 Task: Add a timeline in the project CenterTech for the epic 'IT service catalog enhancement' from 2023/01/17 to 2025/08/05. Add a timeline in the project CenterTech for the epic 'Web application firewall (WAF) implementation' from 2024/01/27 to 2025/10/24. Add a timeline in the project CenterTech for the epic 'IT governance framework implementation' from 2023/04/09 to 2025/12/18
Action: Mouse moved to (250, 65)
Screenshot: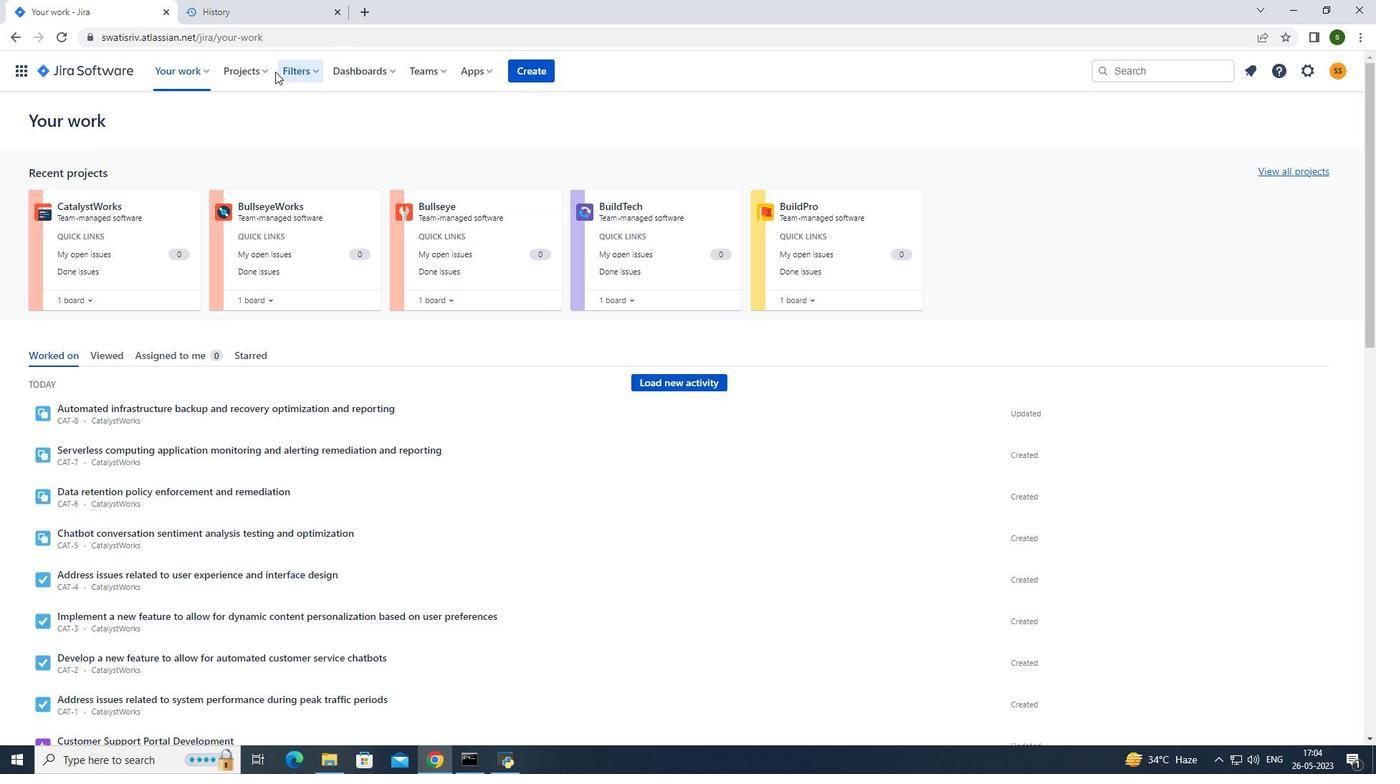 
Action: Mouse pressed left at (250, 65)
Screenshot: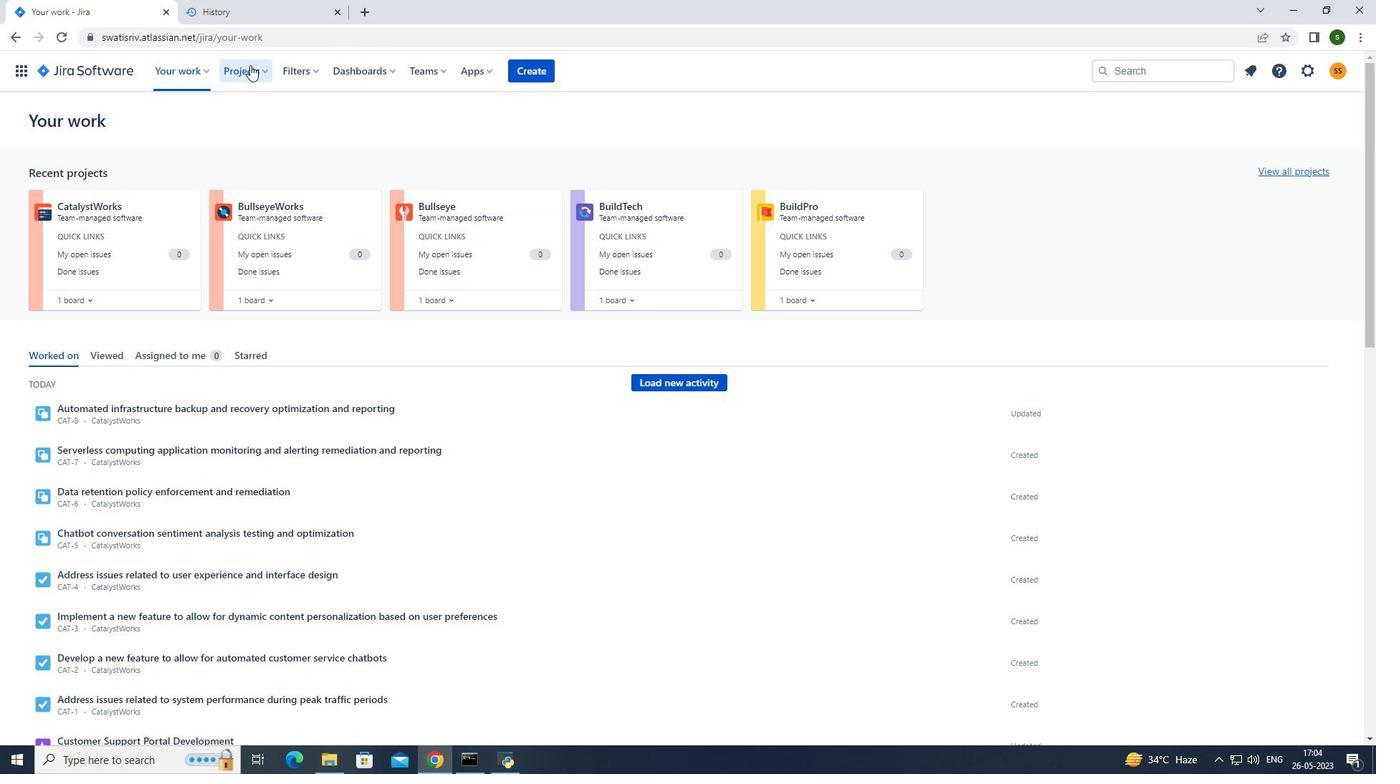 
Action: Mouse moved to (278, 130)
Screenshot: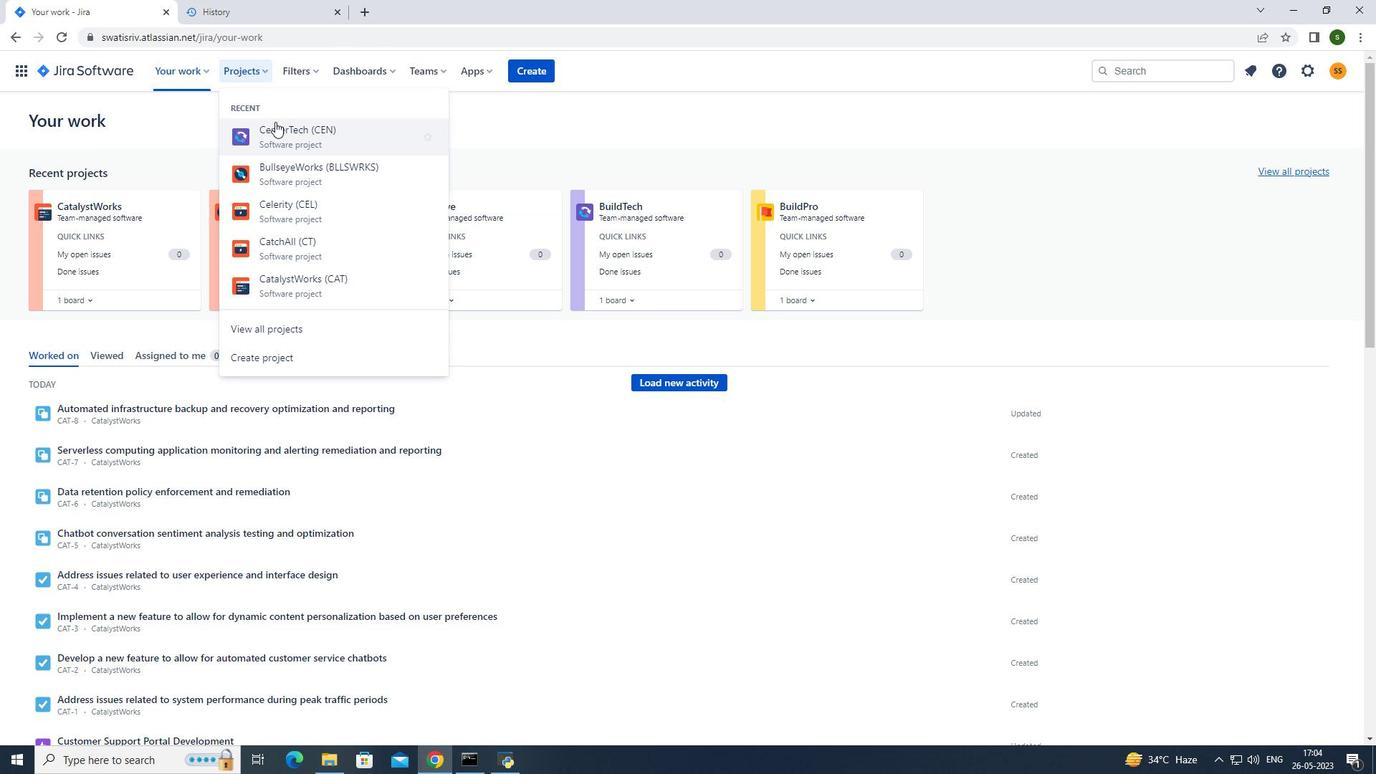 
Action: Mouse pressed left at (278, 130)
Screenshot: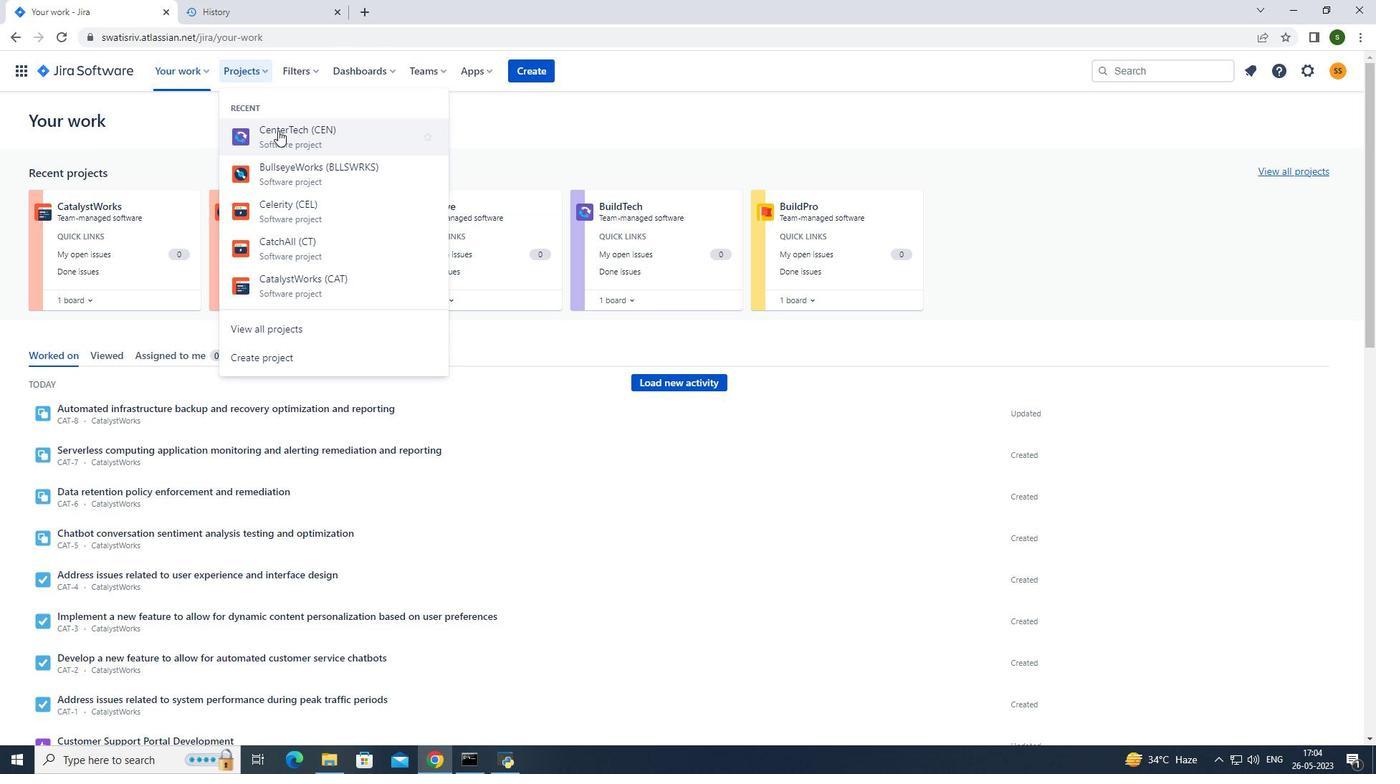 
Action: Mouse moved to (88, 215)
Screenshot: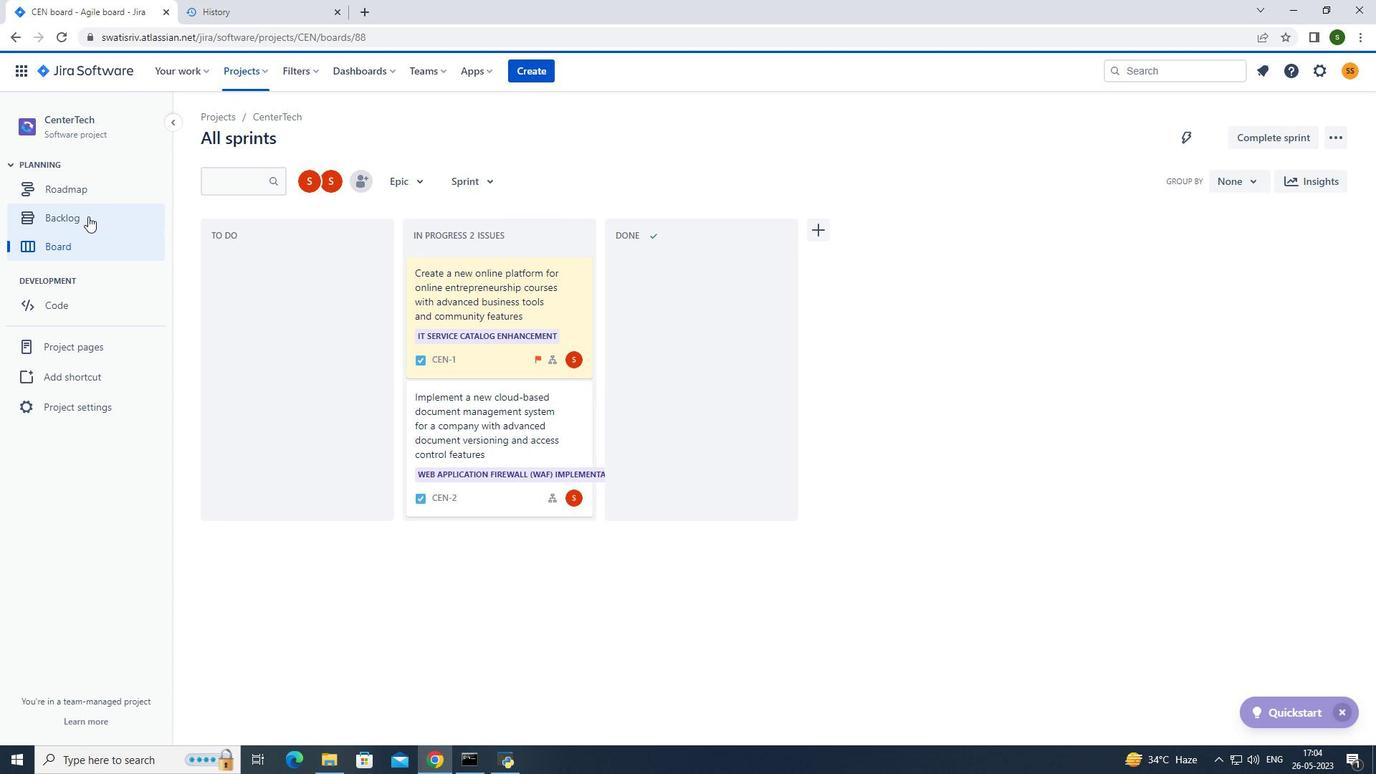 
Action: Mouse pressed left at (88, 215)
Screenshot: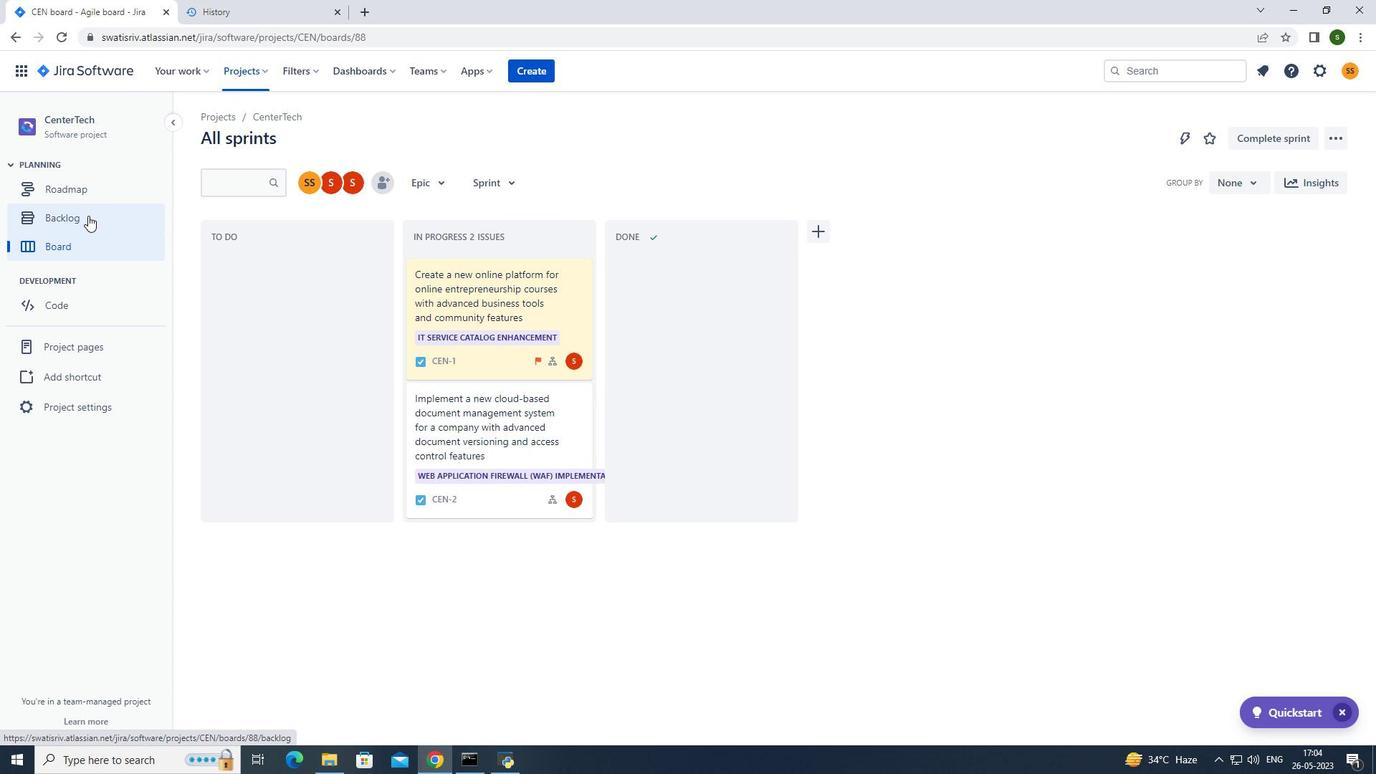 
Action: Mouse moved to (220, 288)
Screenshot: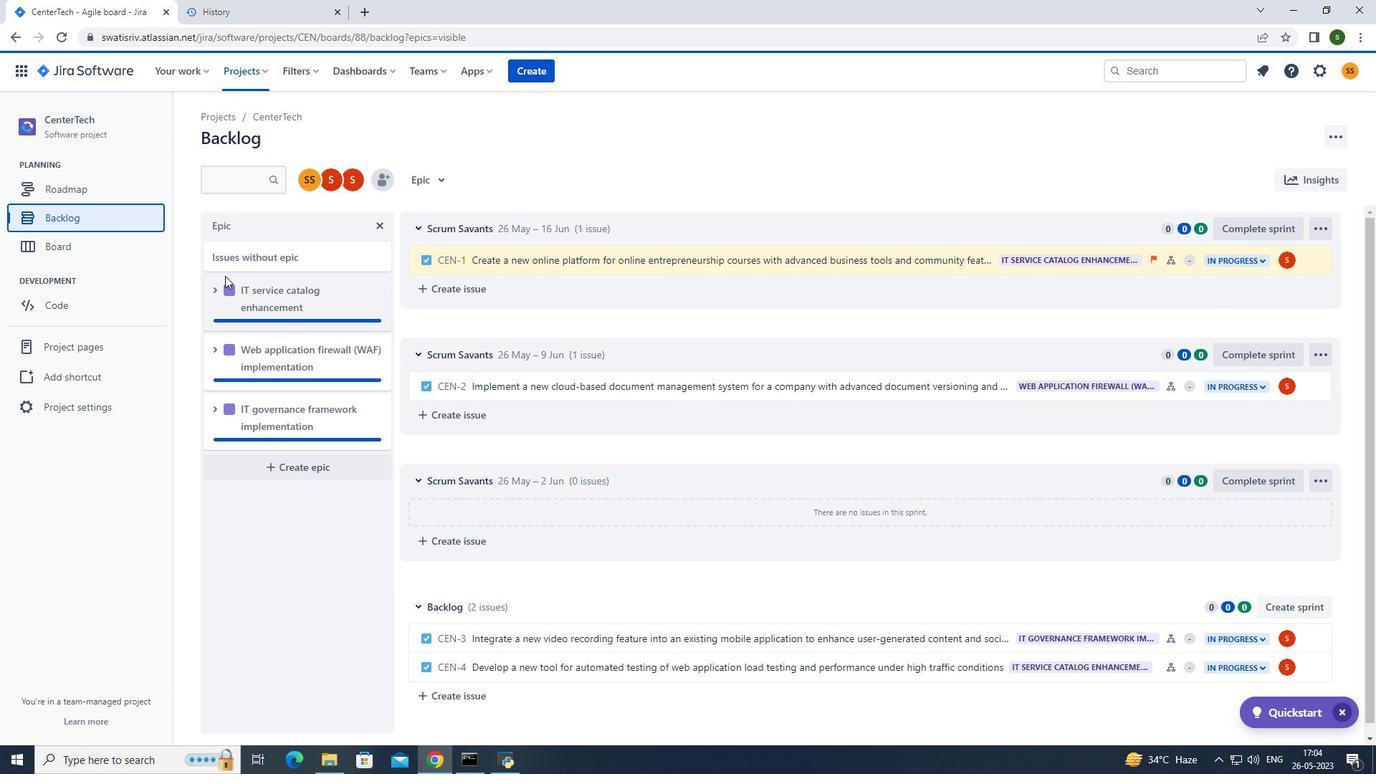 
Action: Mouse pressed left at (220, 288)
Screenshot: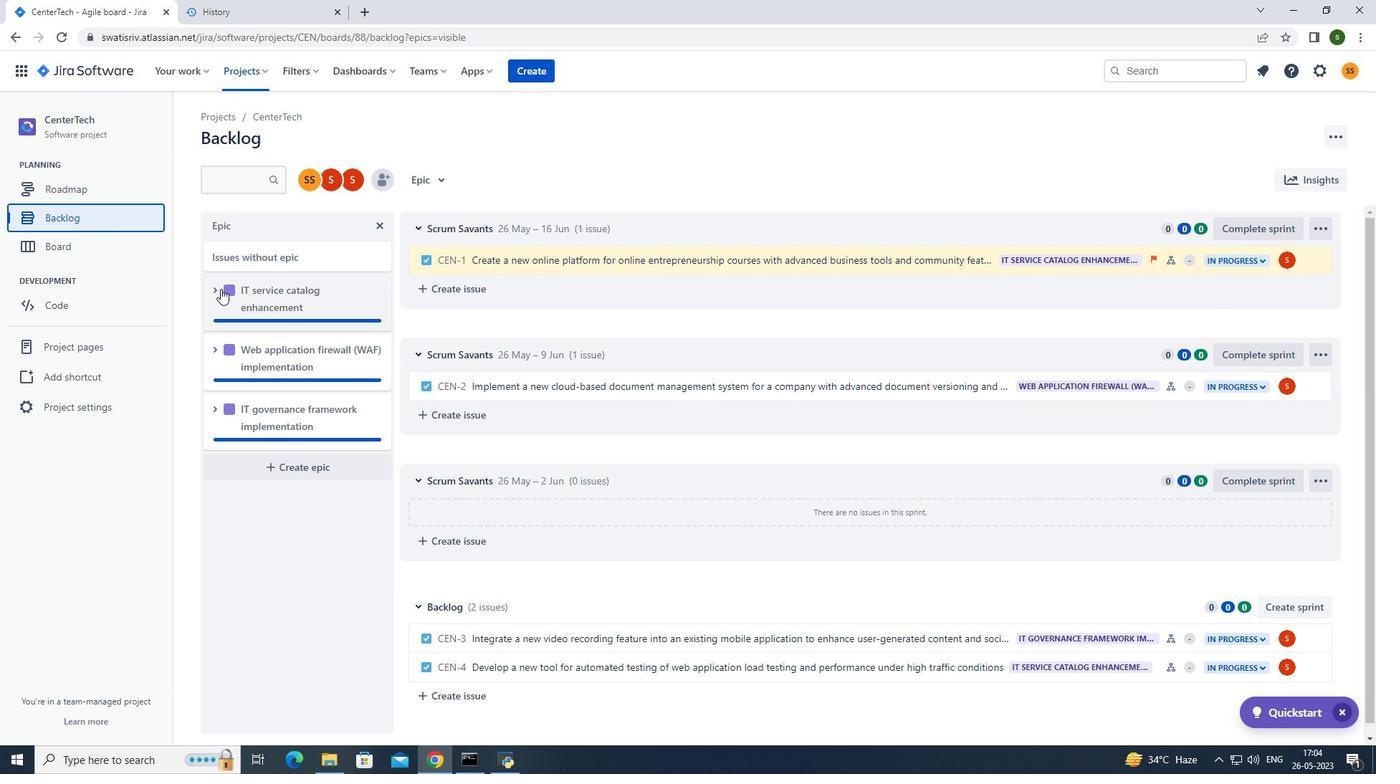 
Action: Mouse moved to (288, 407)
Screenshot: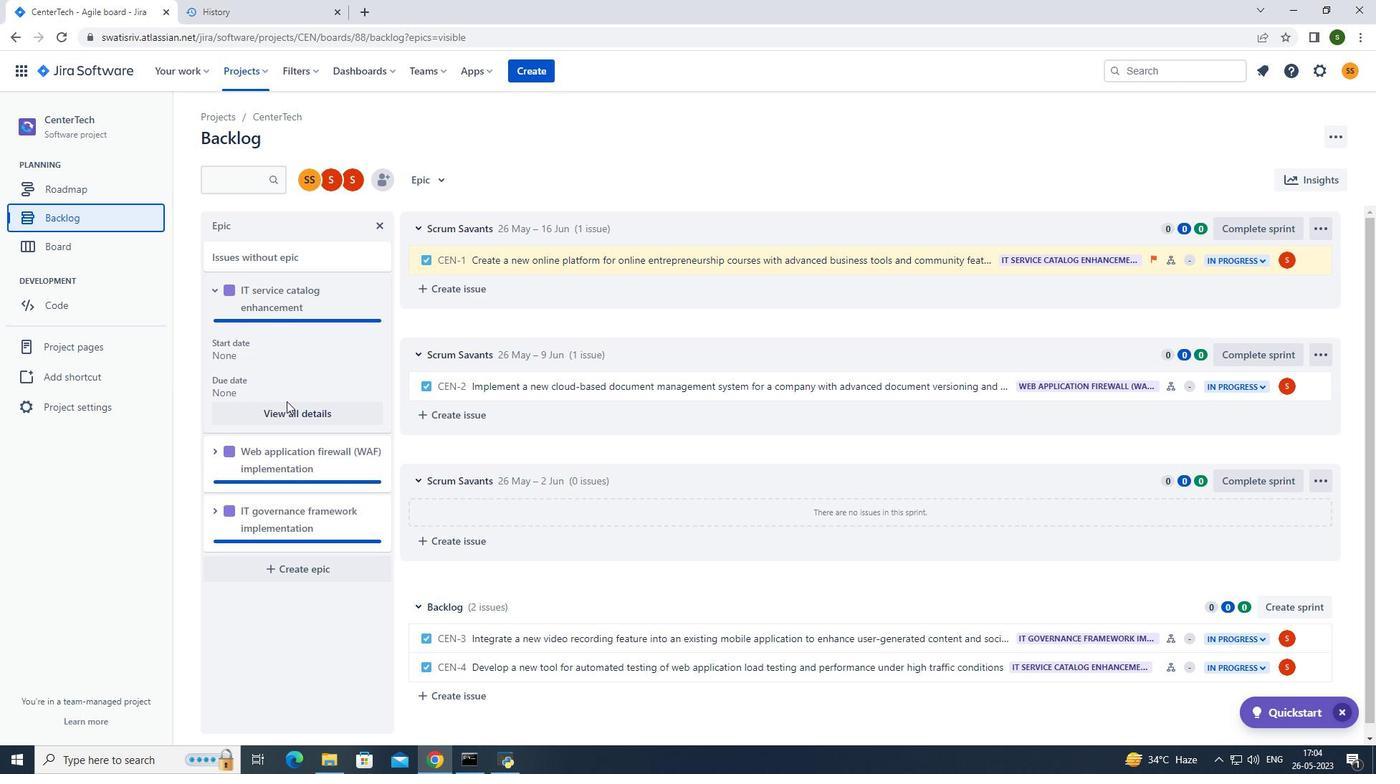 
Action: Mouse pressed left at (288, 407)
Screenshot: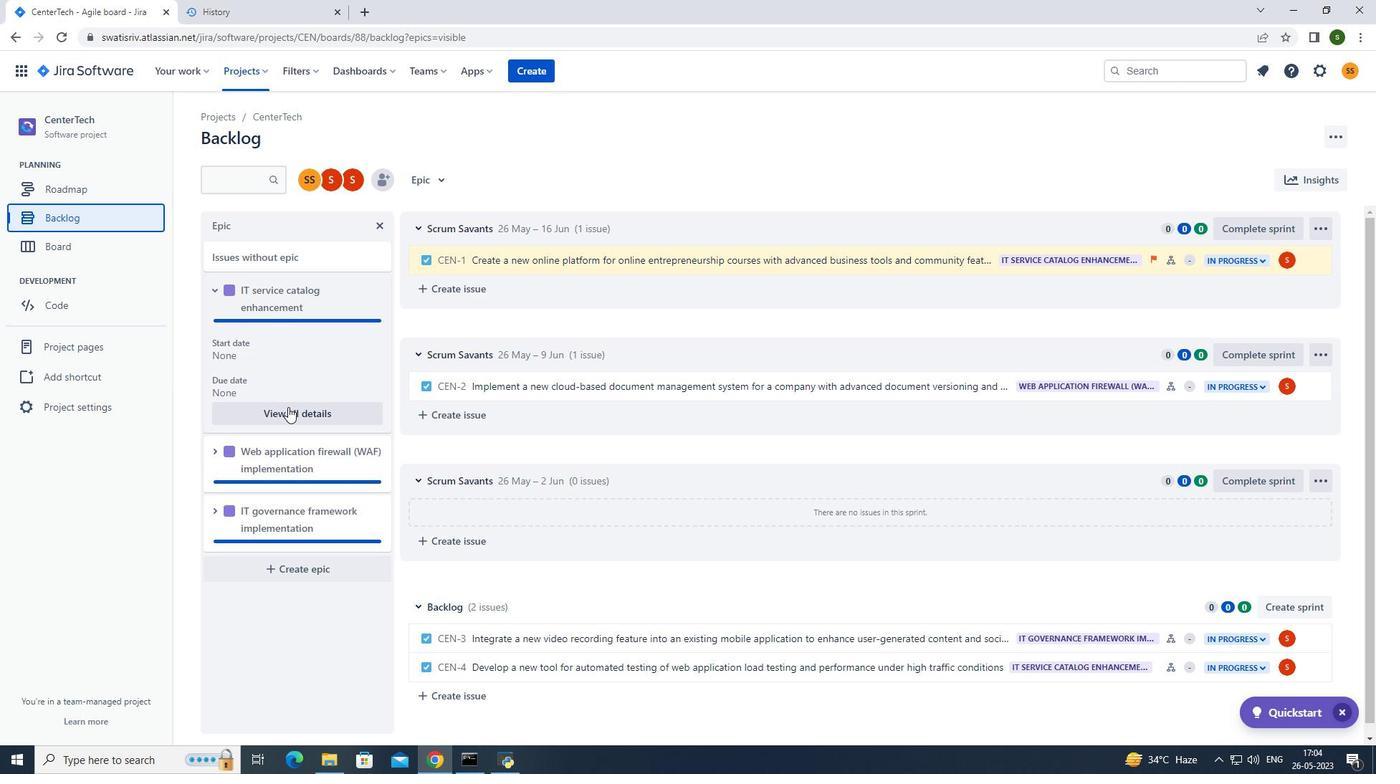 
Action: Mouse moved to (1212, 606)
Screenshot: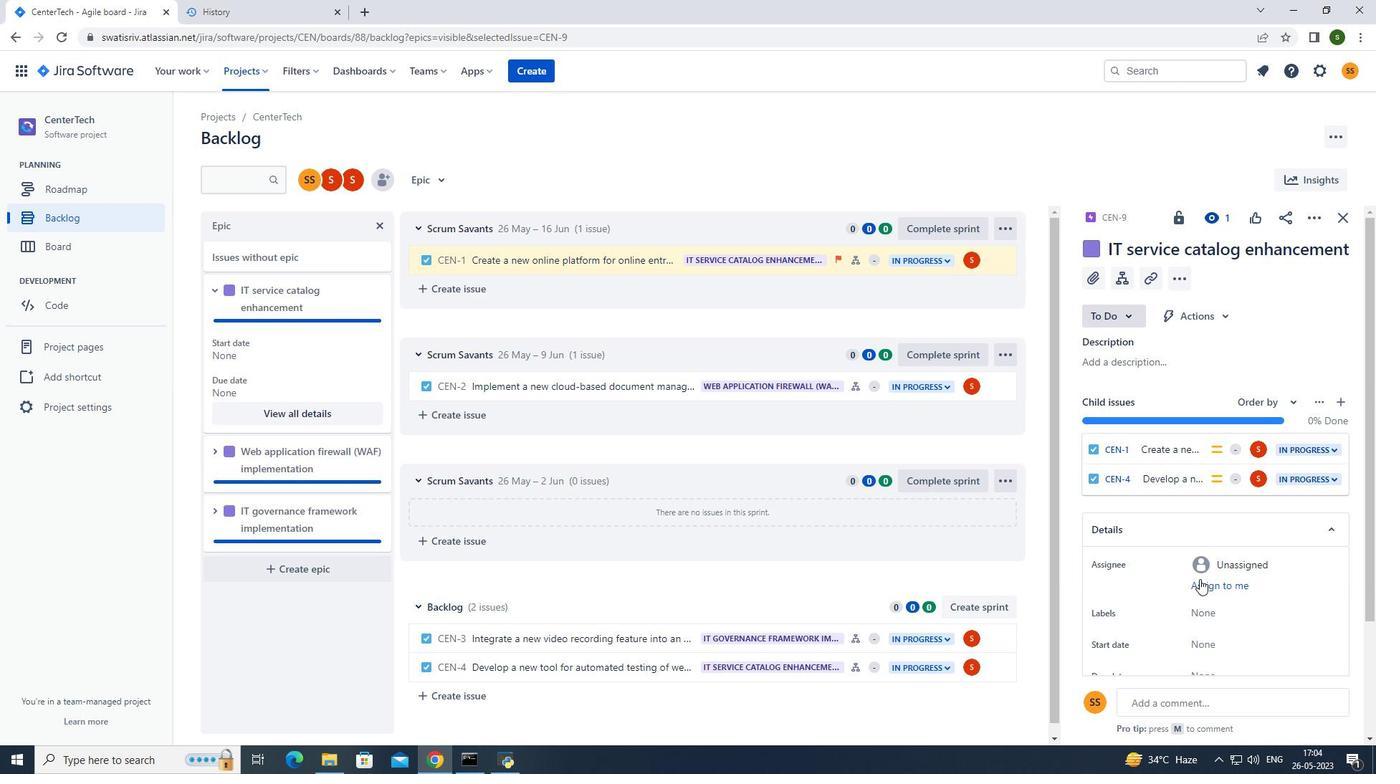 
Action: Mouse scrolled (1212, 605) with delta (0, 0)
Screenshot: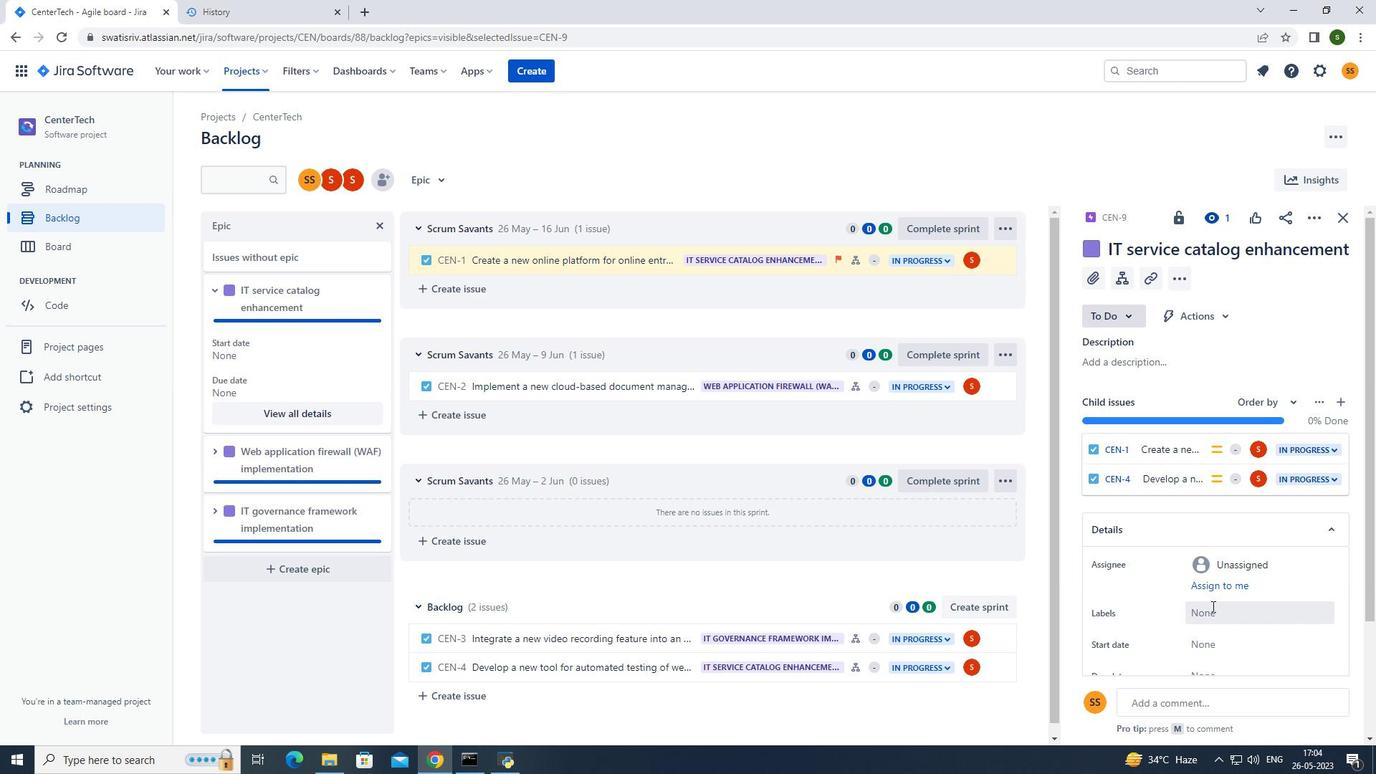 
Action: Mouse scrolled (1212, 605) with delta (0, 0)
Screenshot: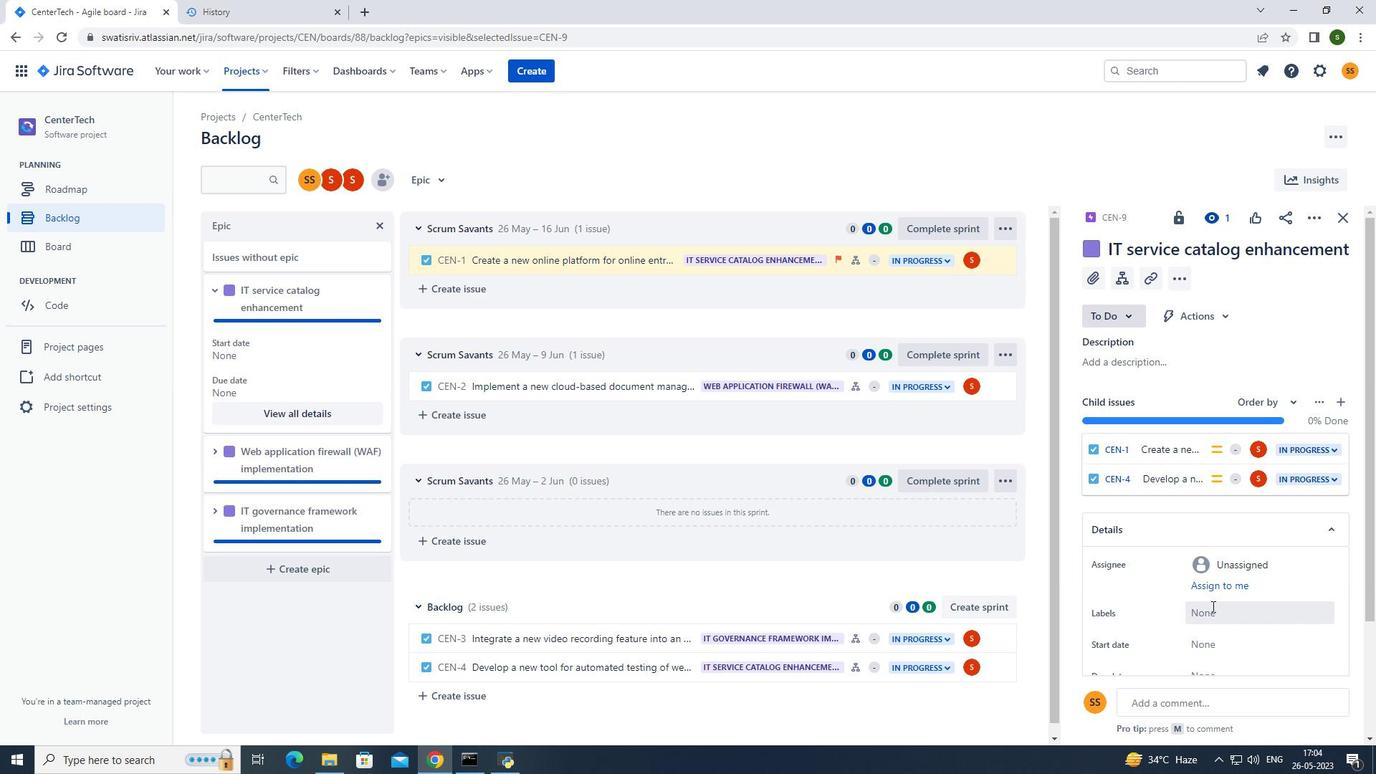 
Action: Mouse moved to (1228, 491)
Screenshot: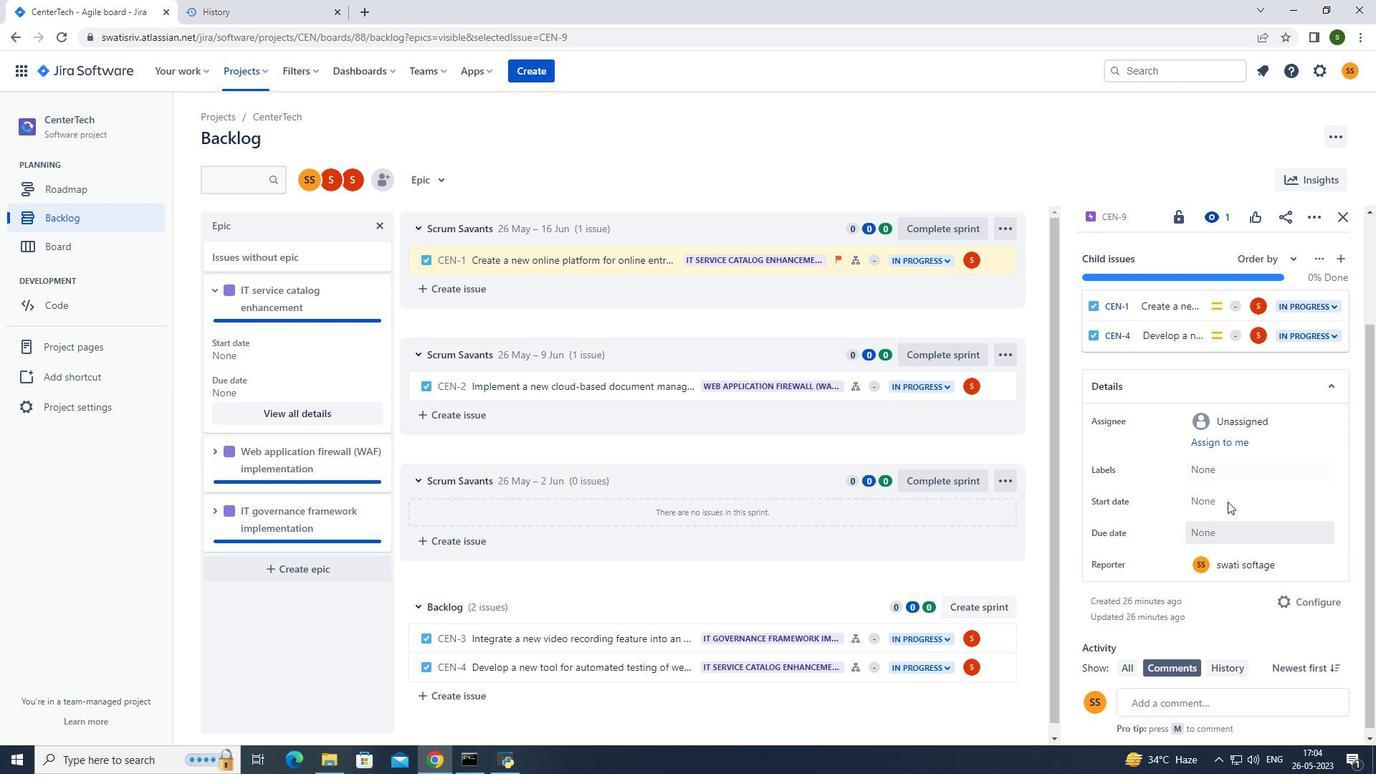 
Action: Mouse pressed left at (1228, 491)
Screenshot: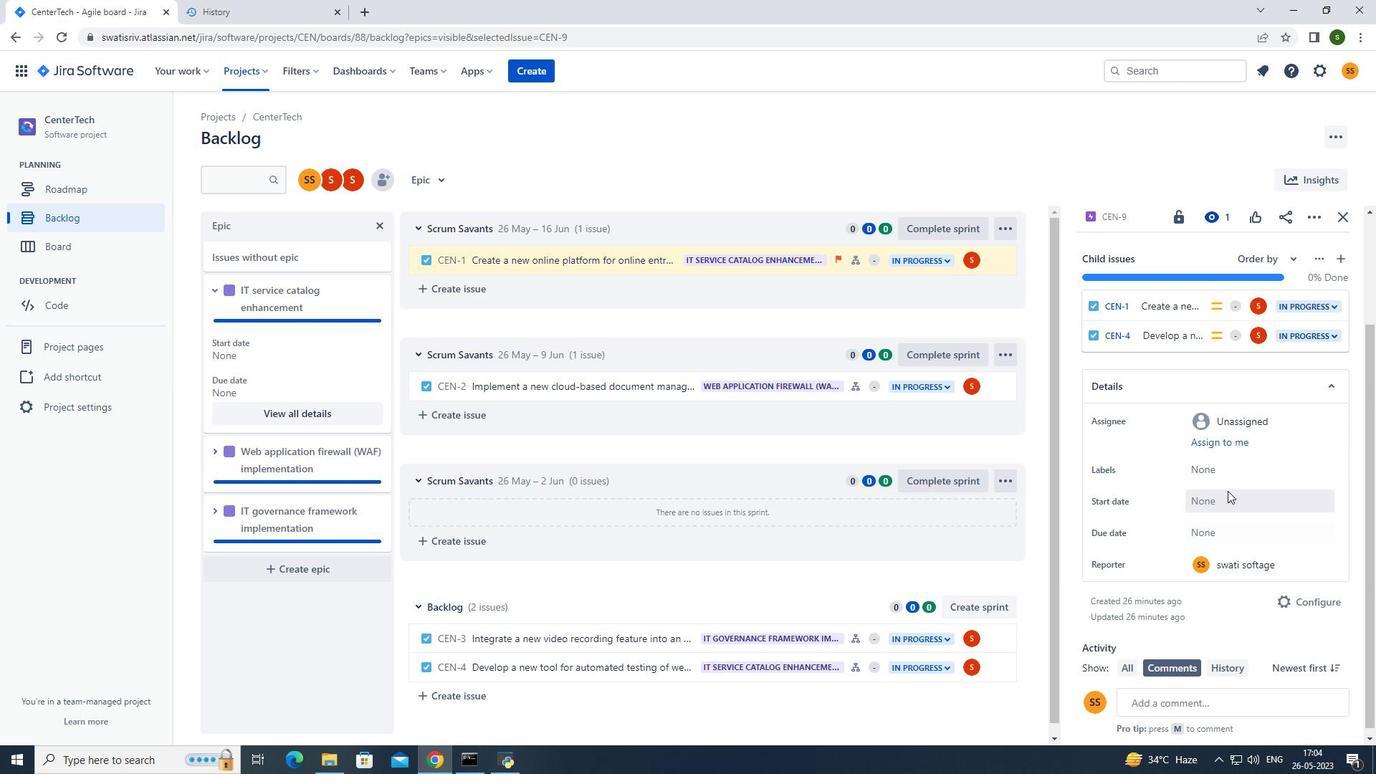 
Action: Mouse moved to (1156, 548)
Screenshot: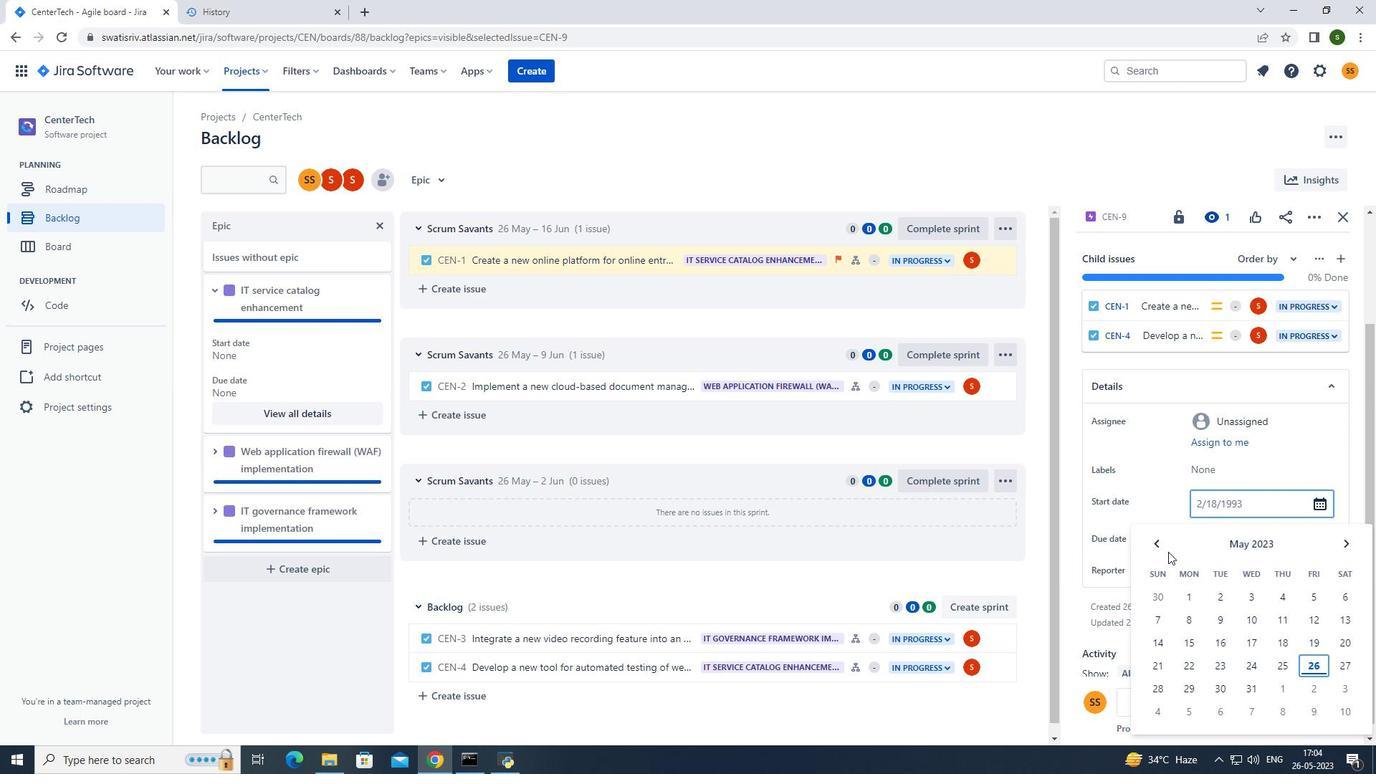 
Action: Mouse pressed left at (1156, 548)
Screenshot: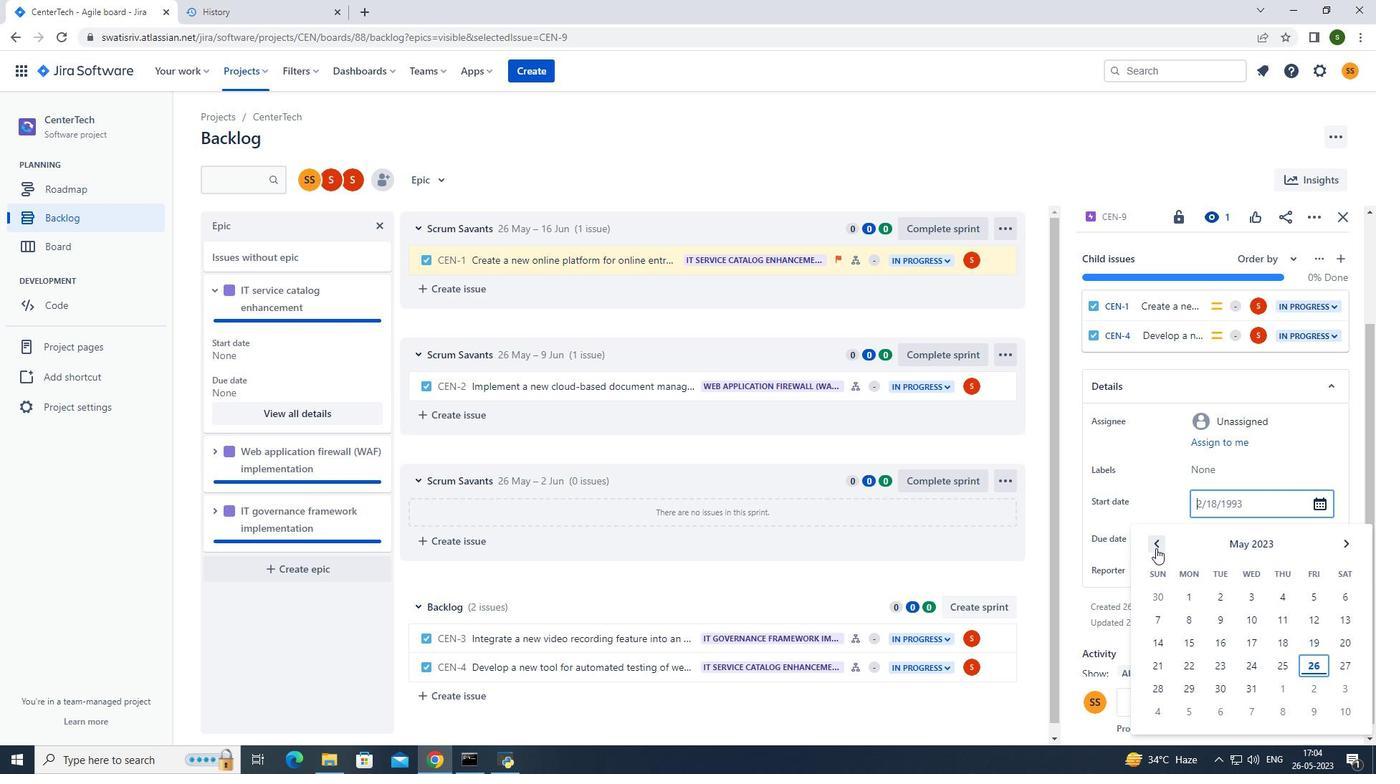 
Action: Mouse pressed left at (1156, 548)
Screenshot: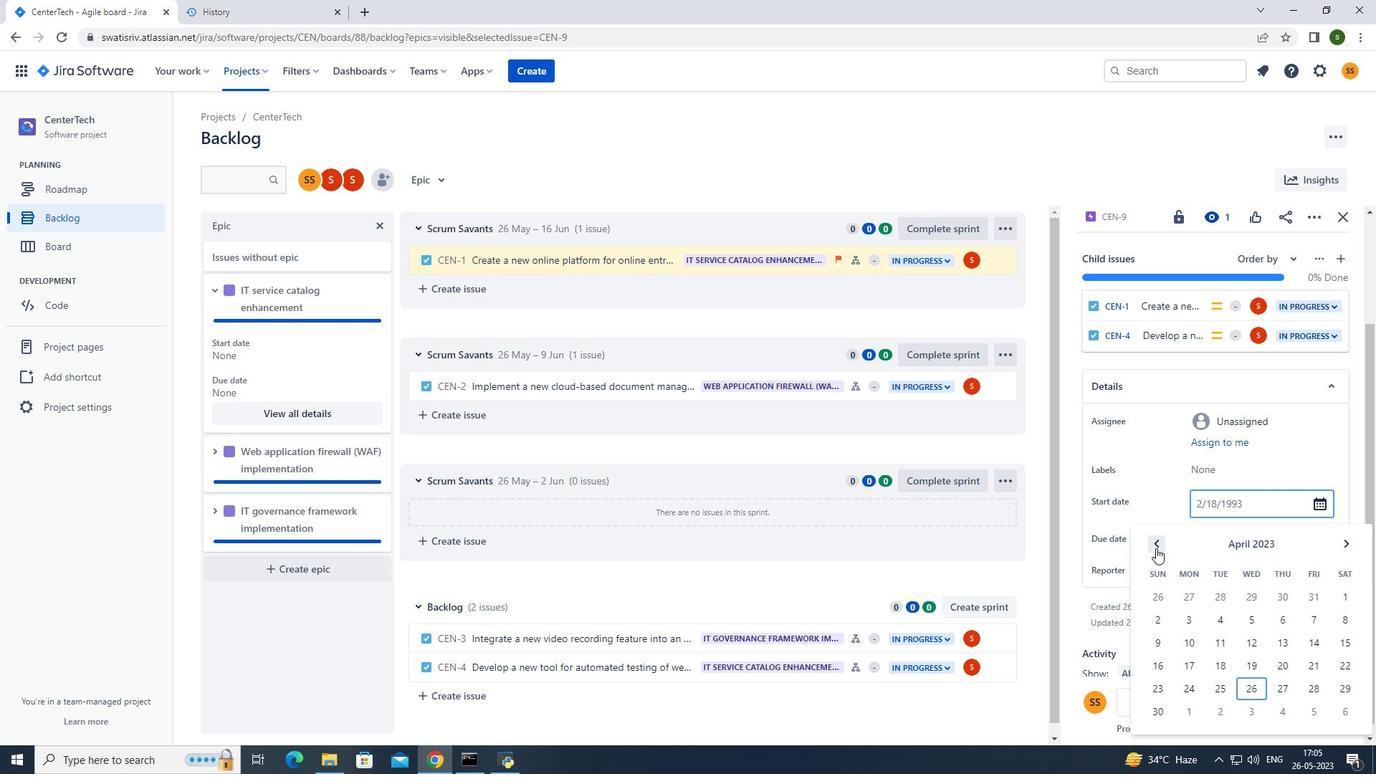 
Action: Mouse pressed left at (1156, 548)
Screenshot: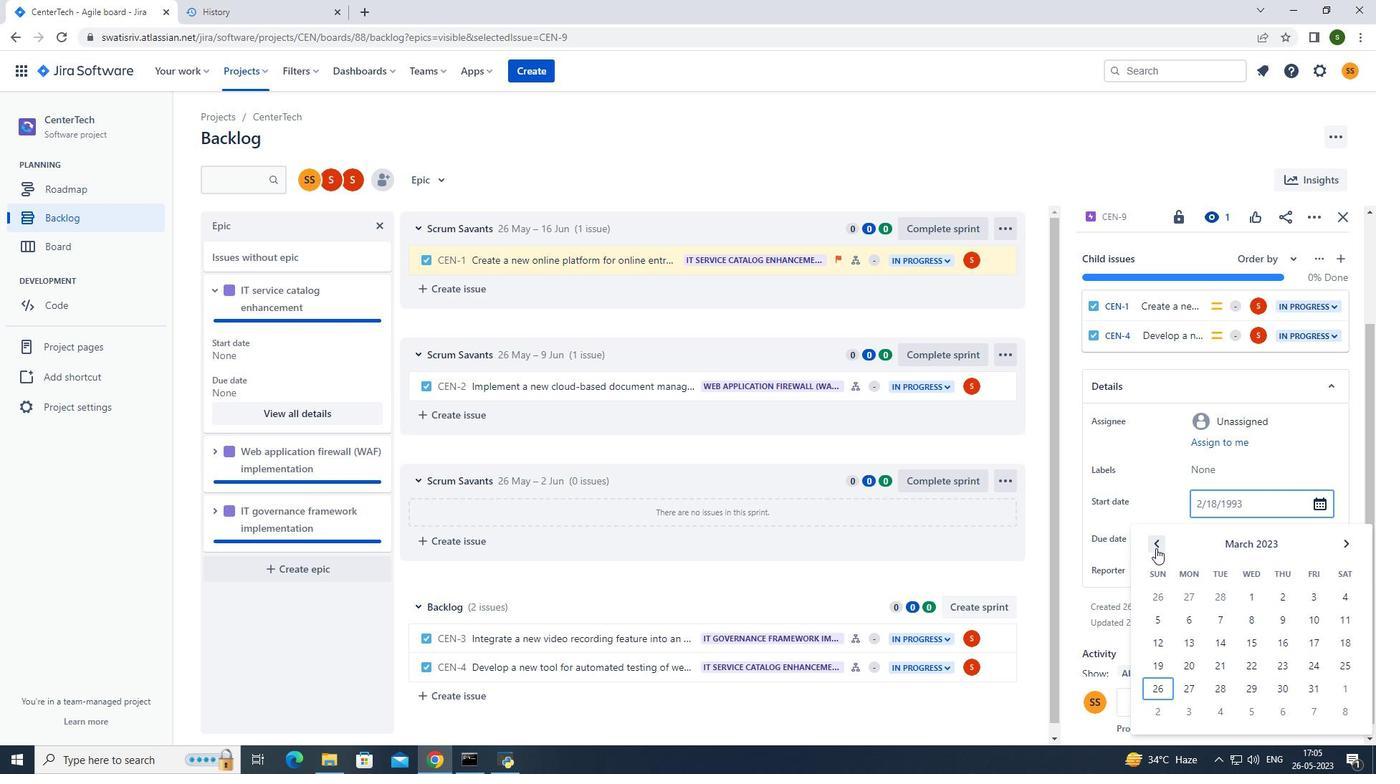 
Action: Mouse pressed left at (1156, 548)
Screenshot: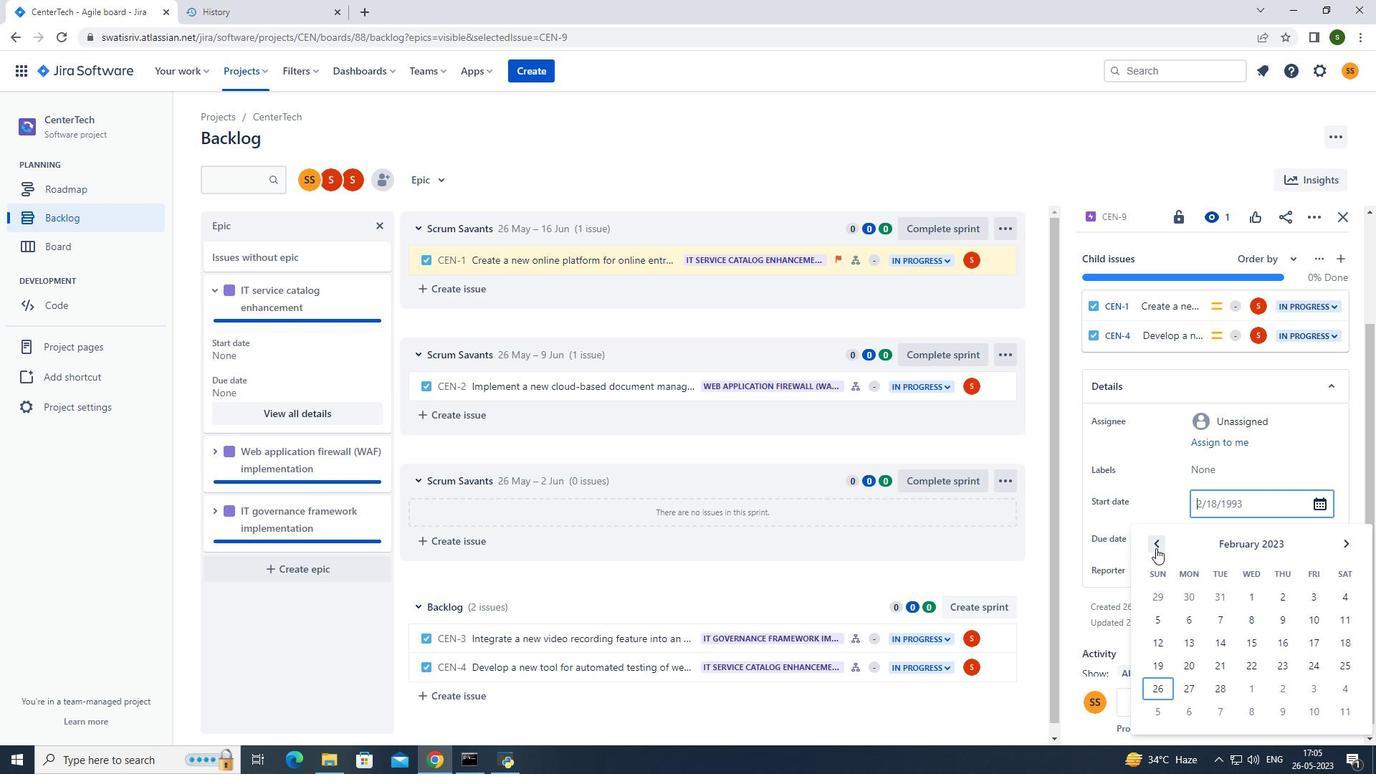 
Action: Mouse moved to (1228, 638)
Screenshot: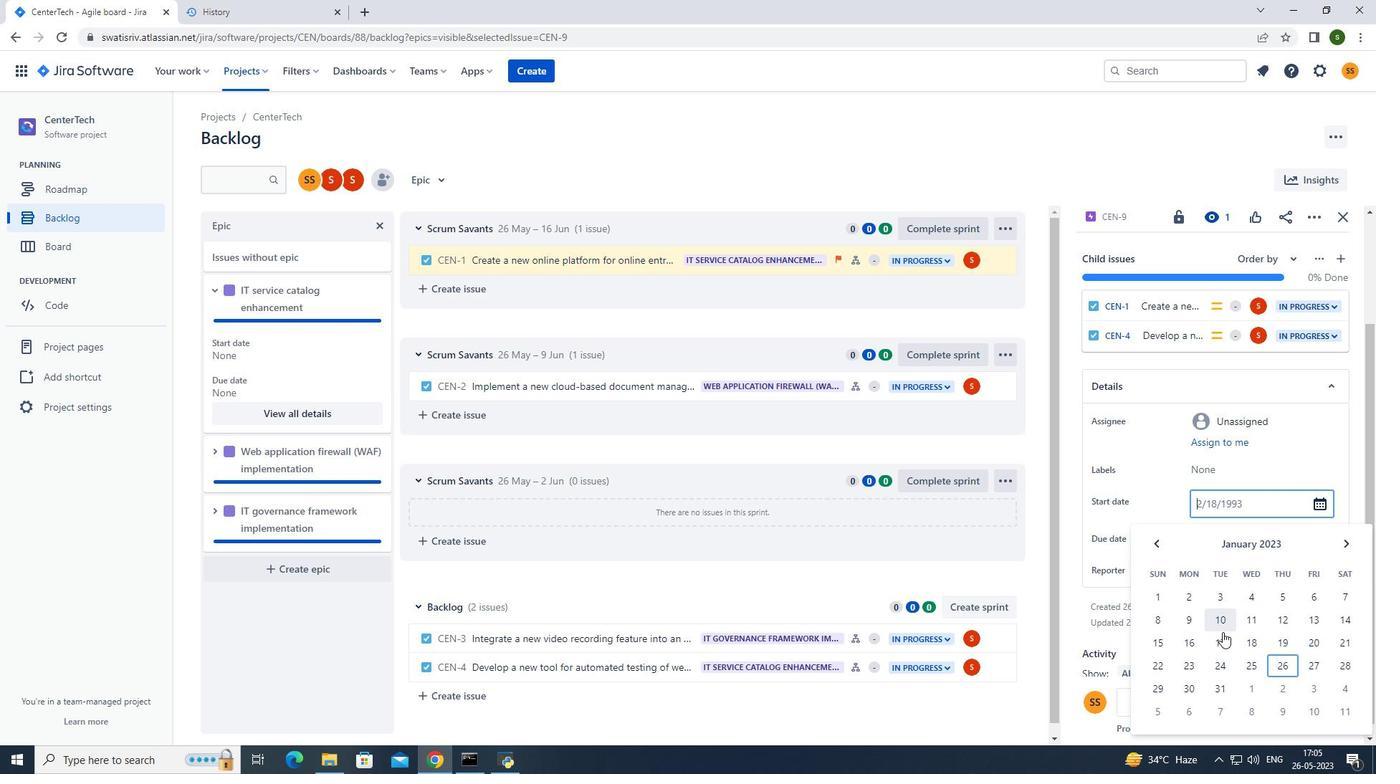 
Action: Mouse pressed left at (1228, 638)
Screenshot: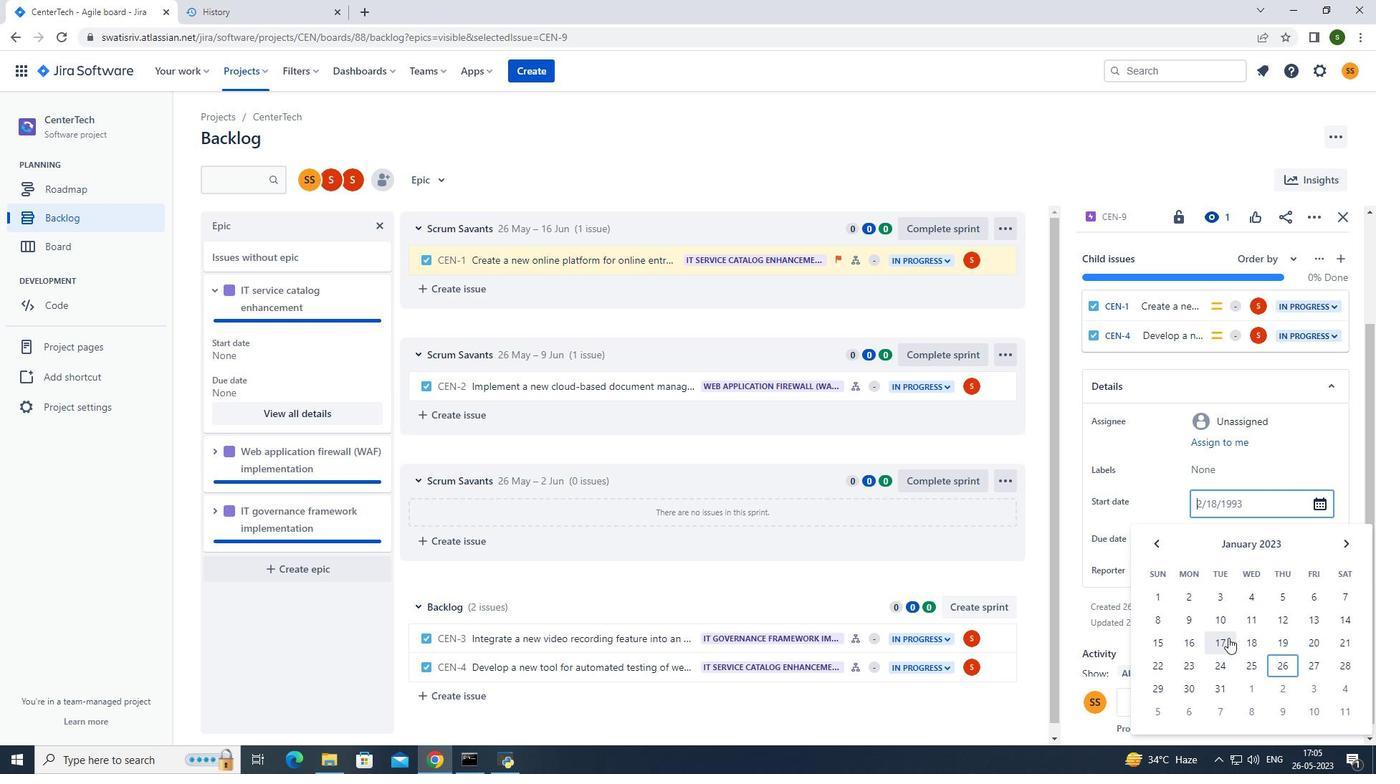 
Action: Mouse moved to (1232, 534)
Screenshot: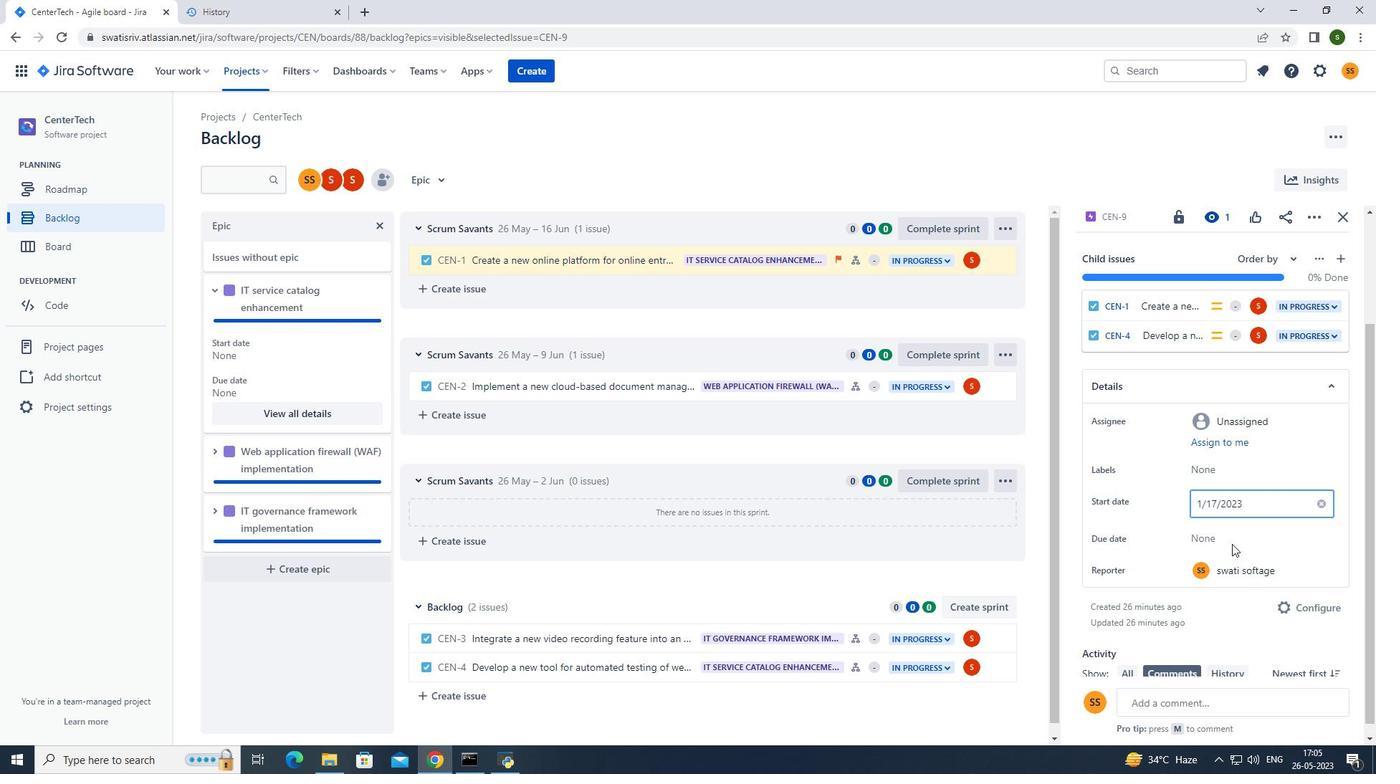 
Action: Mouse pressed left at (1232, 534)
Screenshot: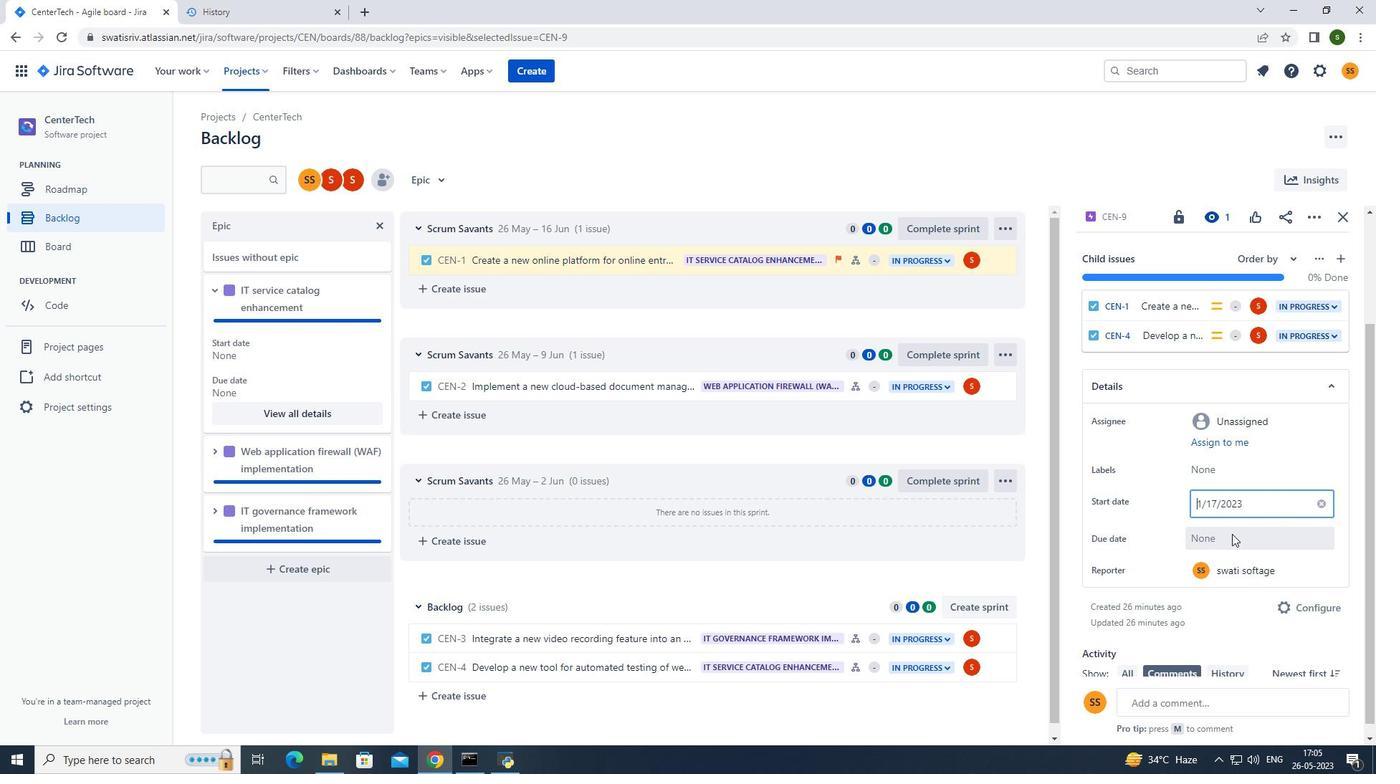 
Action: Mouse moved to (1340, 330)
Screenshot: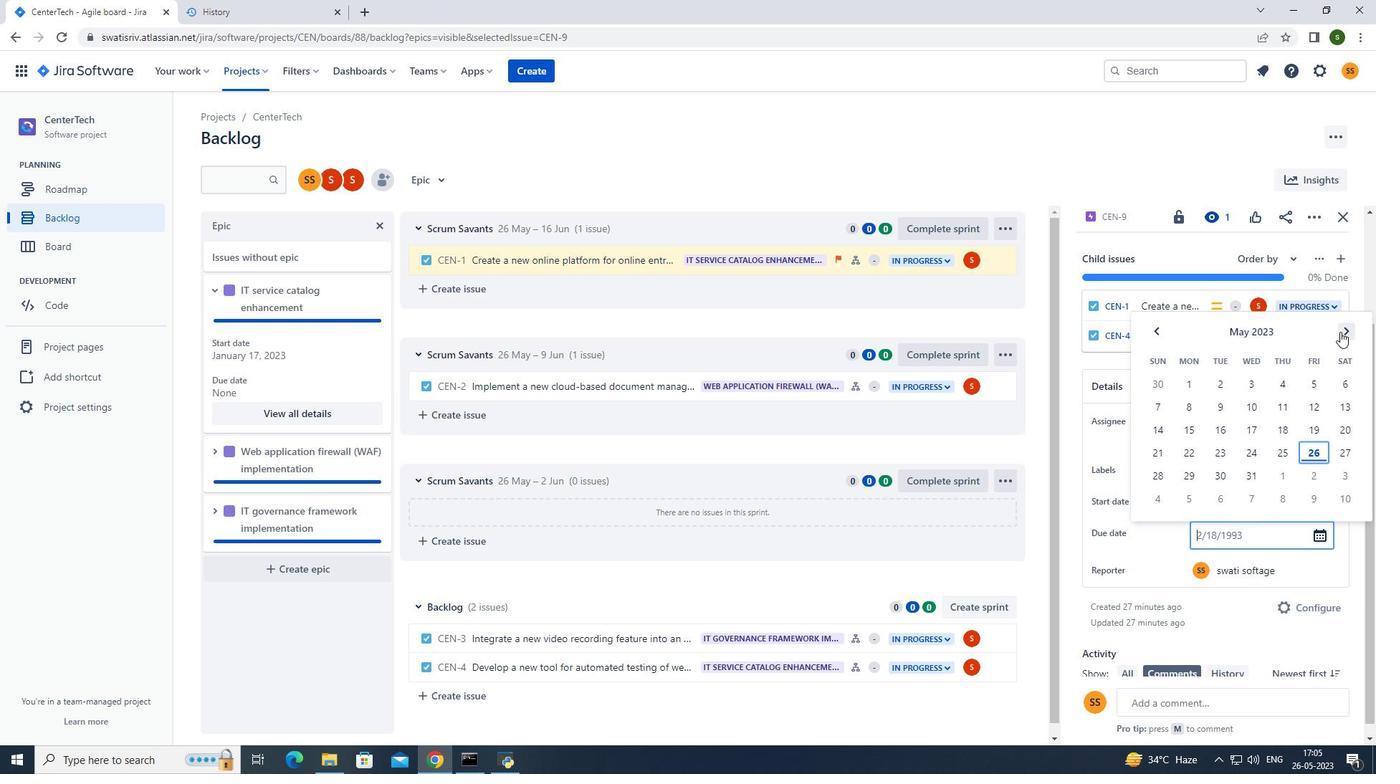 
Action: Mouse pressed left at (1340, 330)
Screenshot: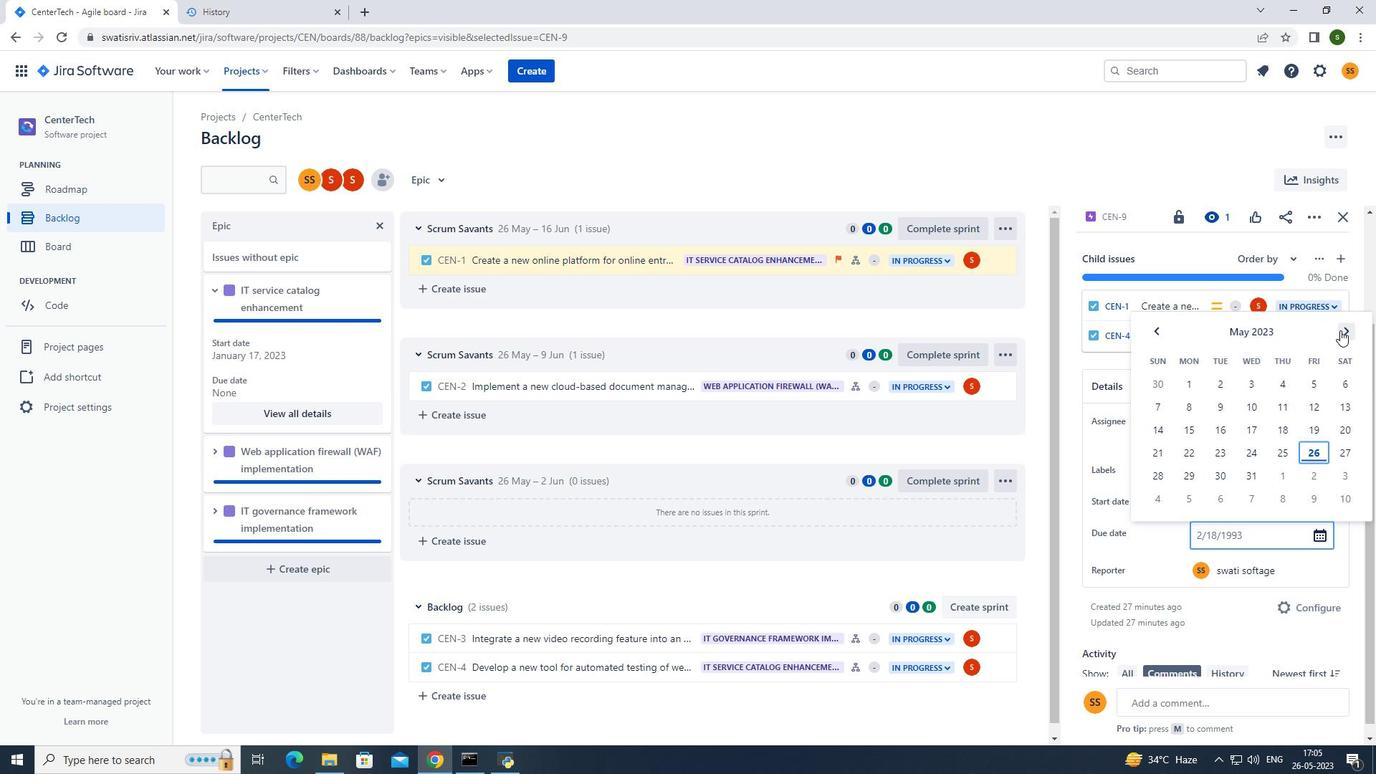 
Action: Mouse pressed left at (1340, 330)
Screenshot: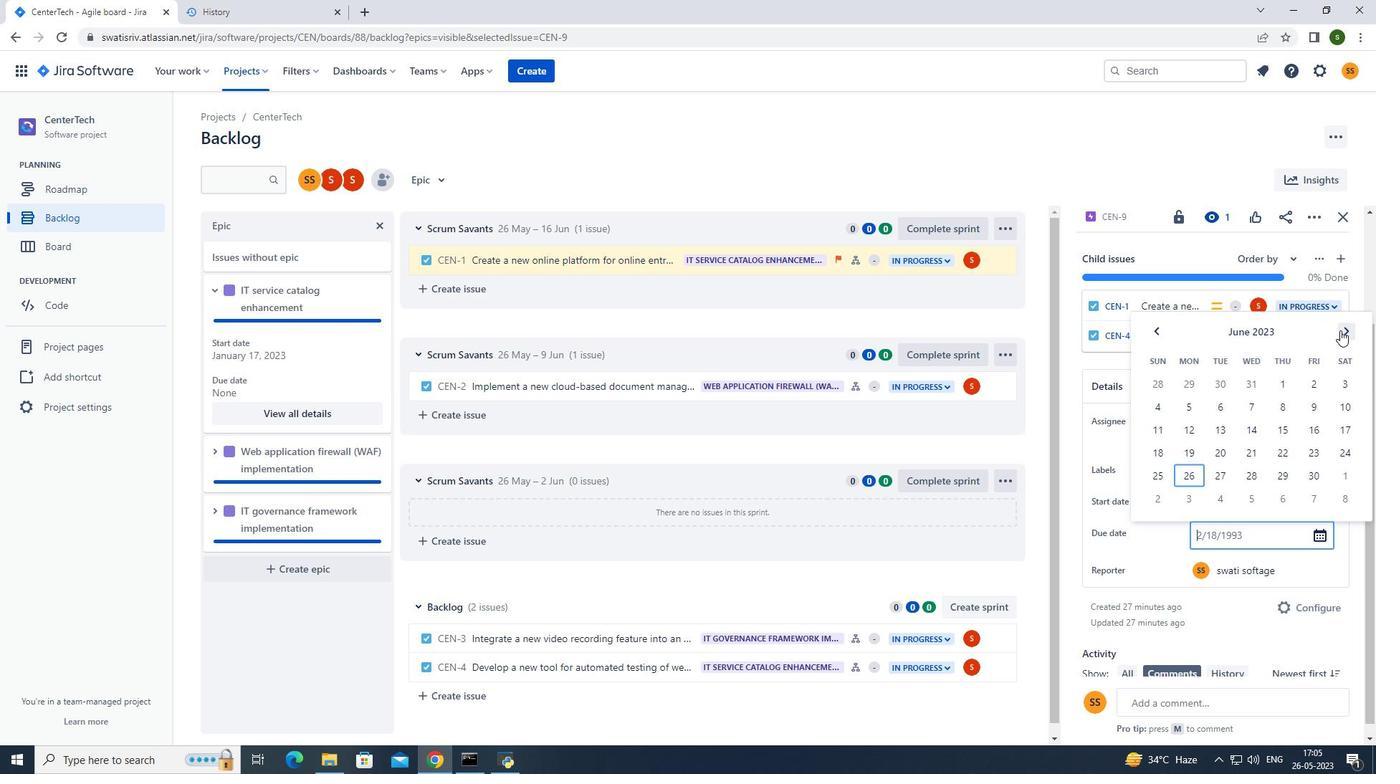 
Action: Mouse pressed left at (1340, 330)
Screenshot: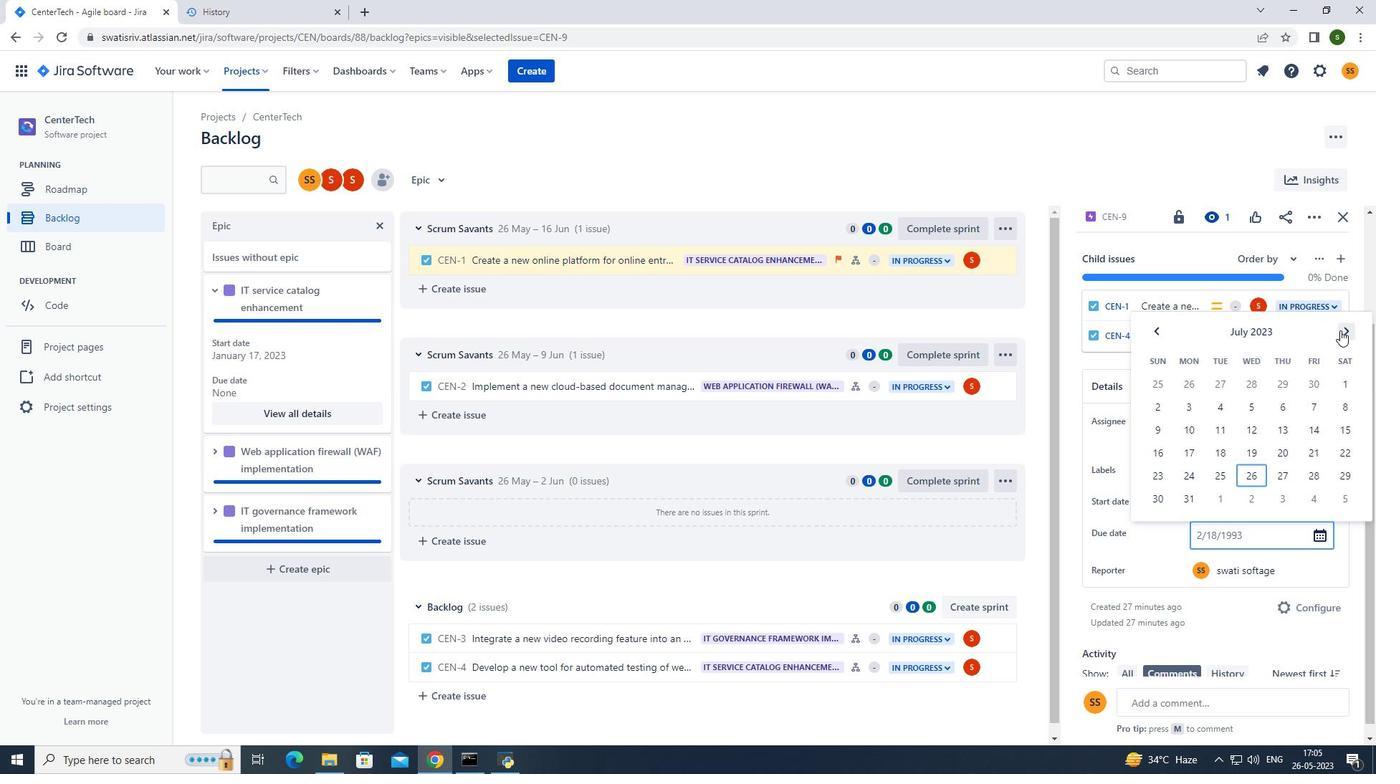 
Action: Mouse pressed left at (1340, 330)
Screenshot: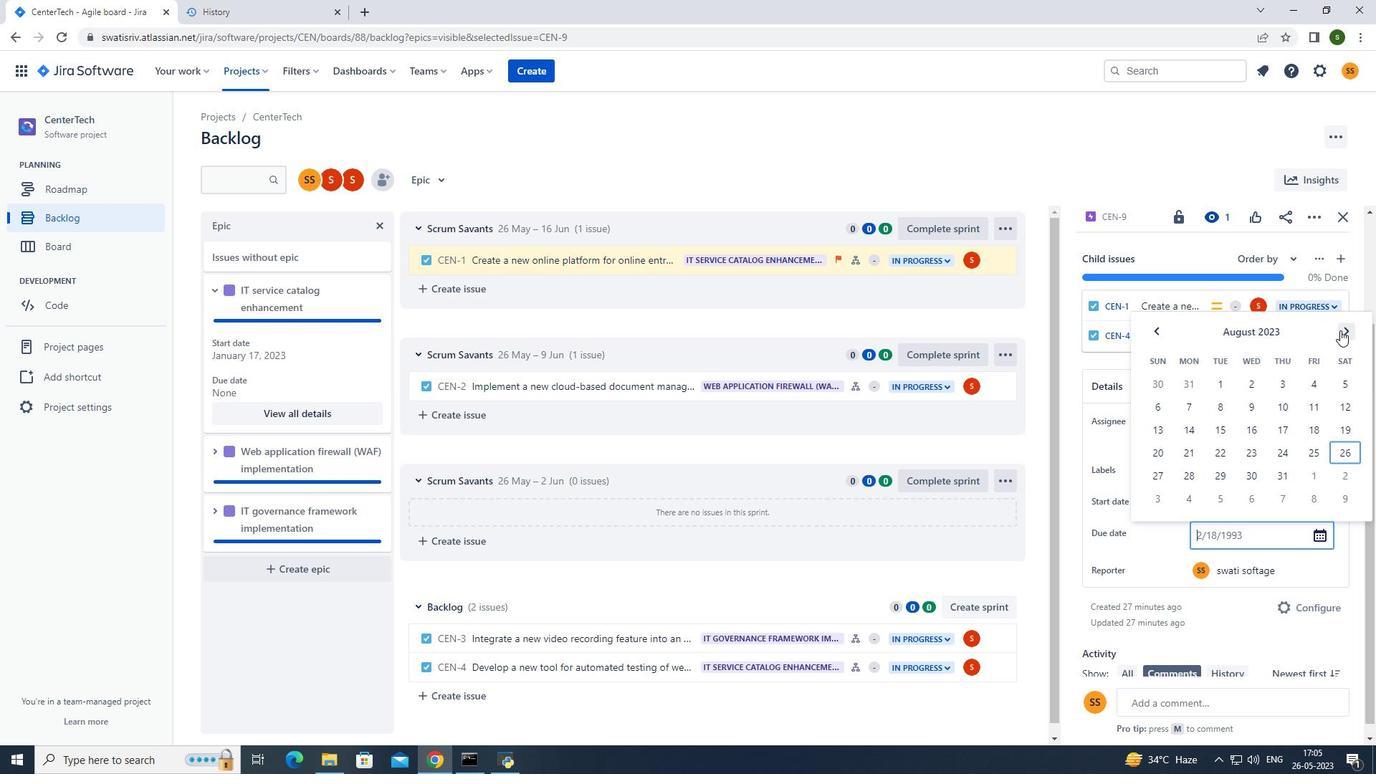 
Action: Mouse pressed left at (1340, 330)
Screenshot: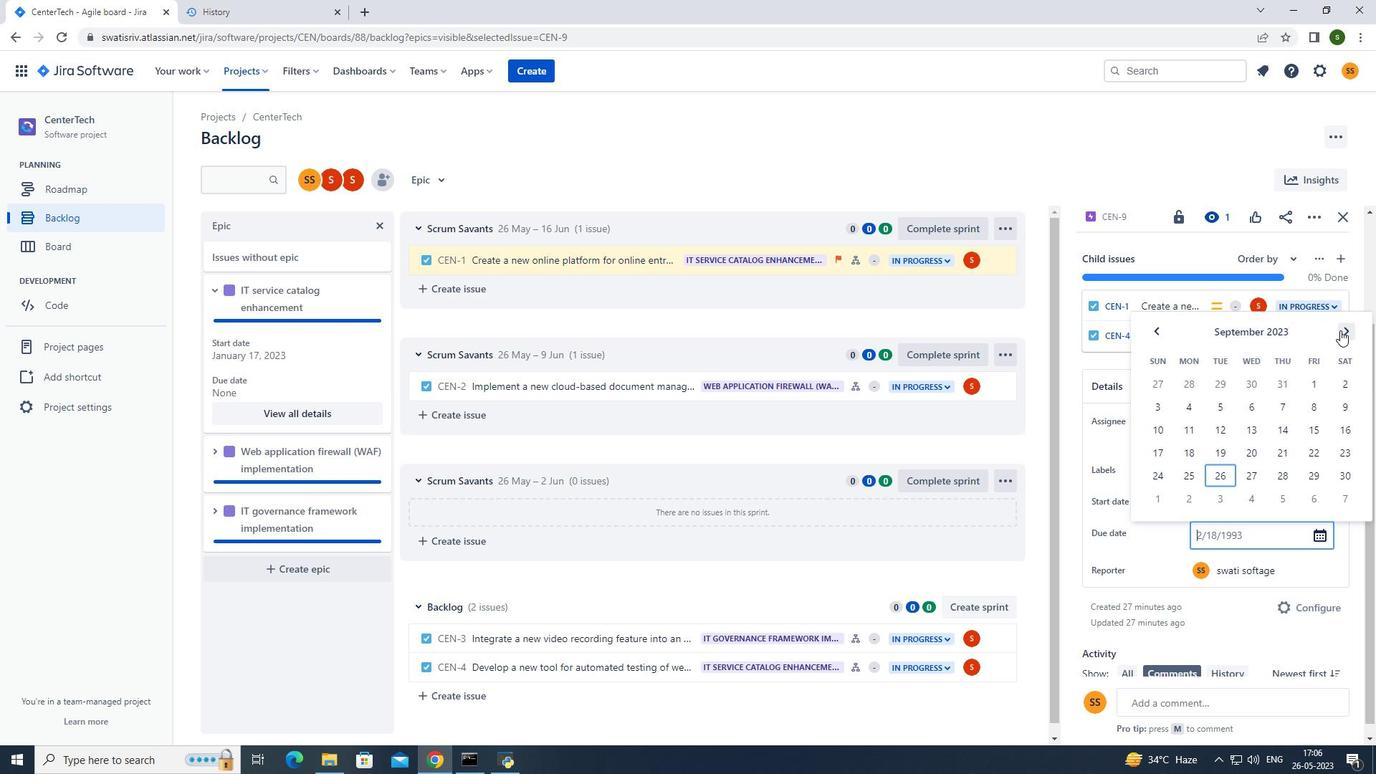 
Action: Mouse pressed left at (1340, 330)
Screenshot: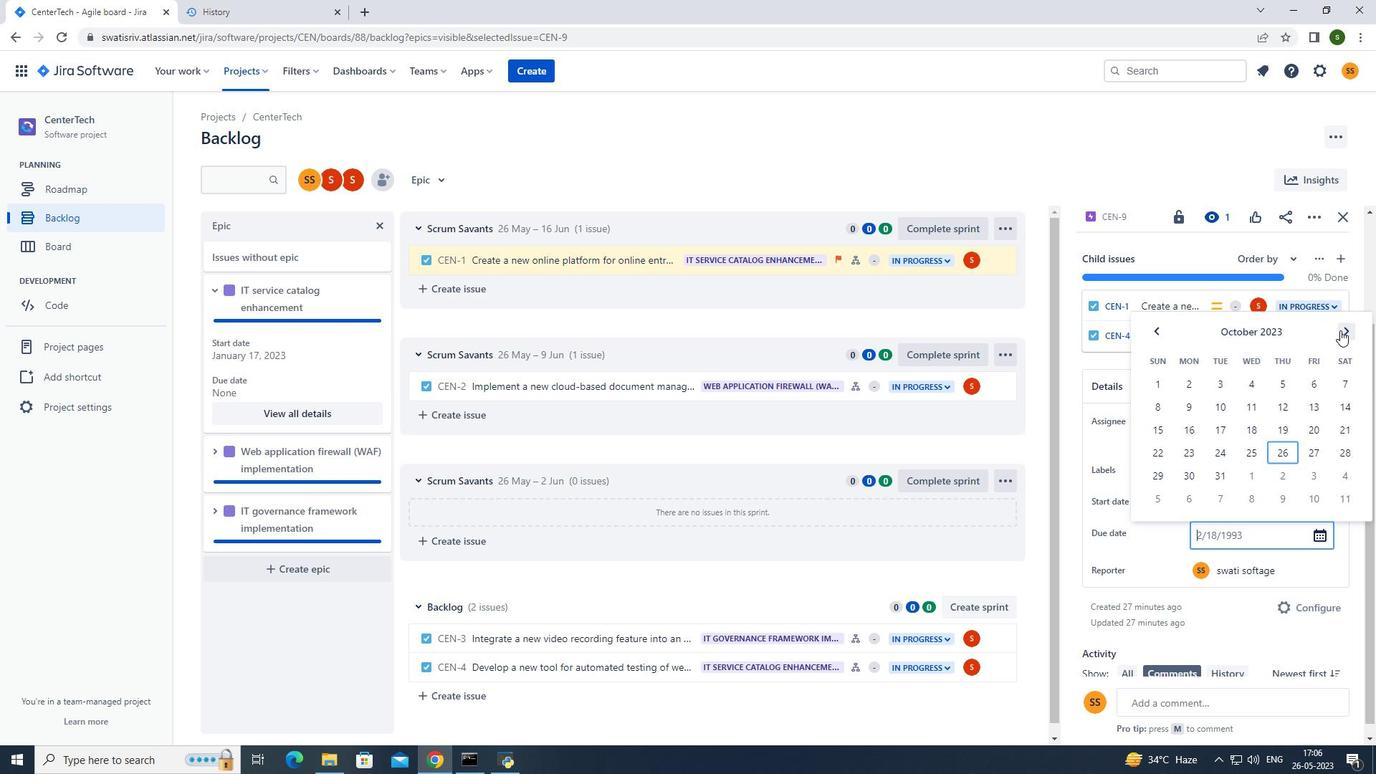 
Action: Mouse pressed left at (1340, 330)
Screenshot: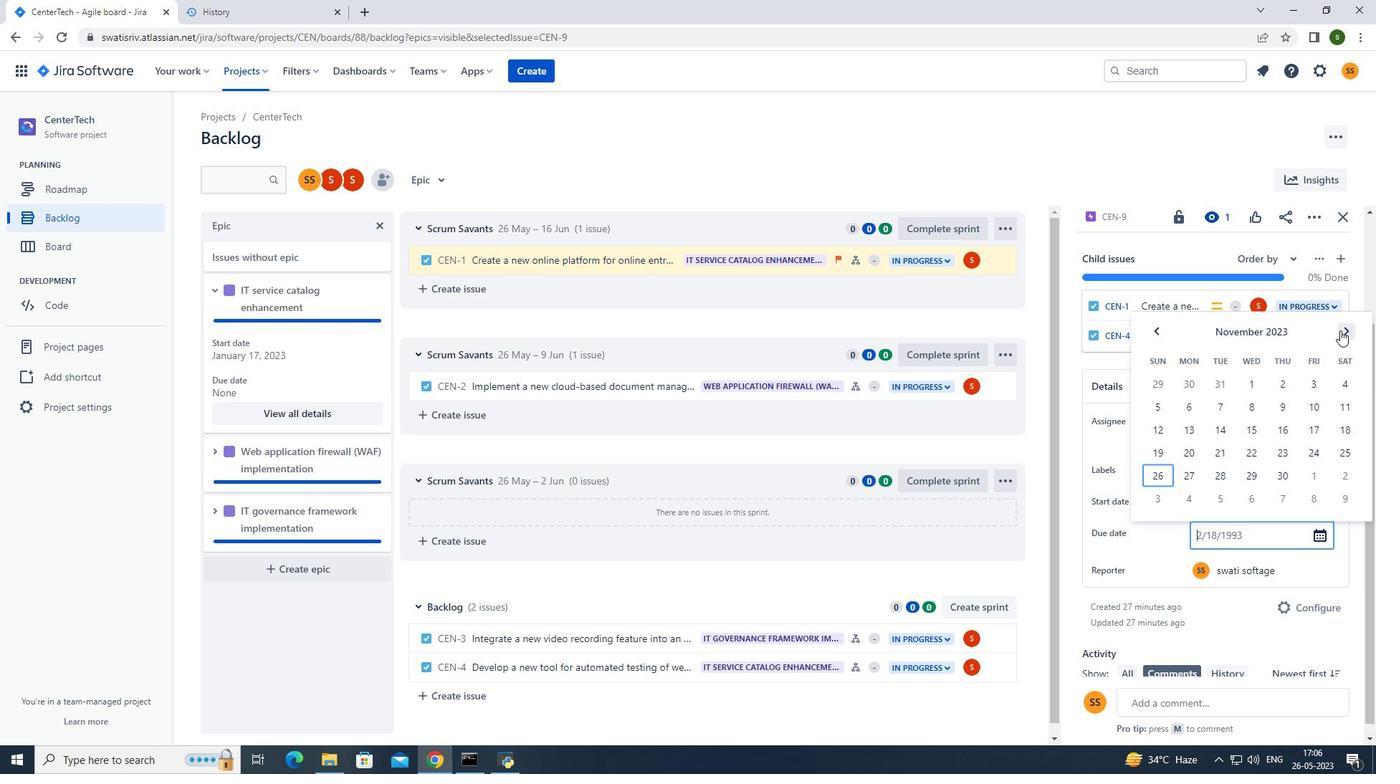 
Action: Mouse pressed left at (1340, 330)
Screenshot: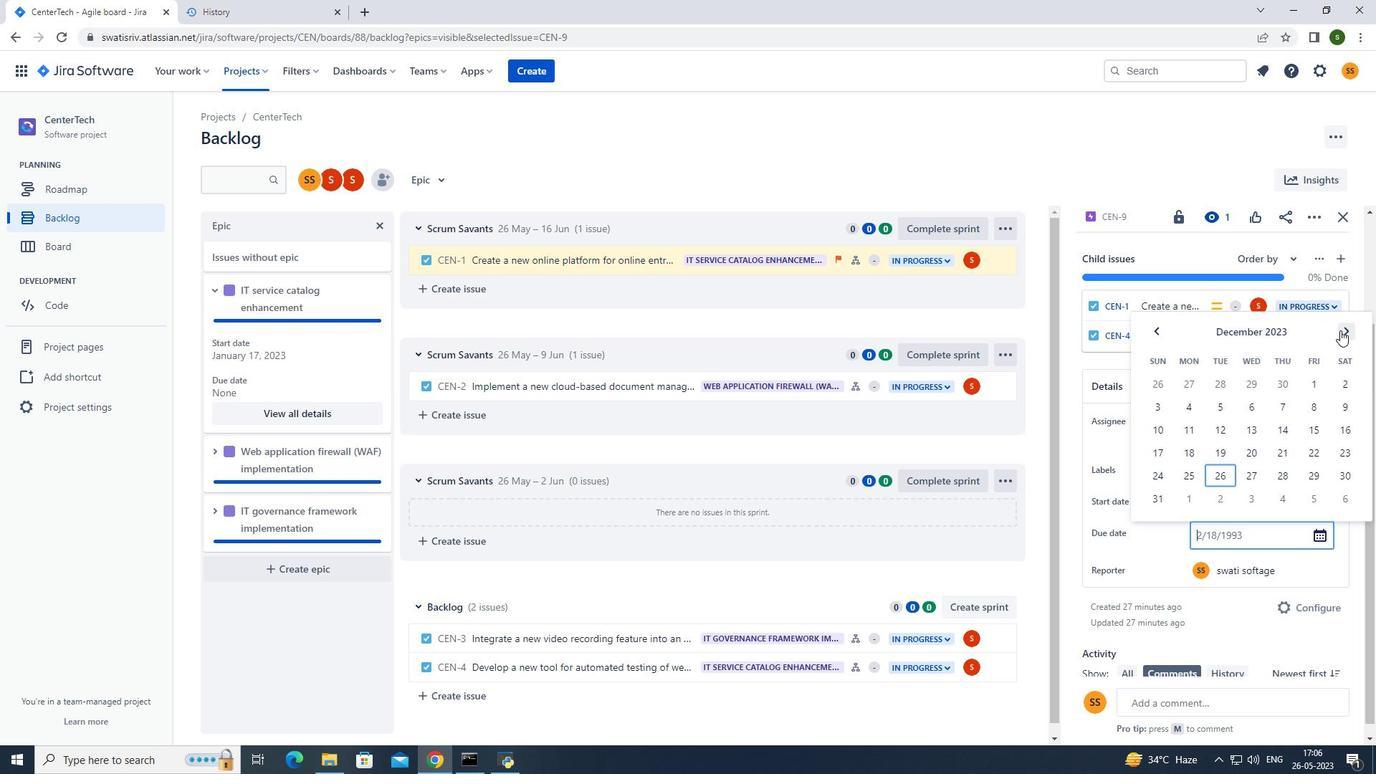 
Action: Mouse pressed left at (1340, 330)
Screenshot: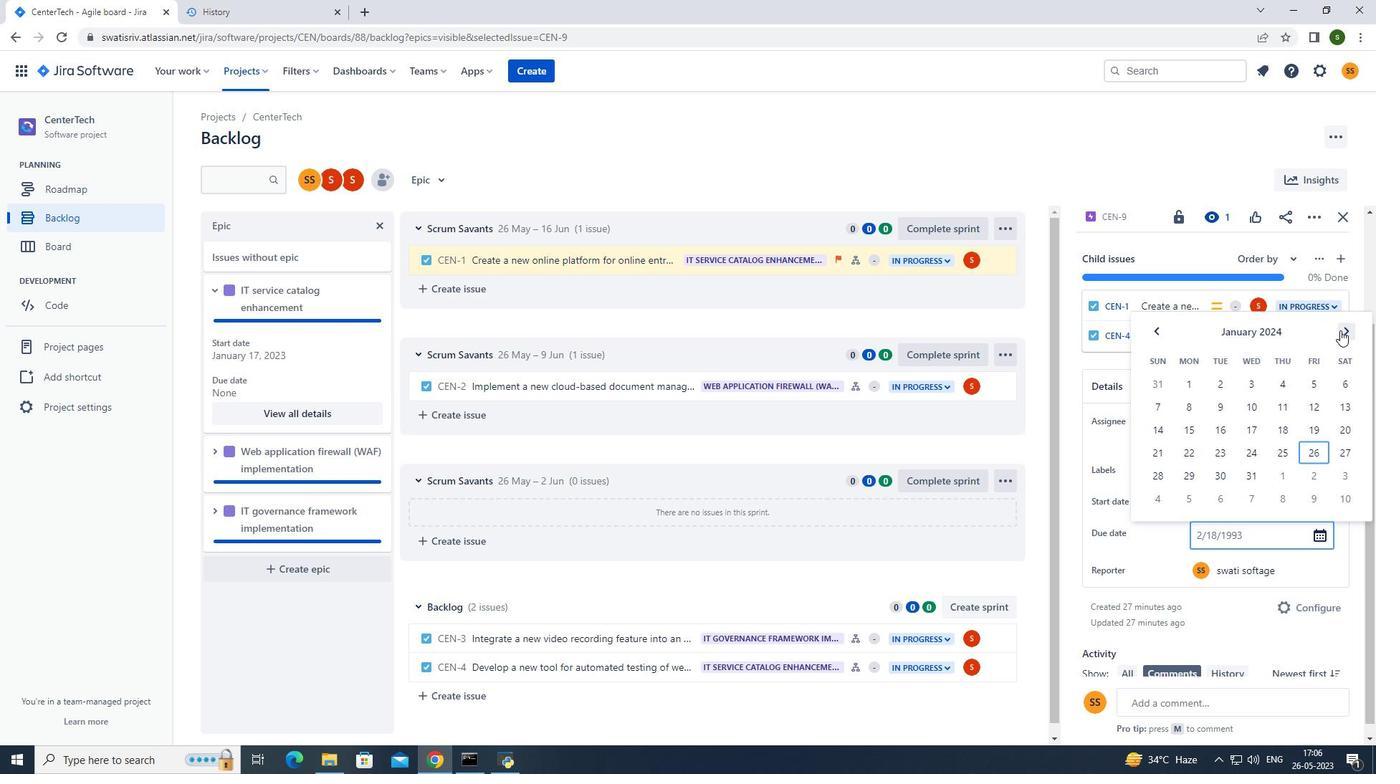 
Action: Mouse pressed left at (1340, 330)
Screenshot: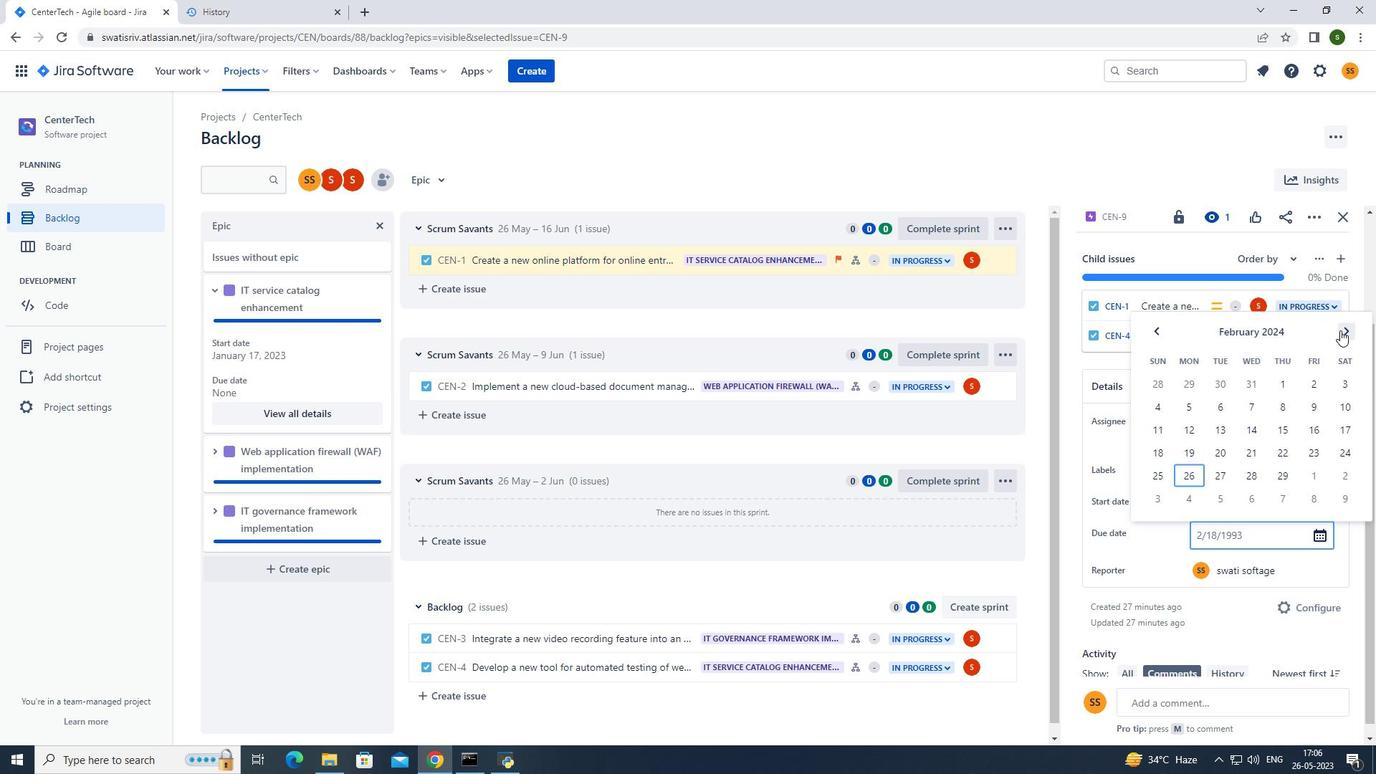 
Action: Mouse pressed left at (1340, 330)
Screenshot: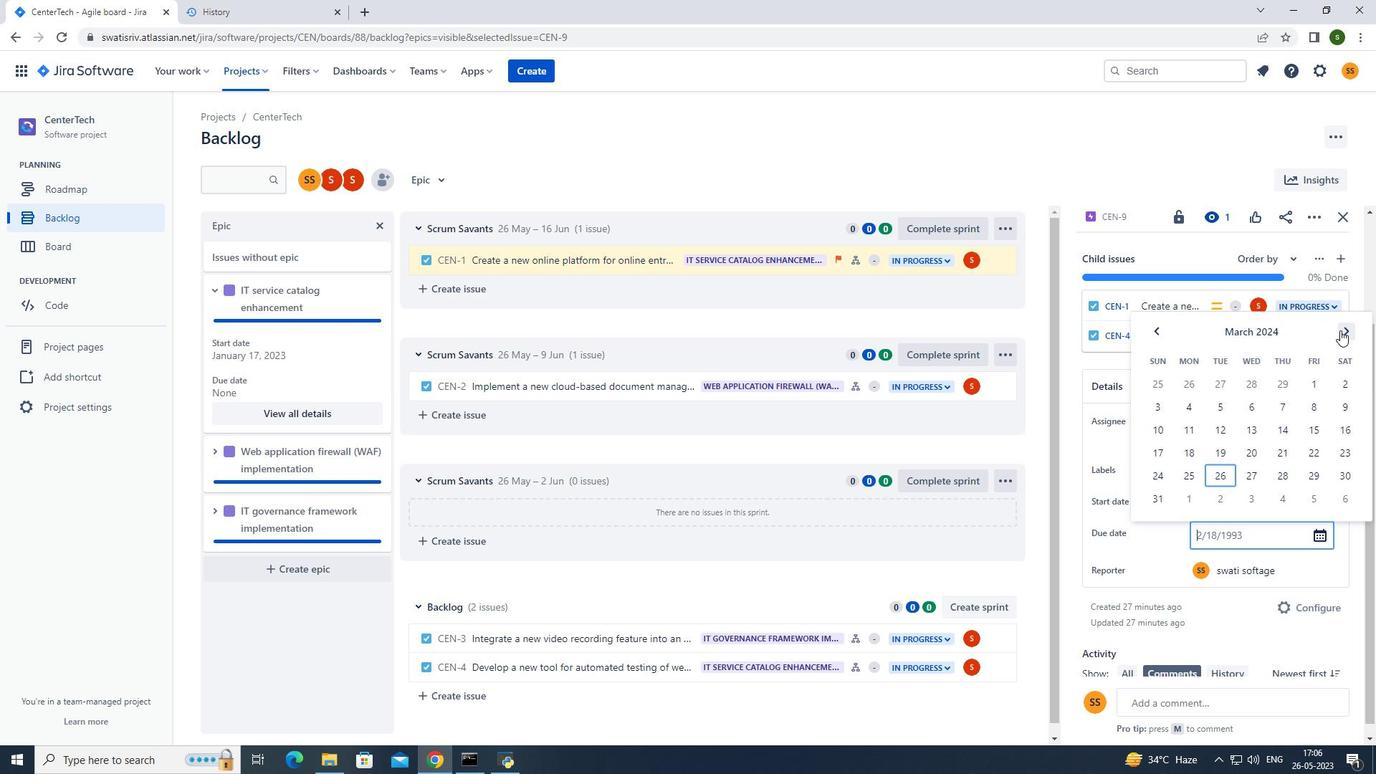 
Action: Mouse pressed left at (1340, 330)
Screenshot: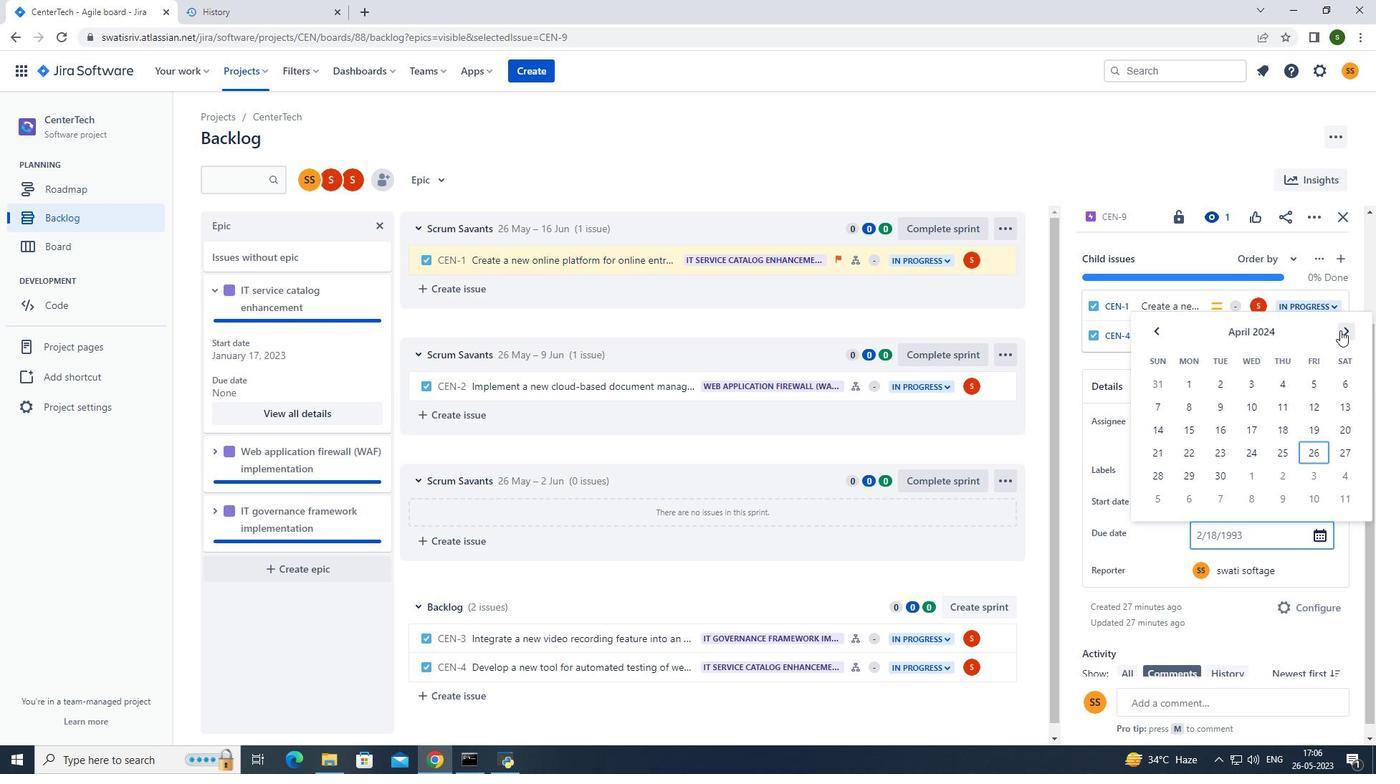 
Action: Mouse pressed left at (1340, 330)
Screenshot: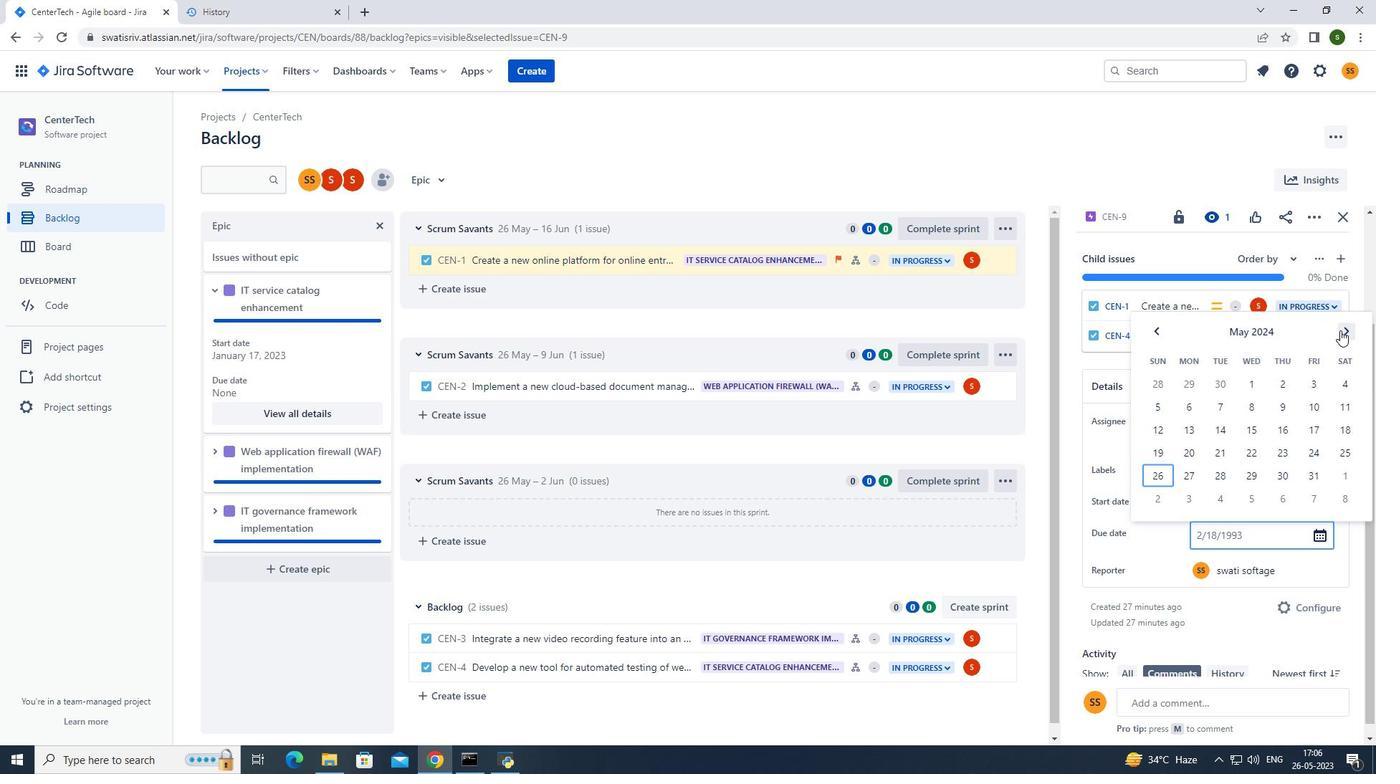 
Action: Mouse pressed left at (1340, 330)
Screenshot: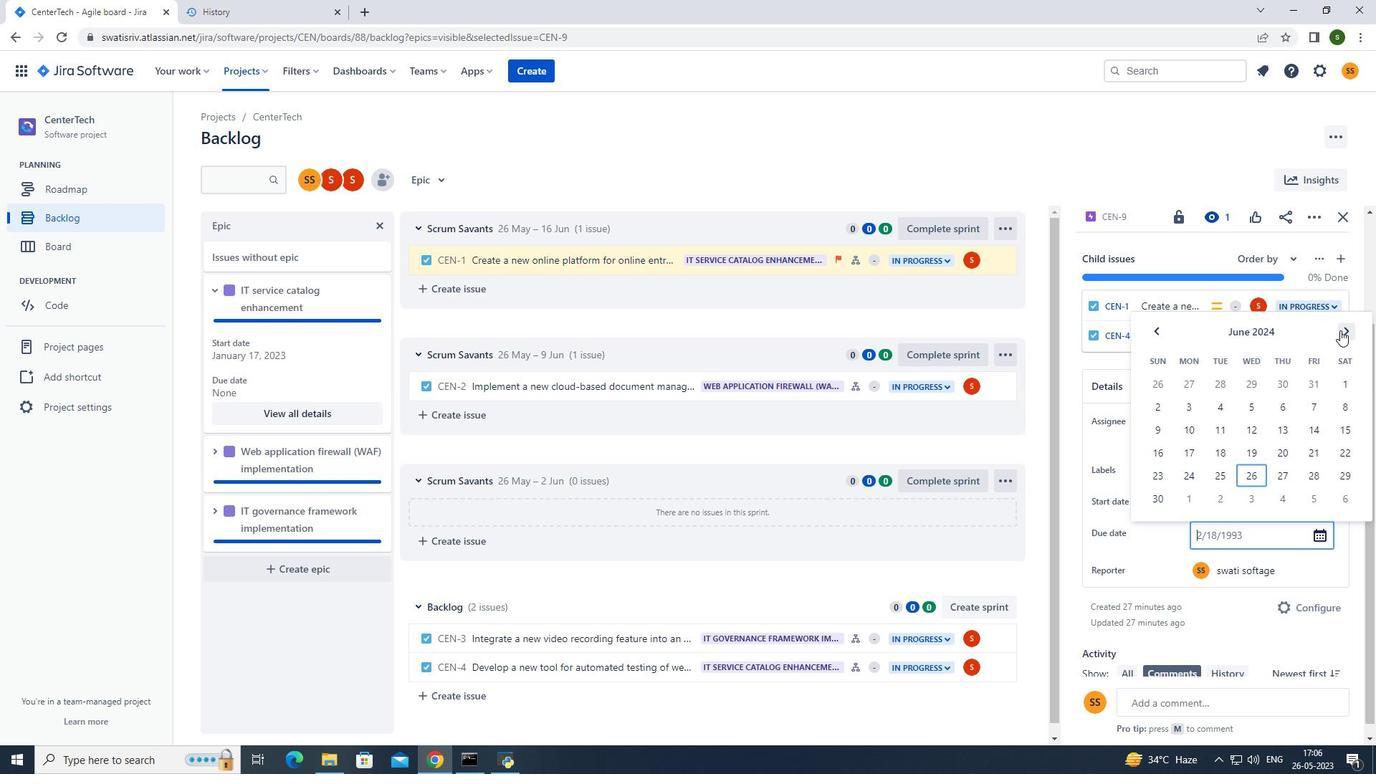 
Action: Mouse pressed left at (1340, 330)
Screenshot: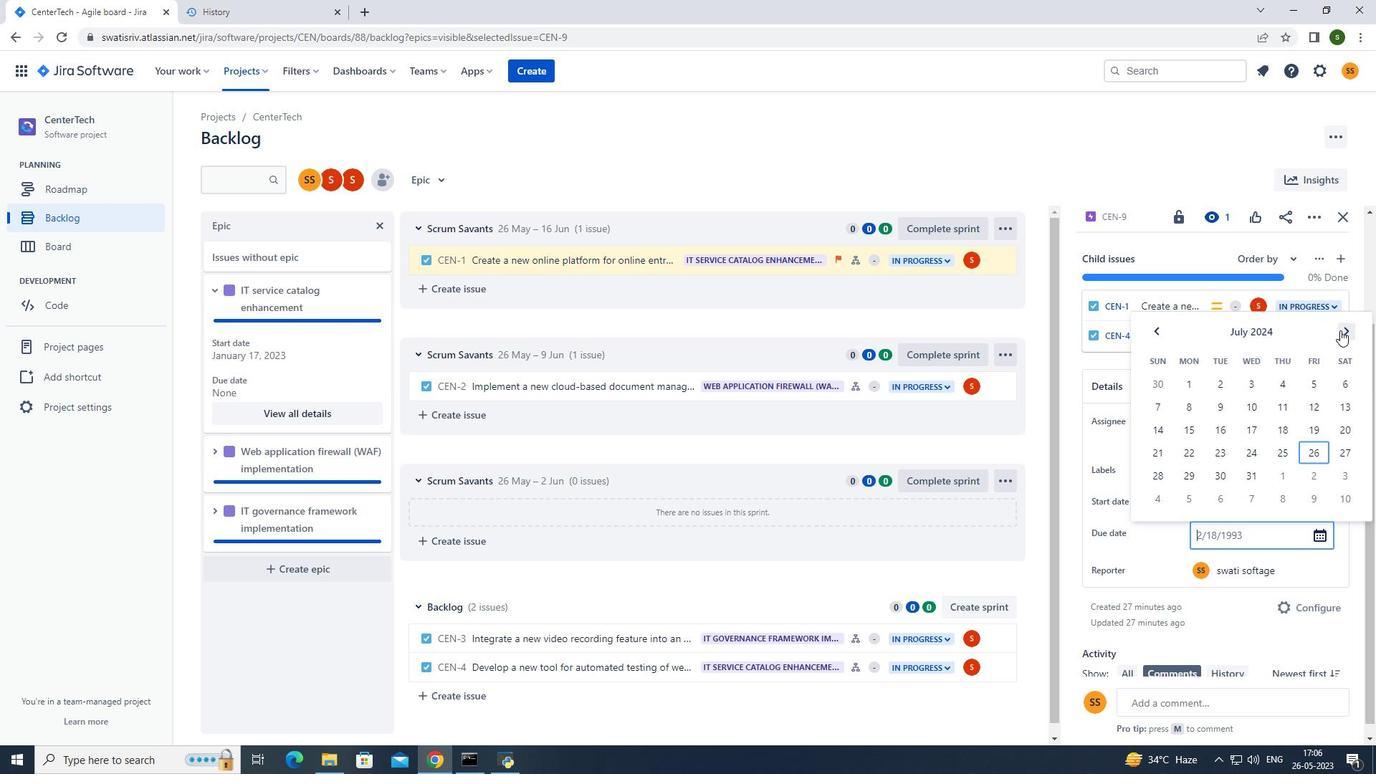
Action: Mouse pressed left at (1340, 330)
Screenshot: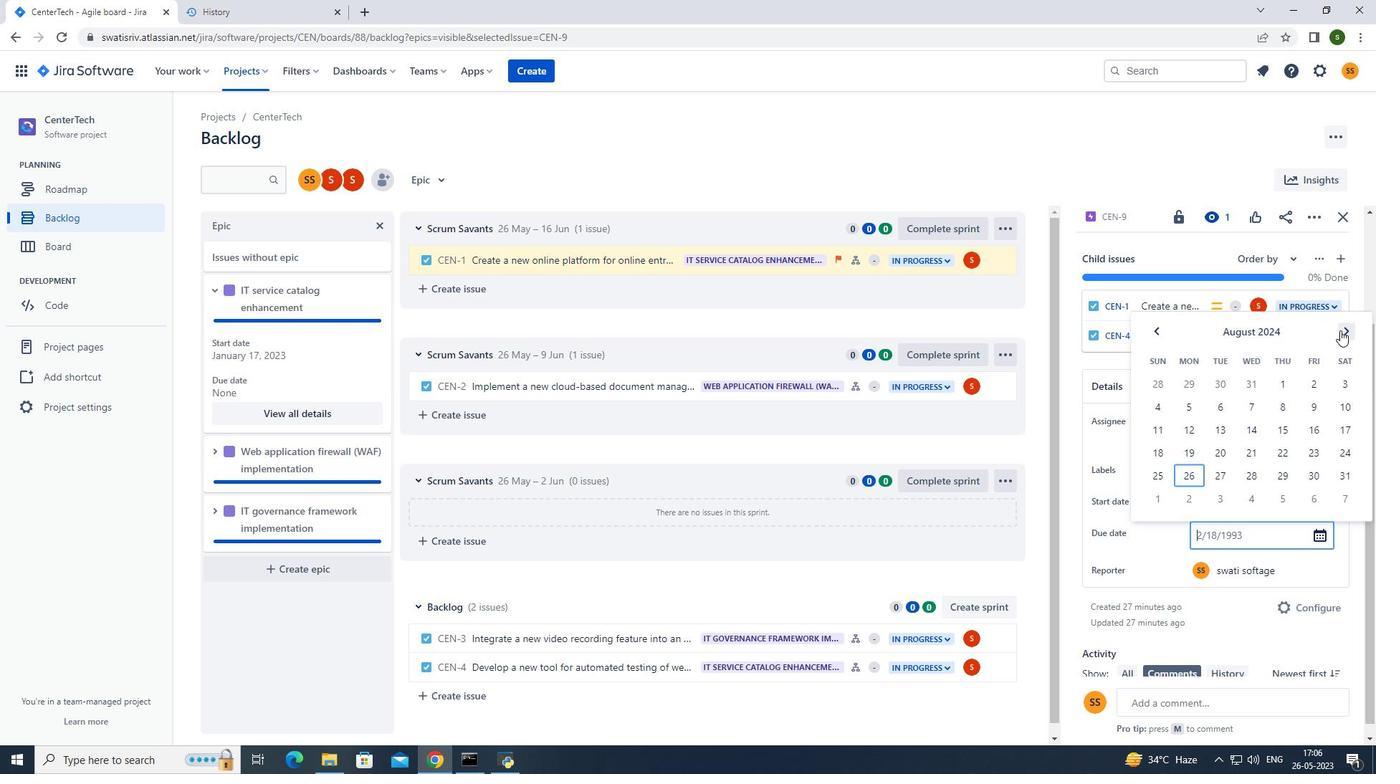 
Action: Mouse pressed left at (1340, 330)
Screenshot: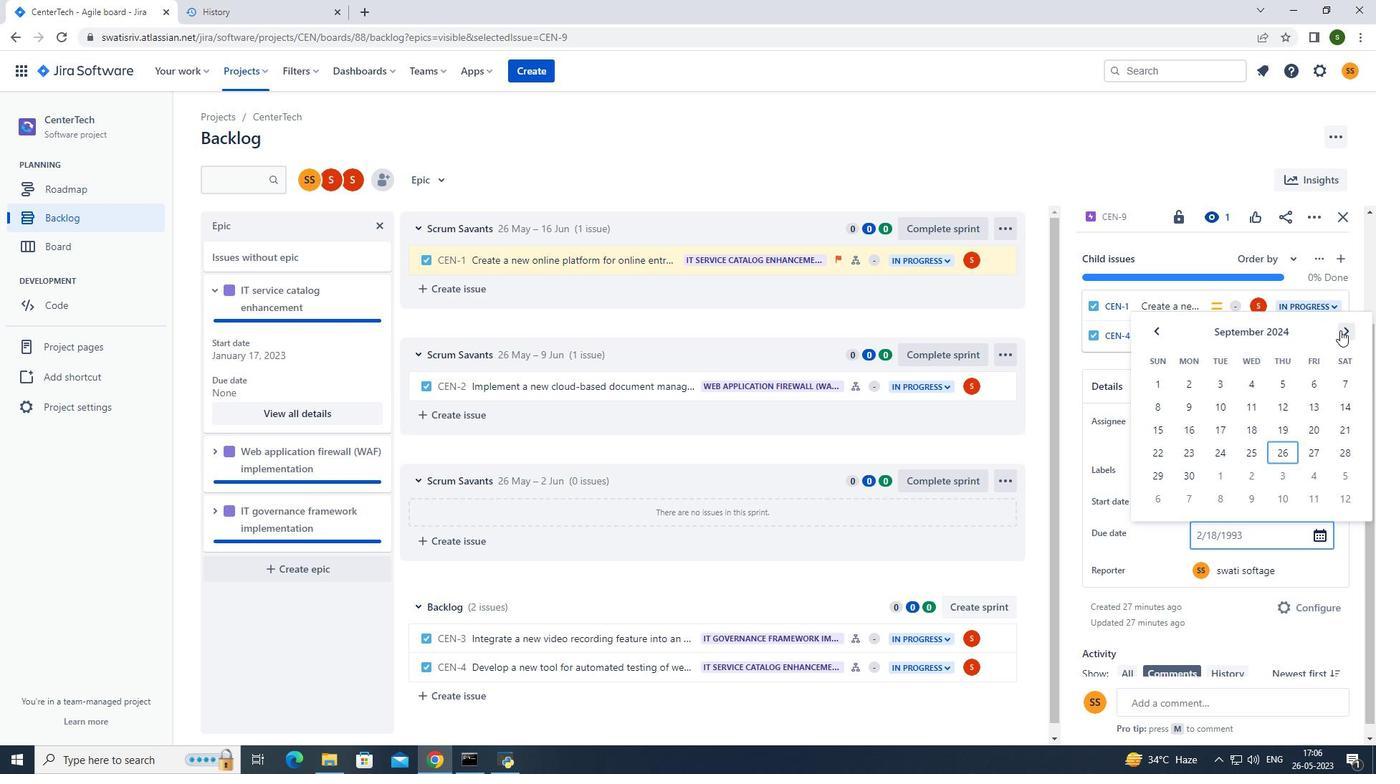 
Action: Mouse pressed left at (1340, 330)
Screenshot: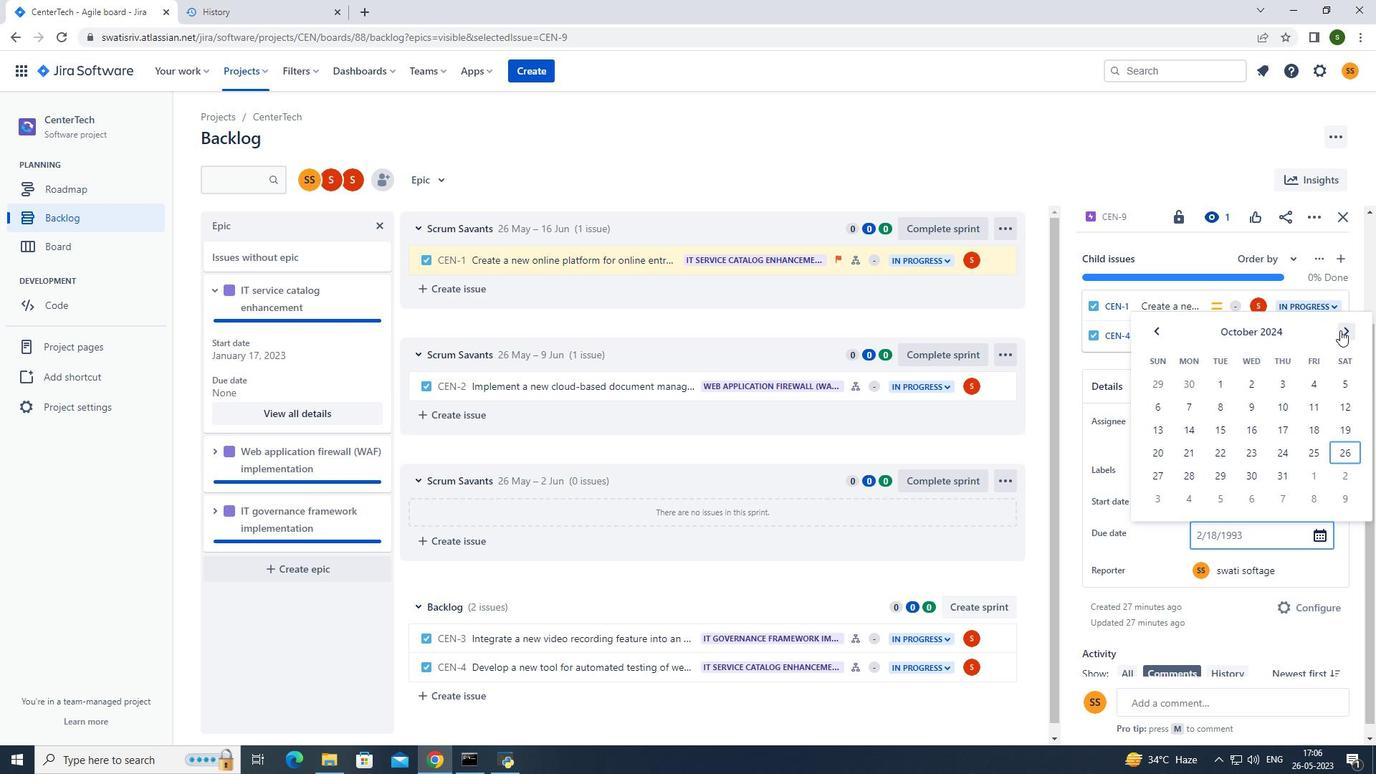 
Action: Mouse pressed left at (1340, 330)
Screenshot: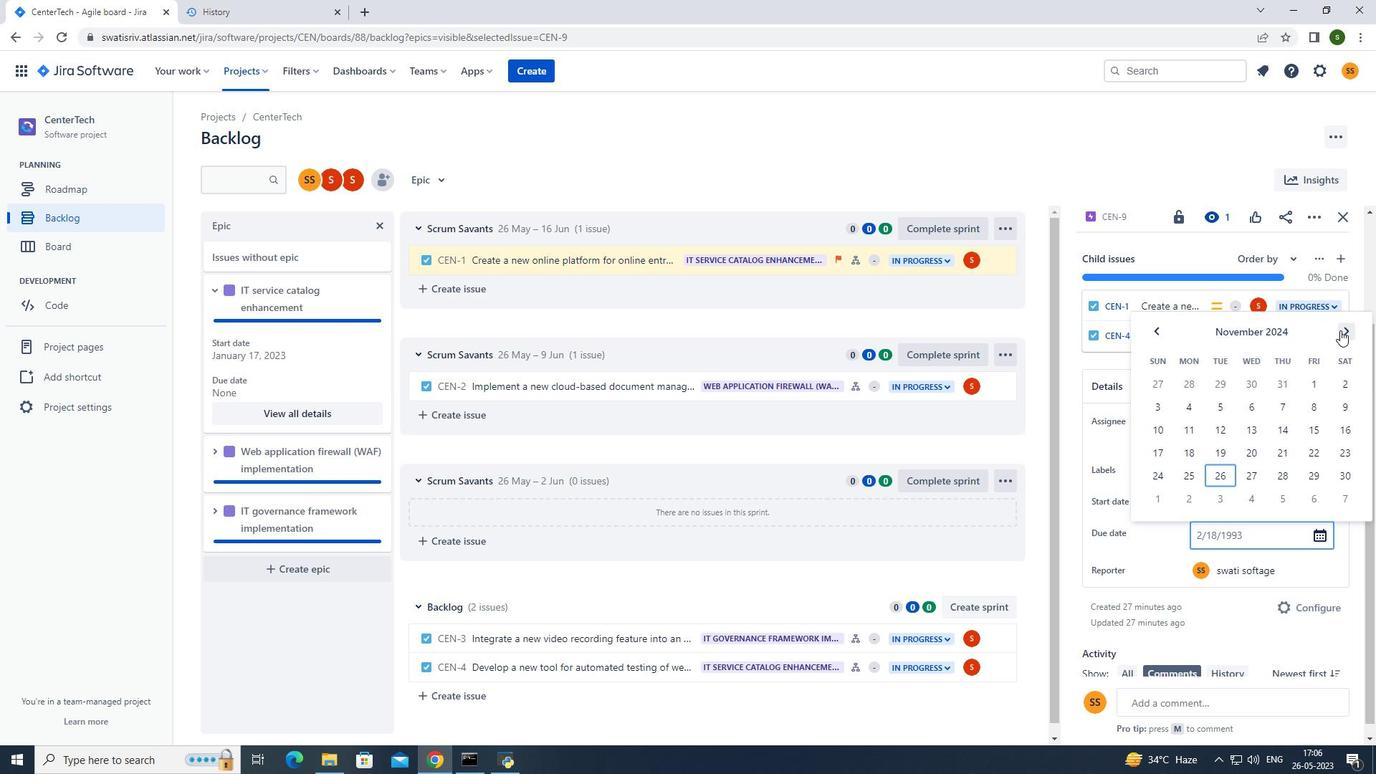 
Action: Mouse pressed left at (1340, 330)
Screenshot: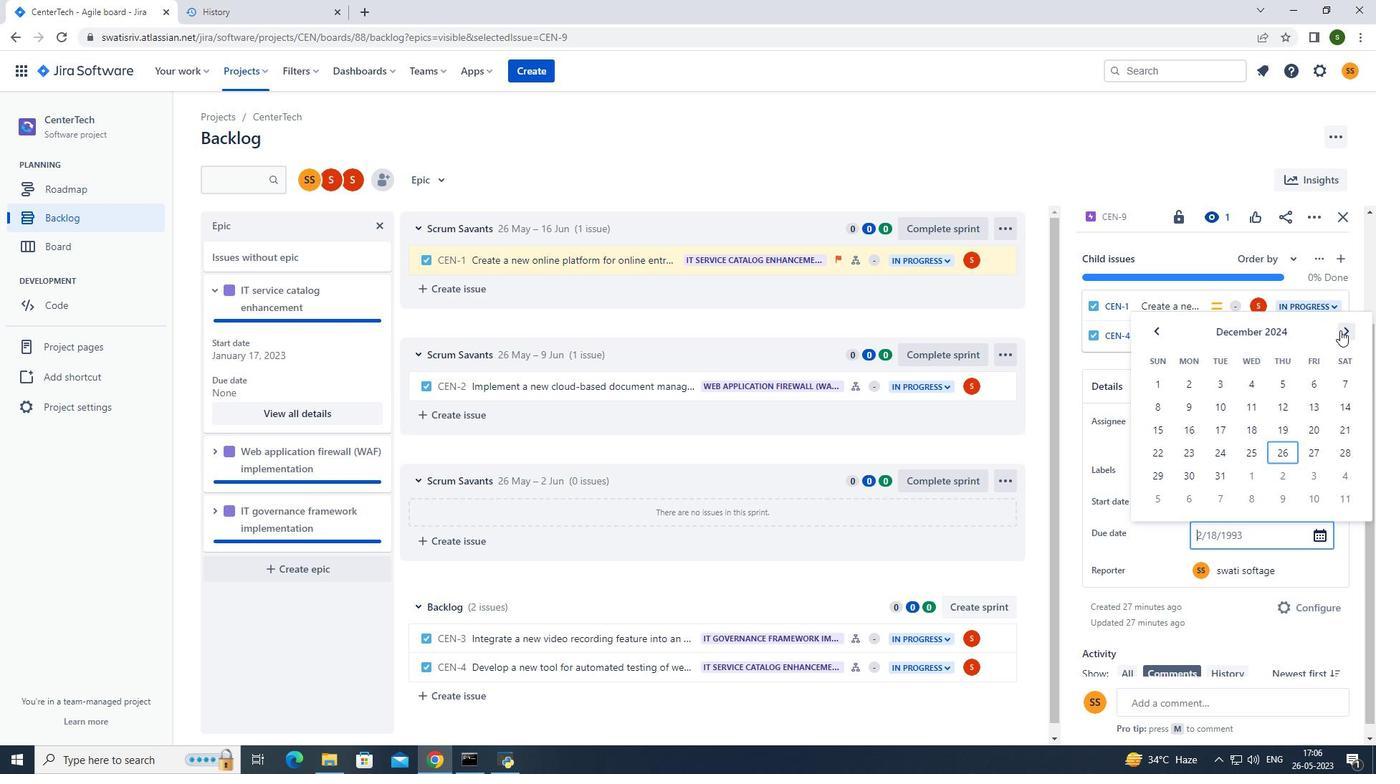 
Action: Mouse pressed left at (1340, 330)
Screenshot: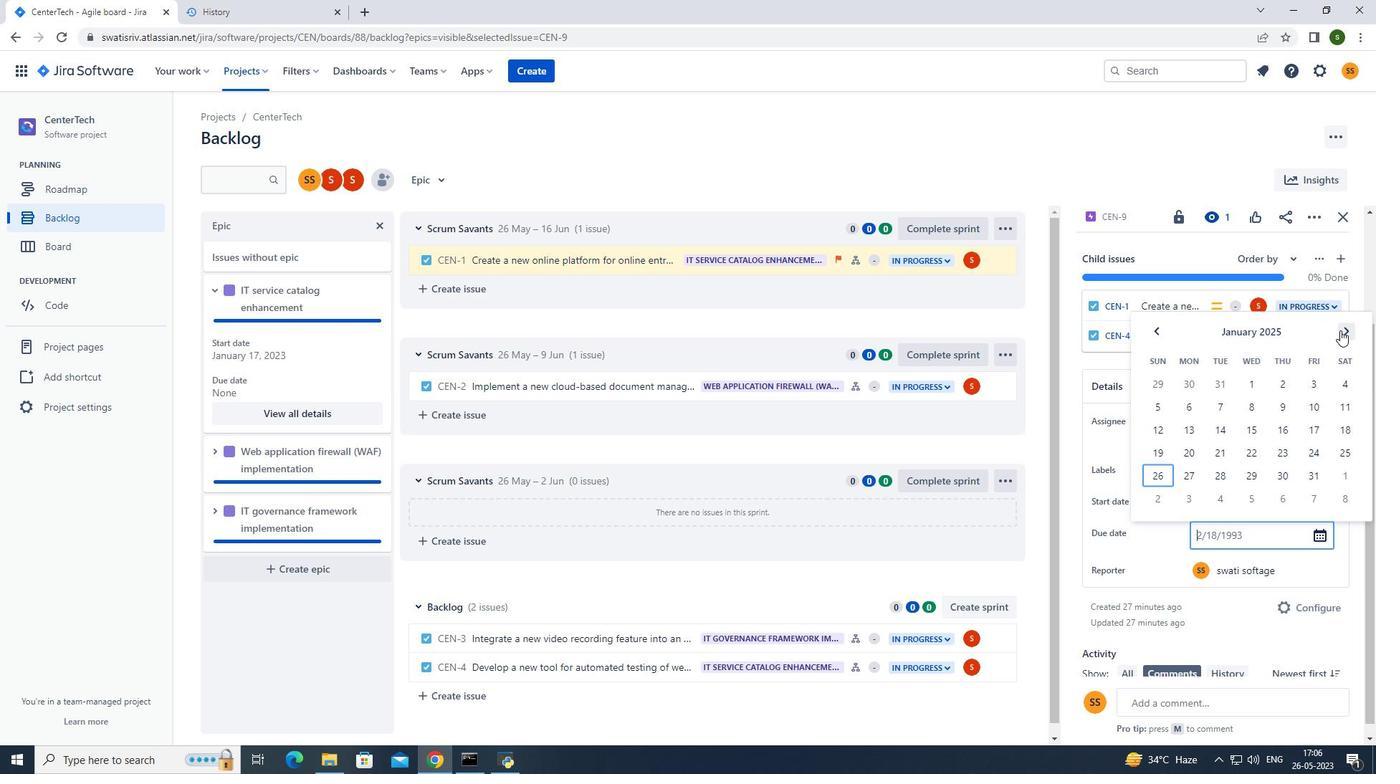 
Action: Mouse pressed left at (1340, 330)
Screenshot: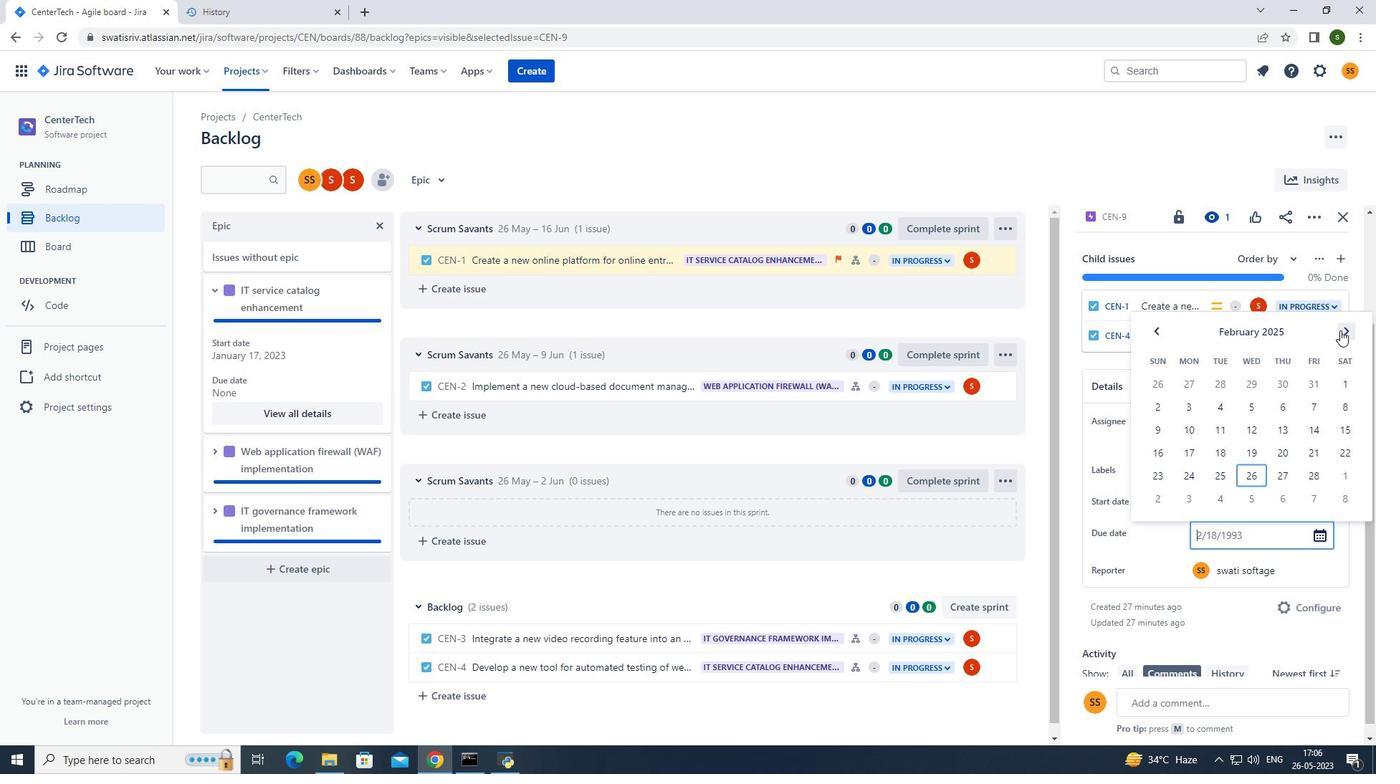 
Action: Mouse pressed left at (1340, 330)
Screenshot: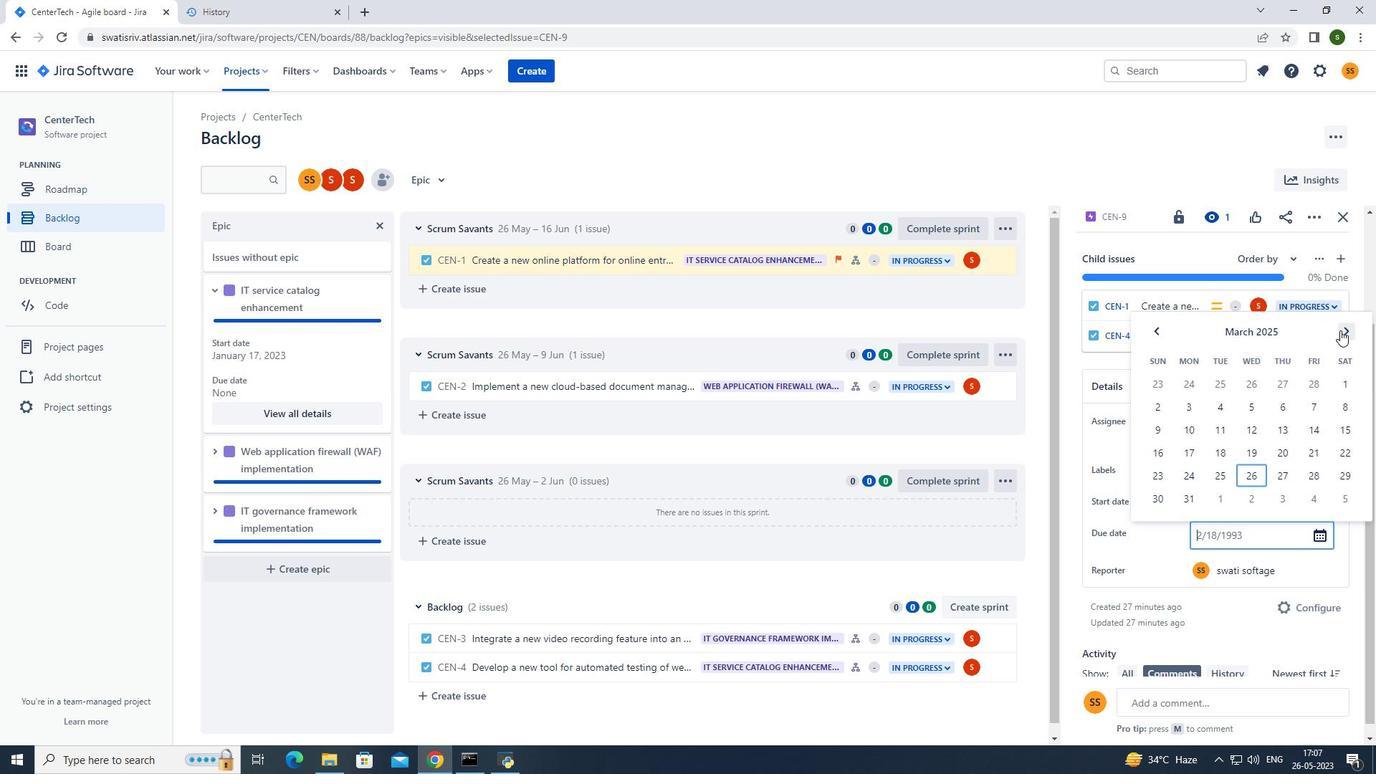 
Action: Mouse pressed left at (1340, 330)
Screenshot: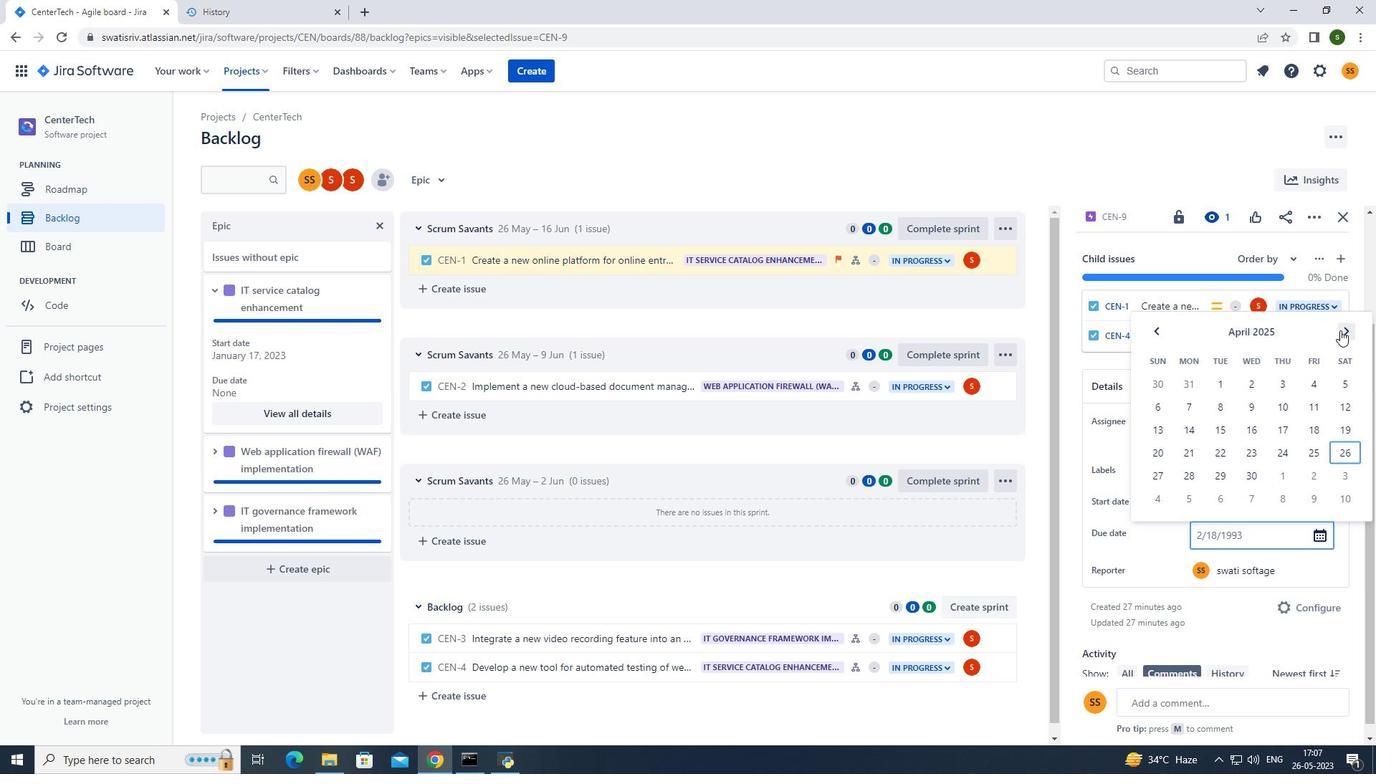 
Action: Mouse pressed left at (1340, 330)
Screenshot: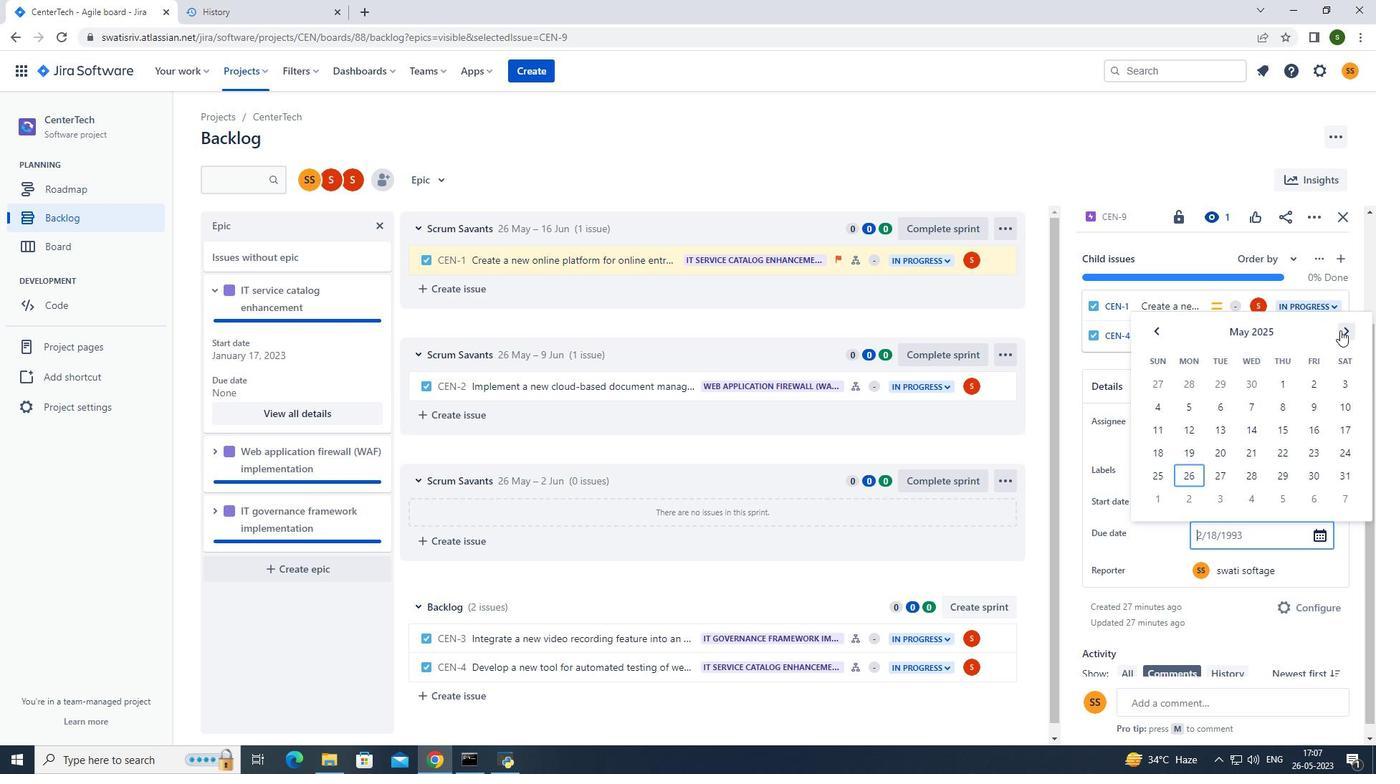 
Action: Mouse pressed left at (1340, 330)
Screenshot: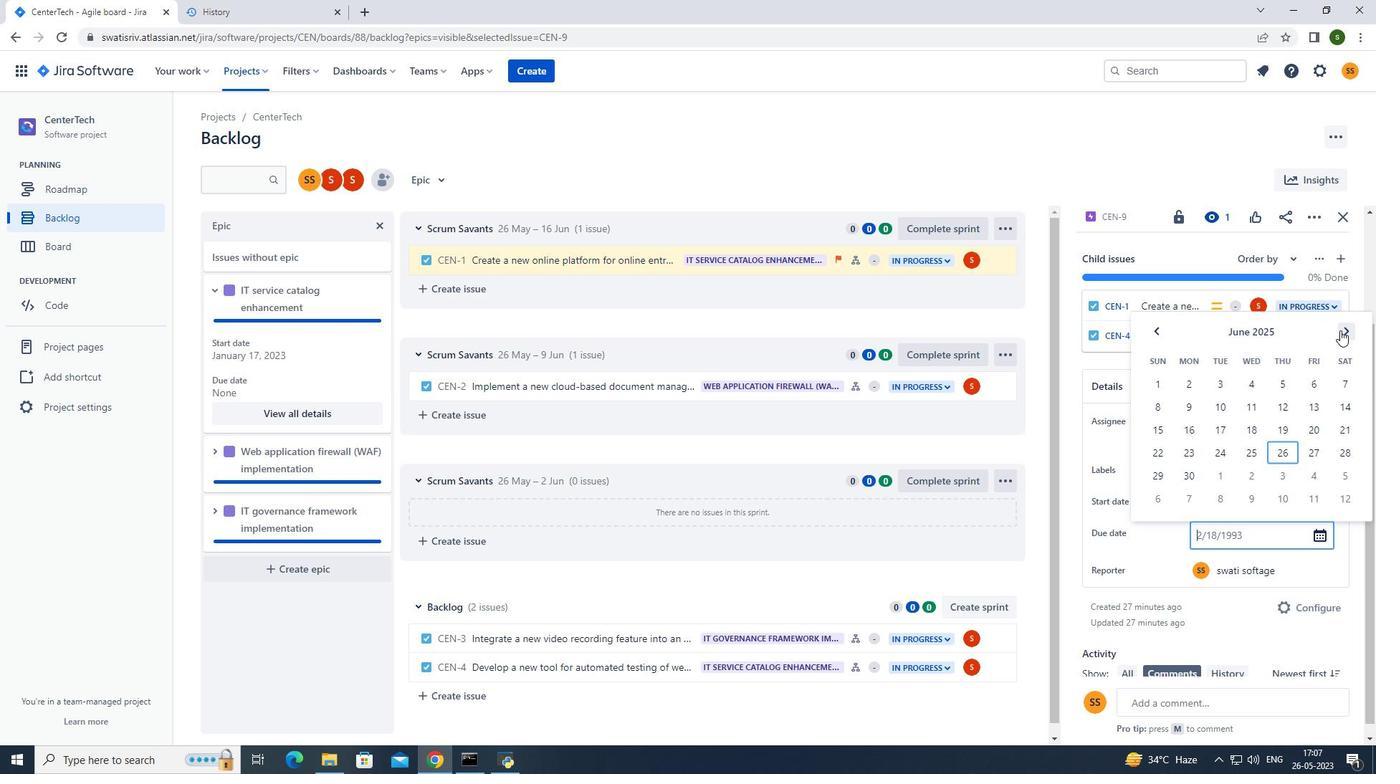 
Action: Mouse pressed left at (1340, 330)
Screenshot: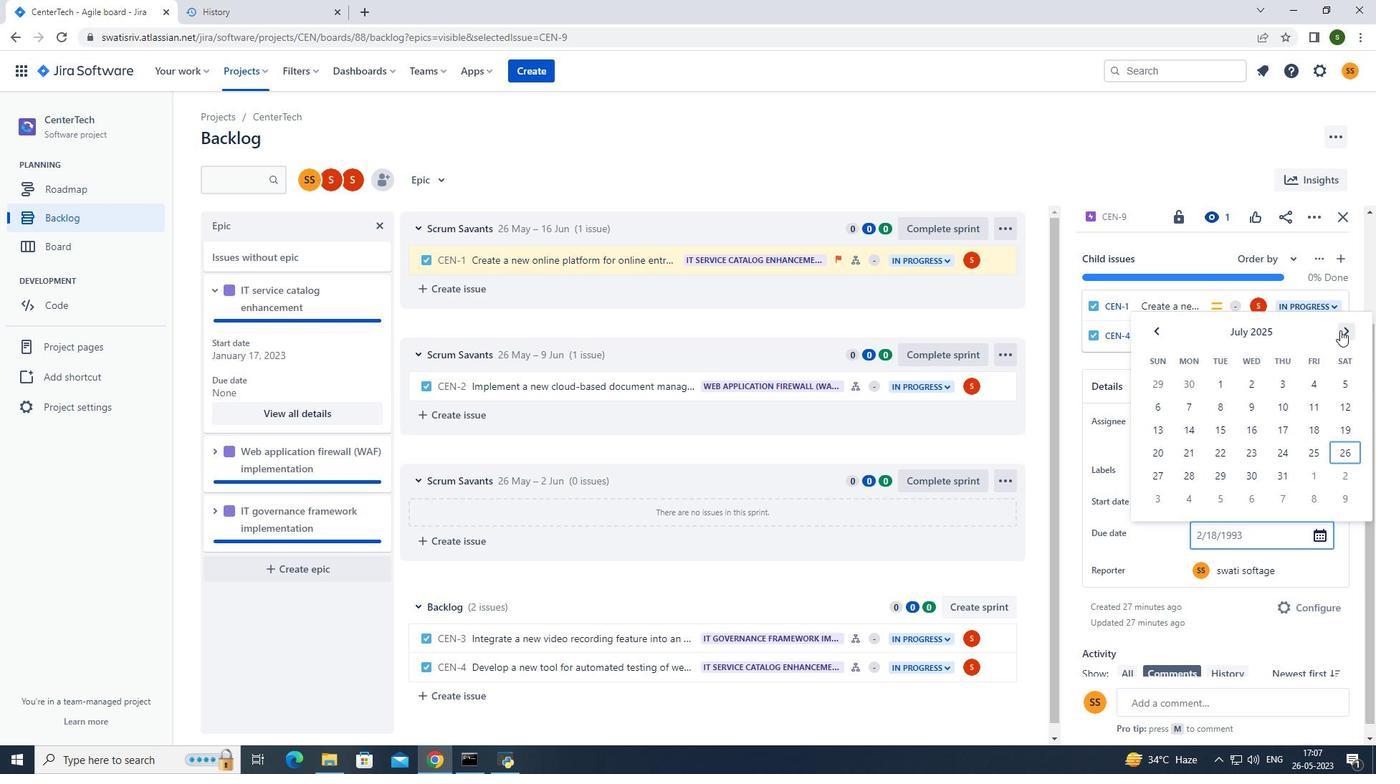
Action: Mouse moved to (1223, 405)
Screenshot: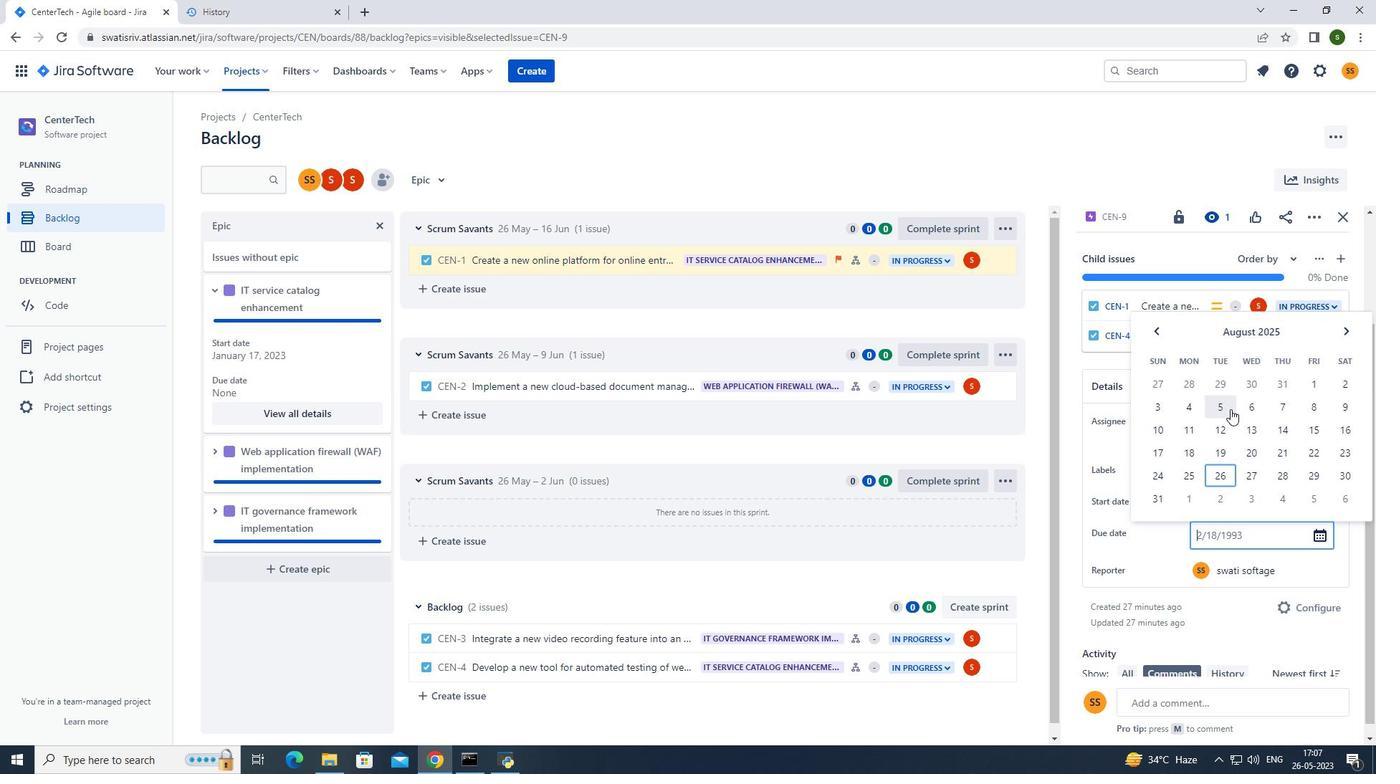 
Action: Mouse pressed left at (1223, 405)
Screenshot: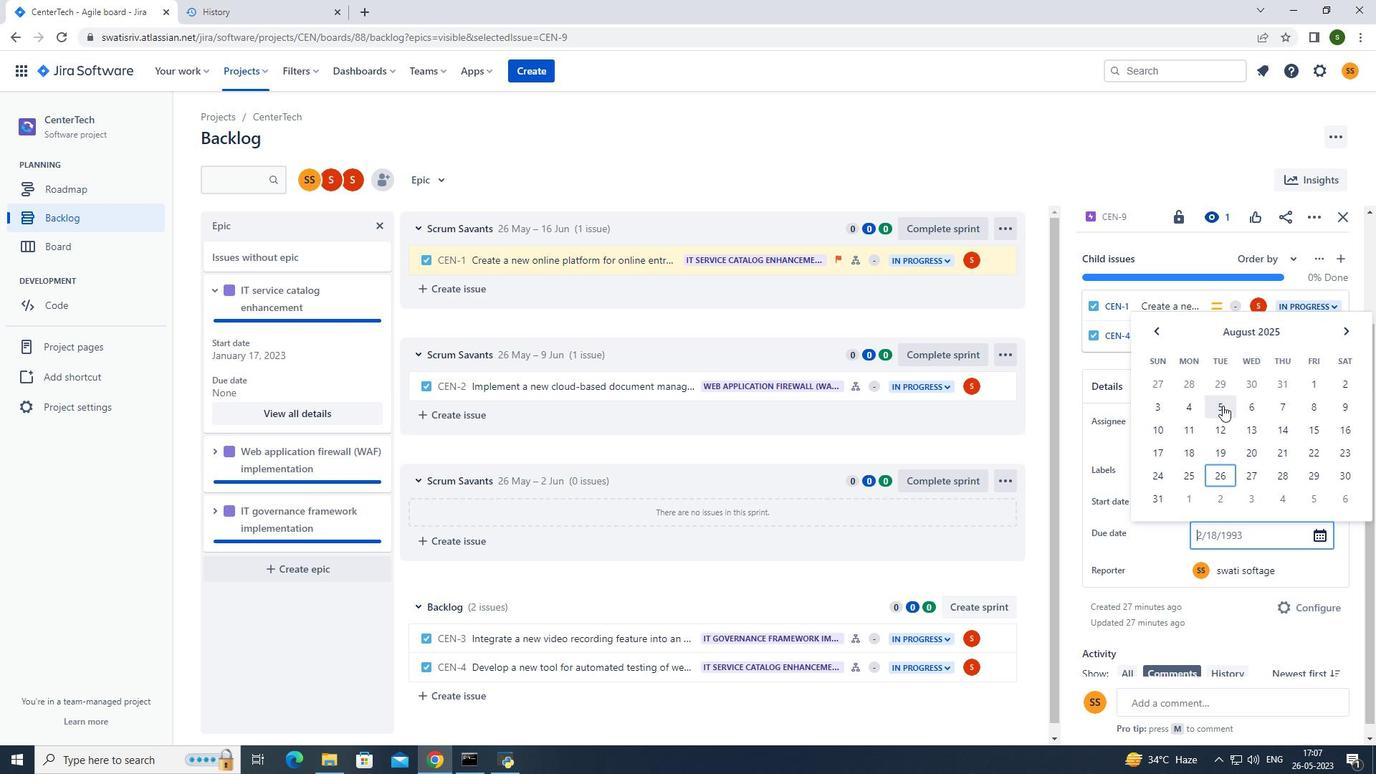 
Action: Mouse moved to (700, 127)
Screenshot: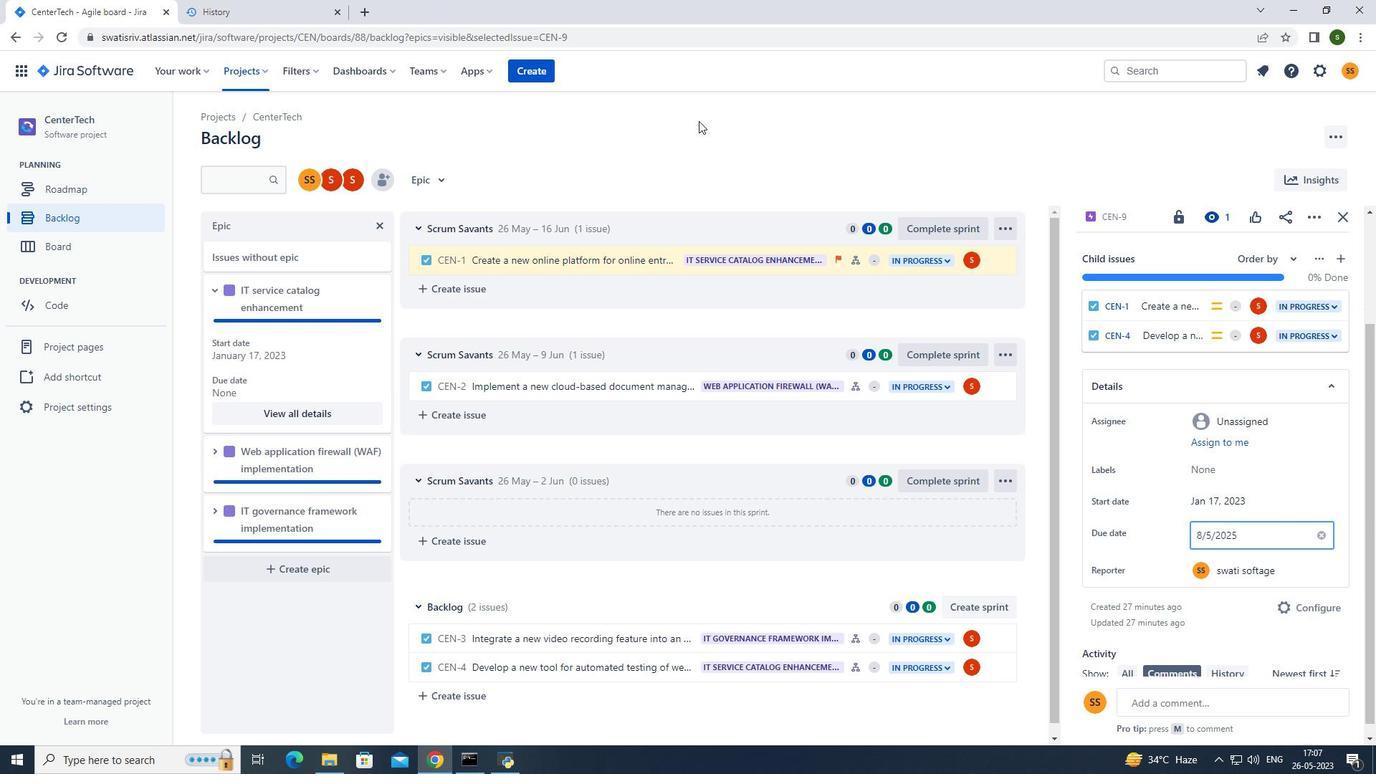 
Action: Mouse pressed left at (700, 127)
Screenshot: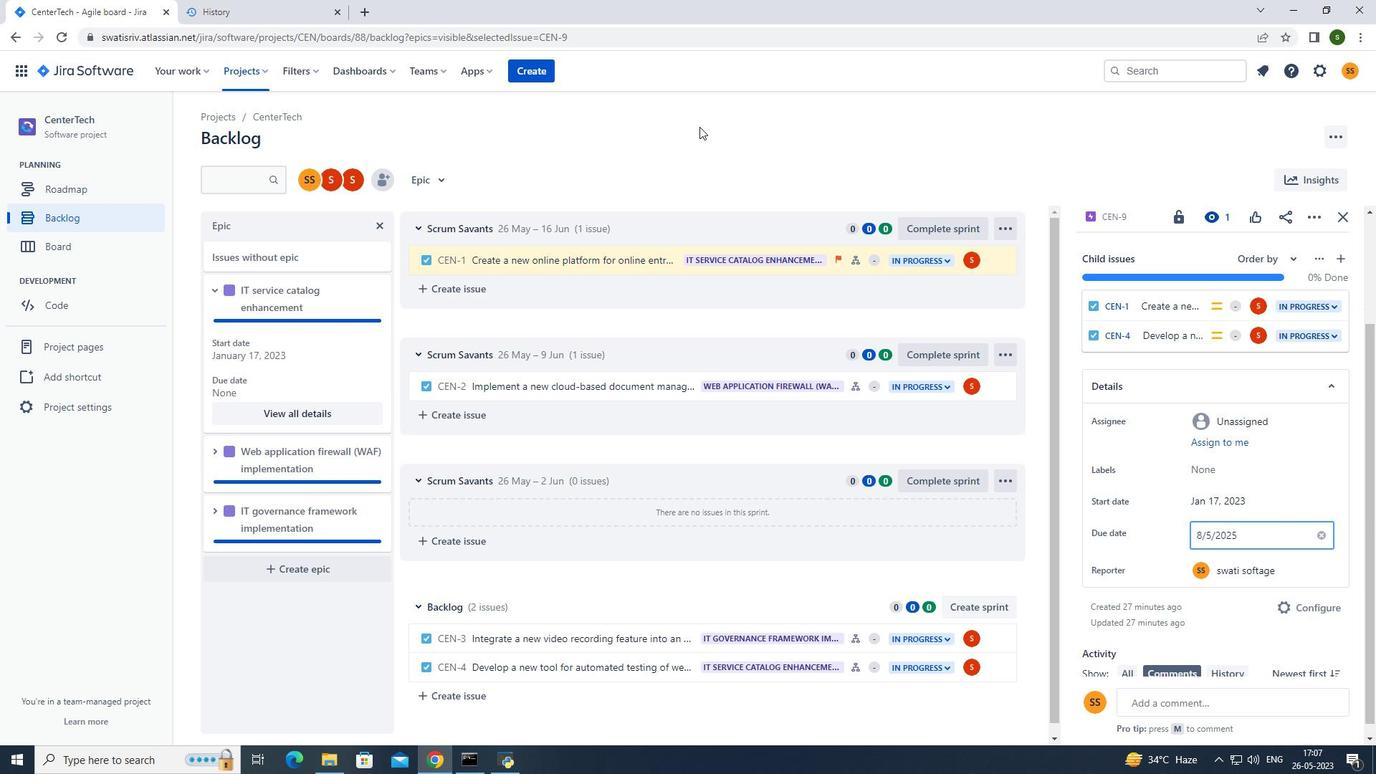 
Action: Mouse moved to (250, 73)
Screenshot: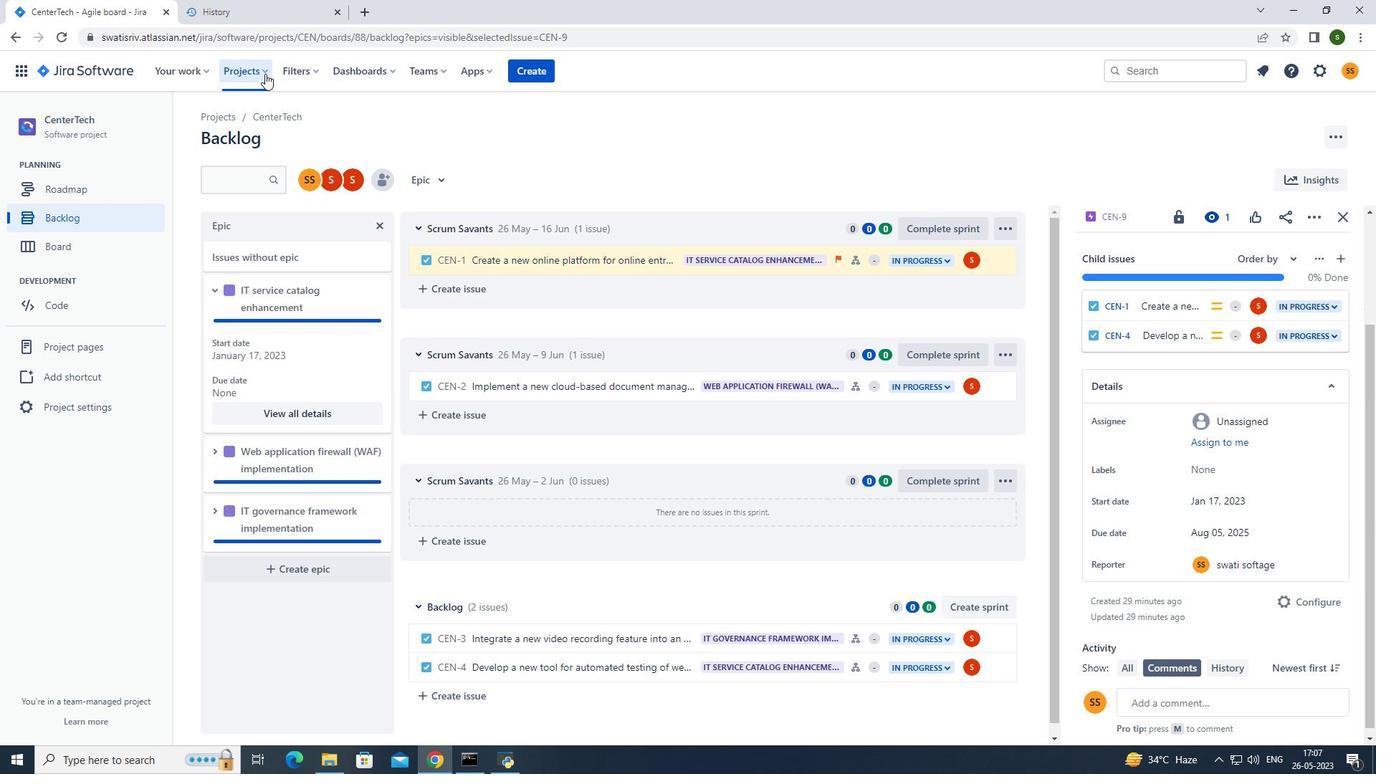 
Action: Mouse pressed left at (250, 73)
Screenshot: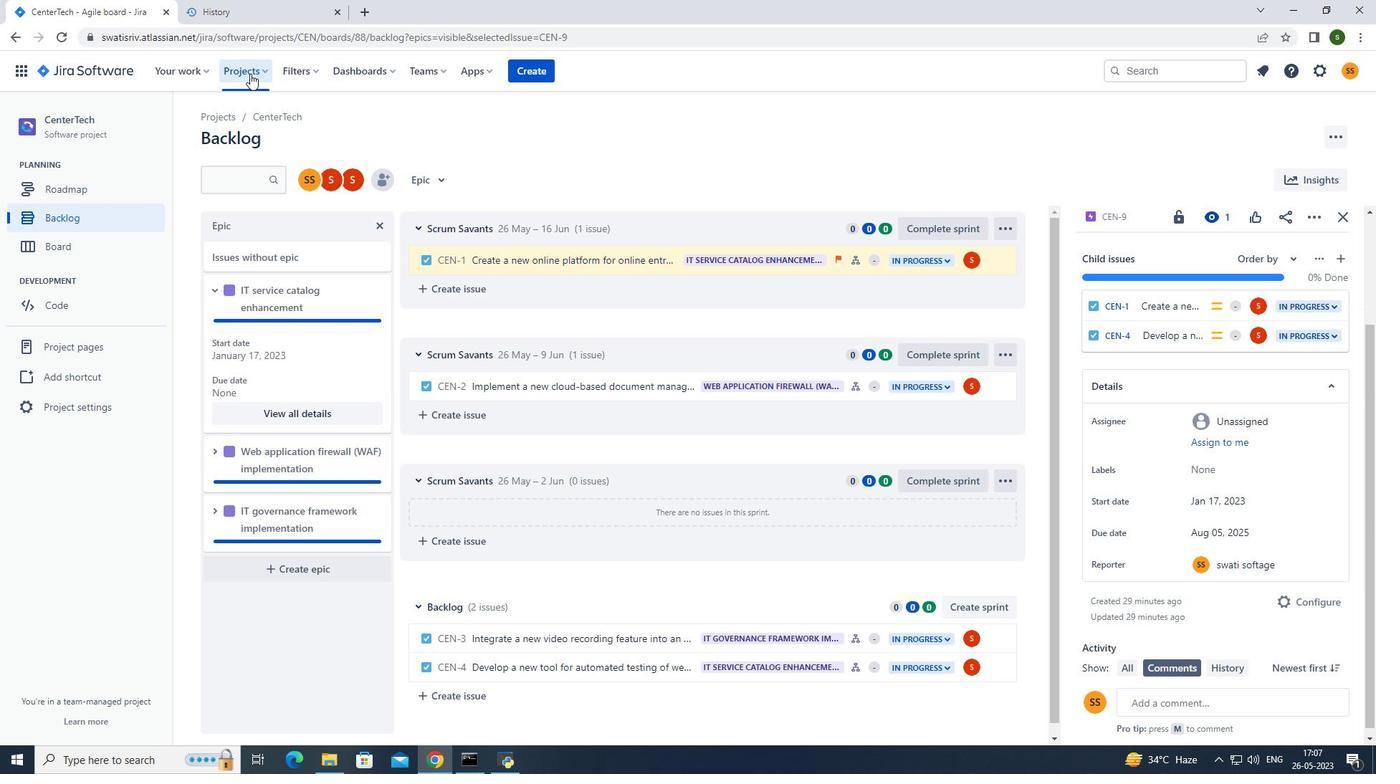 
Action: Mouse moved to (317, 135)
Screenshot: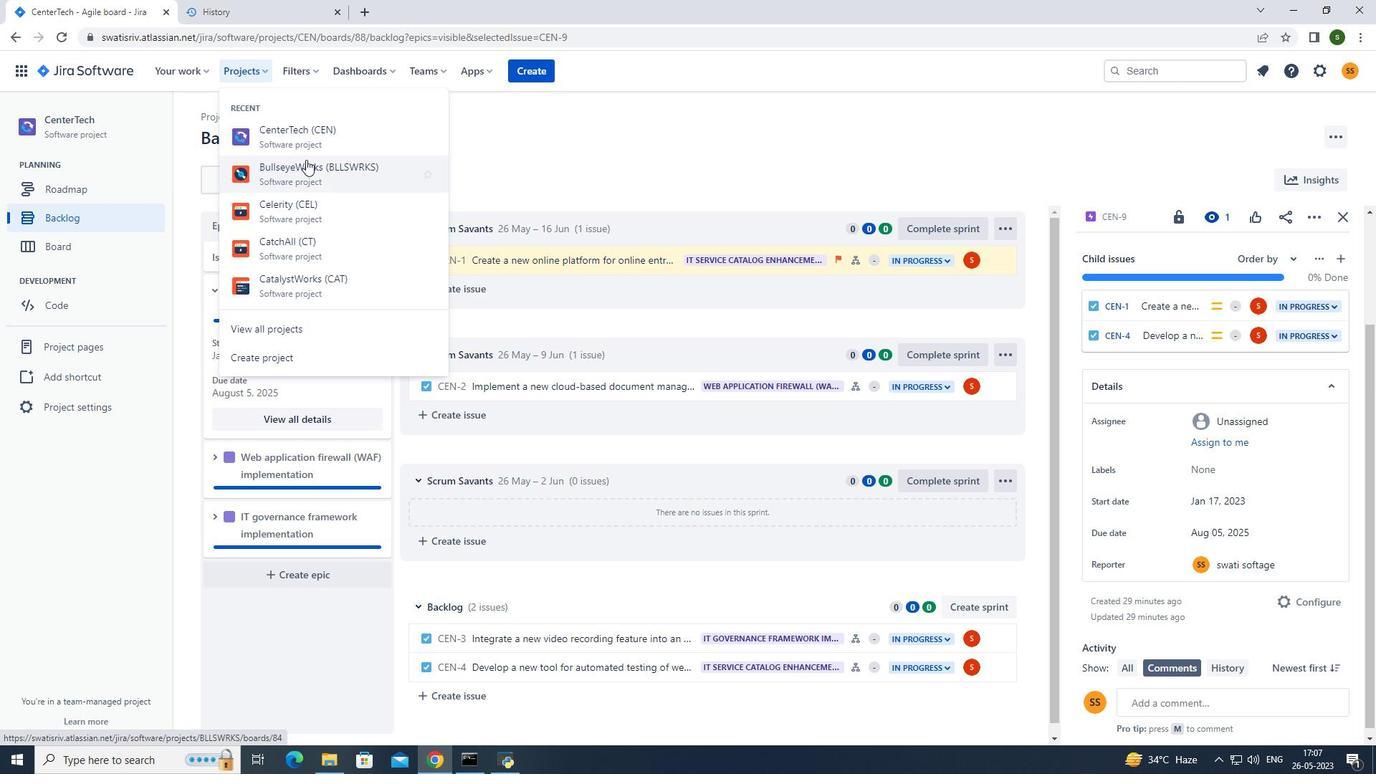 
Action: Mouse pressed left at (317, 135)
Screenshot: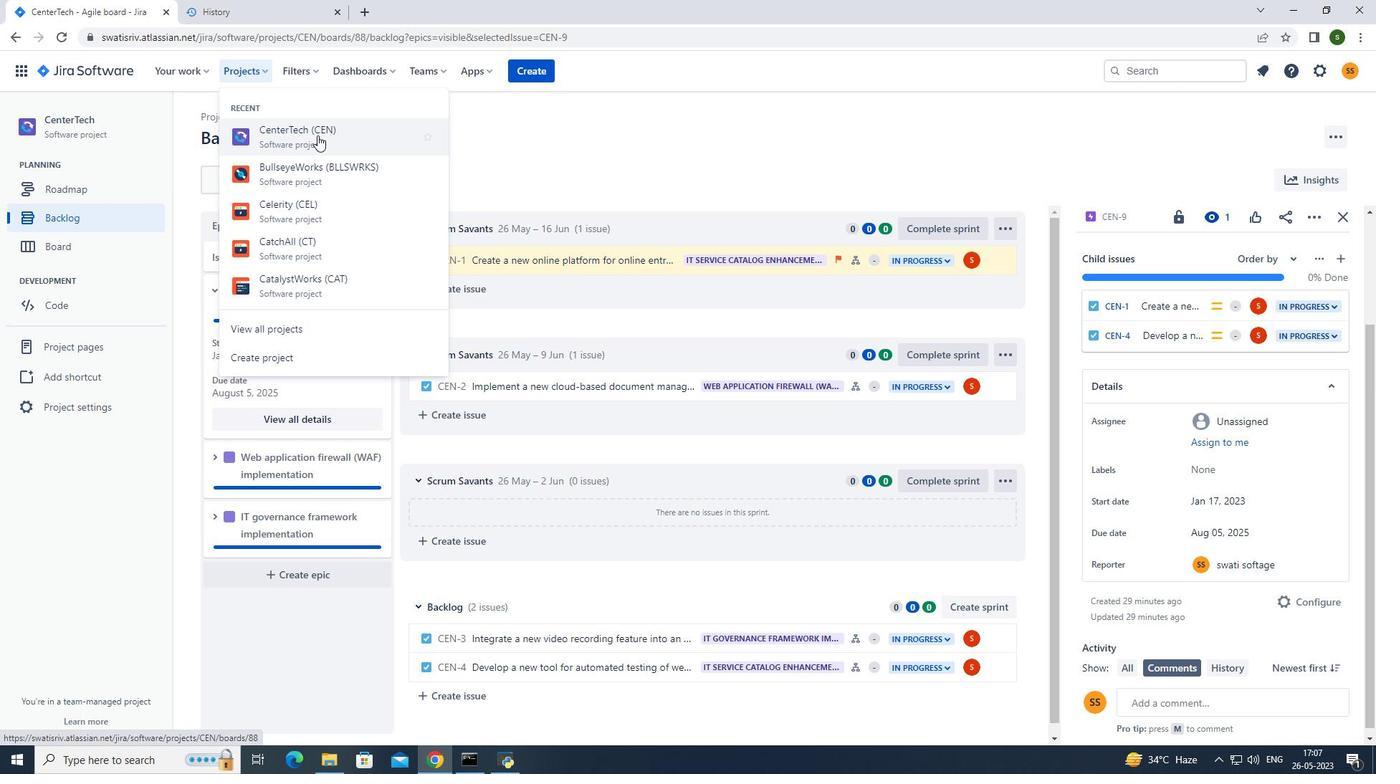 
Action: Mouse moved to (103, 213)
Screenshot: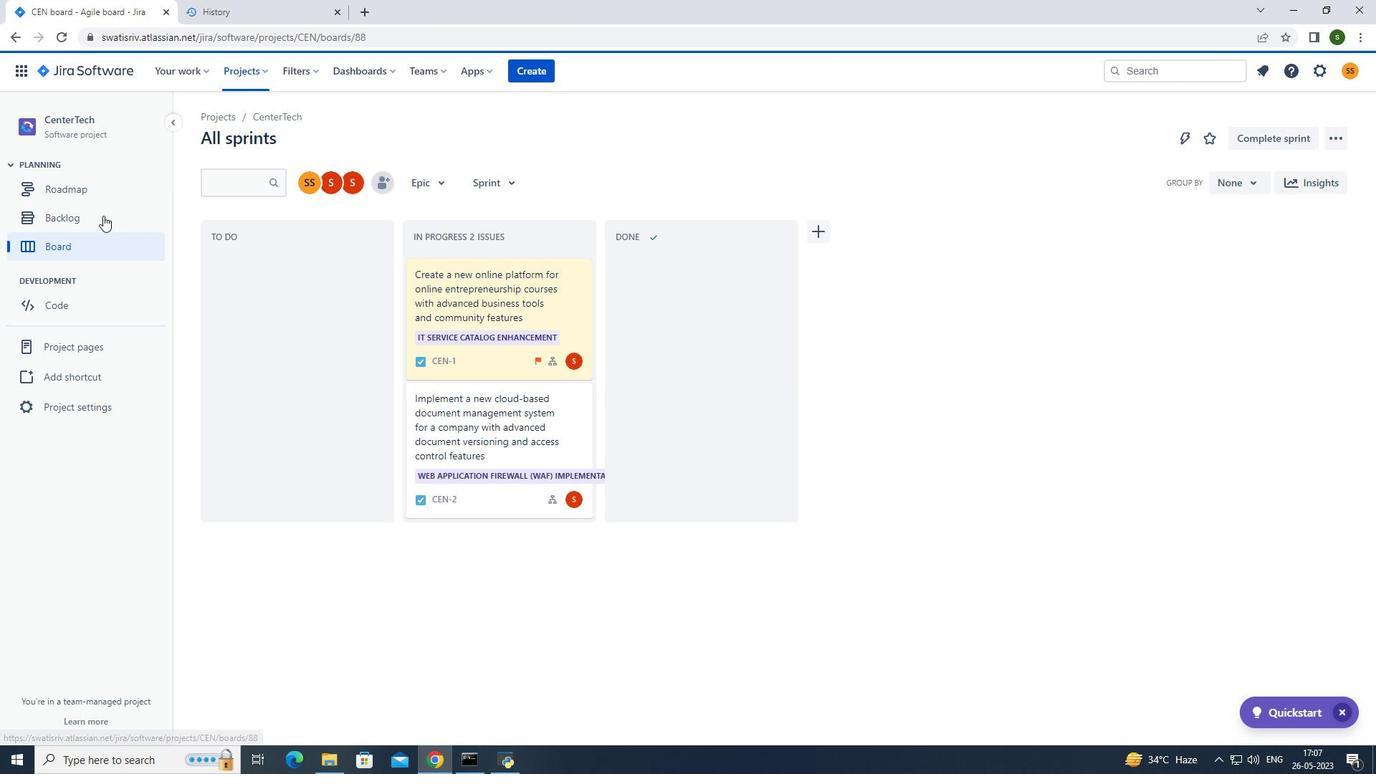 
Action: Mouse pressed left at (103, 213)
Screenshot: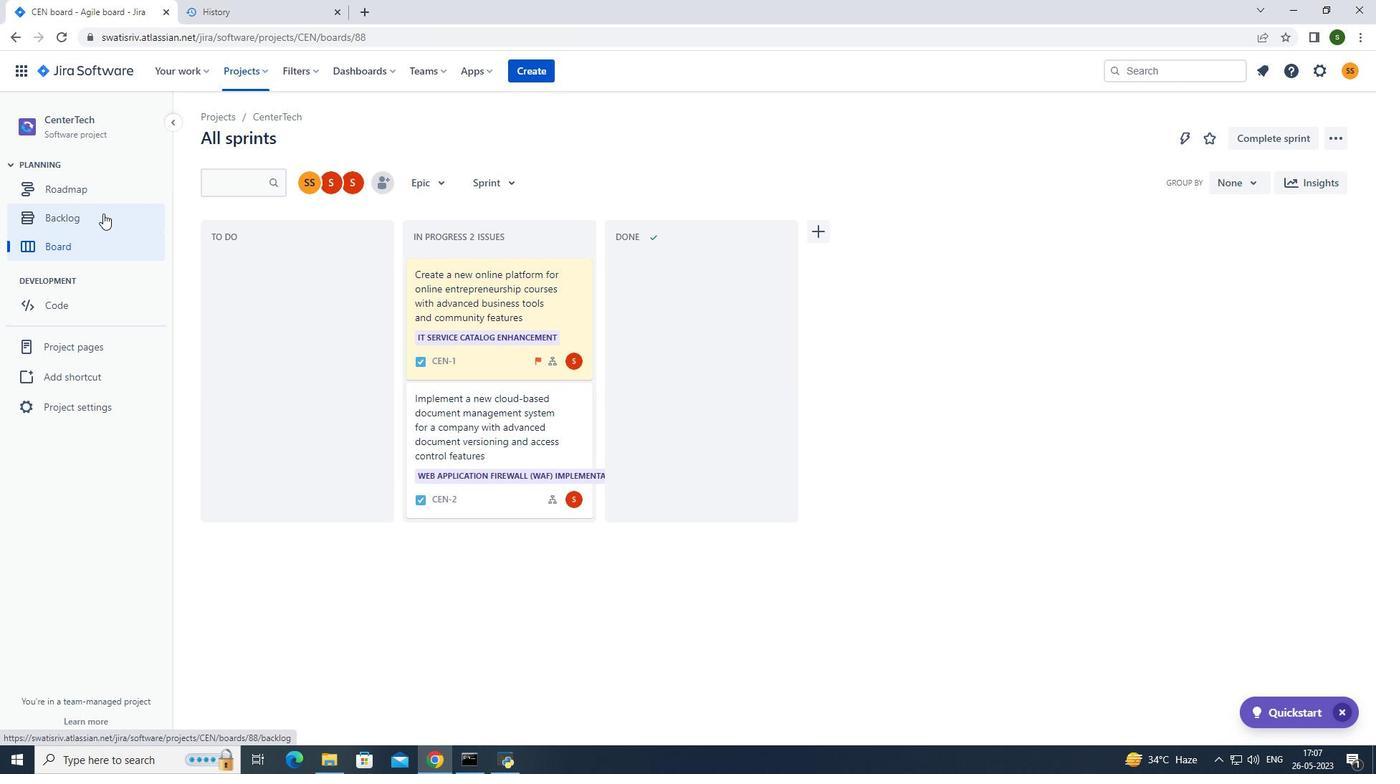 
Action: Mouse moved to (211, 348)
Screenshot: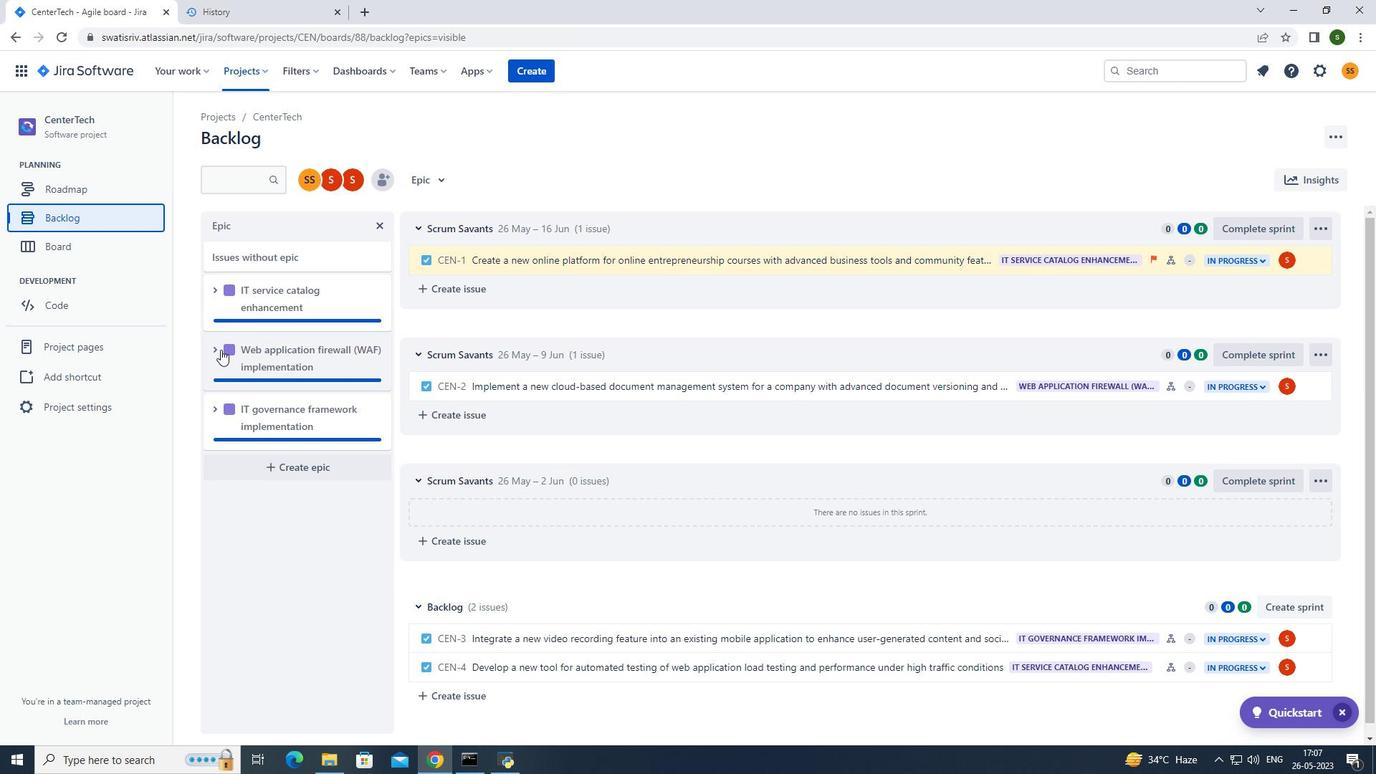 
Action: Mouse pressed left at (211, 348)
Screenshot: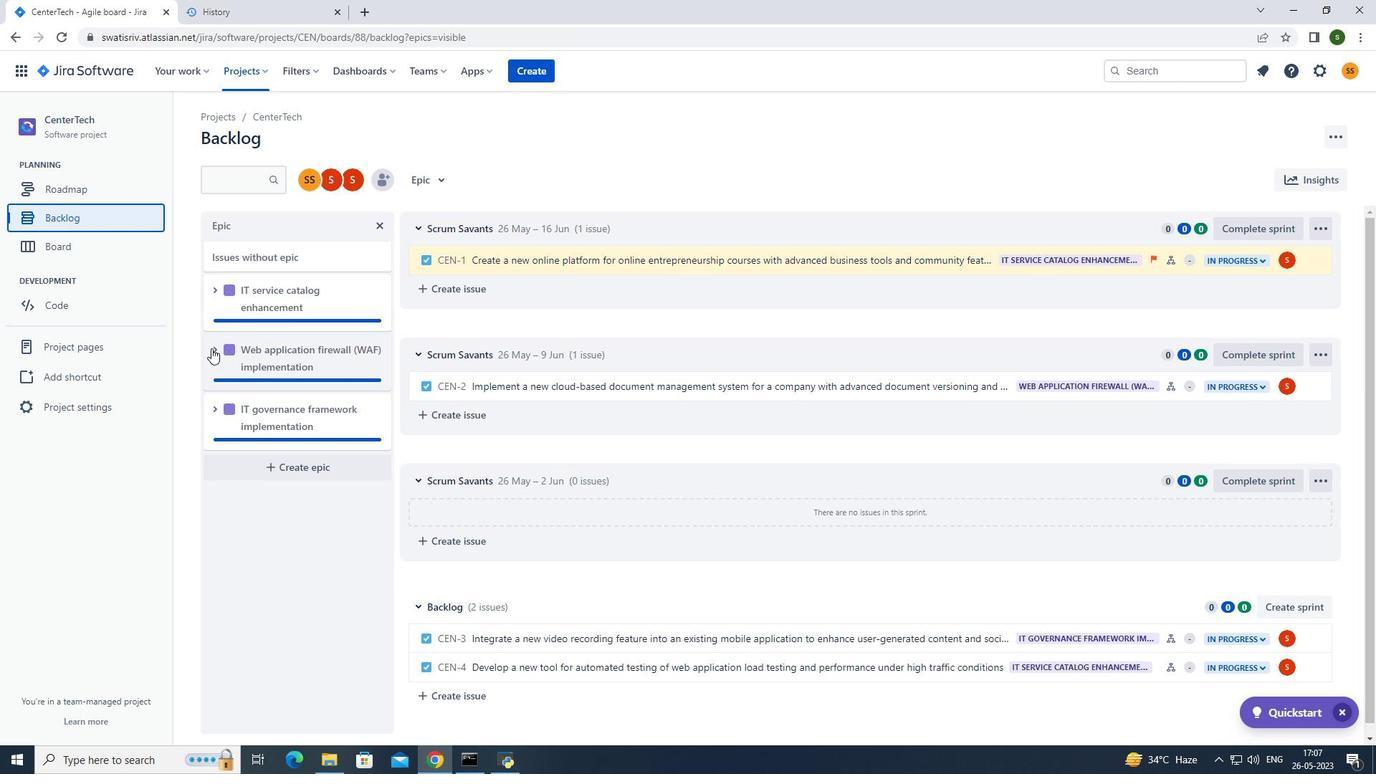
Action: Mouse moved to (313, 474)
Screenshot: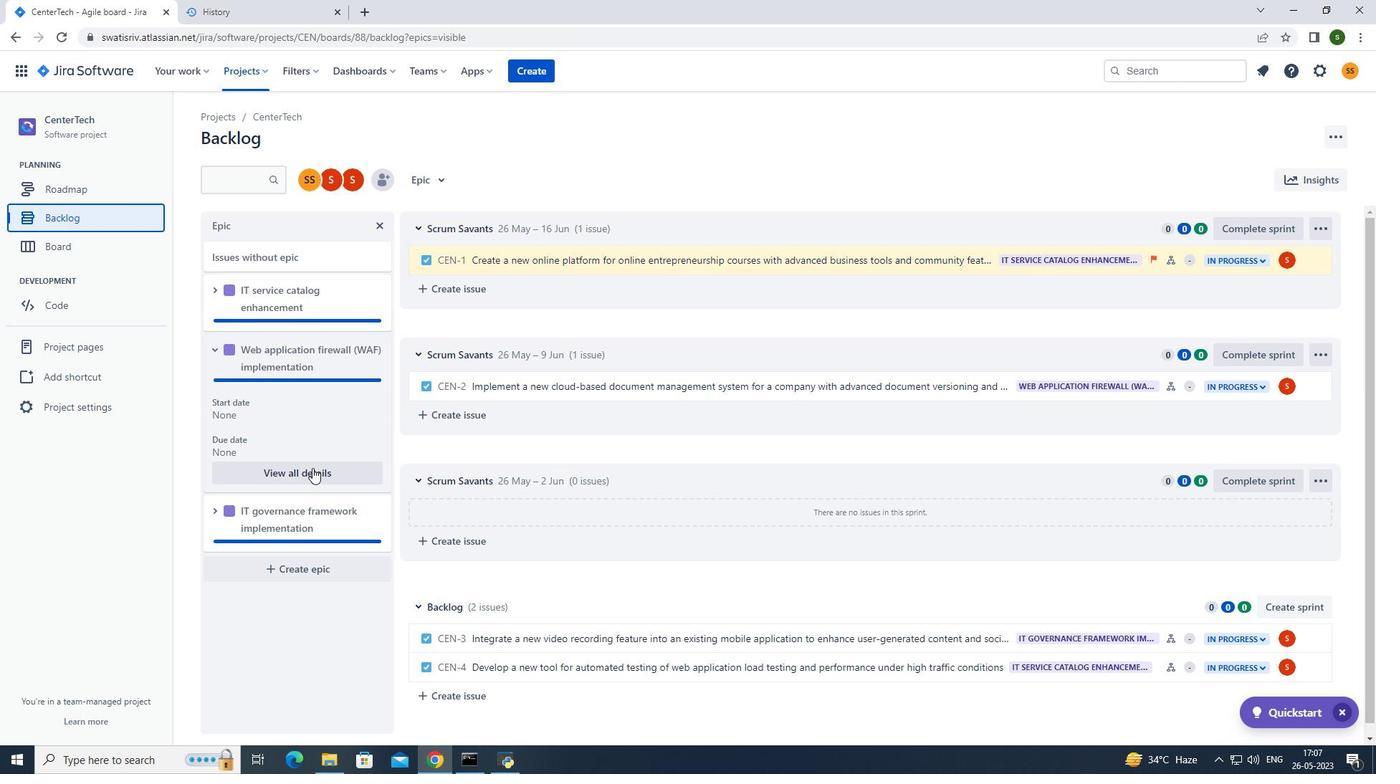 
Action: Mouse pressed left at (313, 474)
Screenshot: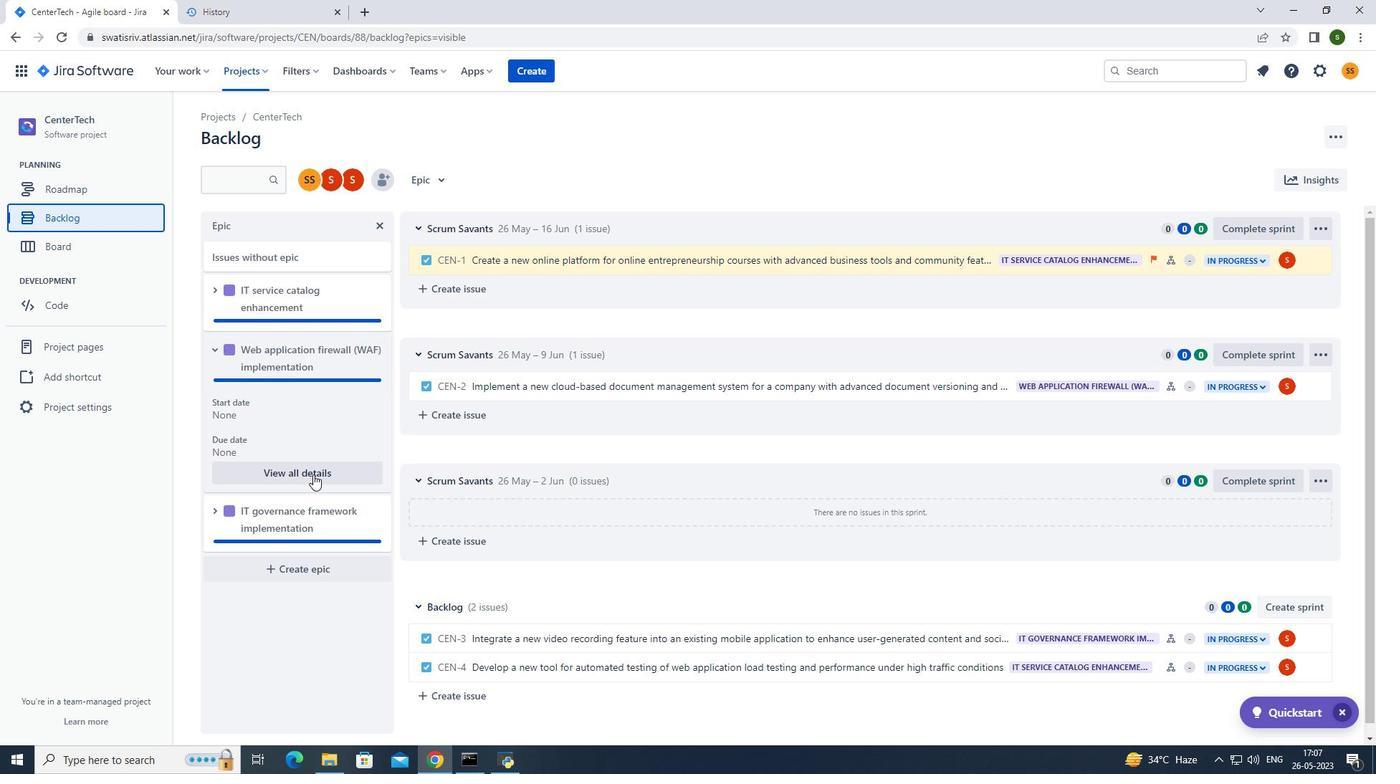 
Action: Mouse moved to (1205, 610)
Screenshot: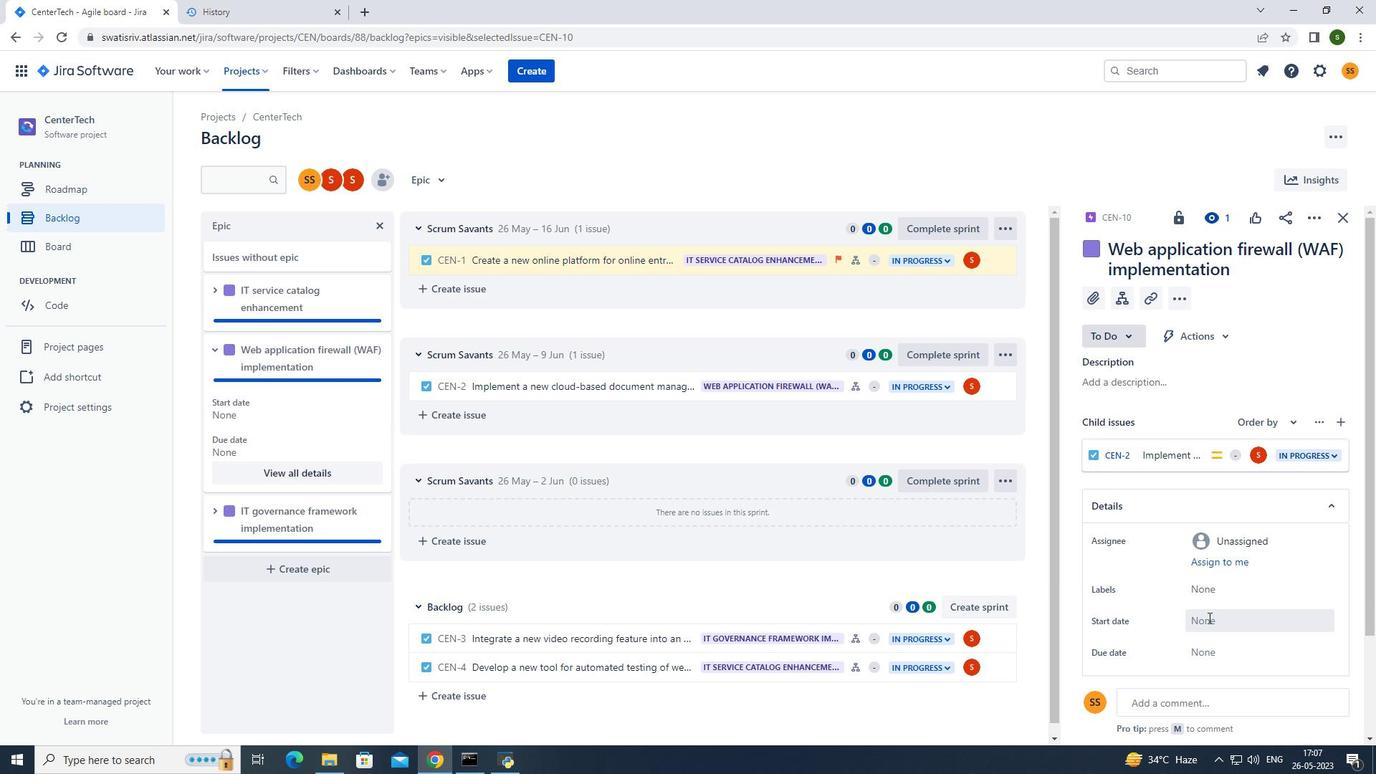 
Action: Mouse scrolled (1205, 609) with delta (0, 0)
Screenshot: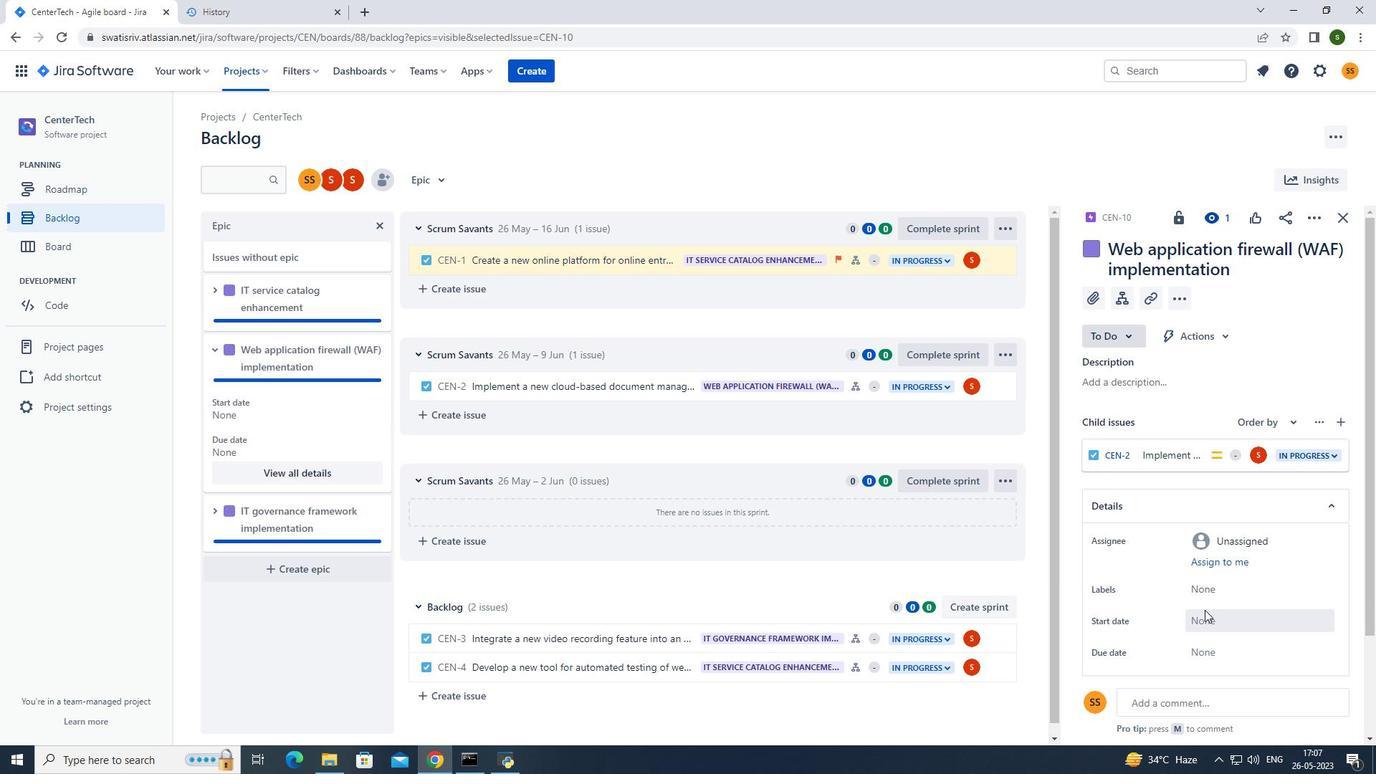 
Action: Mouse scrolled (1205, 609) with delta (0, 0)
Screenshot: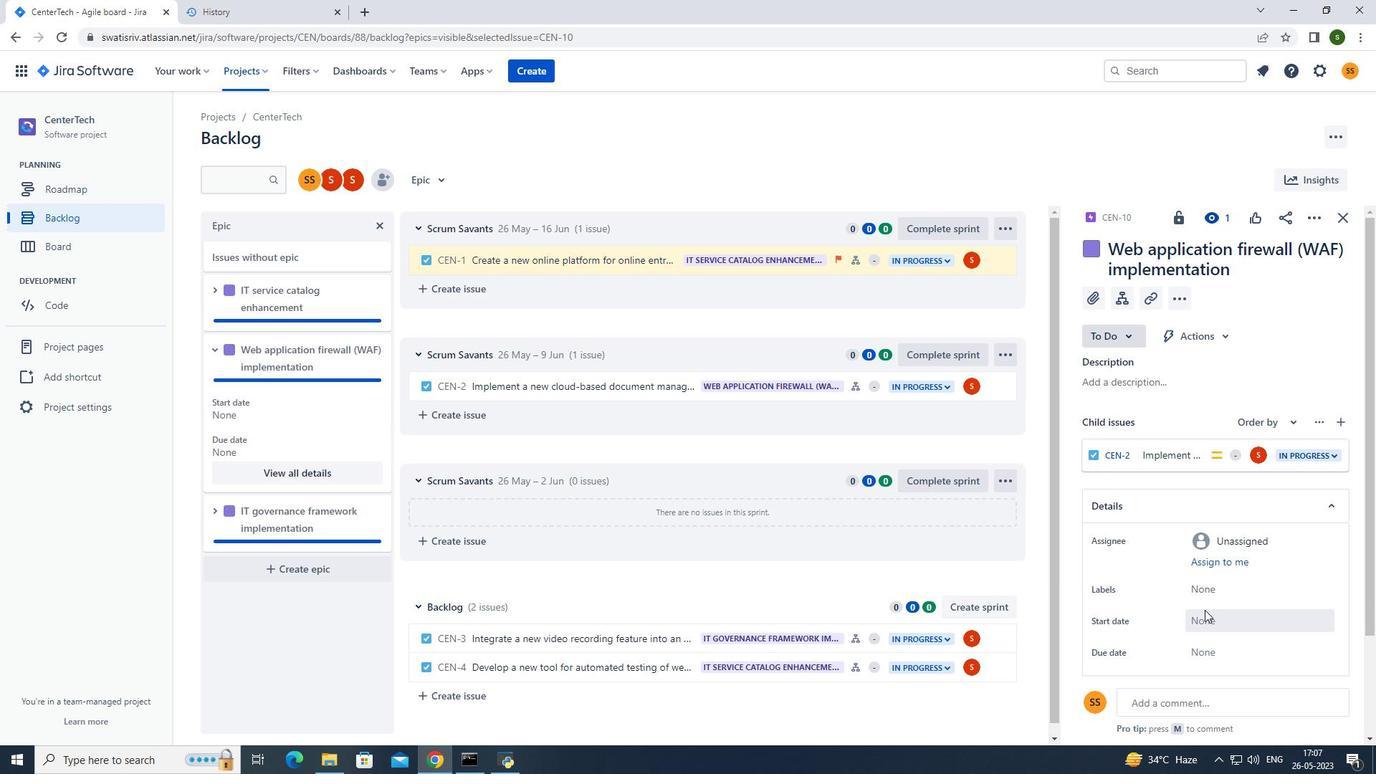 
Action: Mouse moved to (1215, 494)
Screenshot: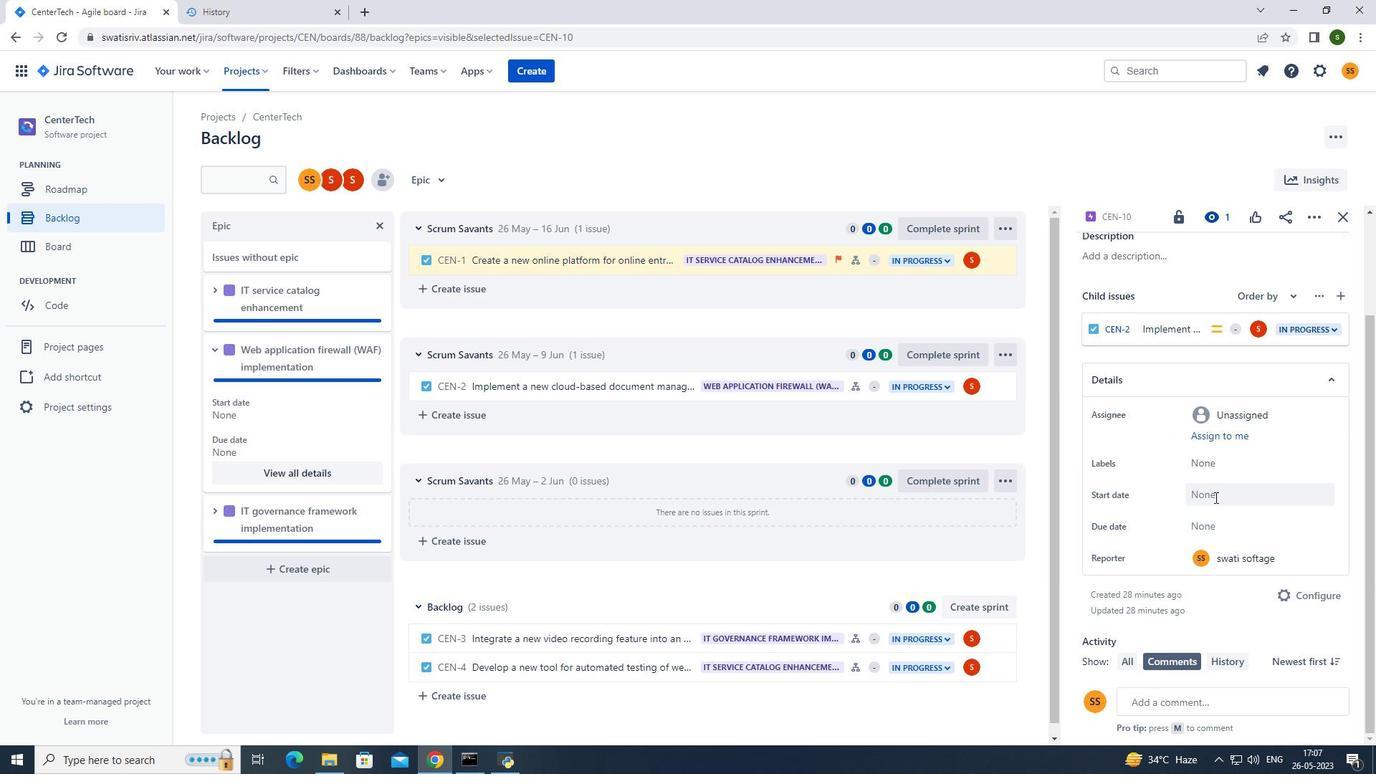 
Action: Mouse pressed left at (1215, 494)
Screenshot: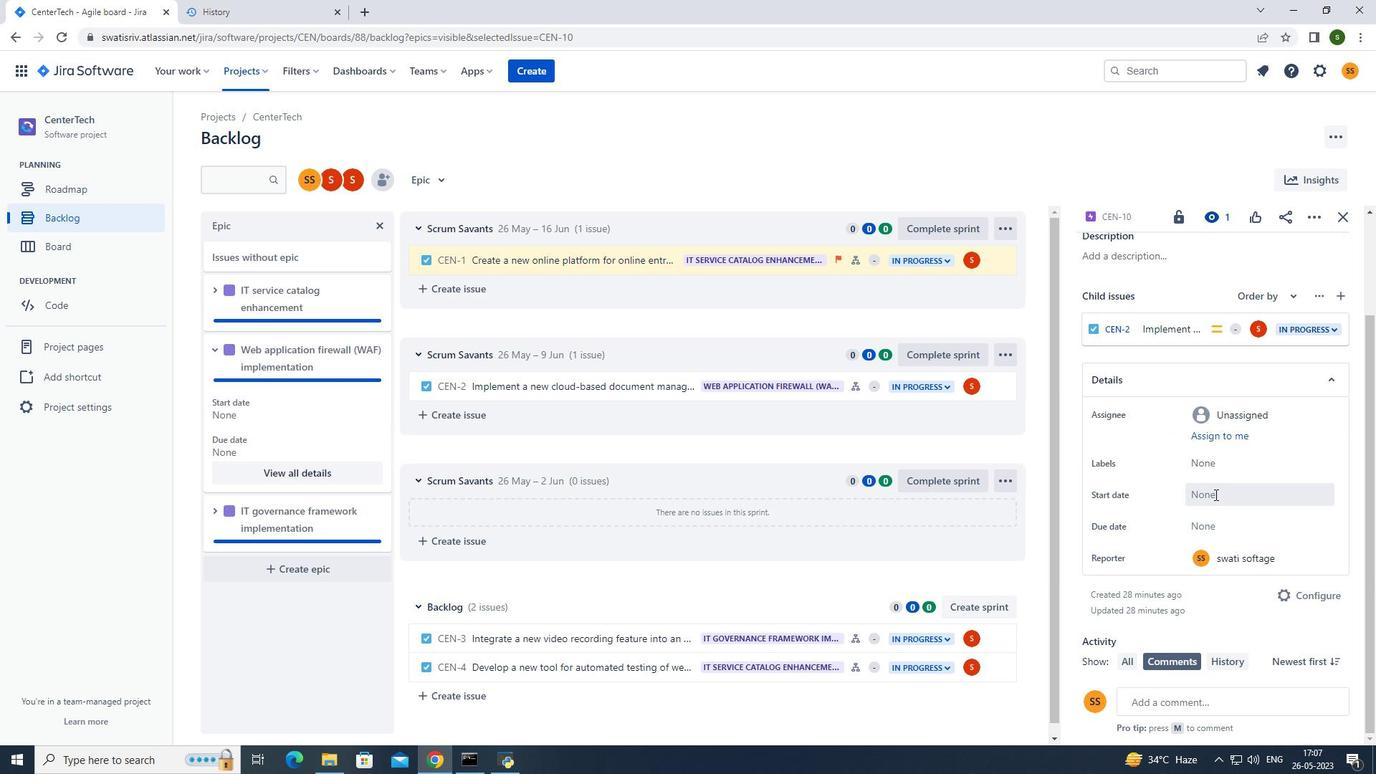 
Action: Mouse moved to (1347, 537)
Screenshot: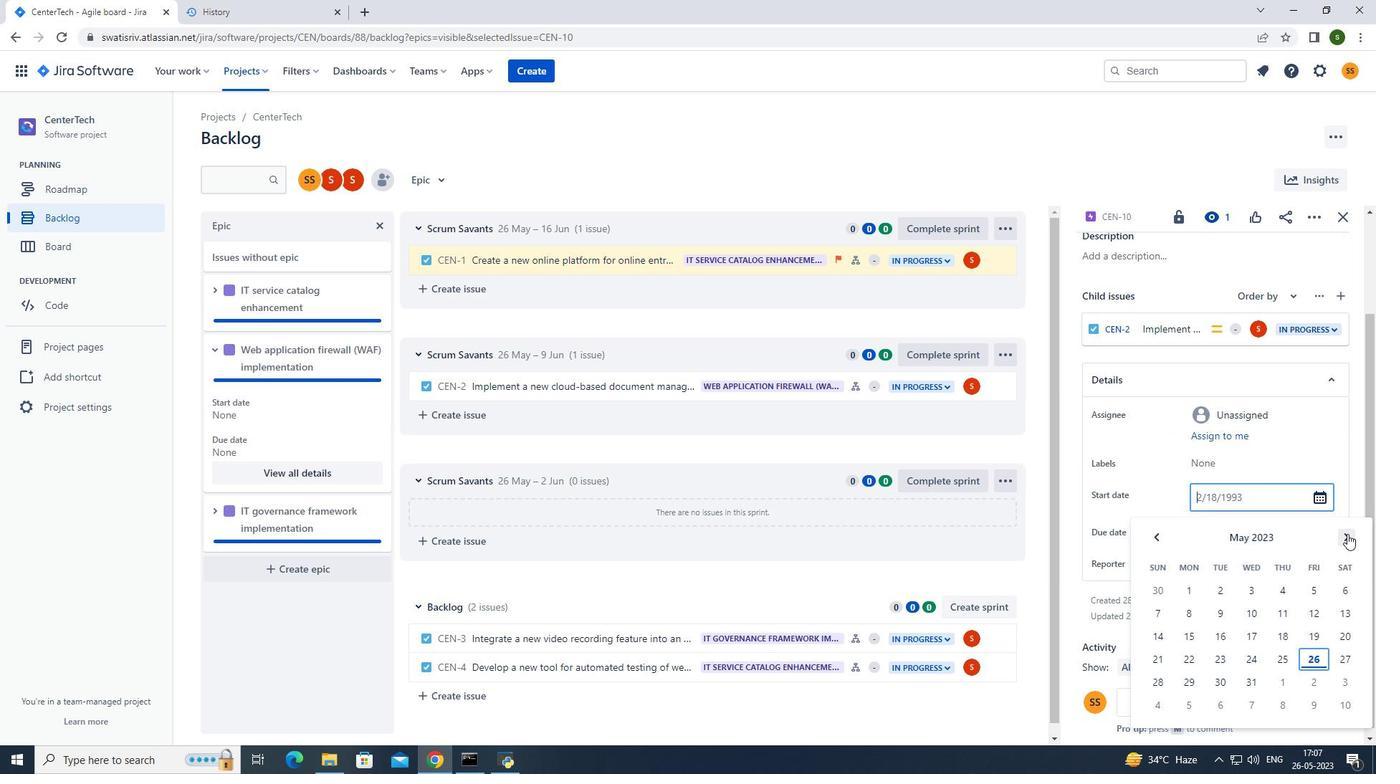 
Action: Mouse pressed left at (1347, 537)
Screenshot: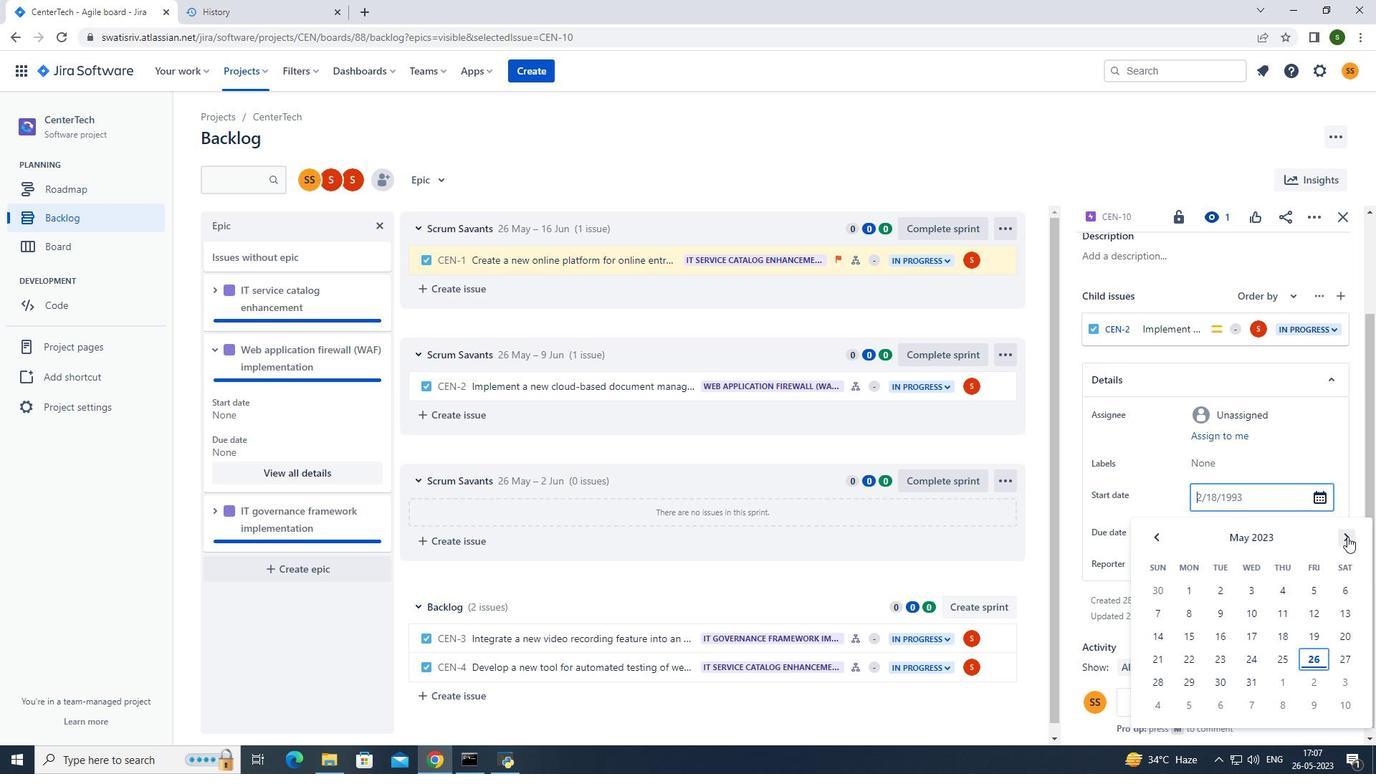 
Action: Mouse pressed left at (1347, 537)
Screenshot: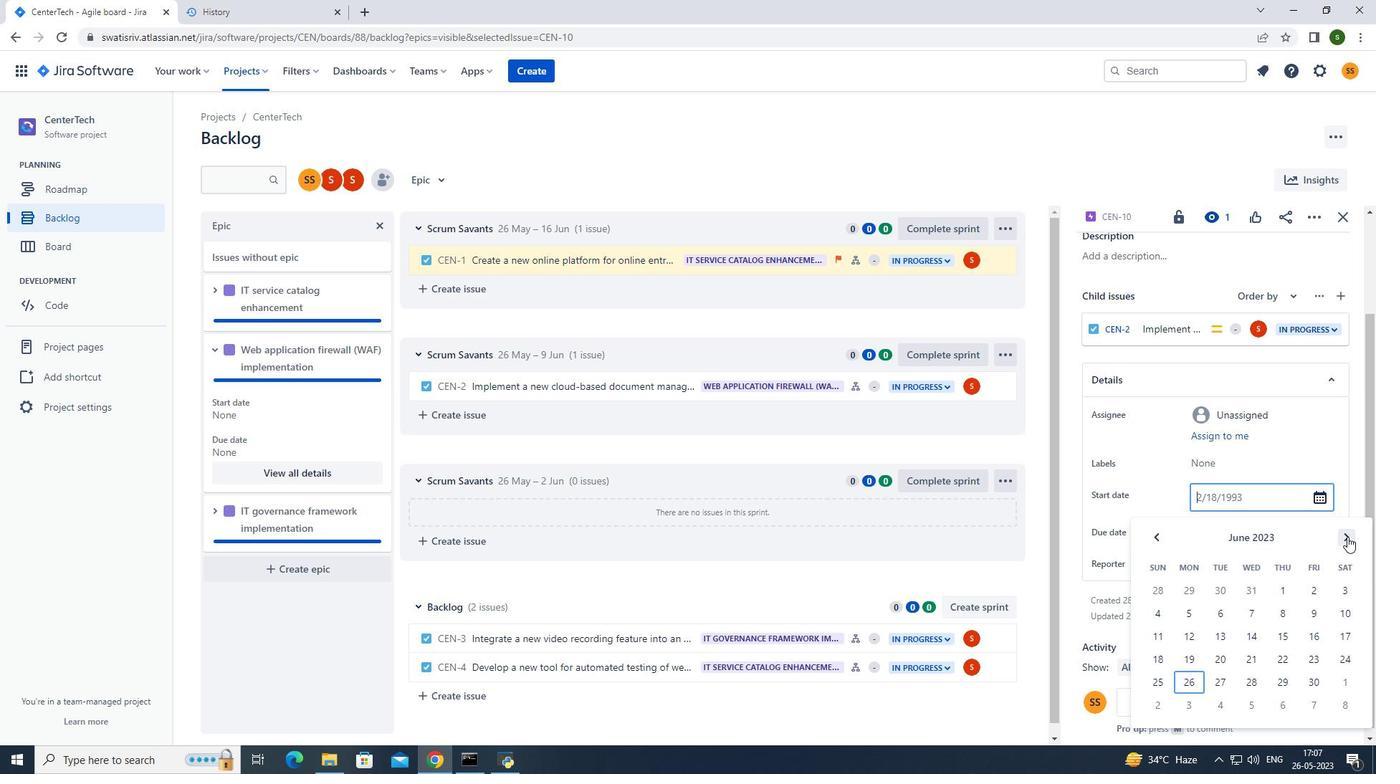 
Action: Mouse pressed left at (1347, 537)
Screenshot: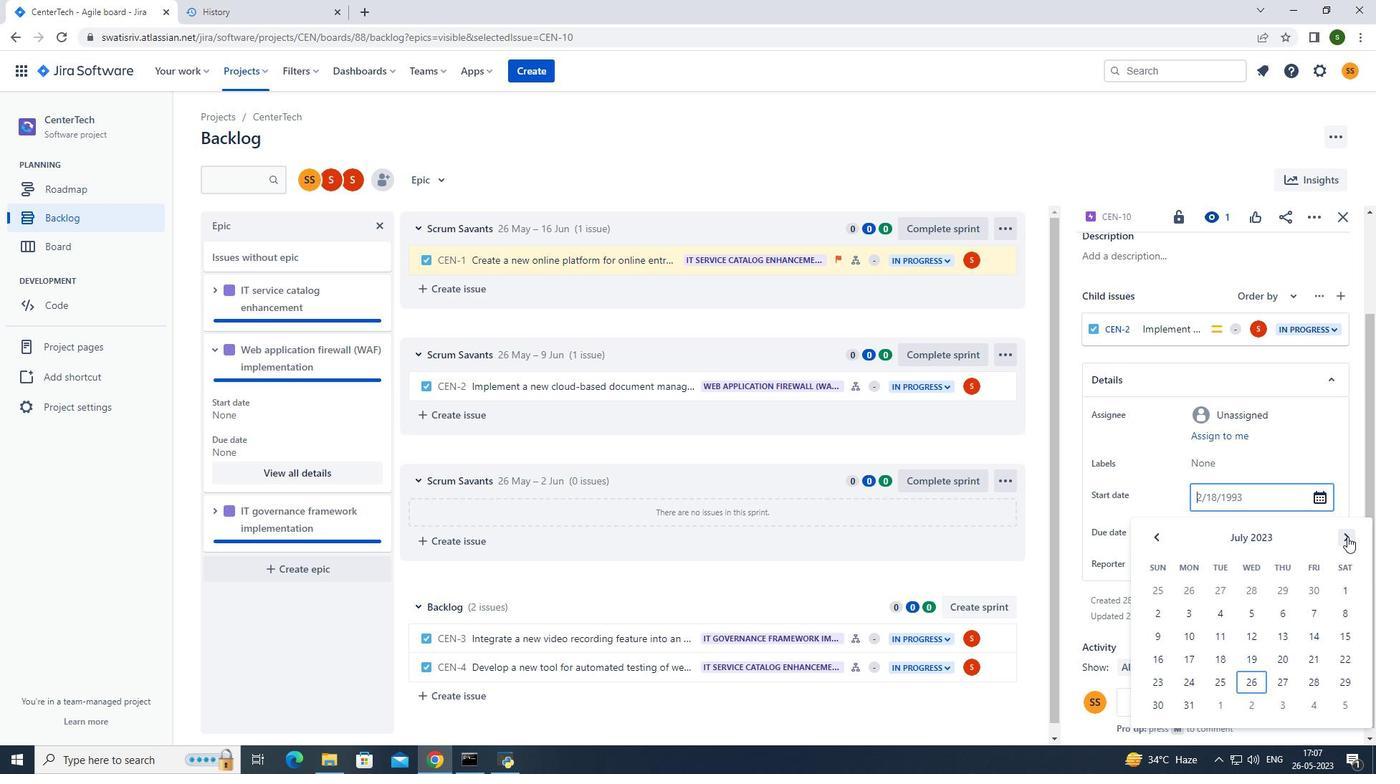
Action: Mouse pressed left at (1347, 537)
Screenshot: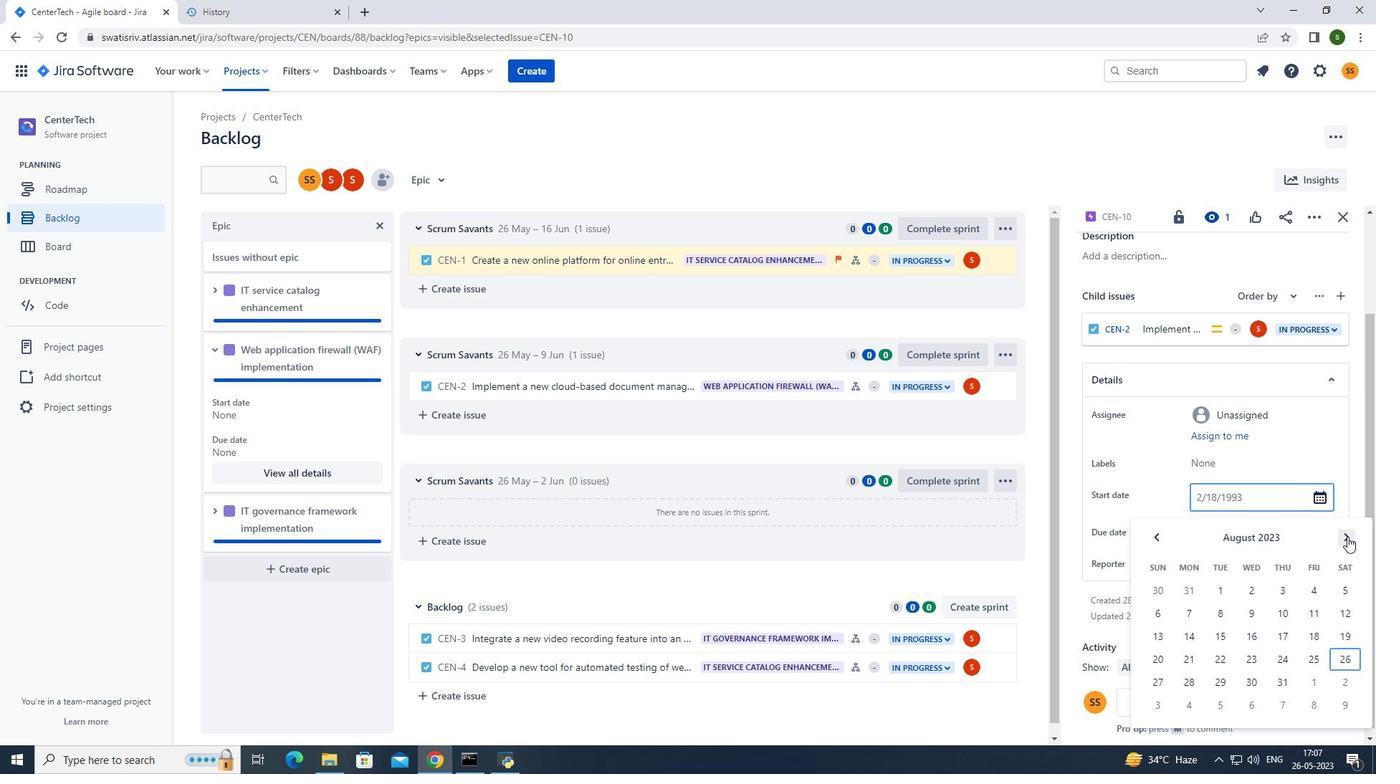 
Action: Mouse pressed left at (1347, 537)
Screenshot: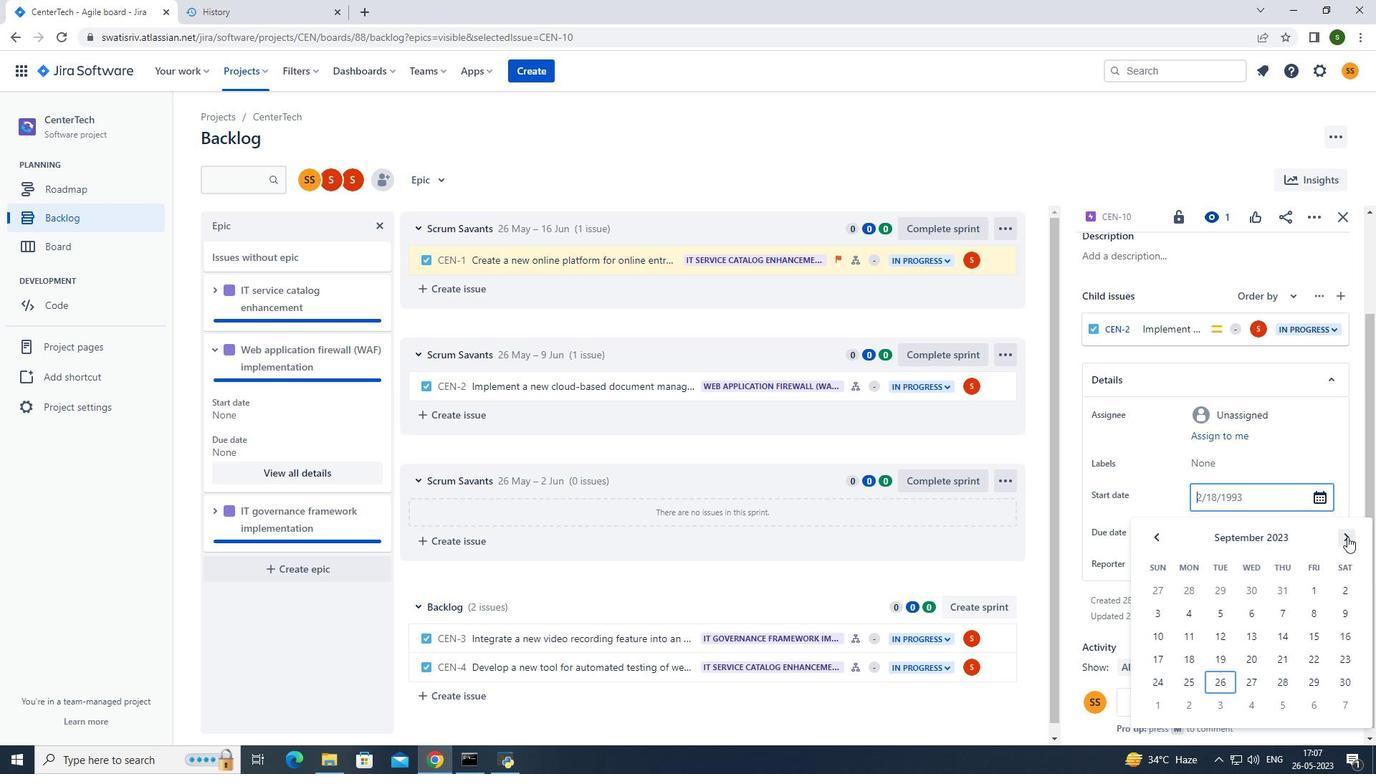 
Action: Mouse pressed left at (1347, 537)
Screenshot: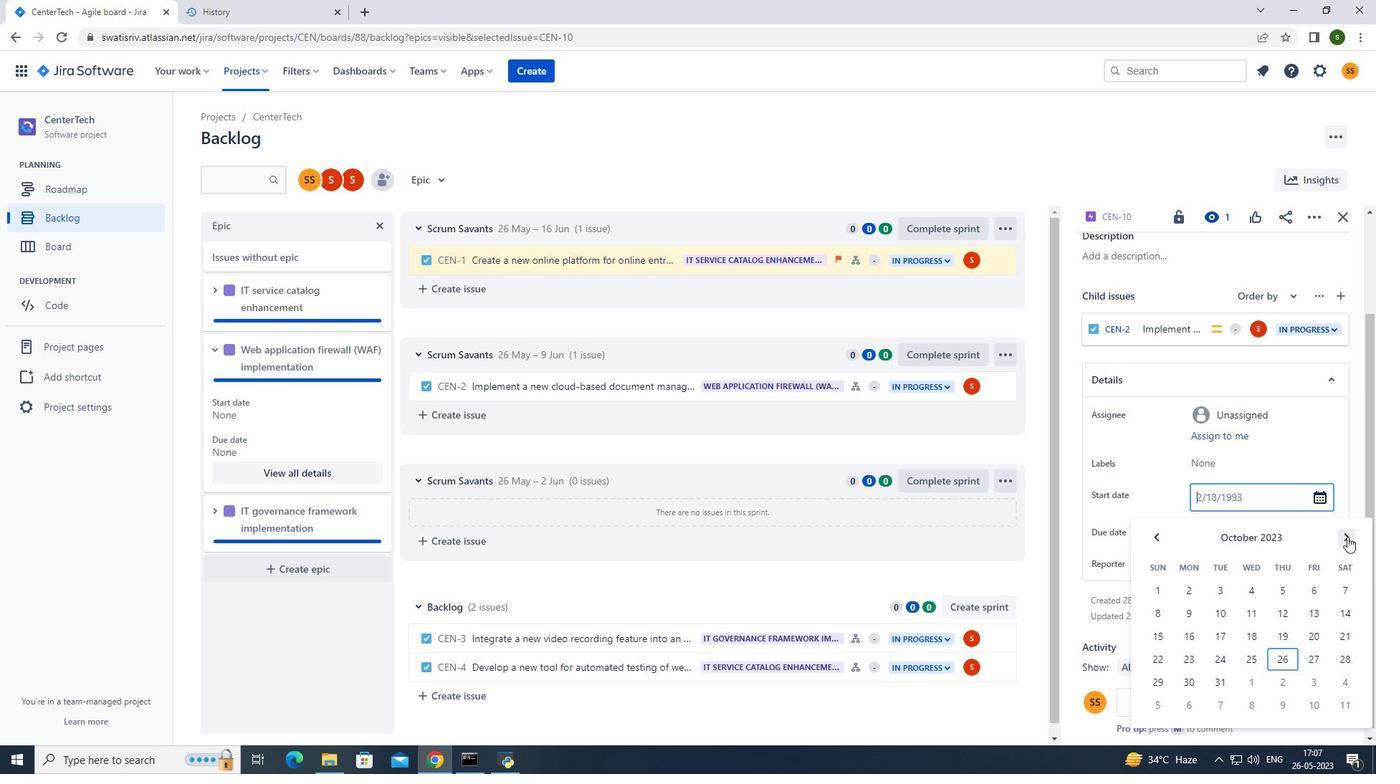
Action: Mouse pressed left at (1347, 537)
Screenshot: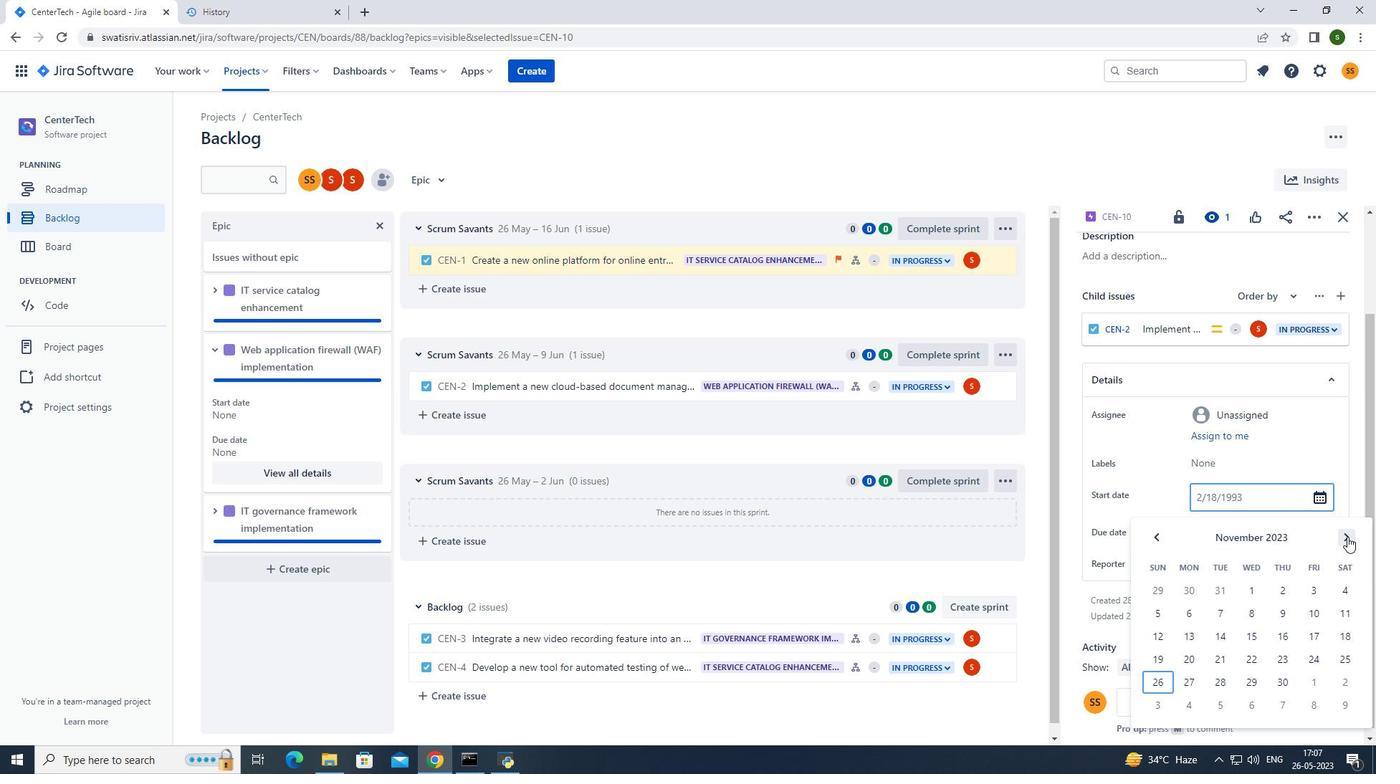 
Action: Mouse pressed left at (1347, 537)
Screenshot: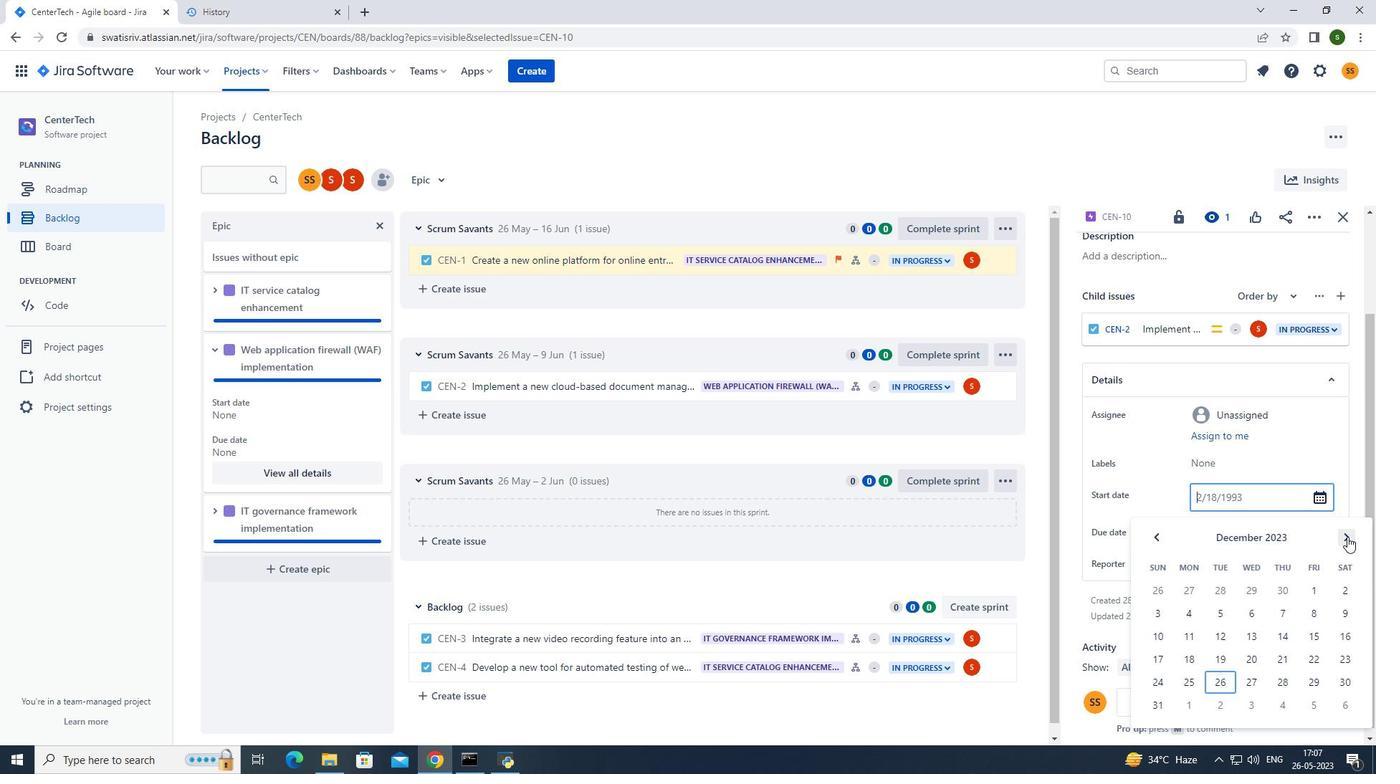 
Action: Mouse moved to (1341, 651)
Screenshot: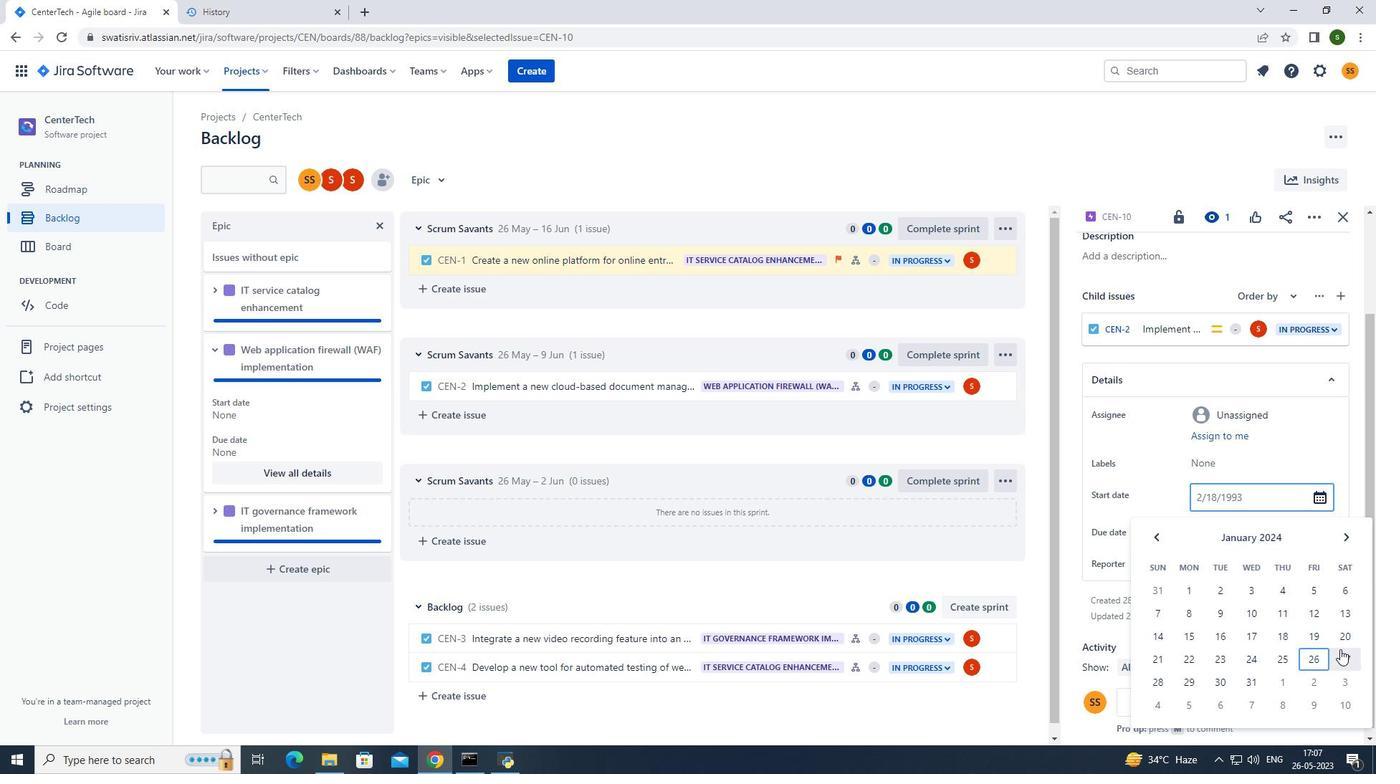 
Action: Mouse pressed left at (1341, 651)
Screenshot: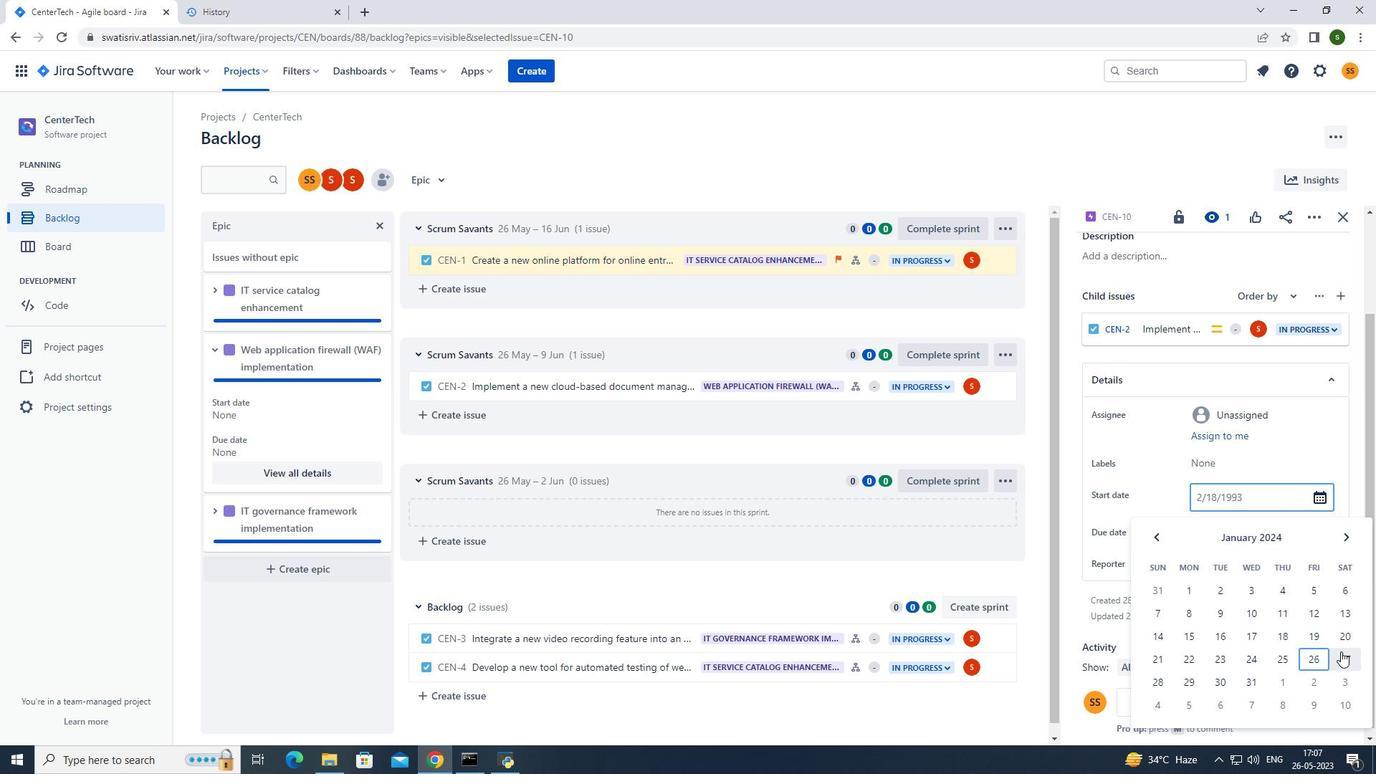 
Action: Mouse moved to (1241, 537)
Screenshot: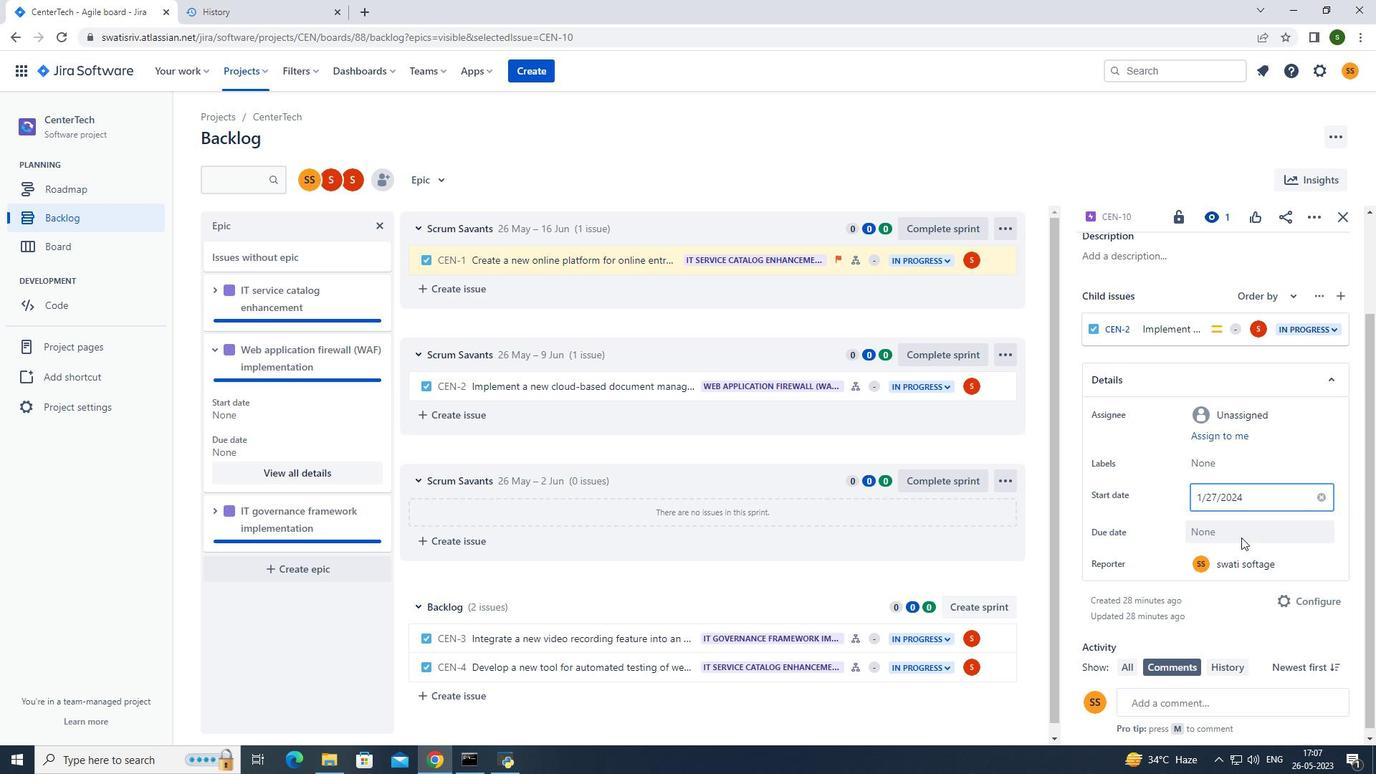 
Action: Mouse pressed left at (1241, 537)
Screenshot: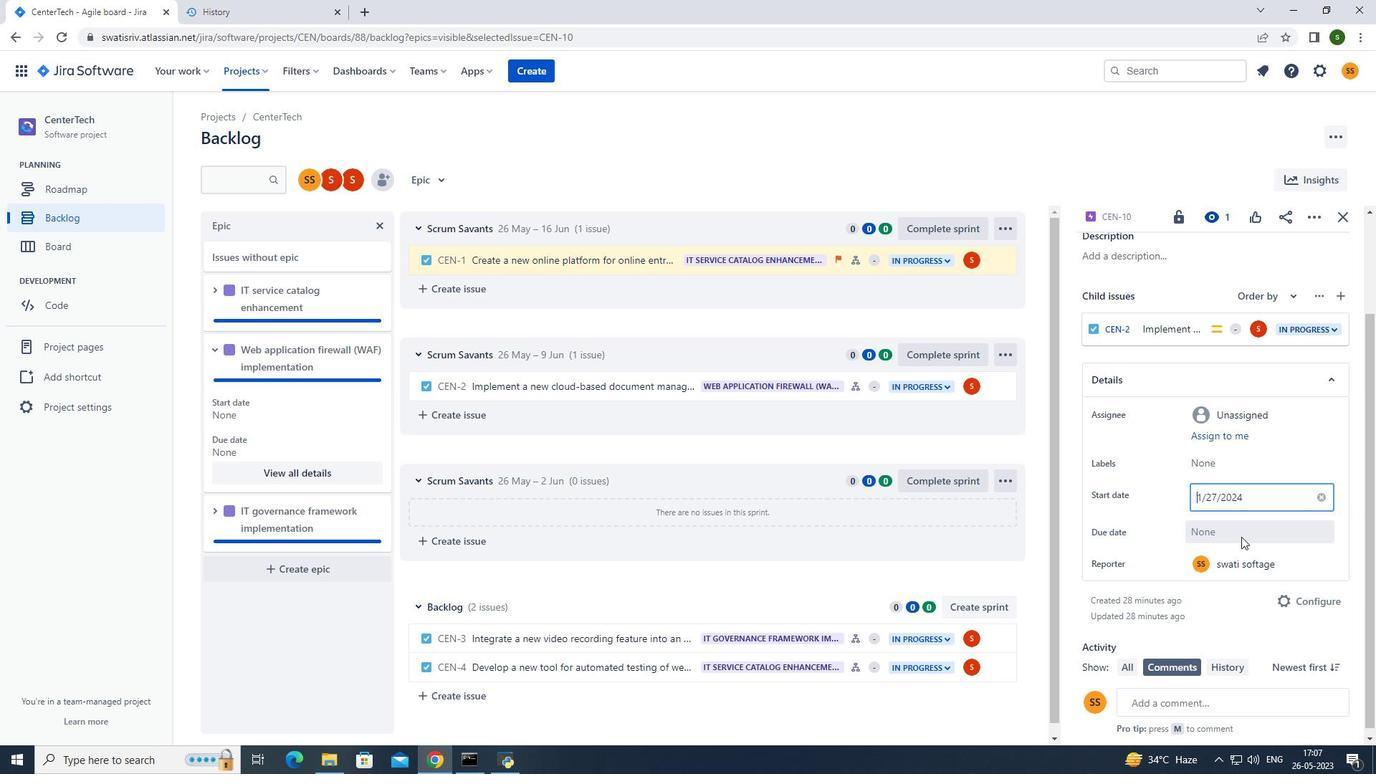 
Action: Mouse moved to (1347, 327)
Screenshot: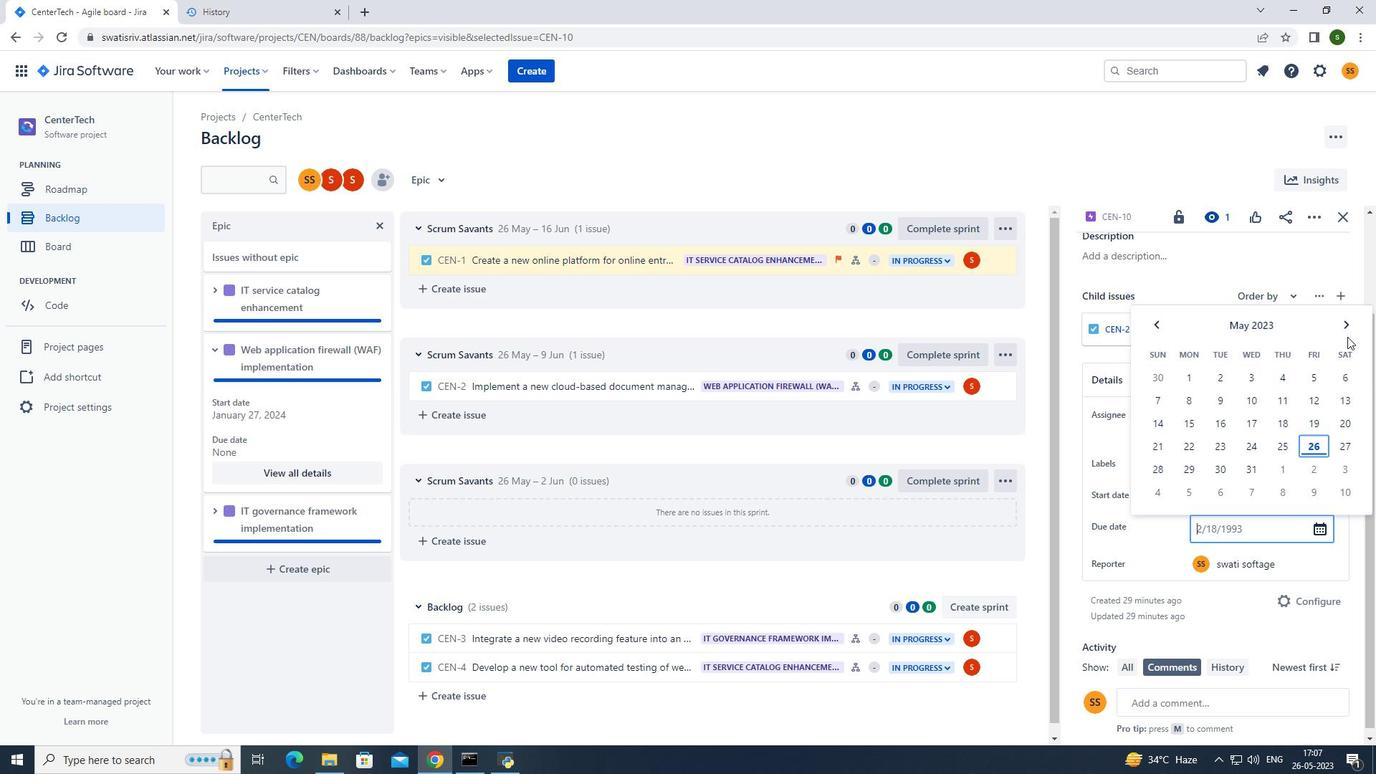 
Action: Mouse pressed left at (1347, 327)
Screenshot: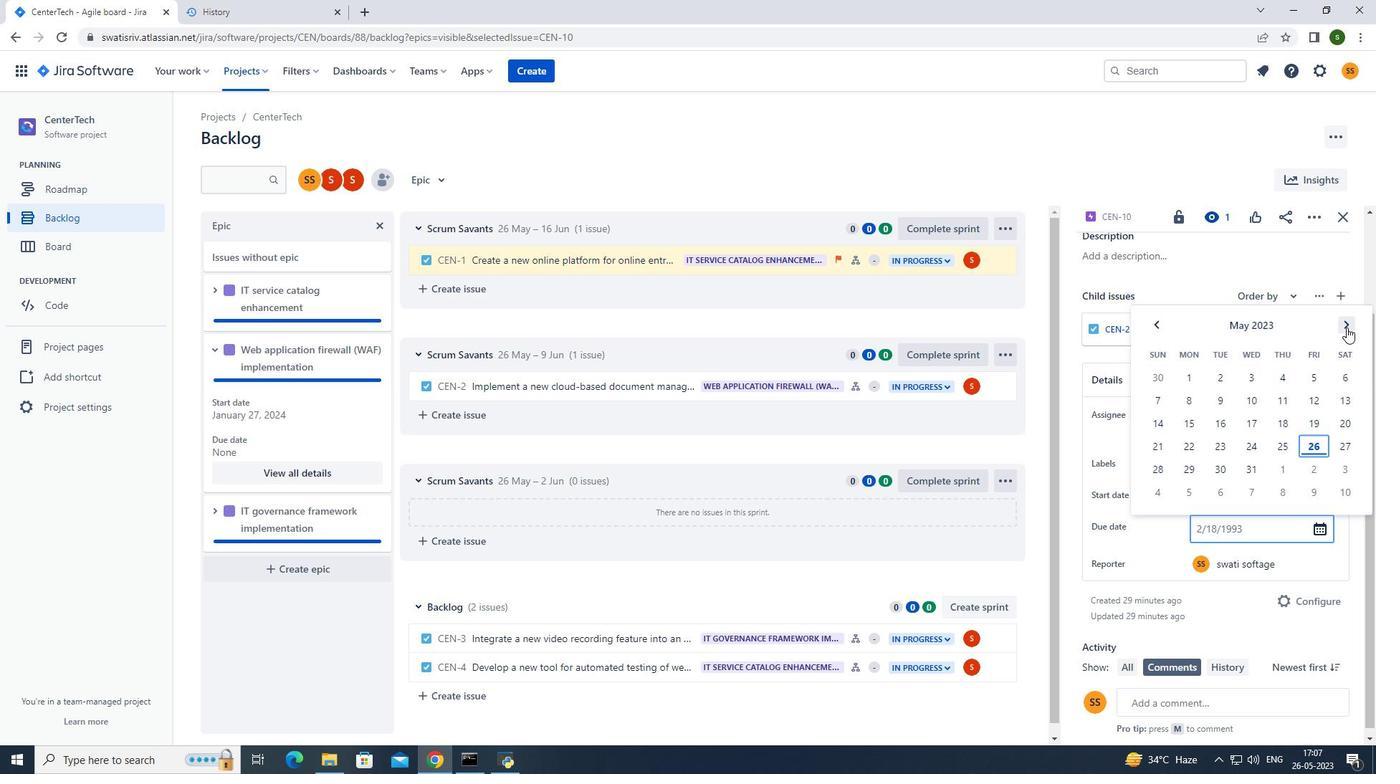 
Action: Mouse pressed left at (1347, 327)
Screenshot: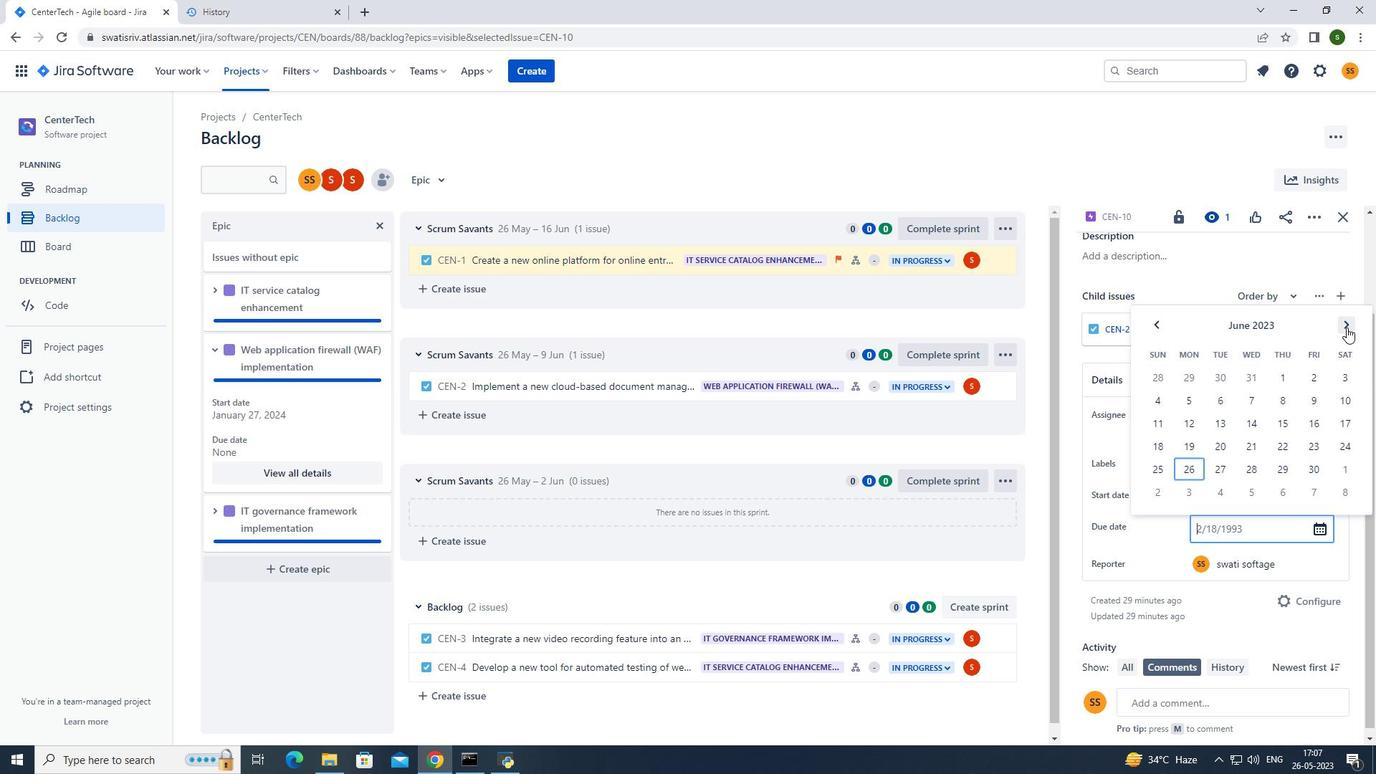 
Action: Mouse pressed left at (1347, 327)
Screenshot: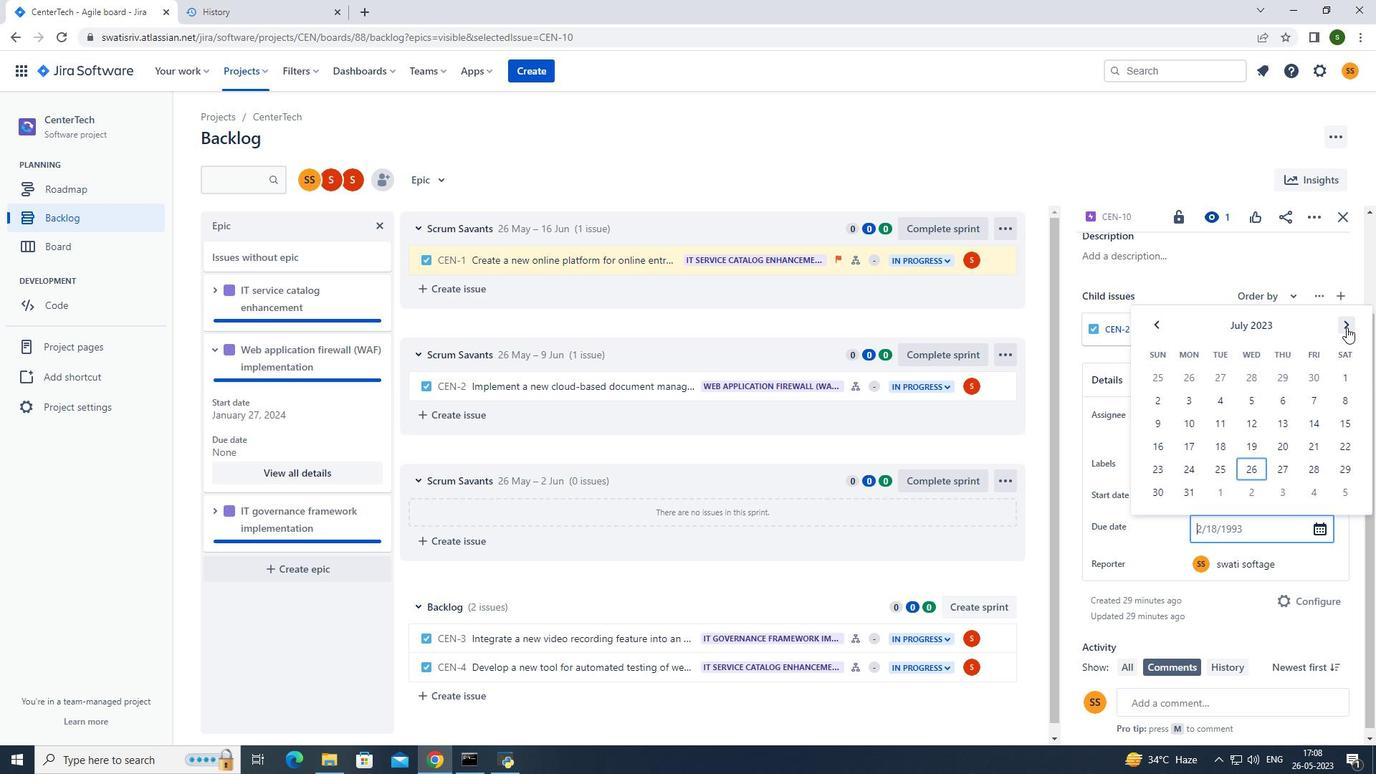 
Action: Mouse pressed left at (1347, 327)
Screenshot: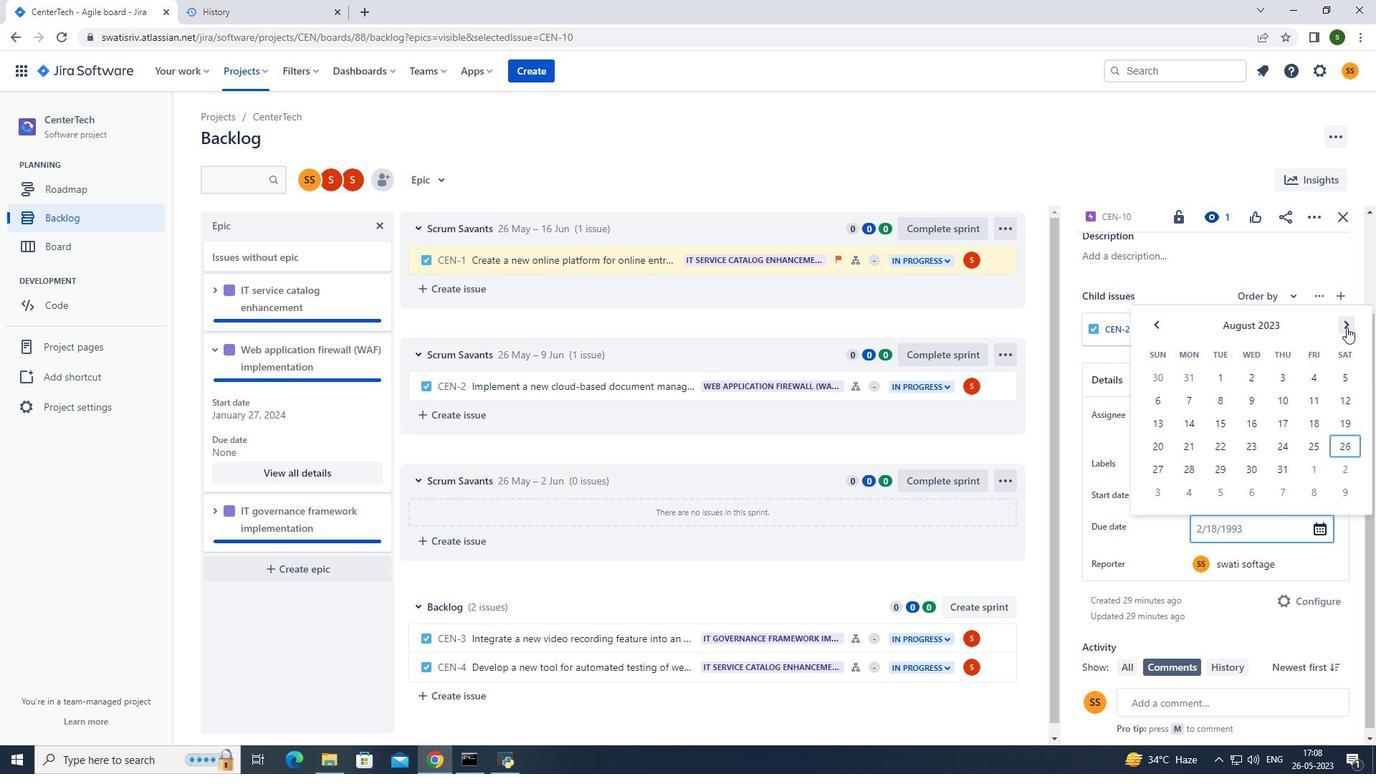 
Action: Mouse pressed left at (1347, 327)
Screenshot: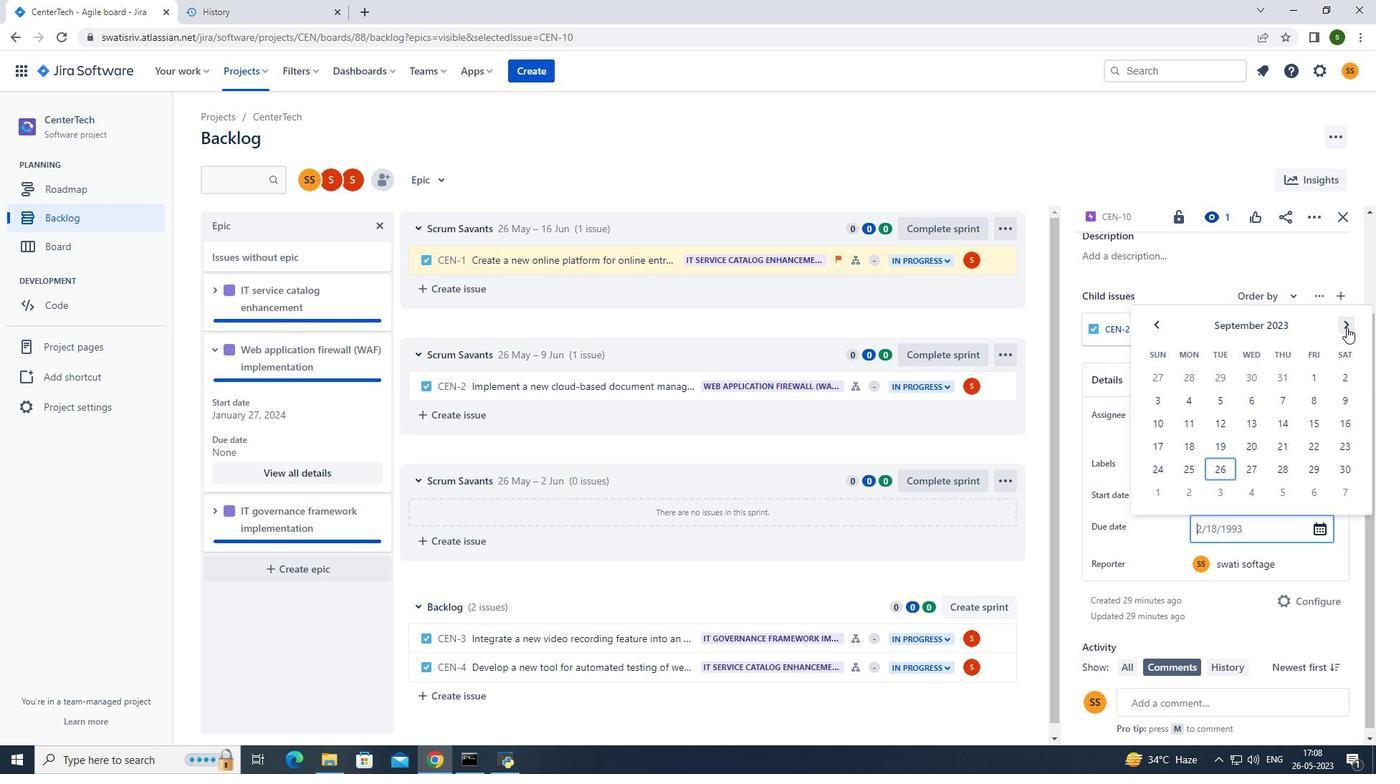 
Action: Mouse moved to (1347, 327)
Screenshot: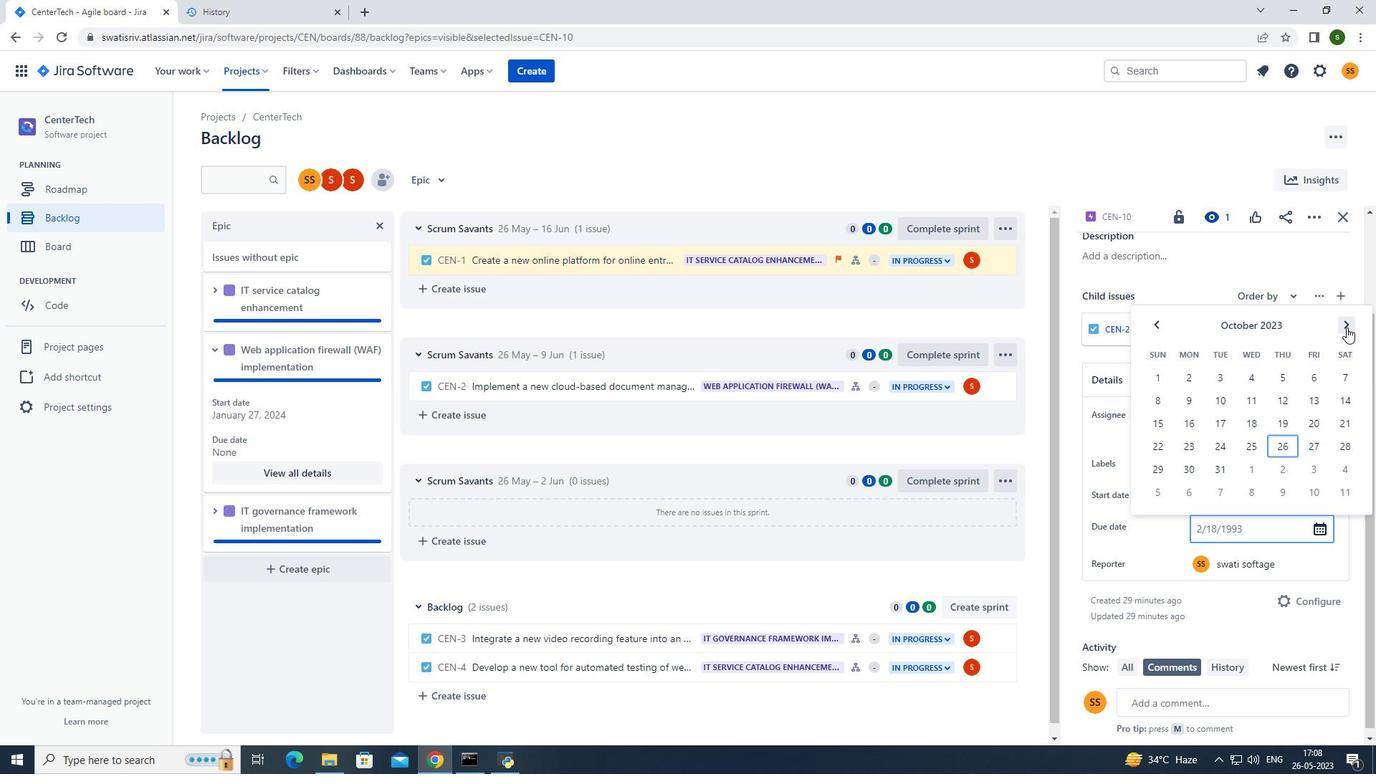 
Action: Mouse pressed left at (1347, 327)
Screenshot: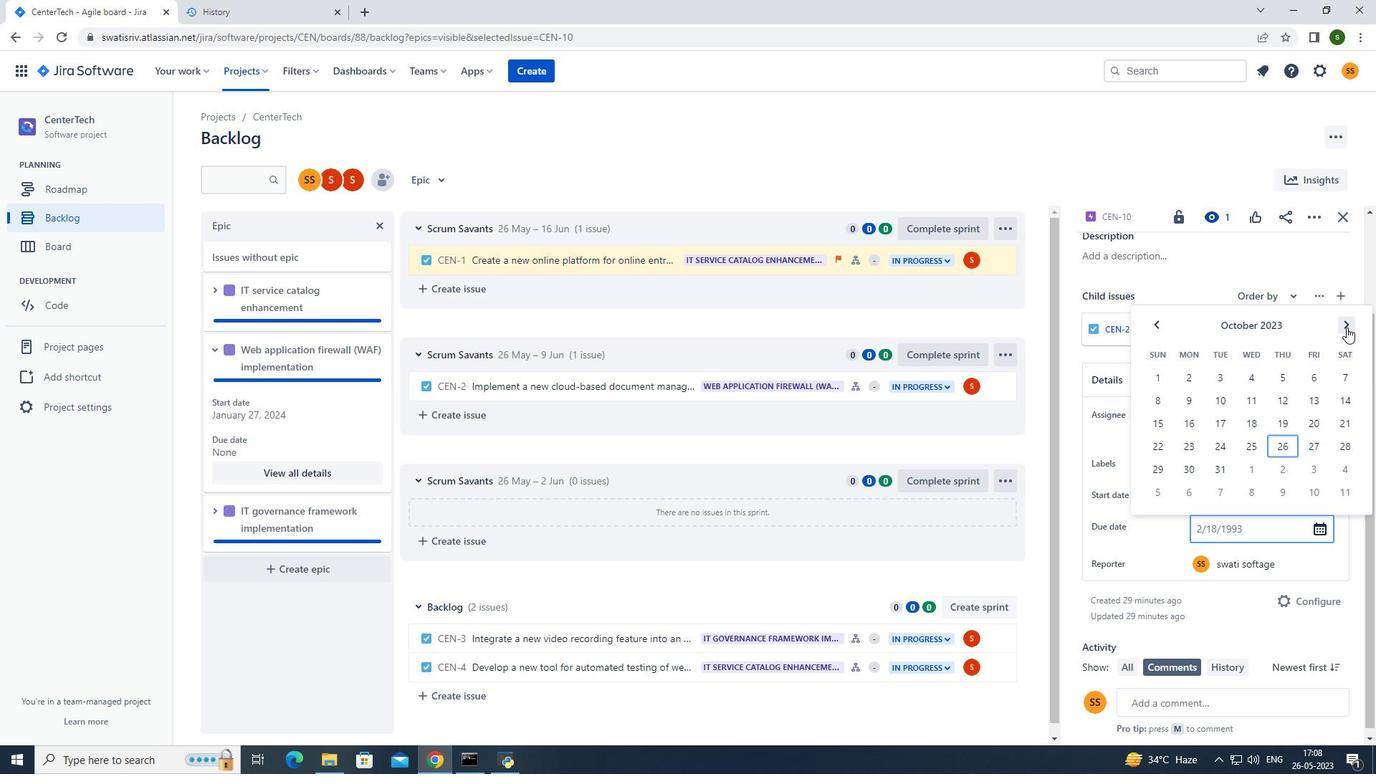 
Action: Mouse moved to (1348, 326)
Screenshot: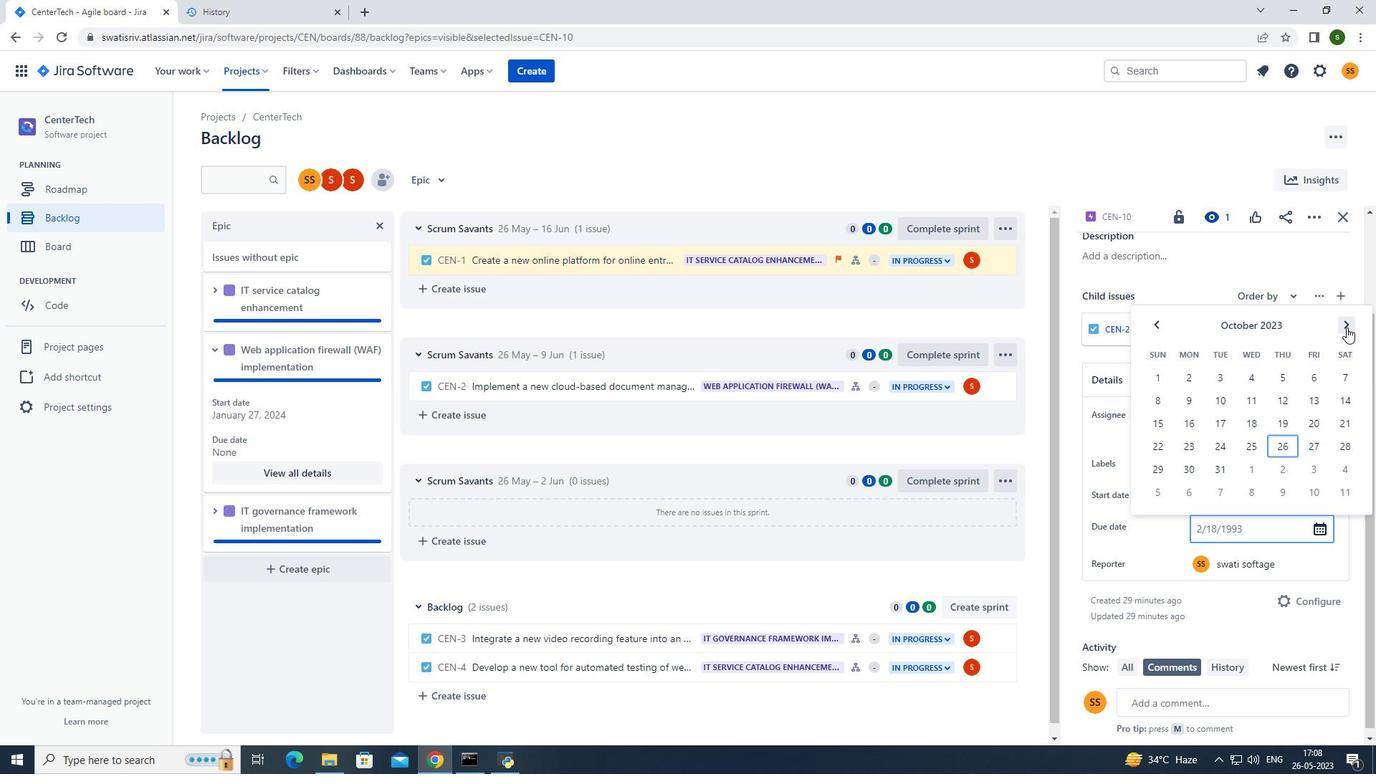 
Action: Mouse pressed left at (1348, 326)
Screenshot: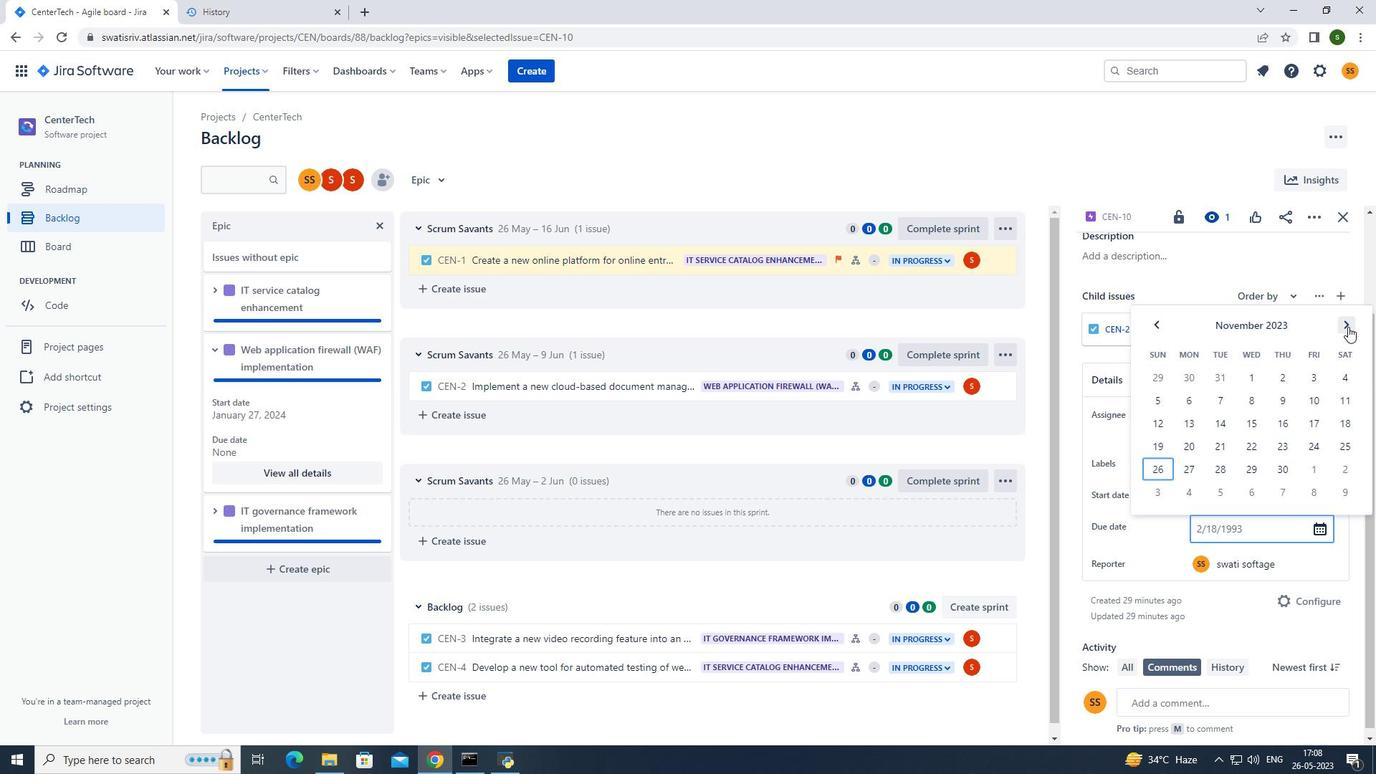 
Action: Mouse pressed left at (1348, 326)
Screenshot: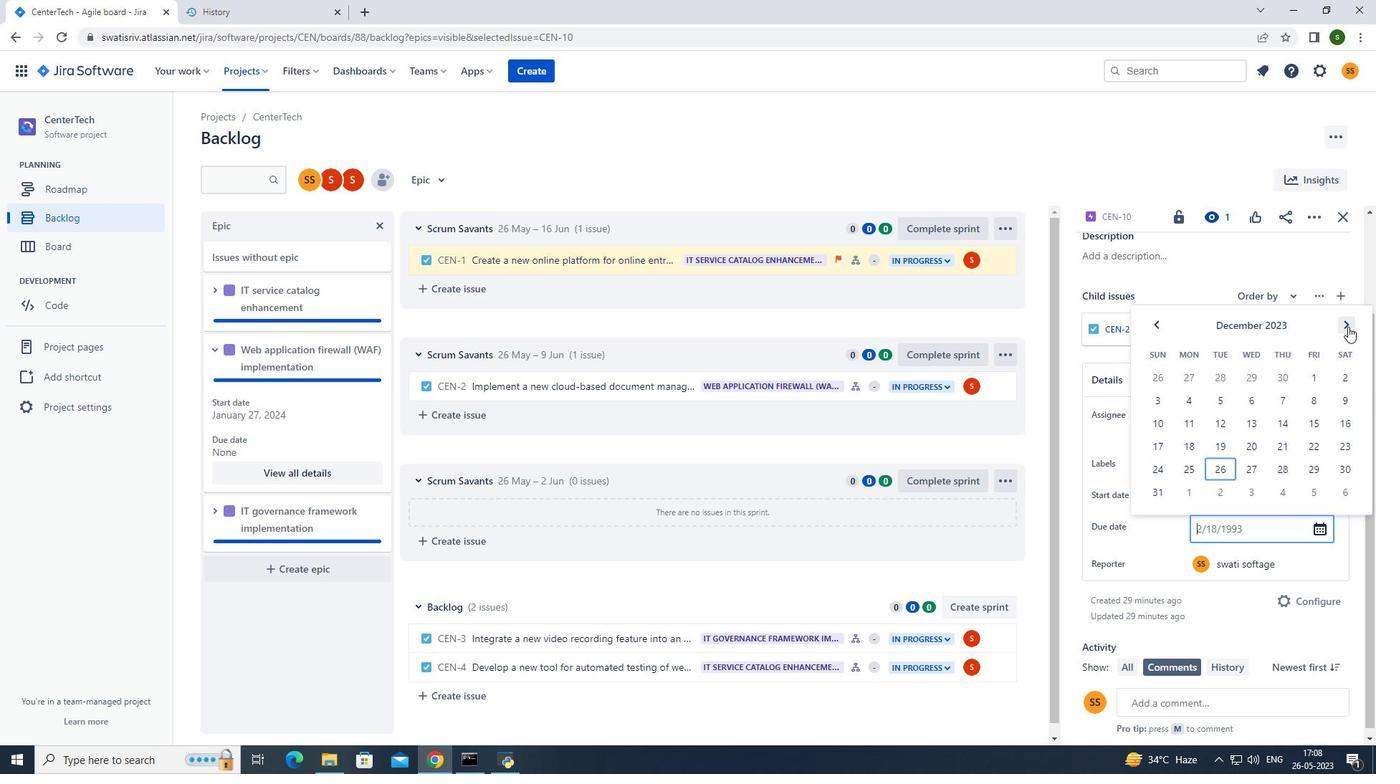 
Action: Mouse pressed left at (1348, 326)
Screenshot: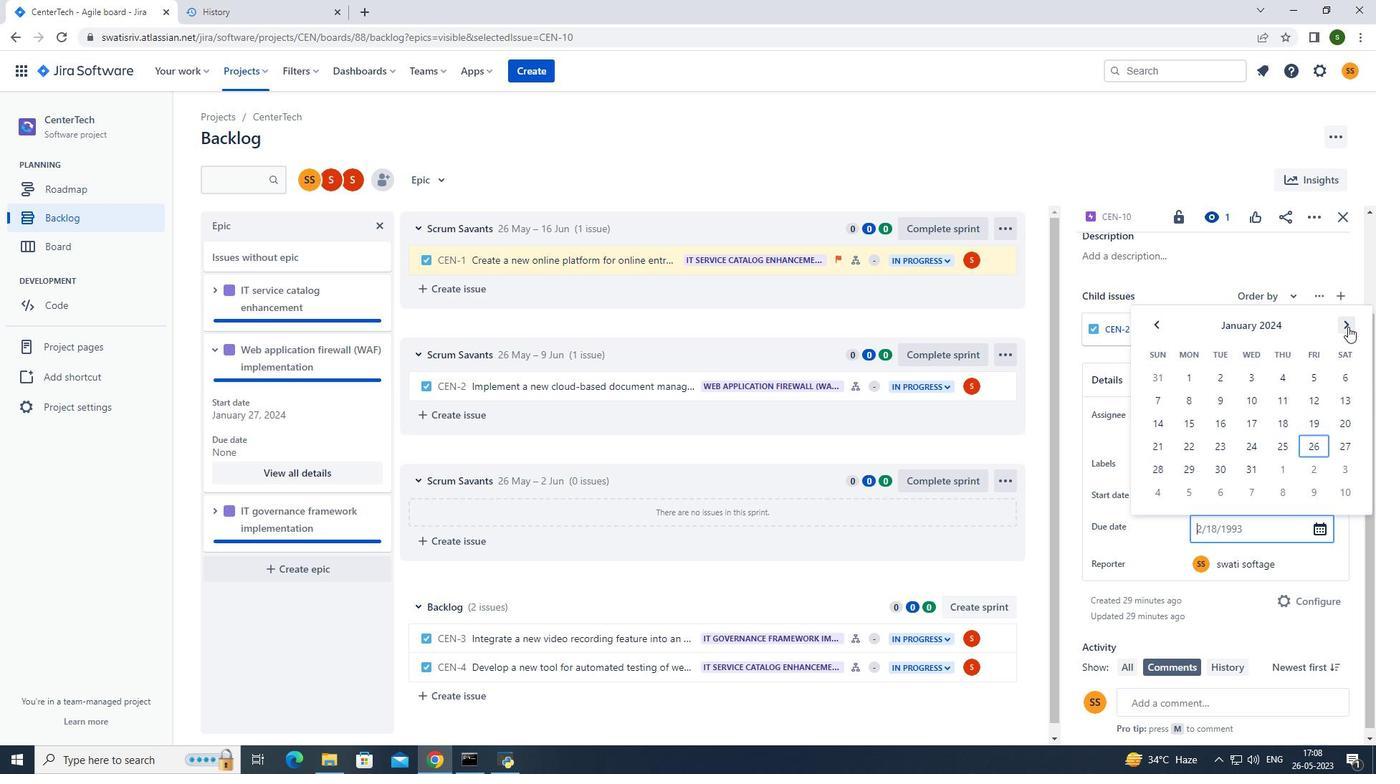 
Action: Mouse pressed left at (1348, 326)
Screenshot: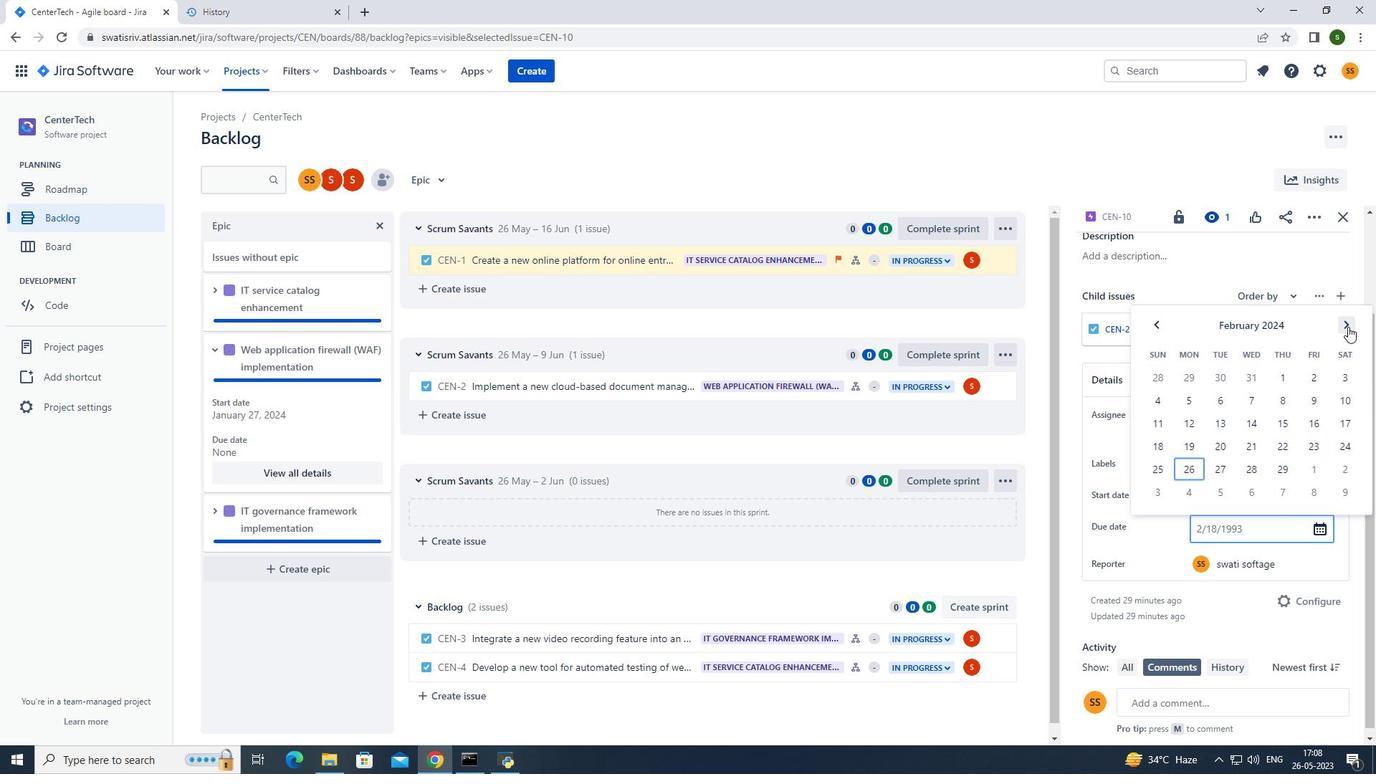 
Action: Mouse pressed left at (1348, 326)
Screenshot: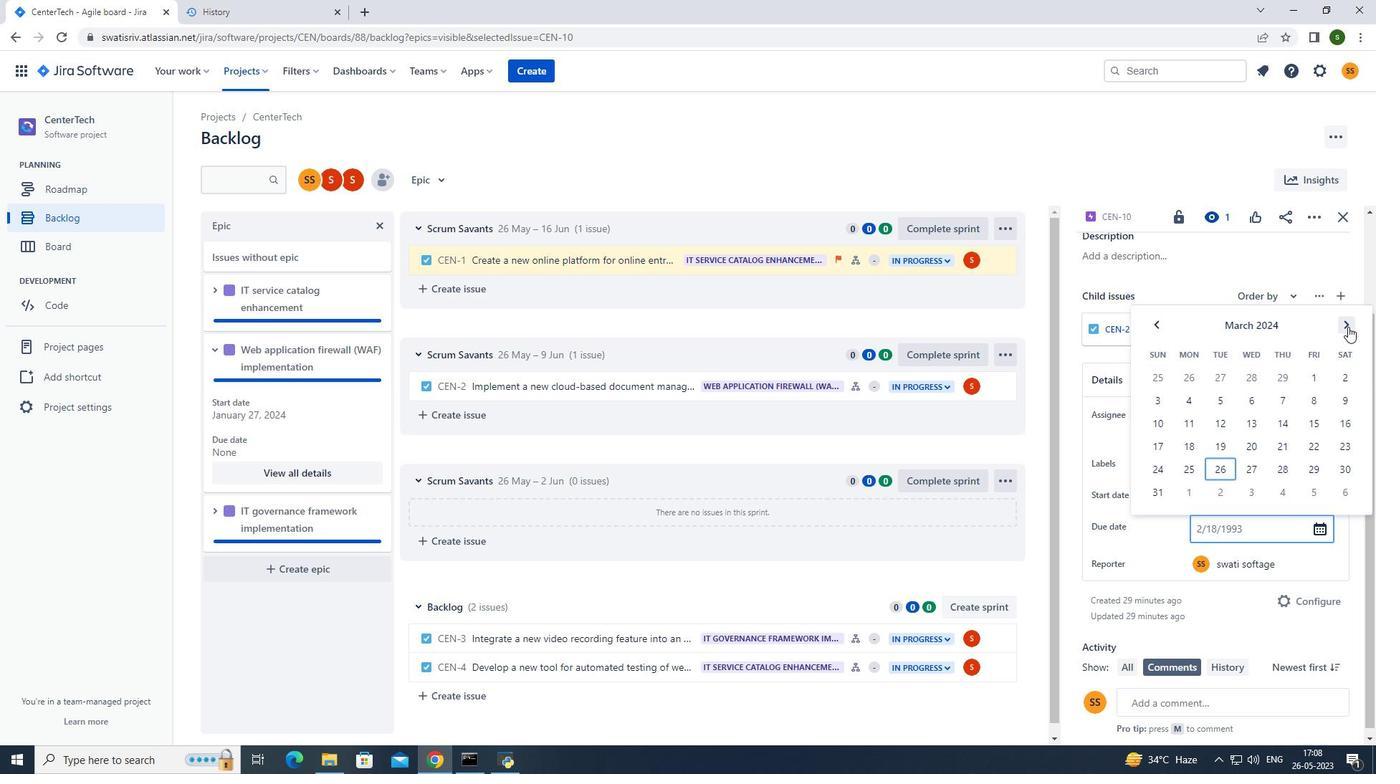 
Action: Mouse pressed left at (1348, 326)
Screenshot: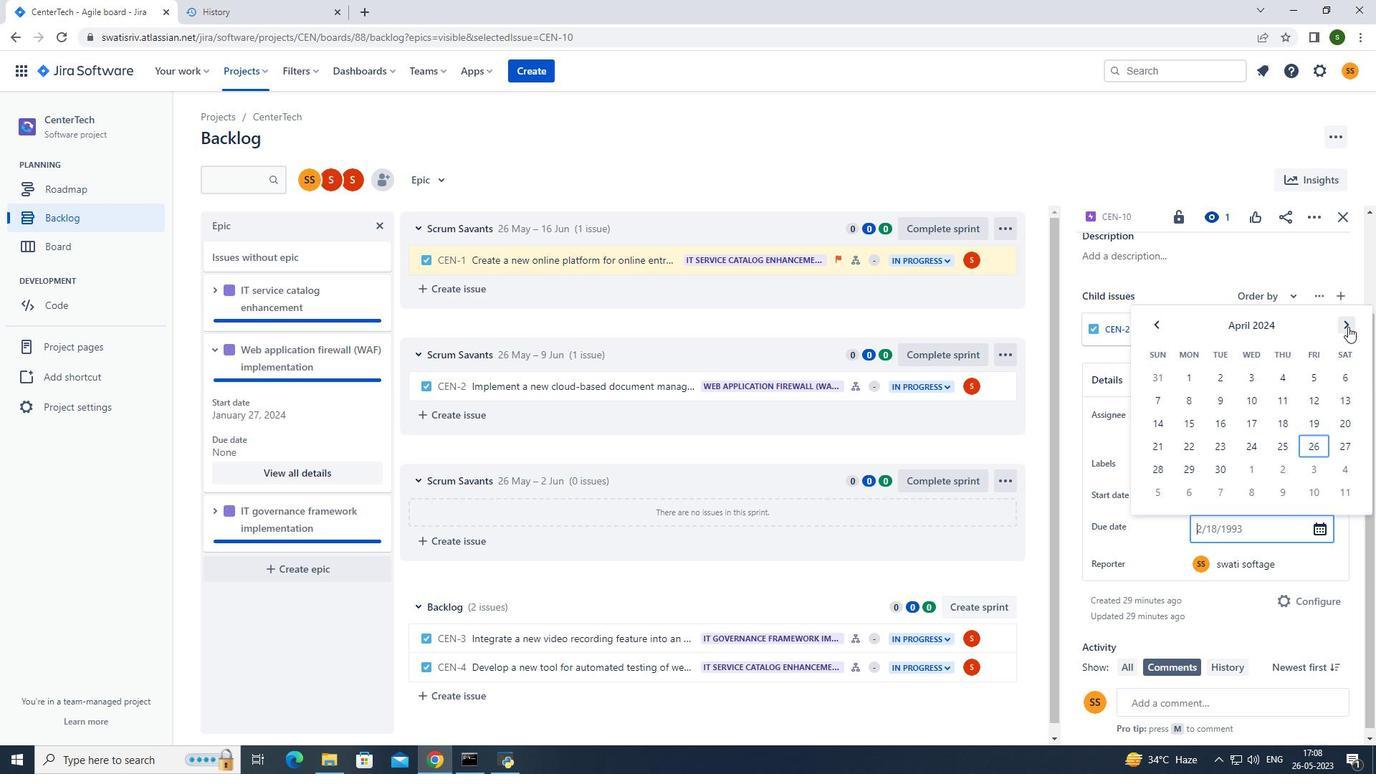 
Action: Mouse pressed left at (1348, 326)
Screenshot: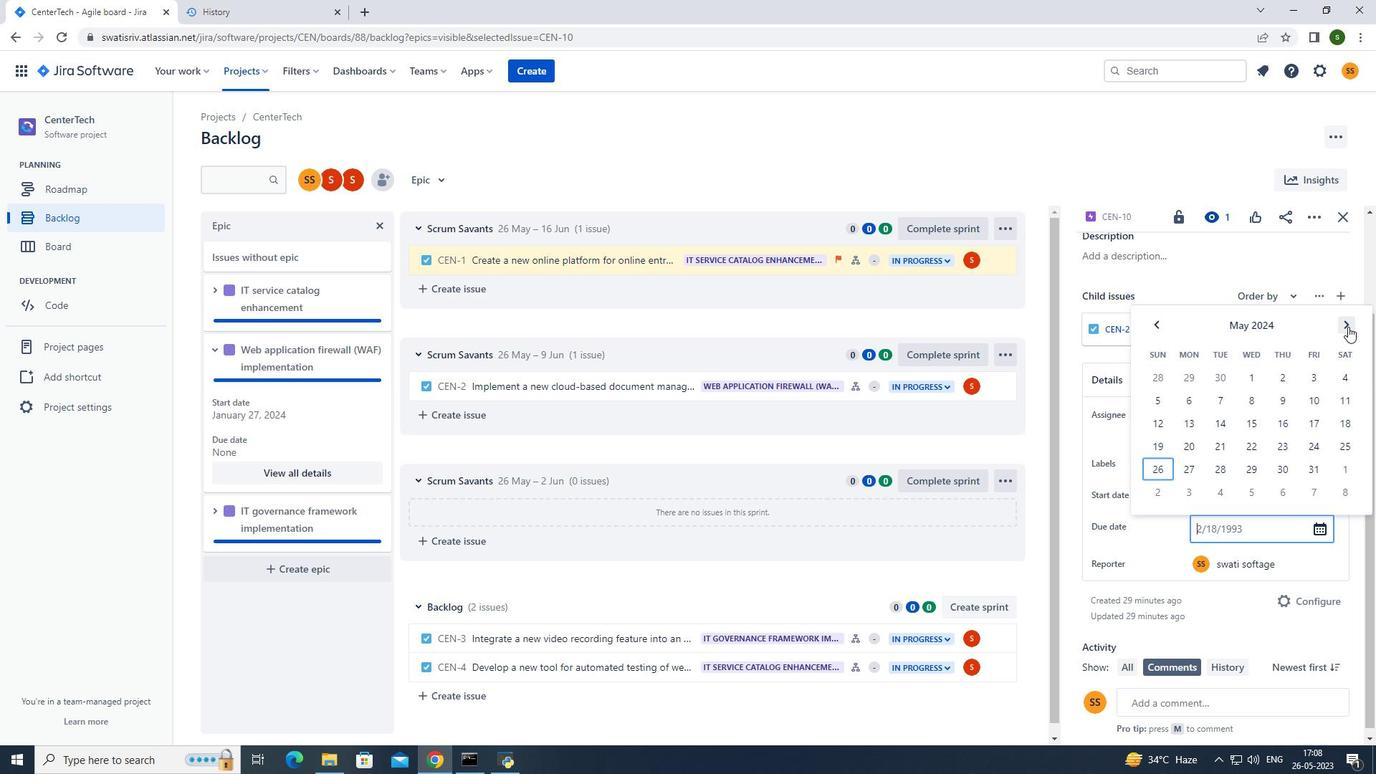 
Action: Mouse pressed left at (1348, 326)
Screenshot: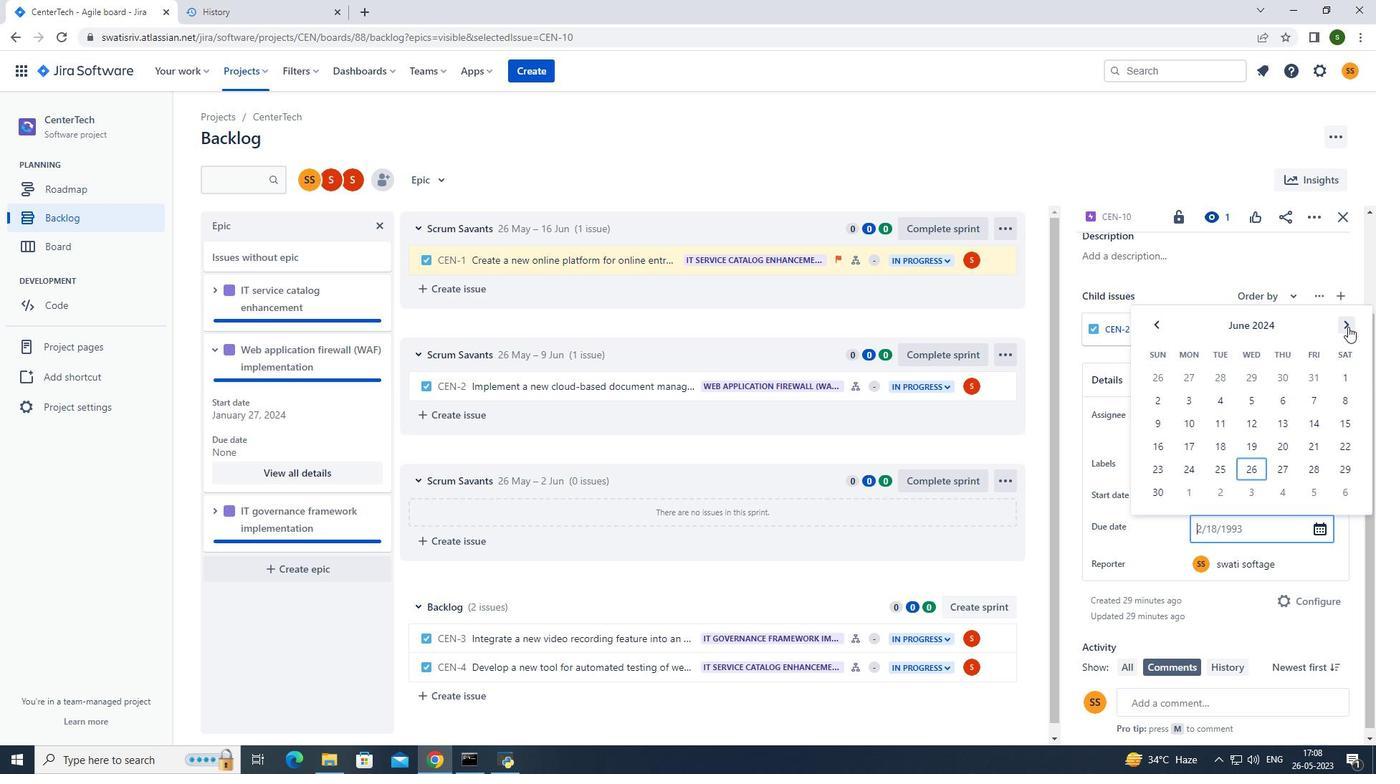 
Action: Mouse pressed left at (1348, 326)
Screenshot: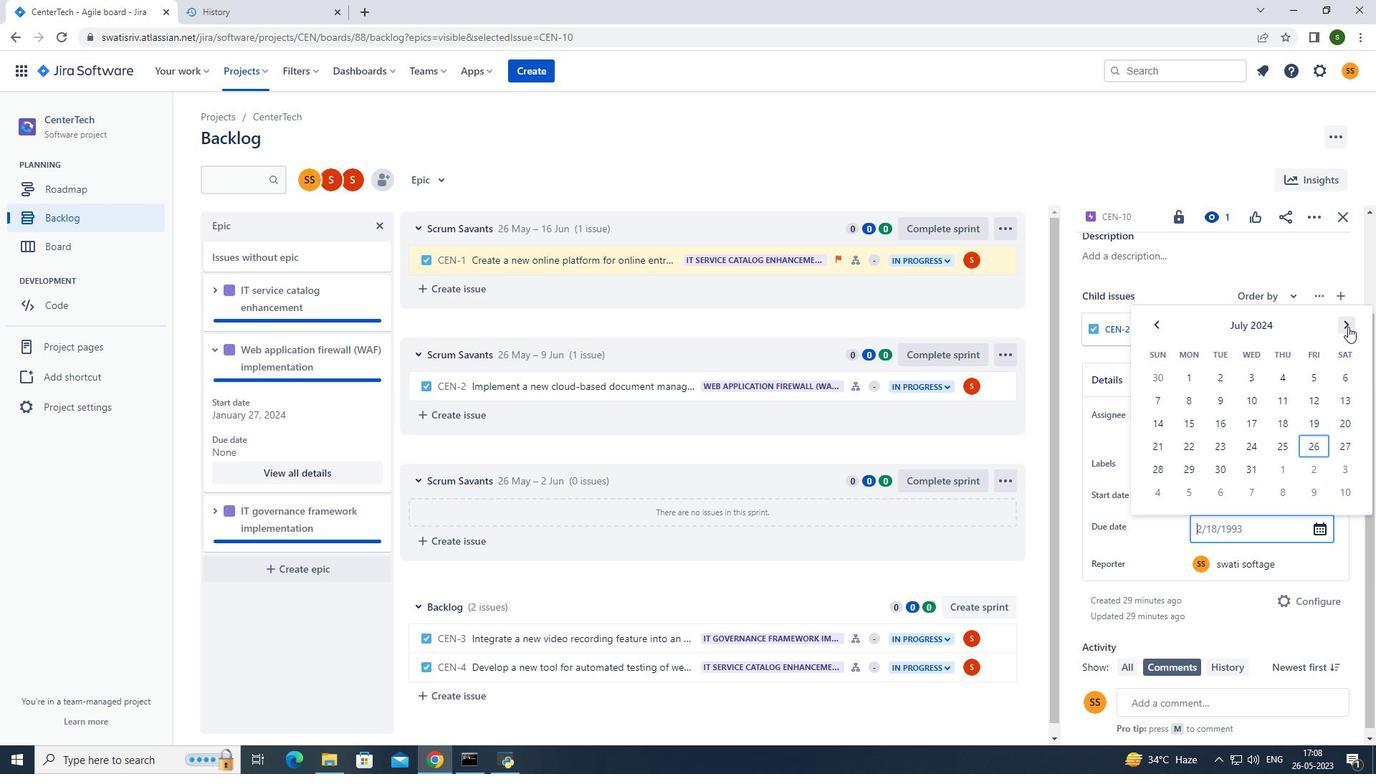 
Action: Mouse pressed left at (1348, 326)
Screenshot: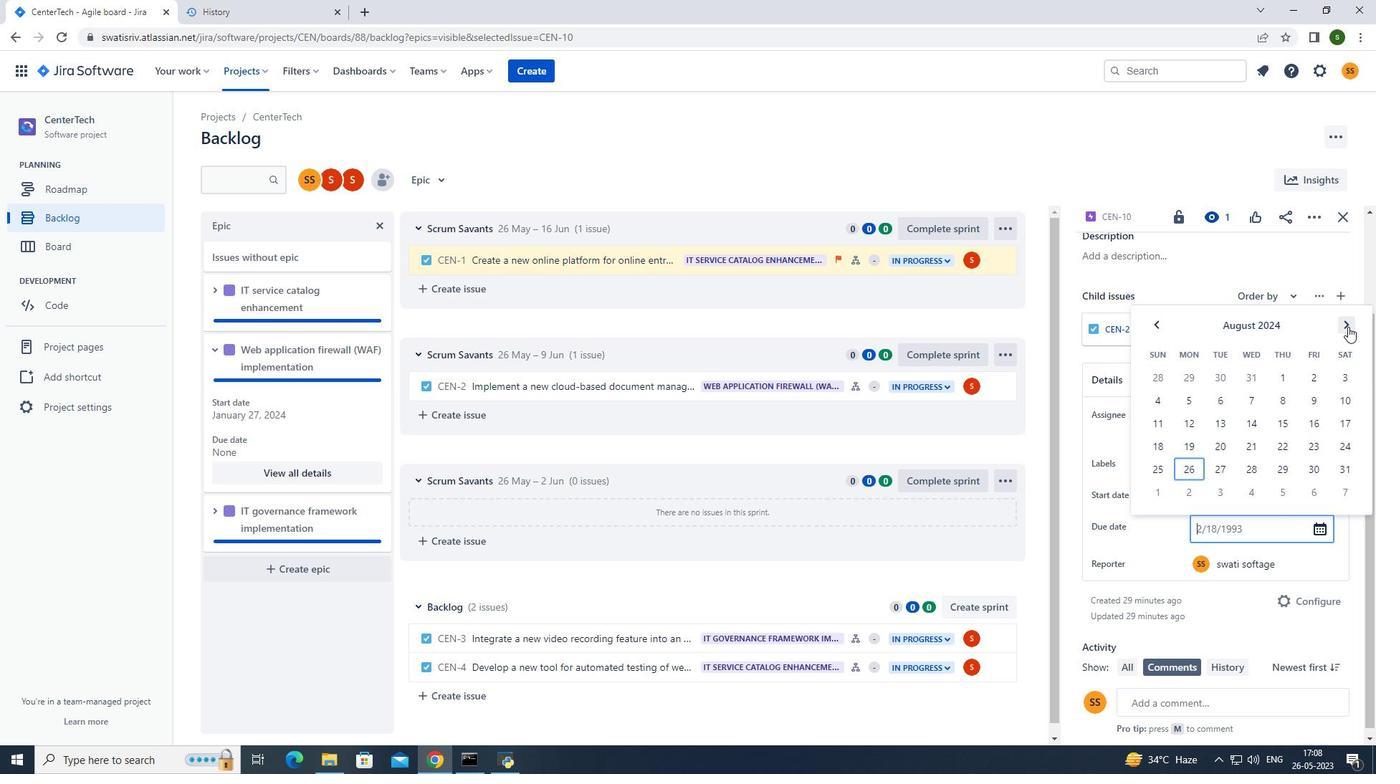 
Action: Mouse pressed left at (1348, 326)
Screenshot: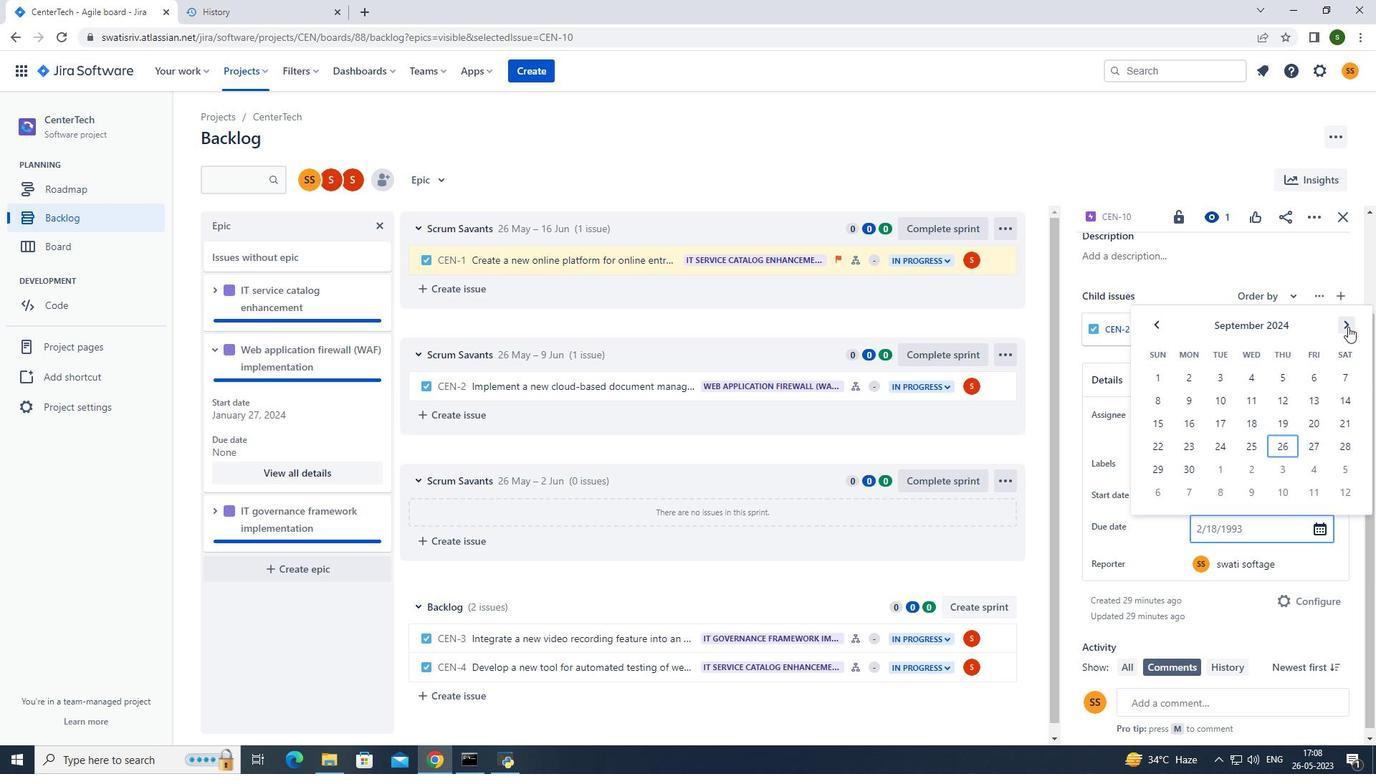 
Action: Mouse pressed left at (1348, 326)
Screenshot: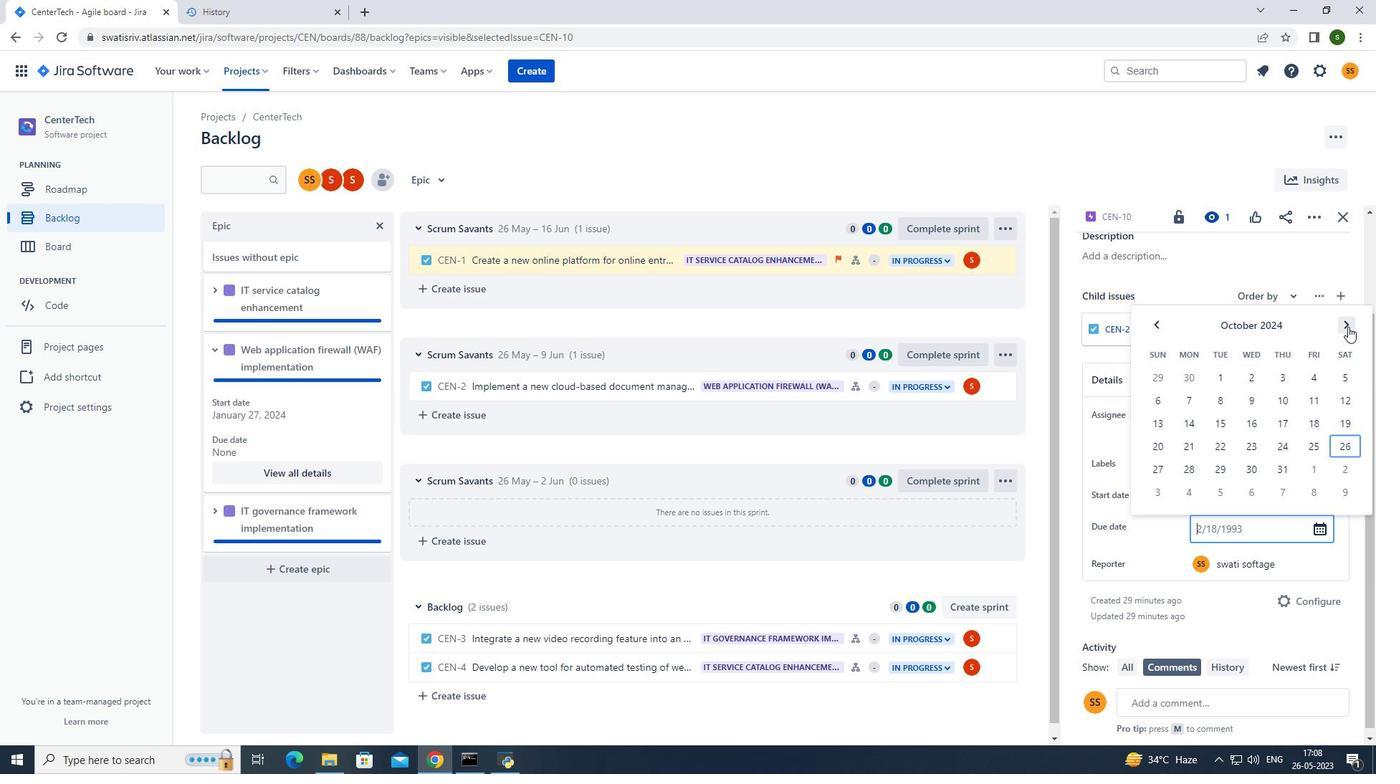 
Action: Mouse pressed left at (1348, 326)
Screenshot: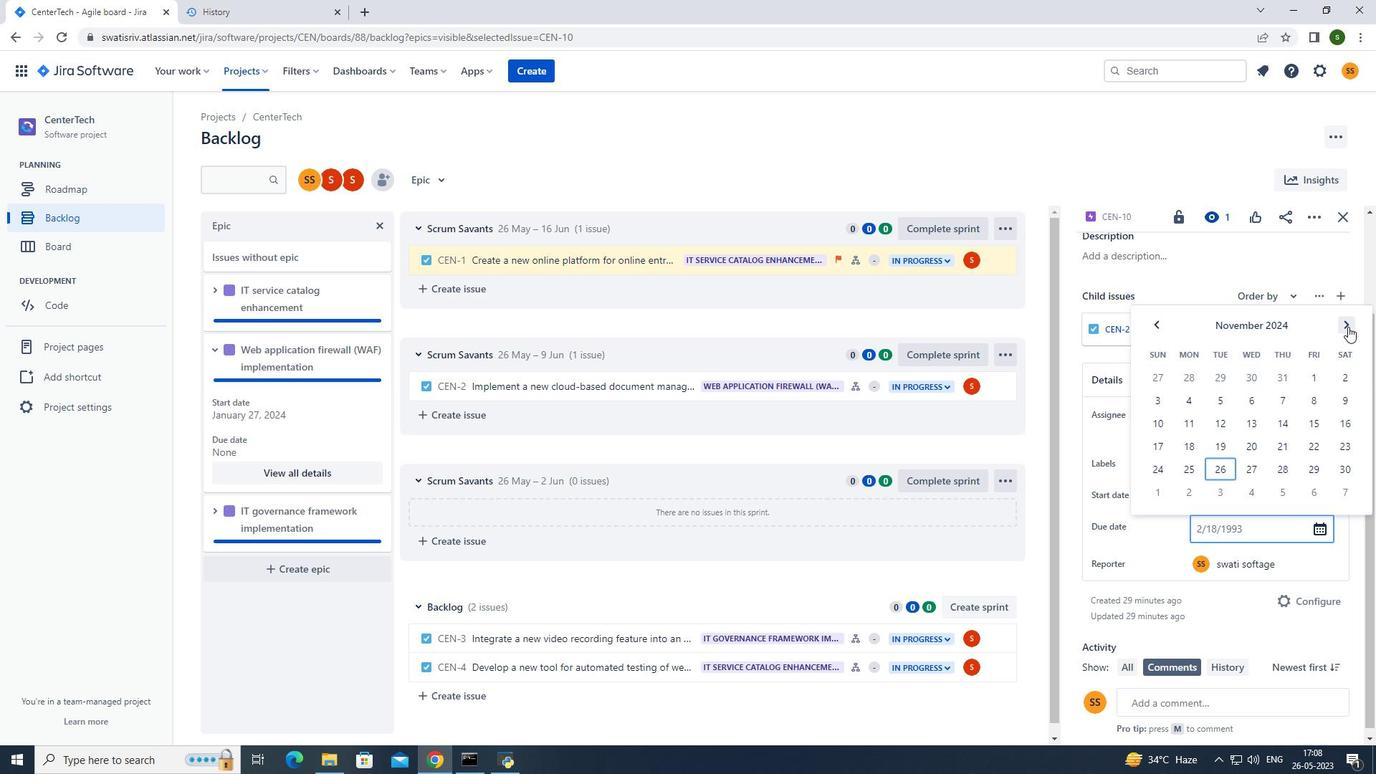
Action: Mouse pressed left at (1348, 326)
Screenshot: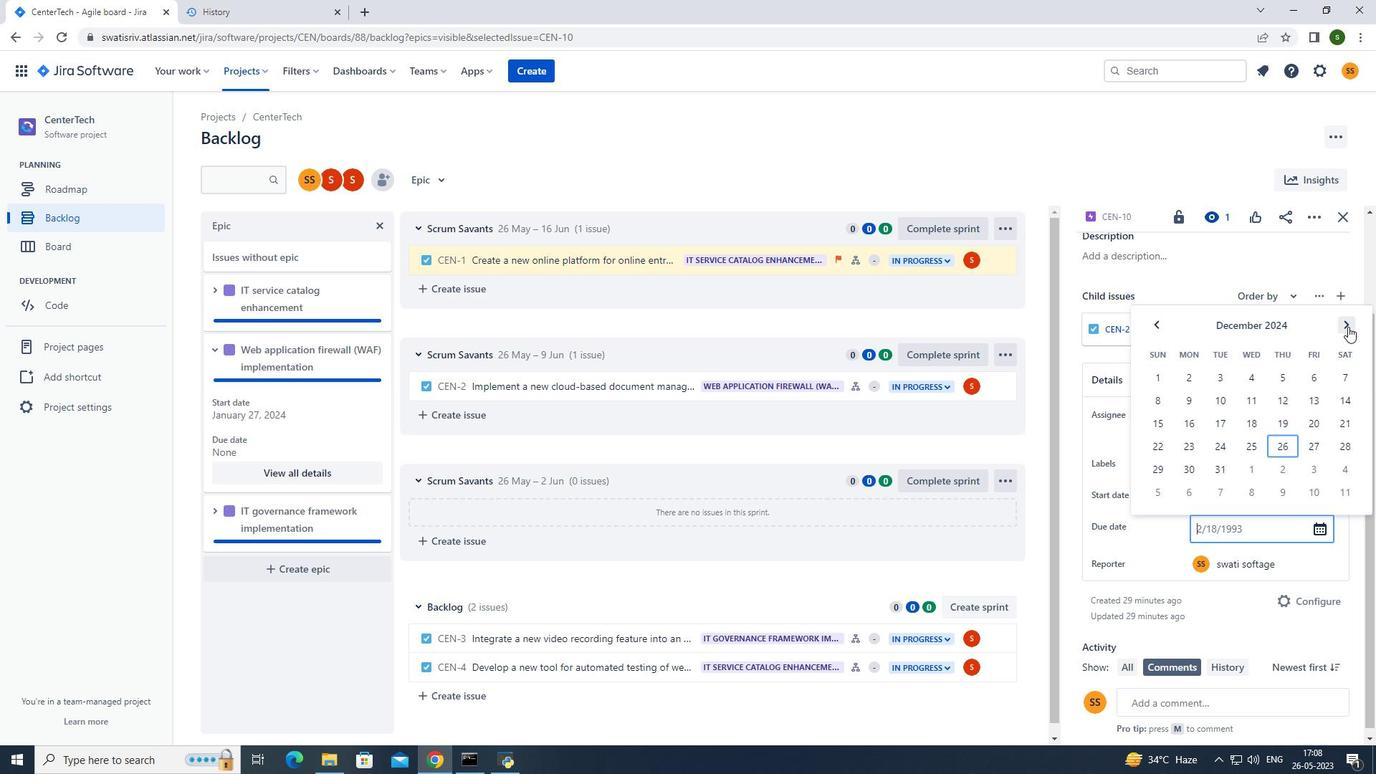 
Action: Mouse pressed left at (1348, 326)
Screenshot: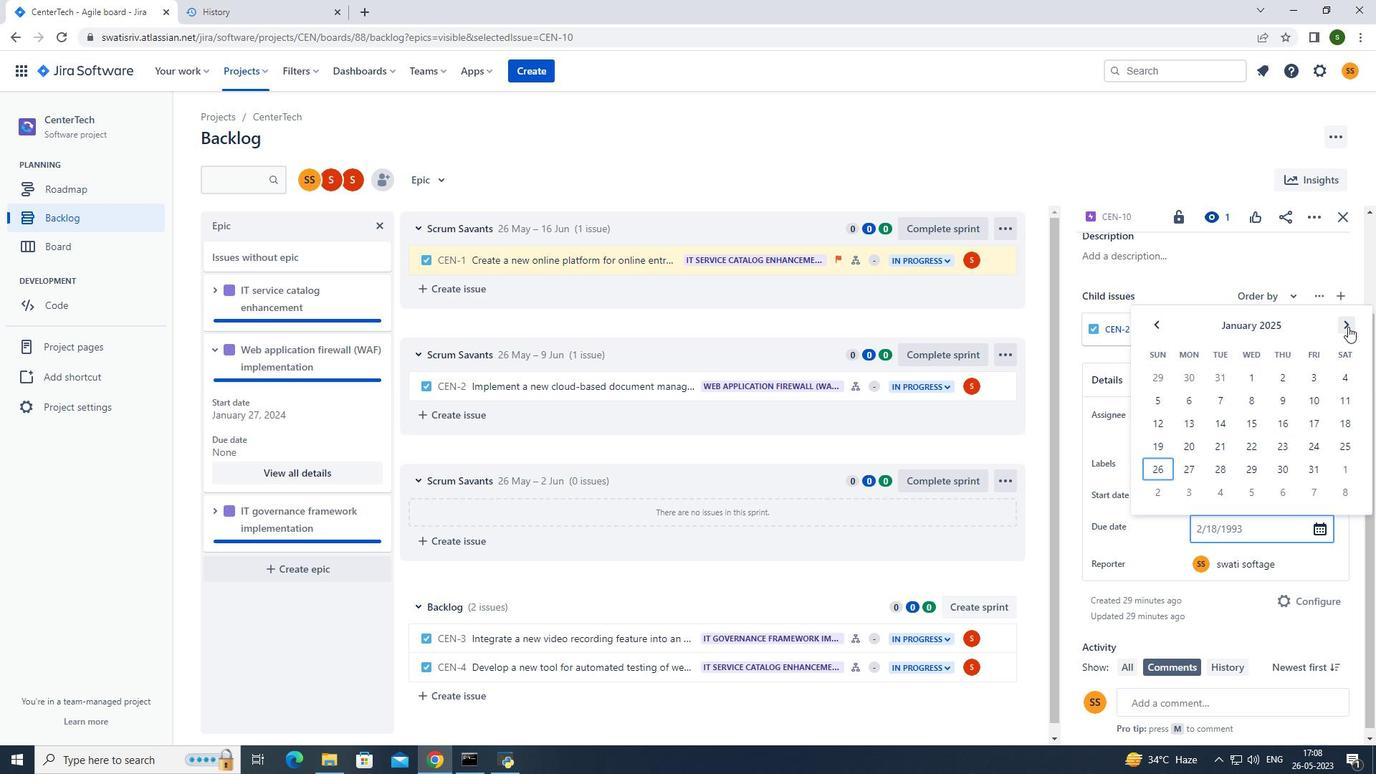 
Action: Mouse pressed left at (1348, 326)
Screenshot: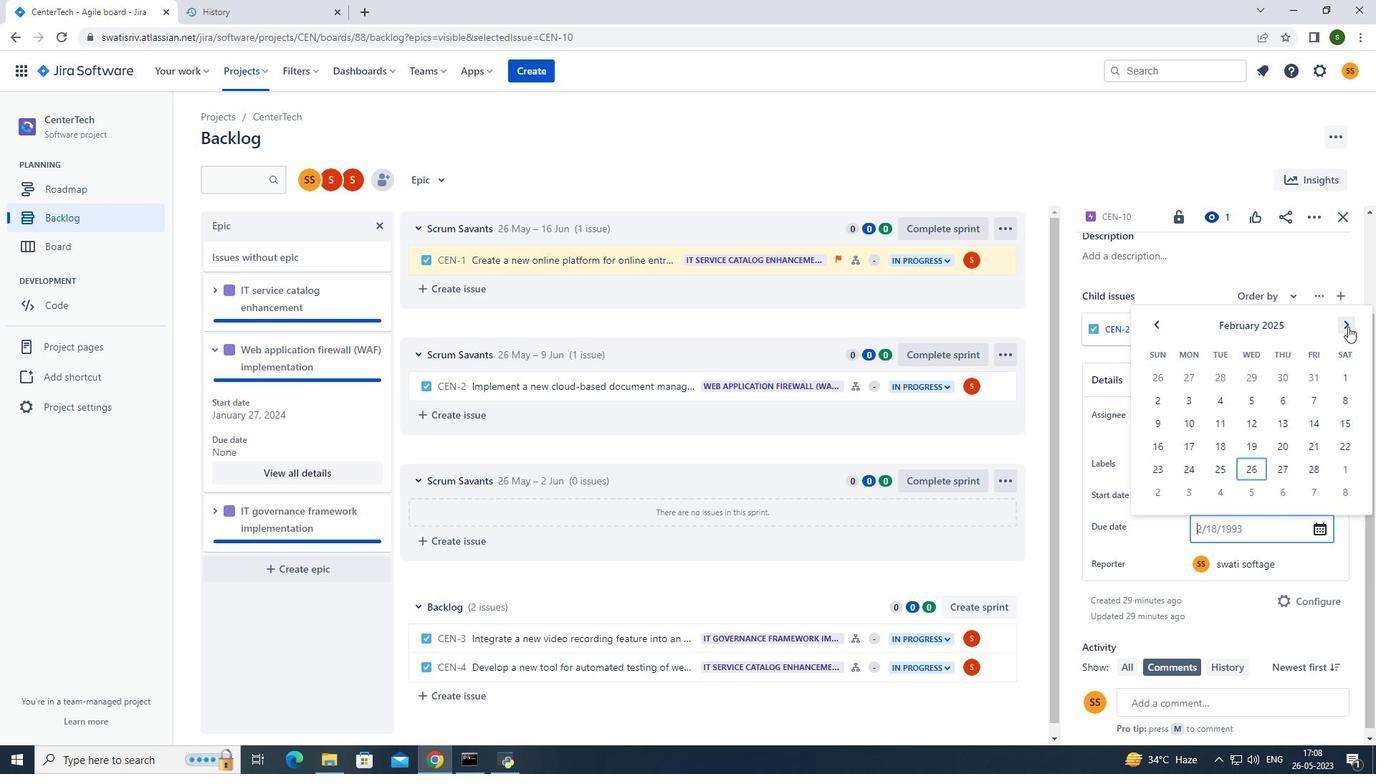 
Action: Mouse pressed left at (1348, 326)
Screenshot: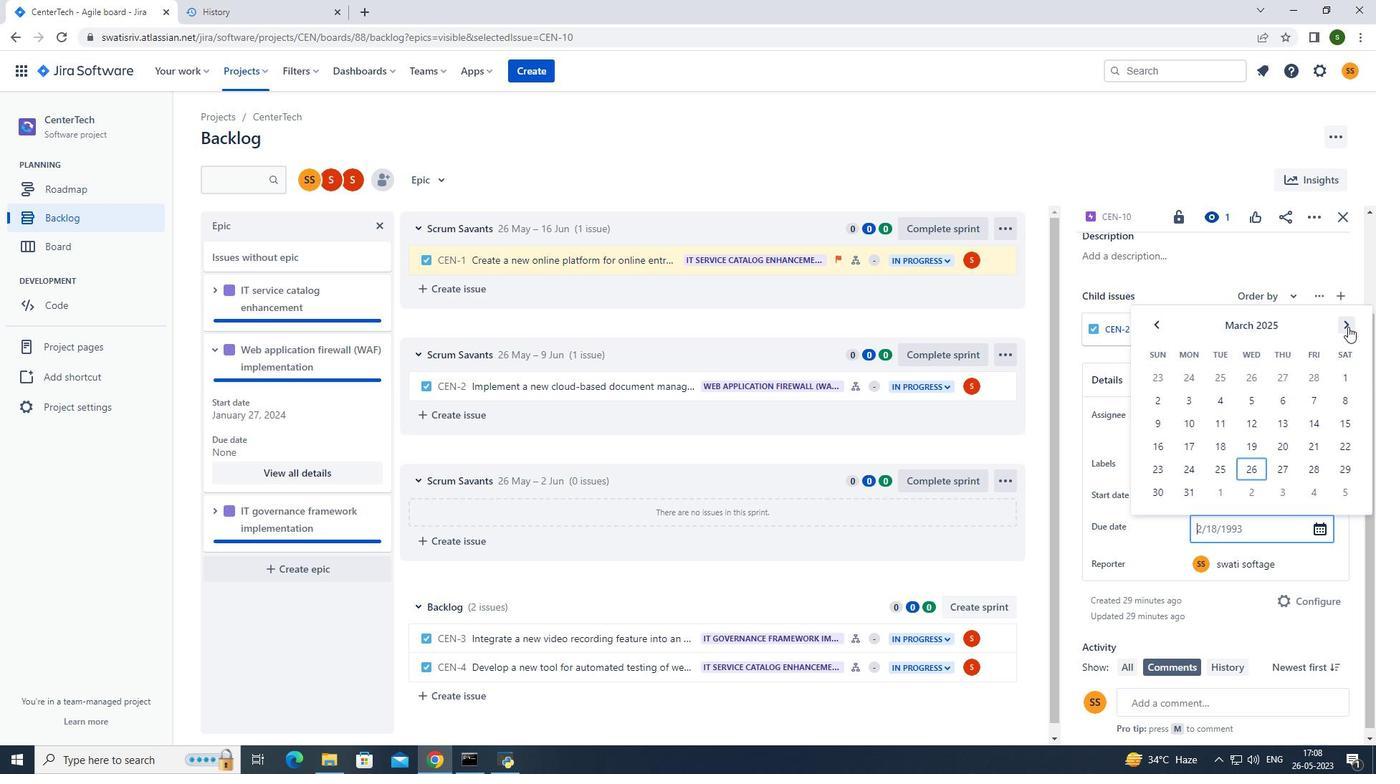
Action: Mouse pressed left at (1348, 326)
Screenshot: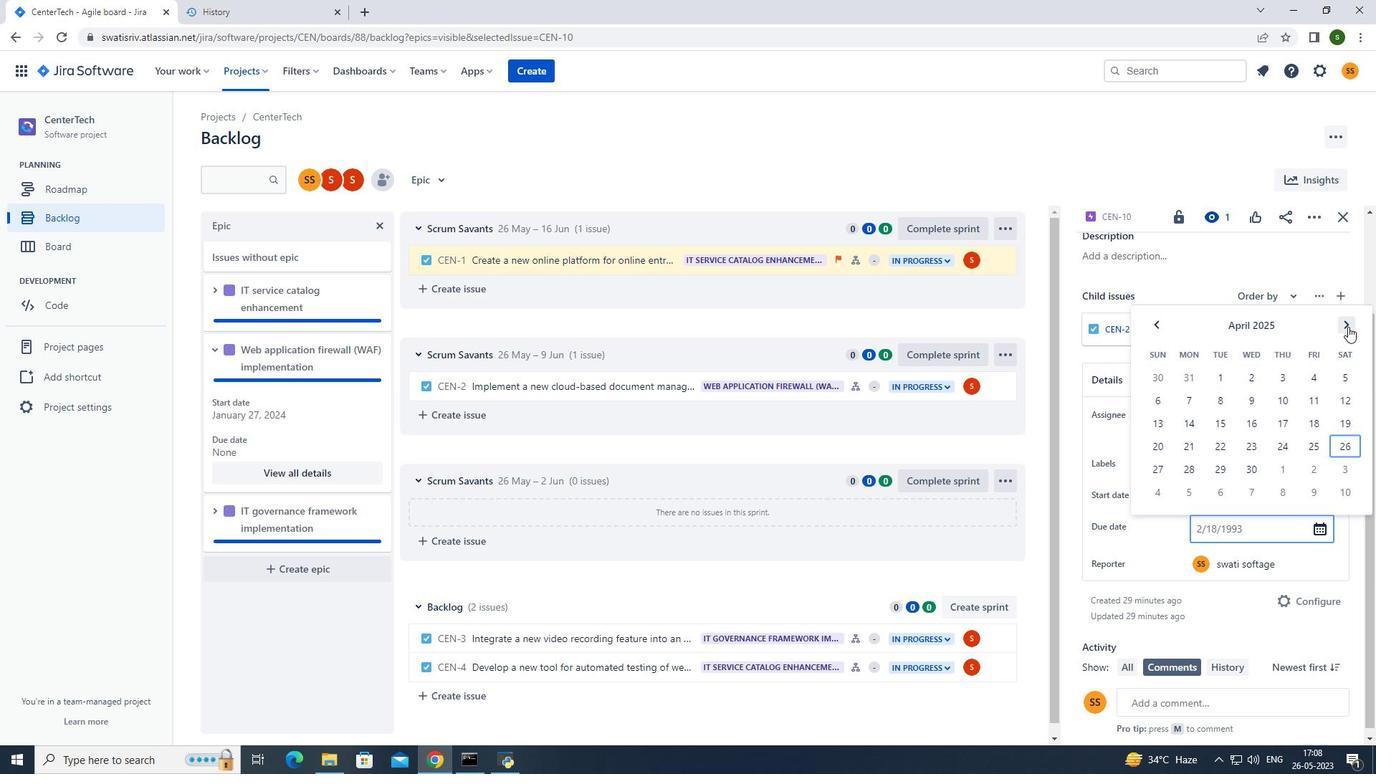 
Action: Mouse pressed left at (1348, 326)
Screenshot: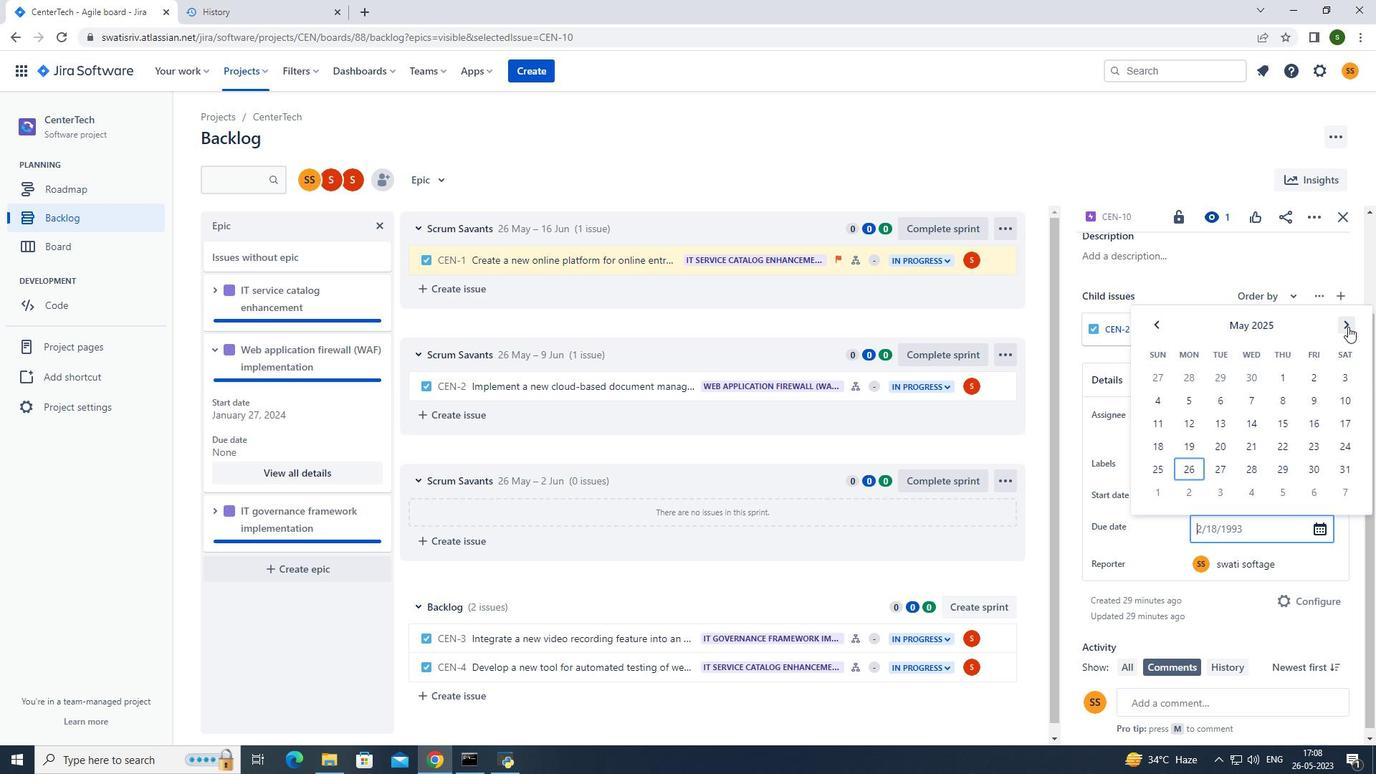 
Action: Mouse pressed left at (1348, 326)
Screenshot: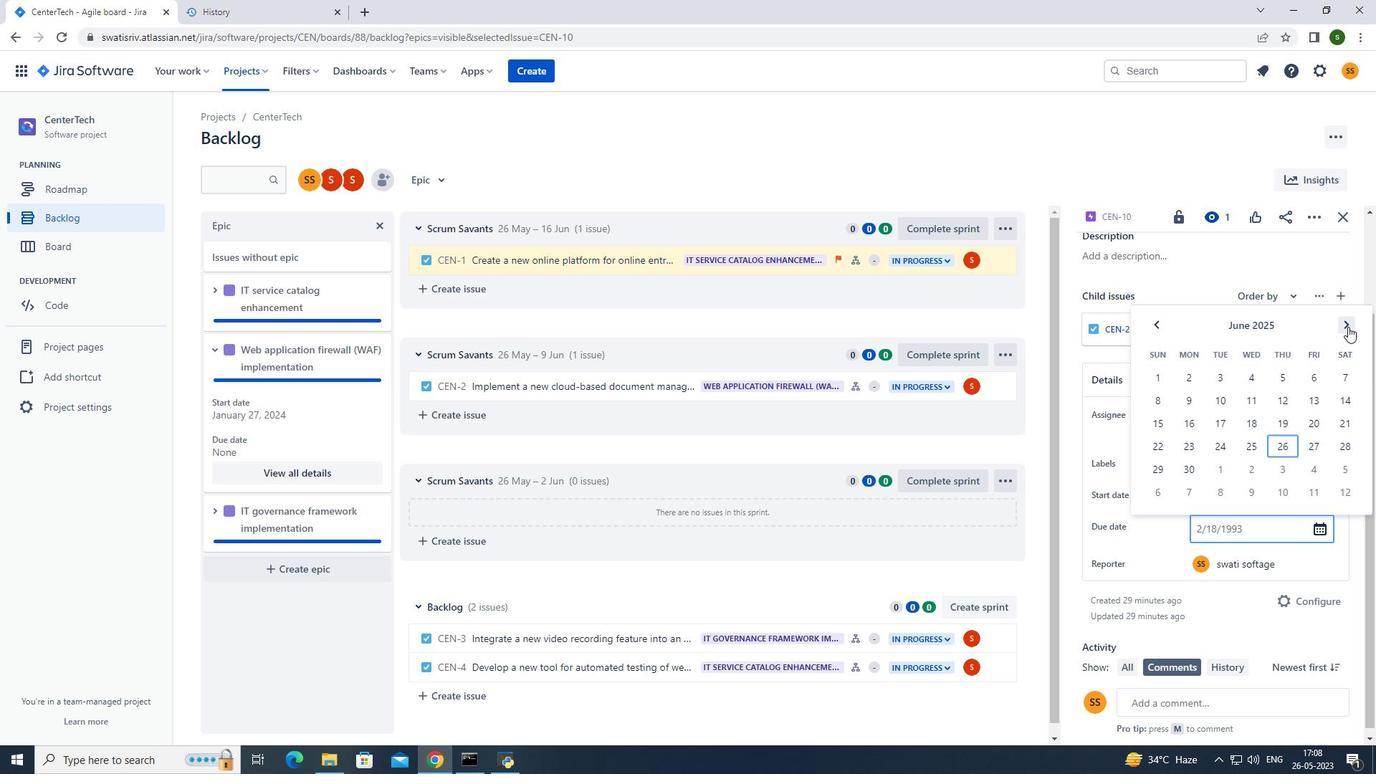 
Action: Mouse pressed left at (1348, 326)
Screenshot: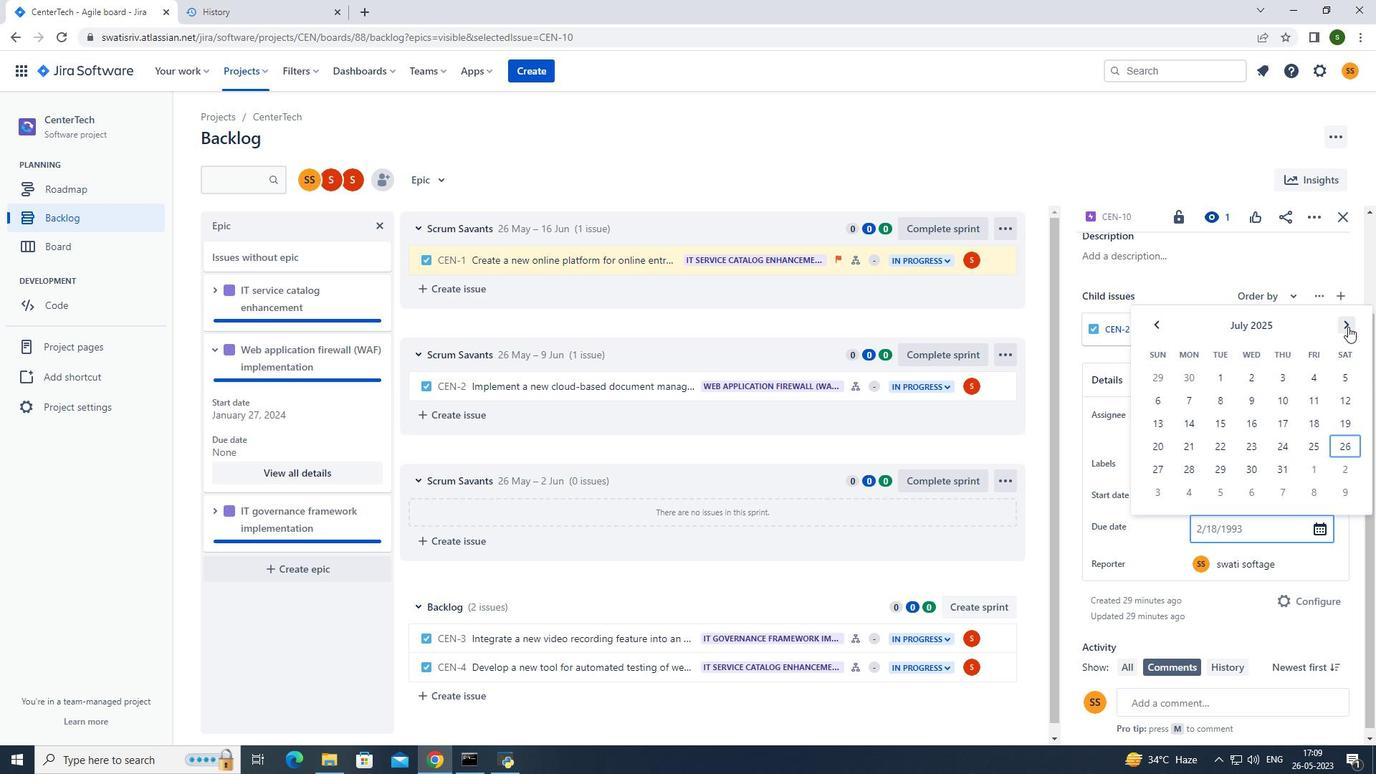 
Action: Mouse pressed left at (1348, 326)
Screenshot: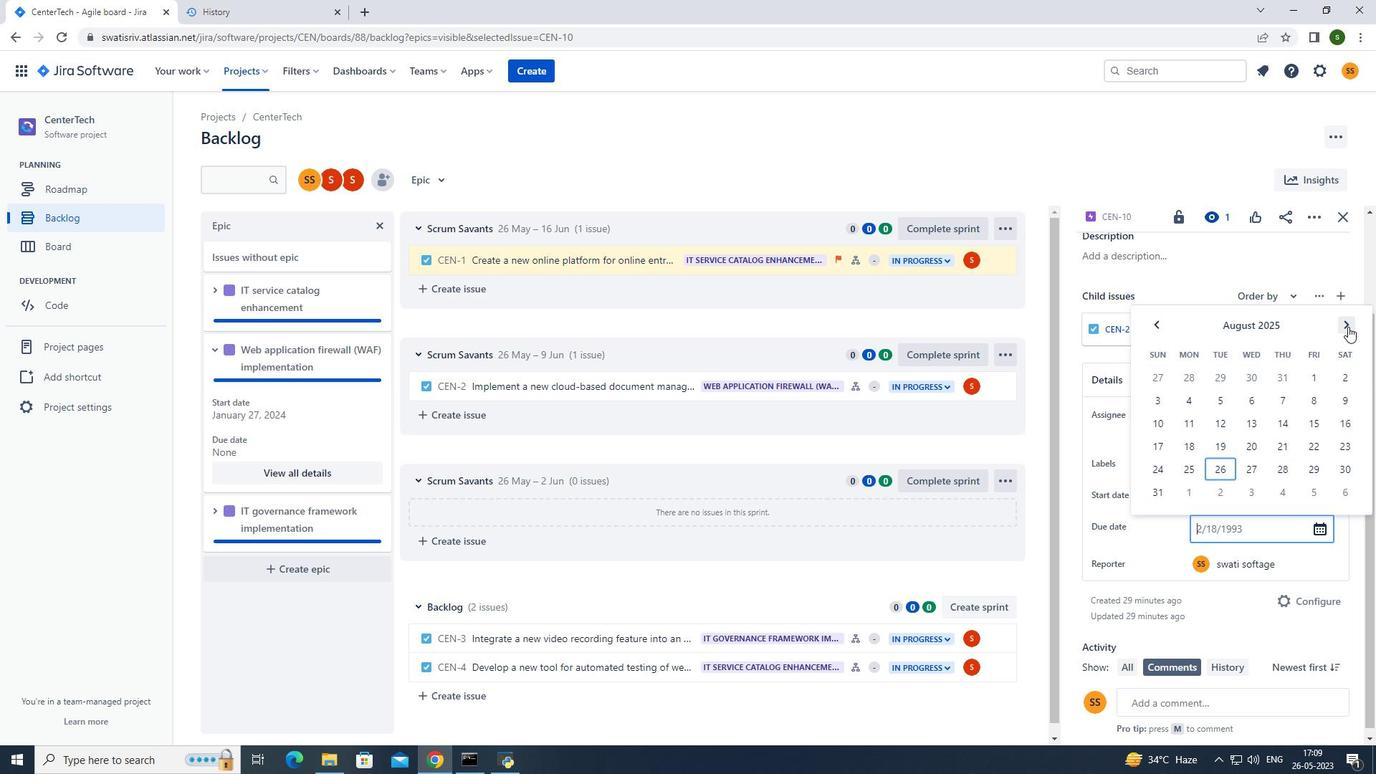 
Action: Mouse pressed left at (1348, 326)
Screenshot: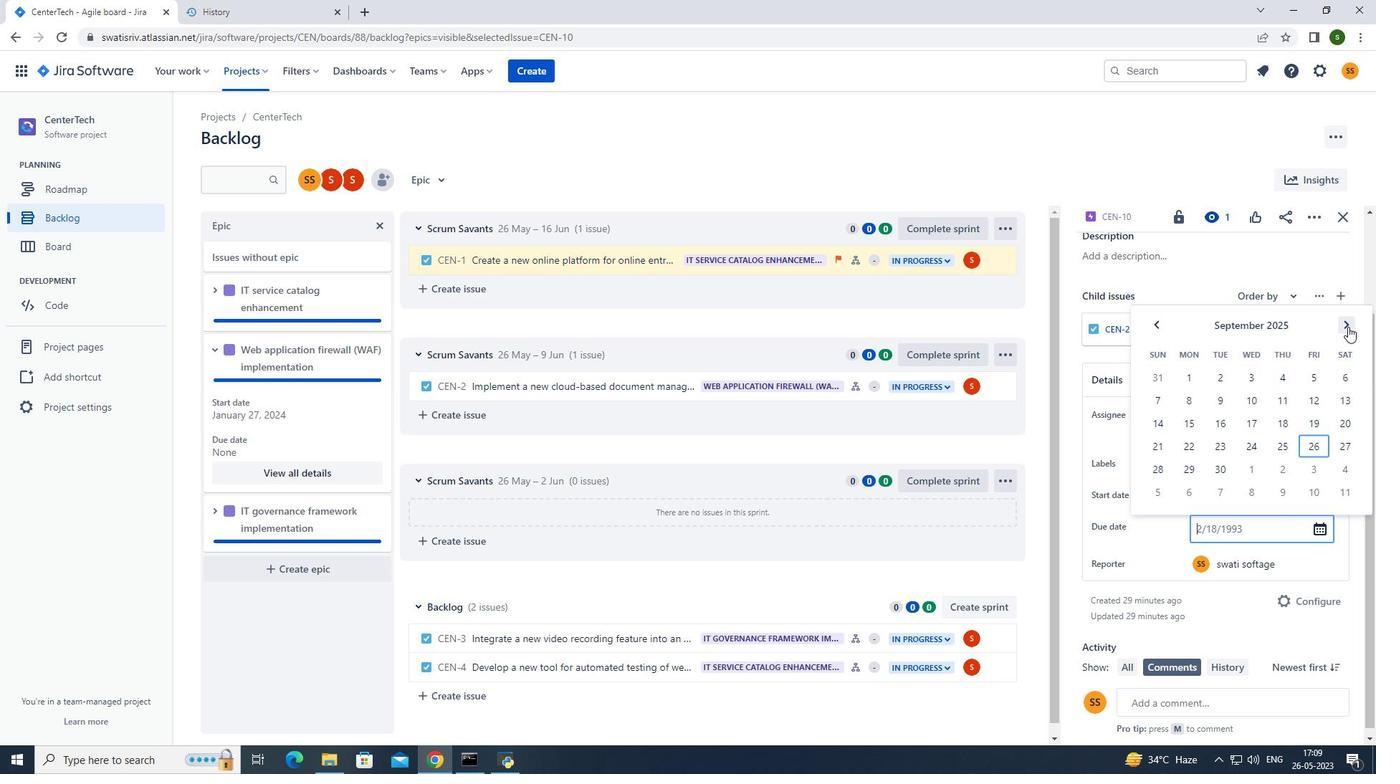 
Action: Mouse moved to (1320, 440)
Screenshot: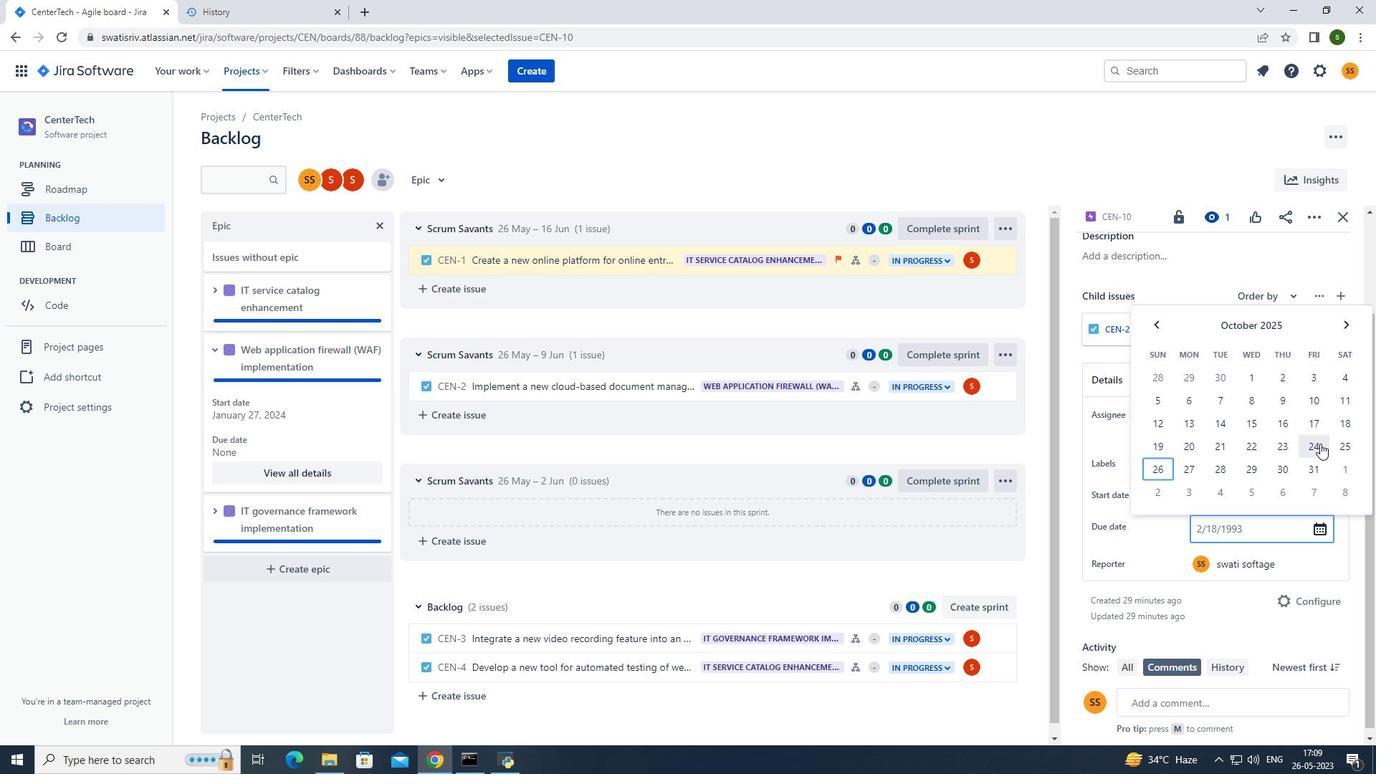 
Action: Mouse pressed left at (1320, 440)
Screenshot: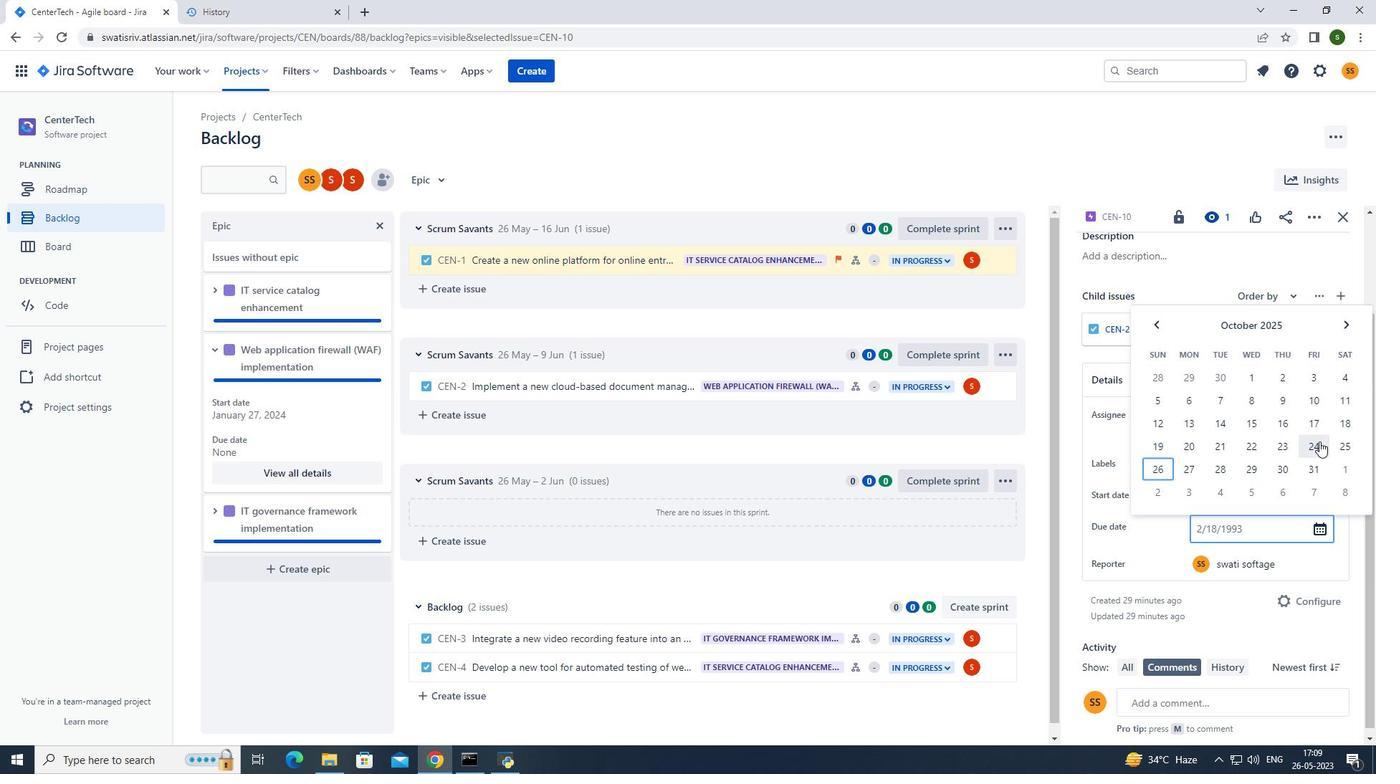 
Action: Mouse moved to (694, 150)
Screenshot: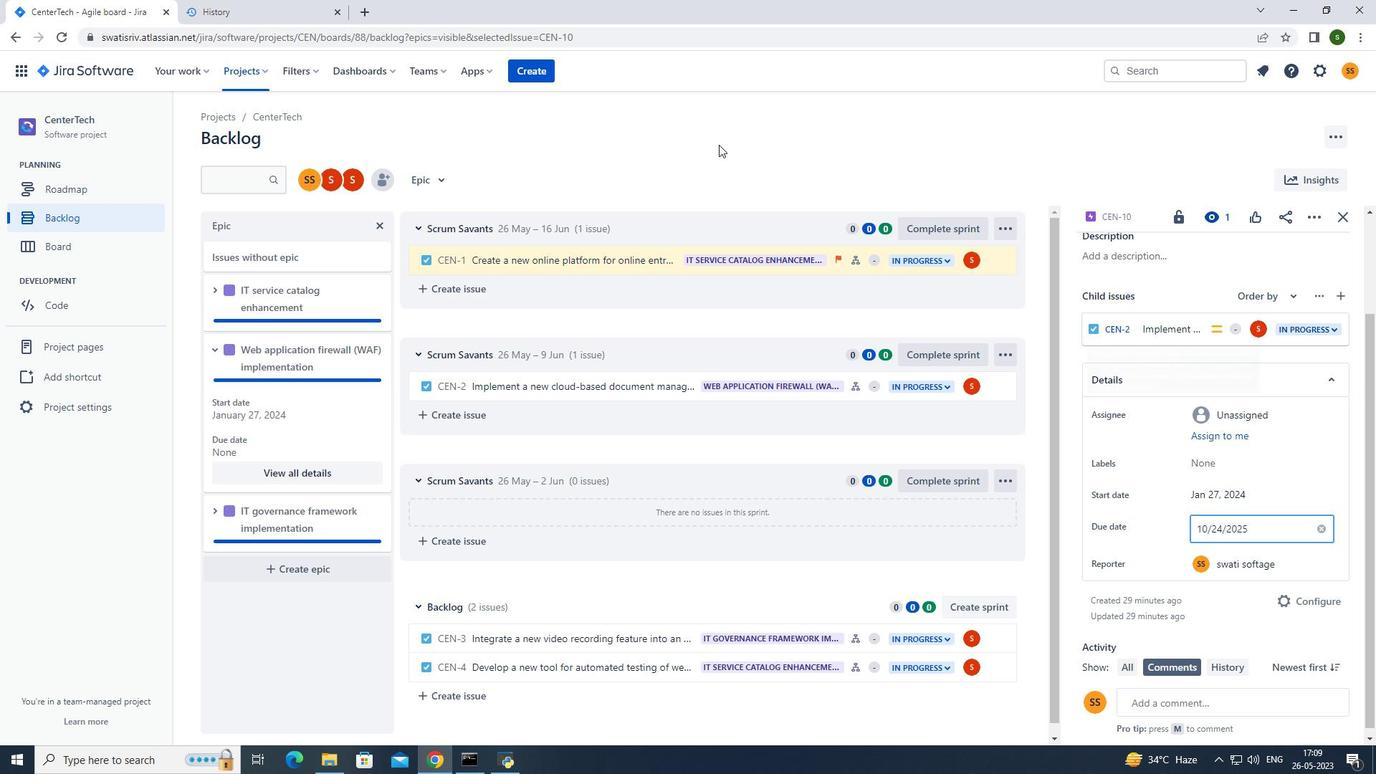 
Action: Mouse pressed left at (694, 150)
Screenshot: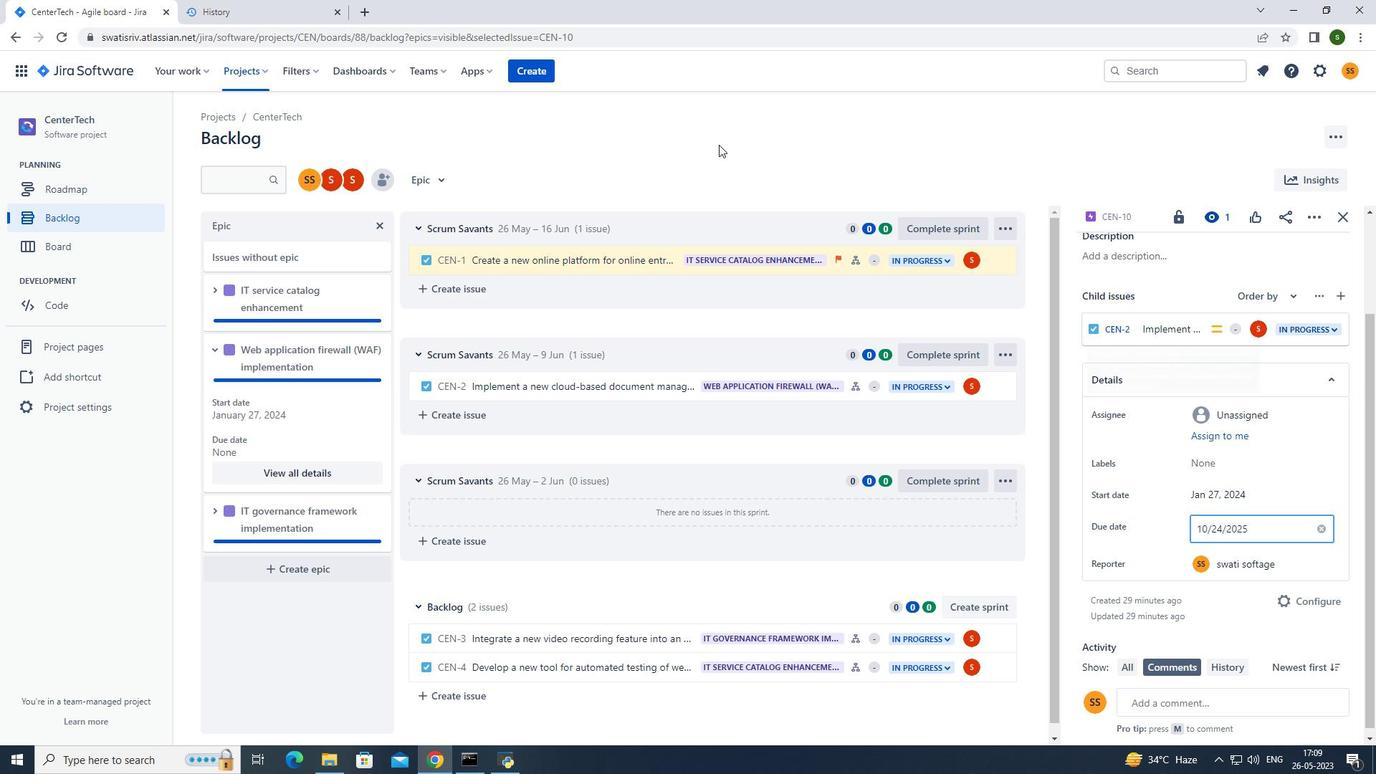 
Action: Mouse moved to (258, 78)
Screenshot: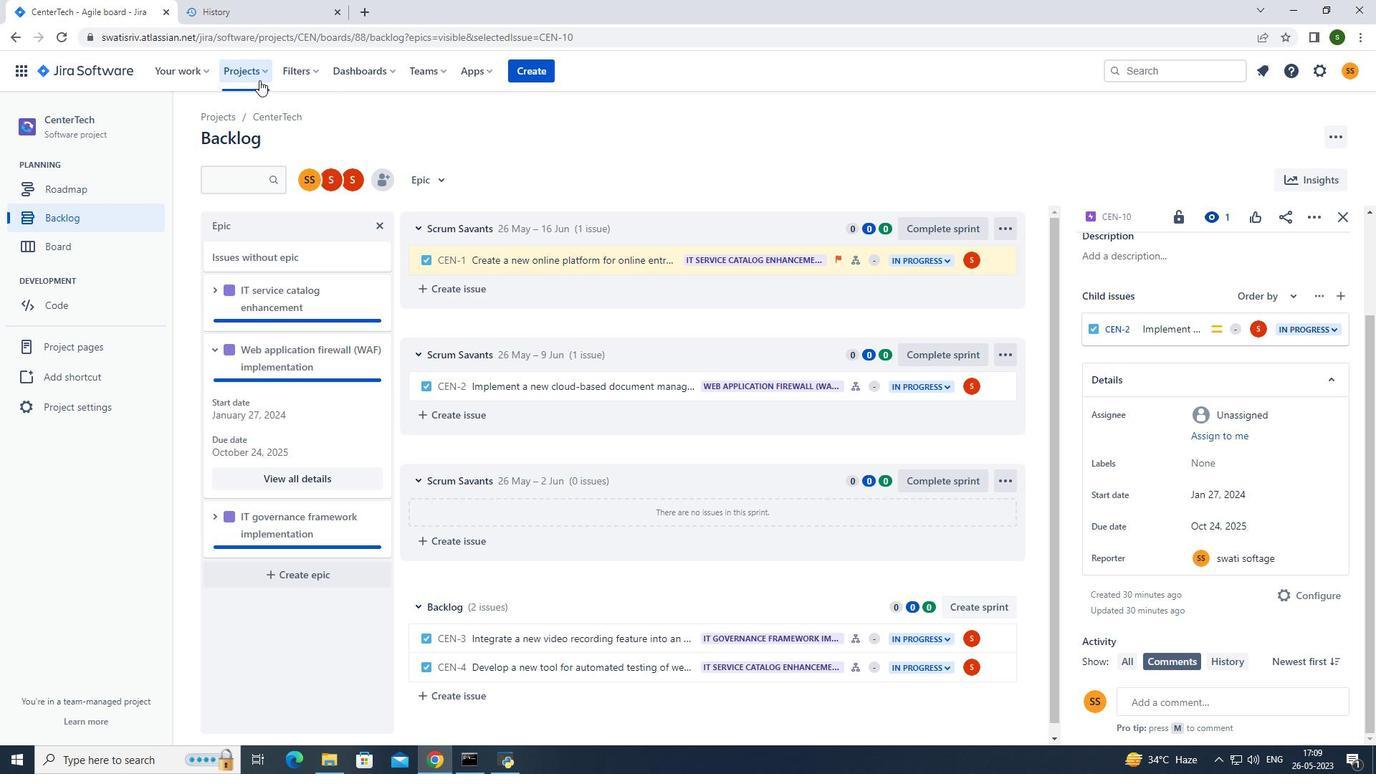 
Action: Mouse pressed left at (258, 78)
Screenshot: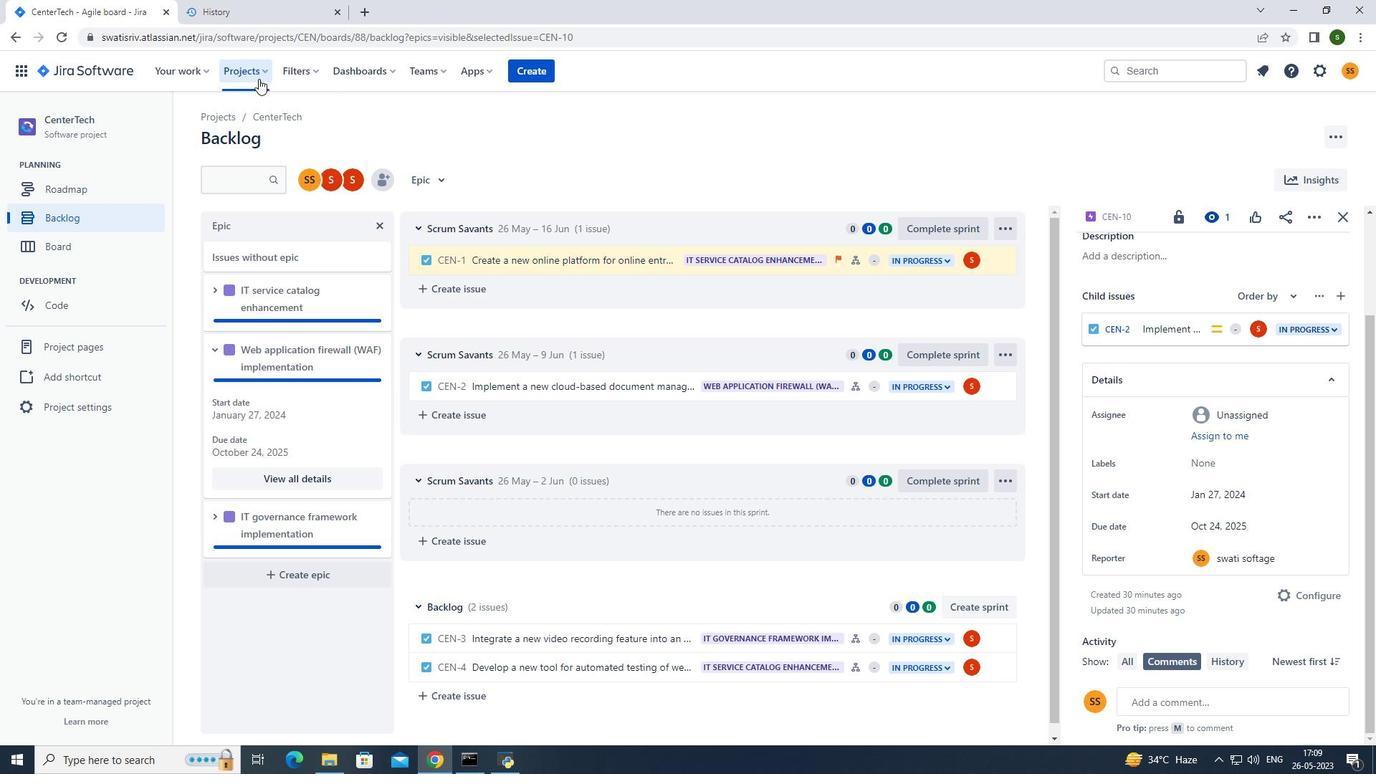 
Action: Mouse moved to (349, 134)
Screenshot: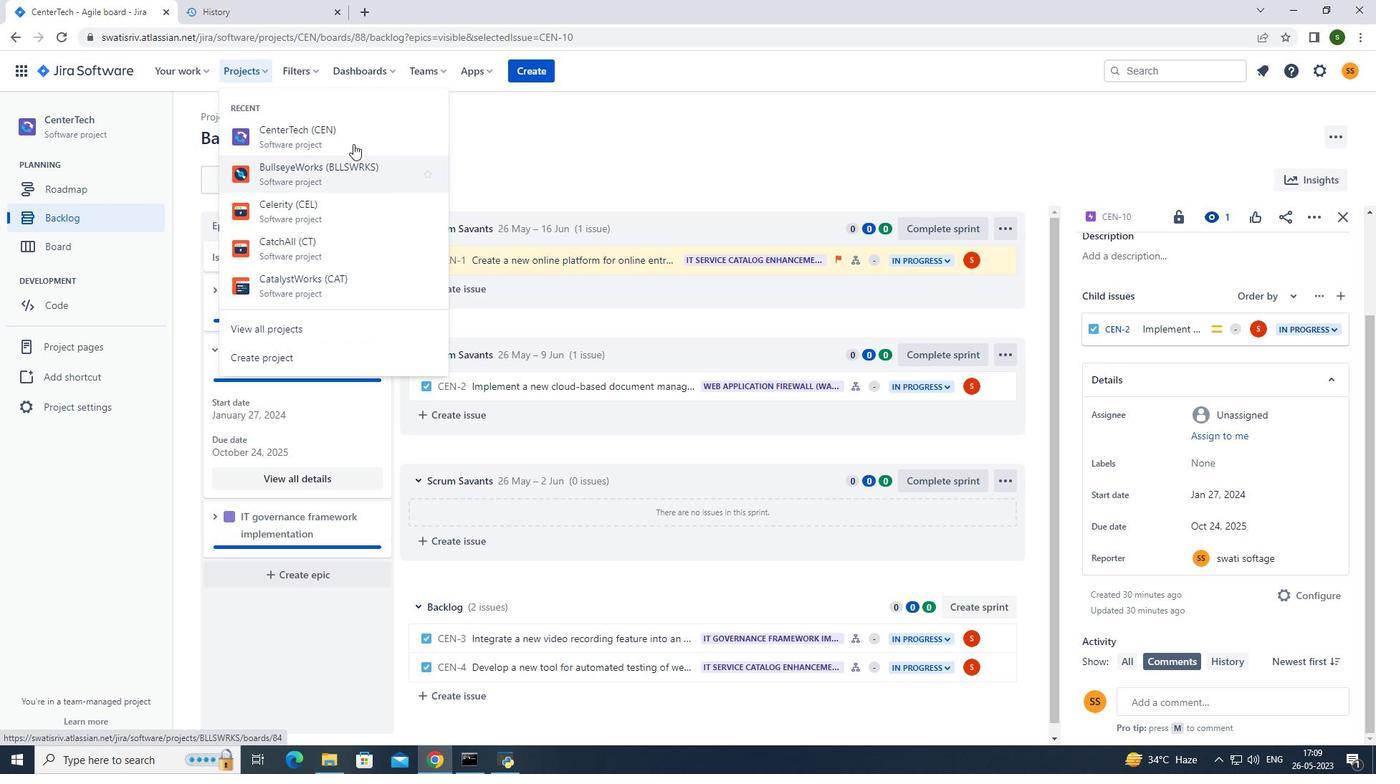 
Action: Mouse pressed left at (349, 134)
Screenshot: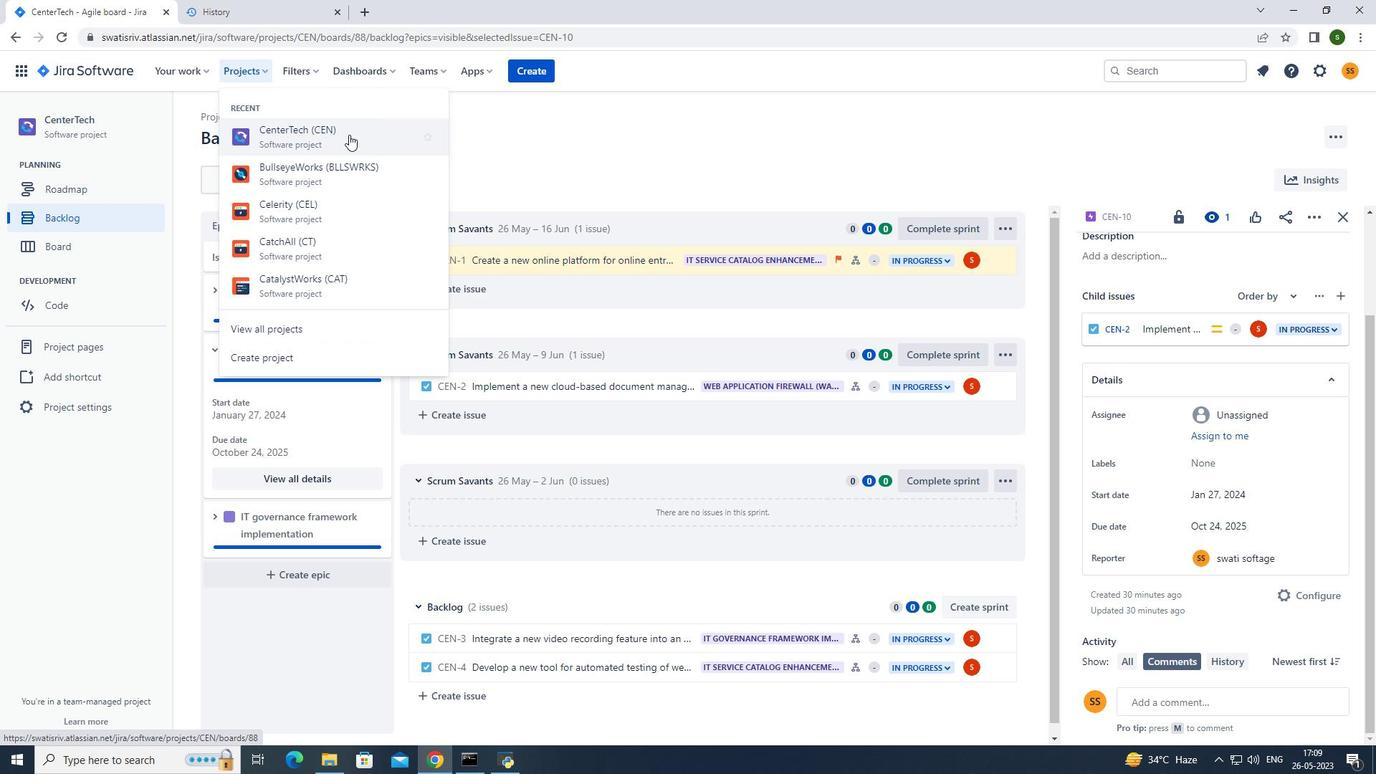 
Action: Mouse moved to (241, 64)
Screenshot: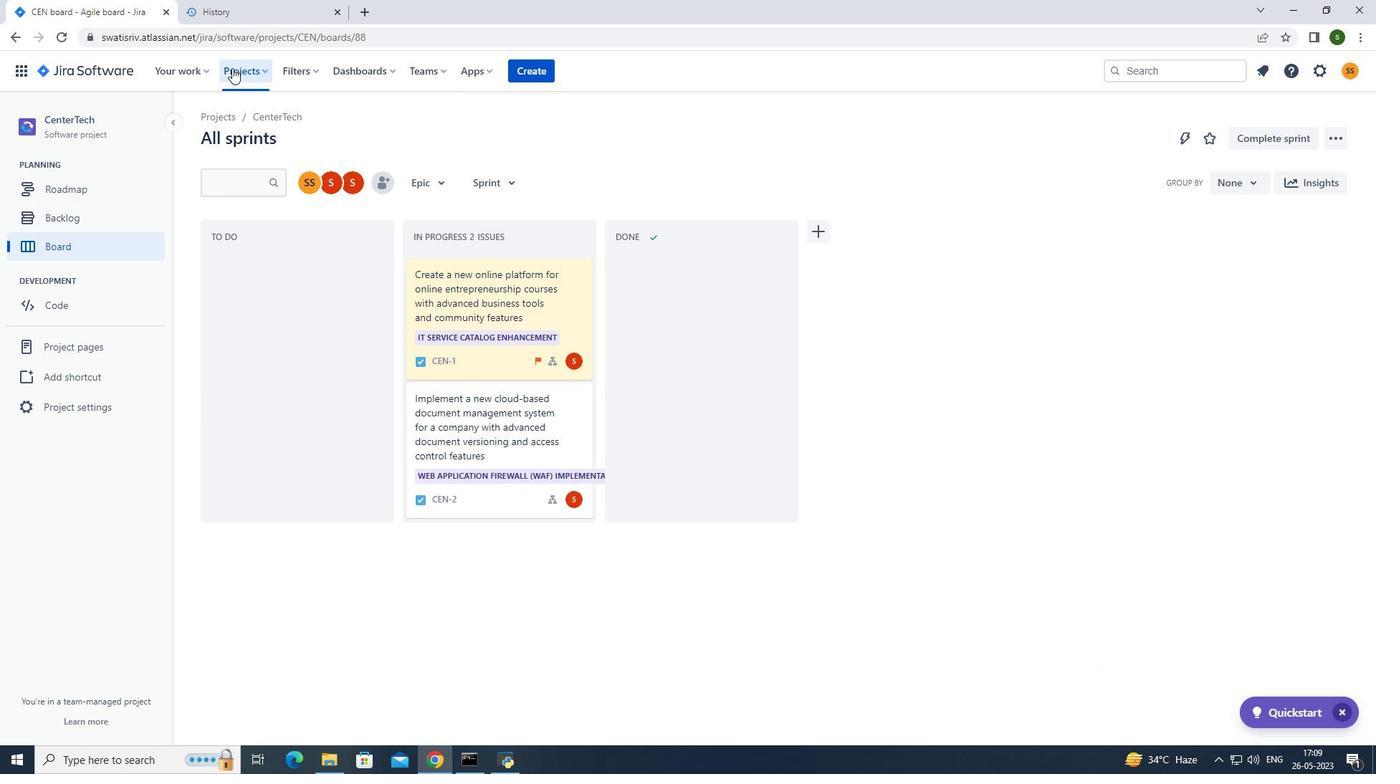 
Action: Mouse pressed left at (241, 64)
Screenshot: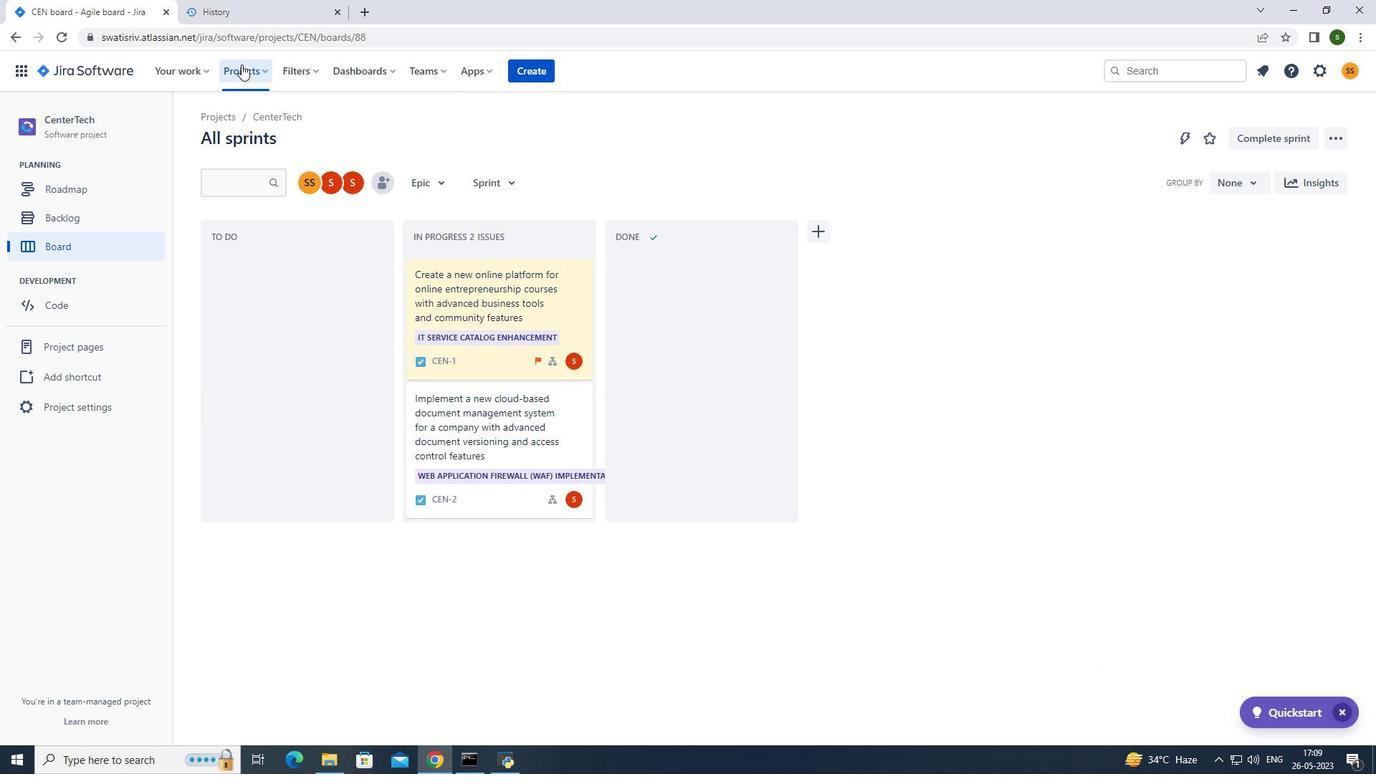 
Action: Mouse moved to (273, 143)
Screenshot: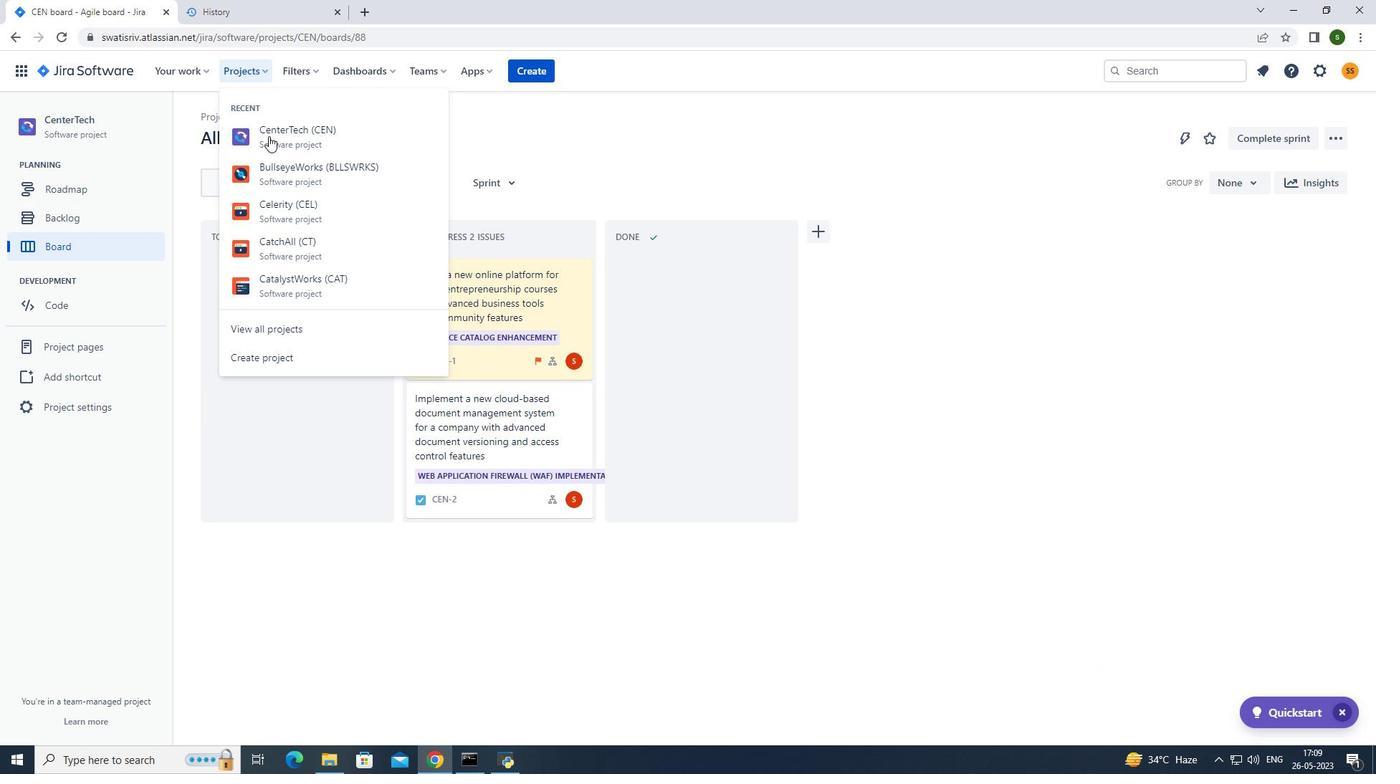 
Action: Mouse pressed left at (273, 143)
Screenshot: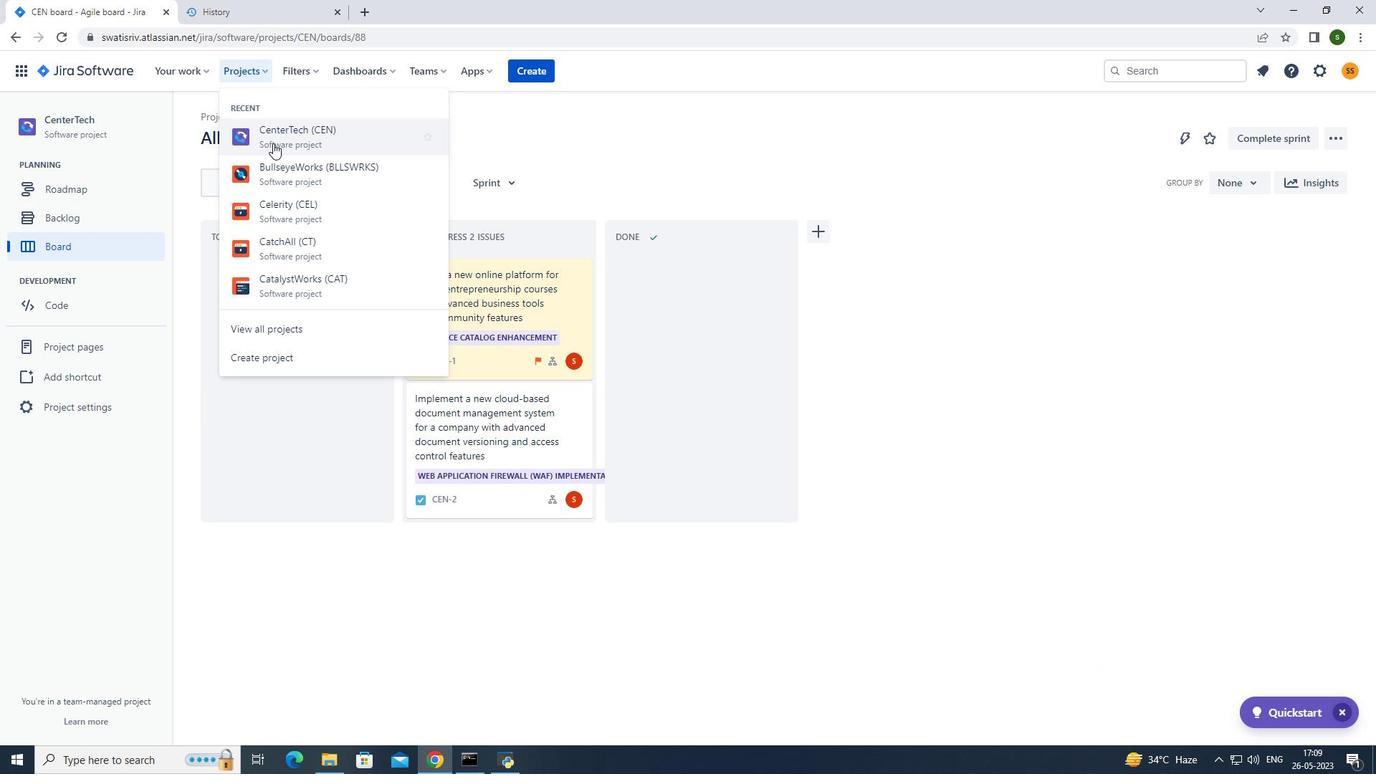 
Action: Mouse moved to (101, 211)
Screenshot: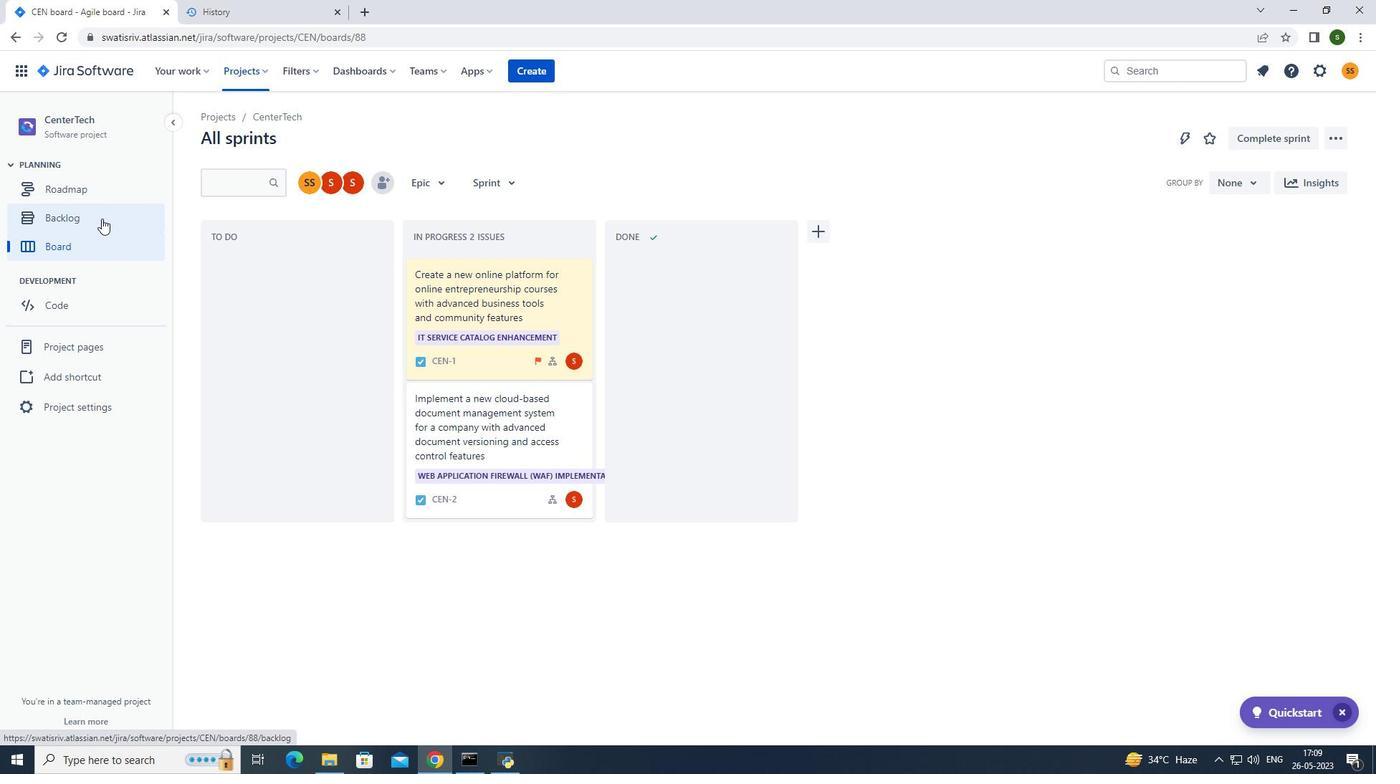 
Action: Mouse pressed left at (101, 211)
Screenshot: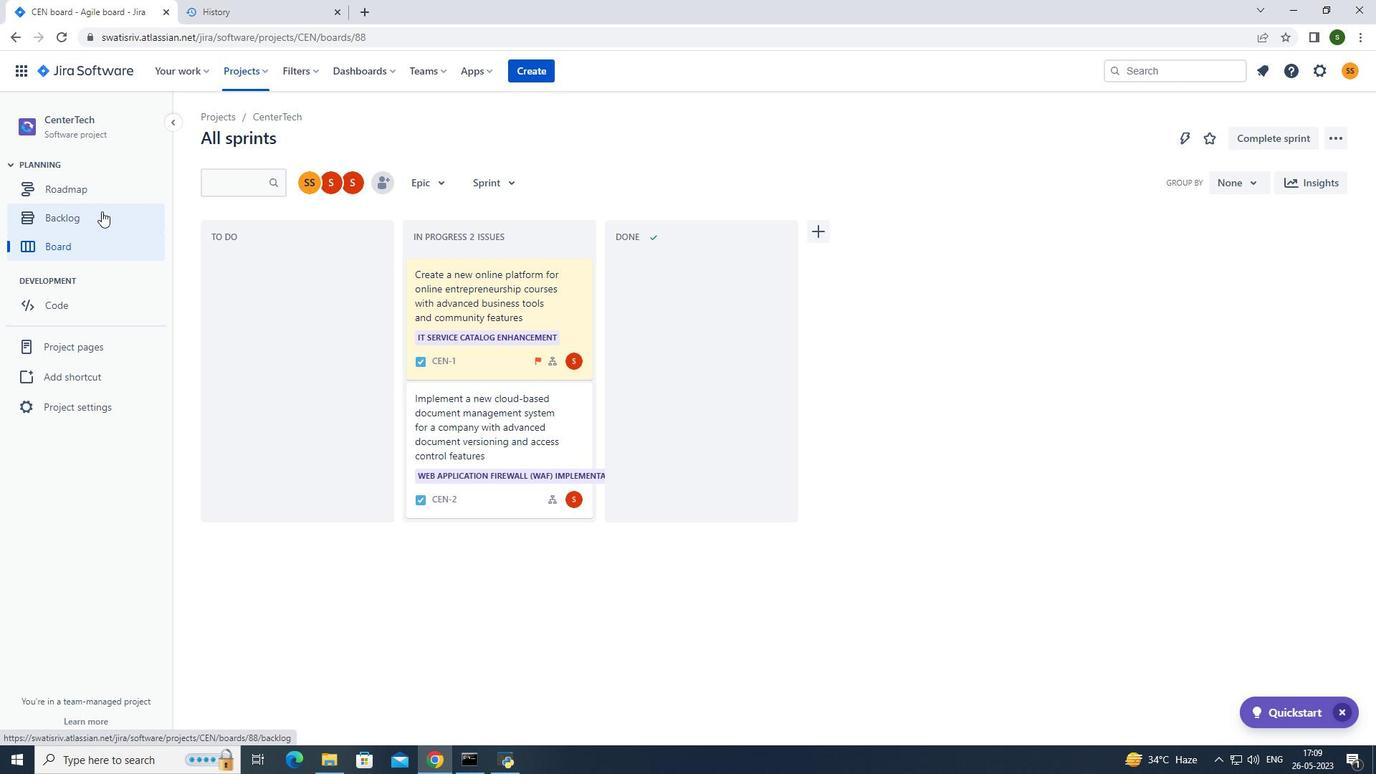 
Action: Mouse moved to (210, 413)
Screenshot: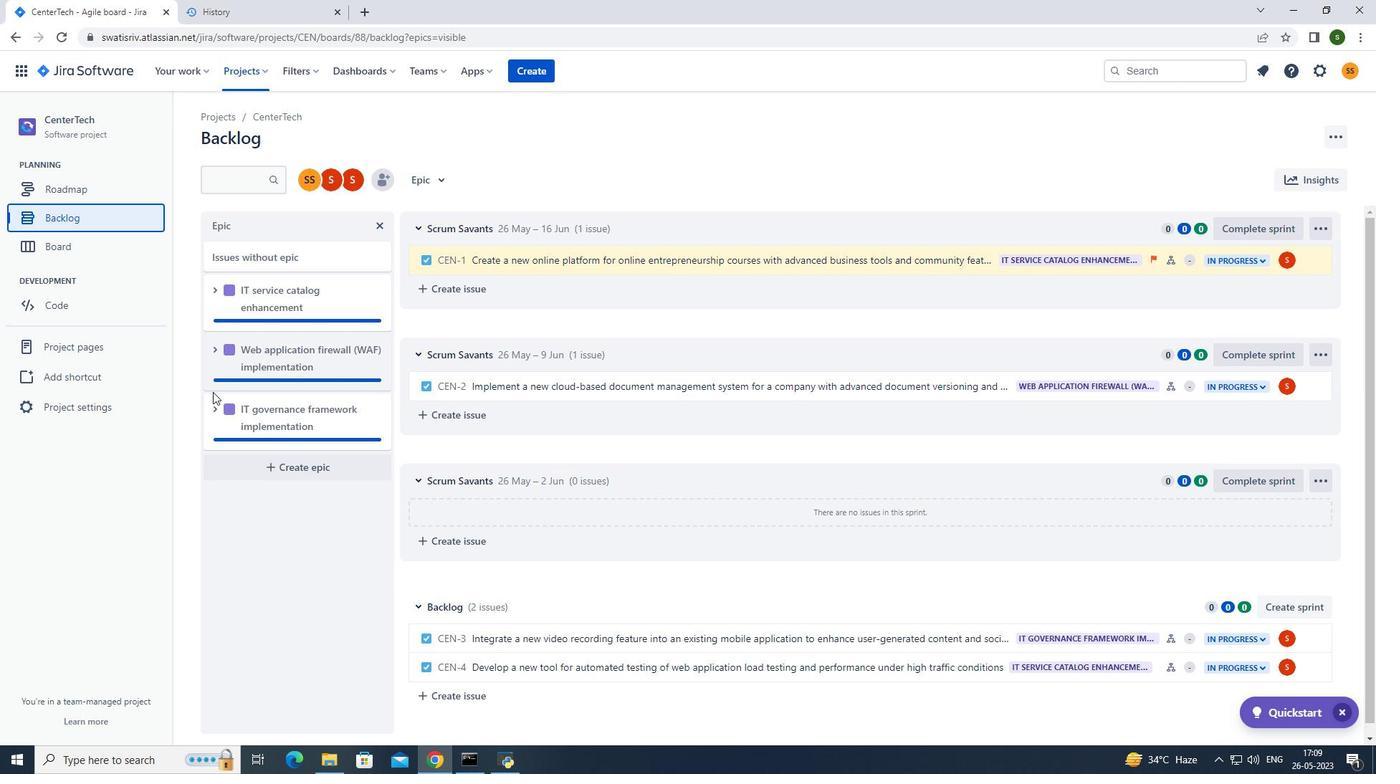 
Action: Mouse pressed left at (210, 413)
Screenshot: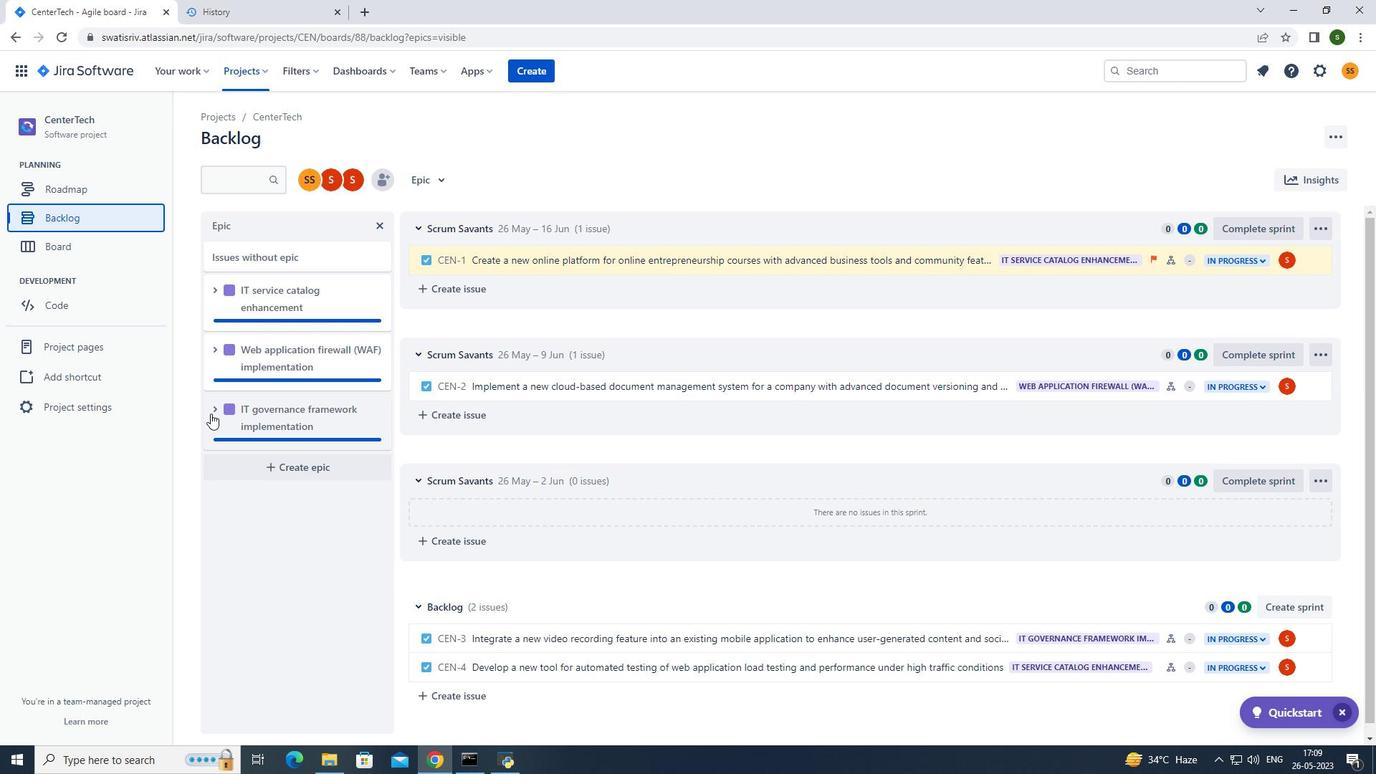 
Action: Mouse moved to (289, 527)
Screenshot: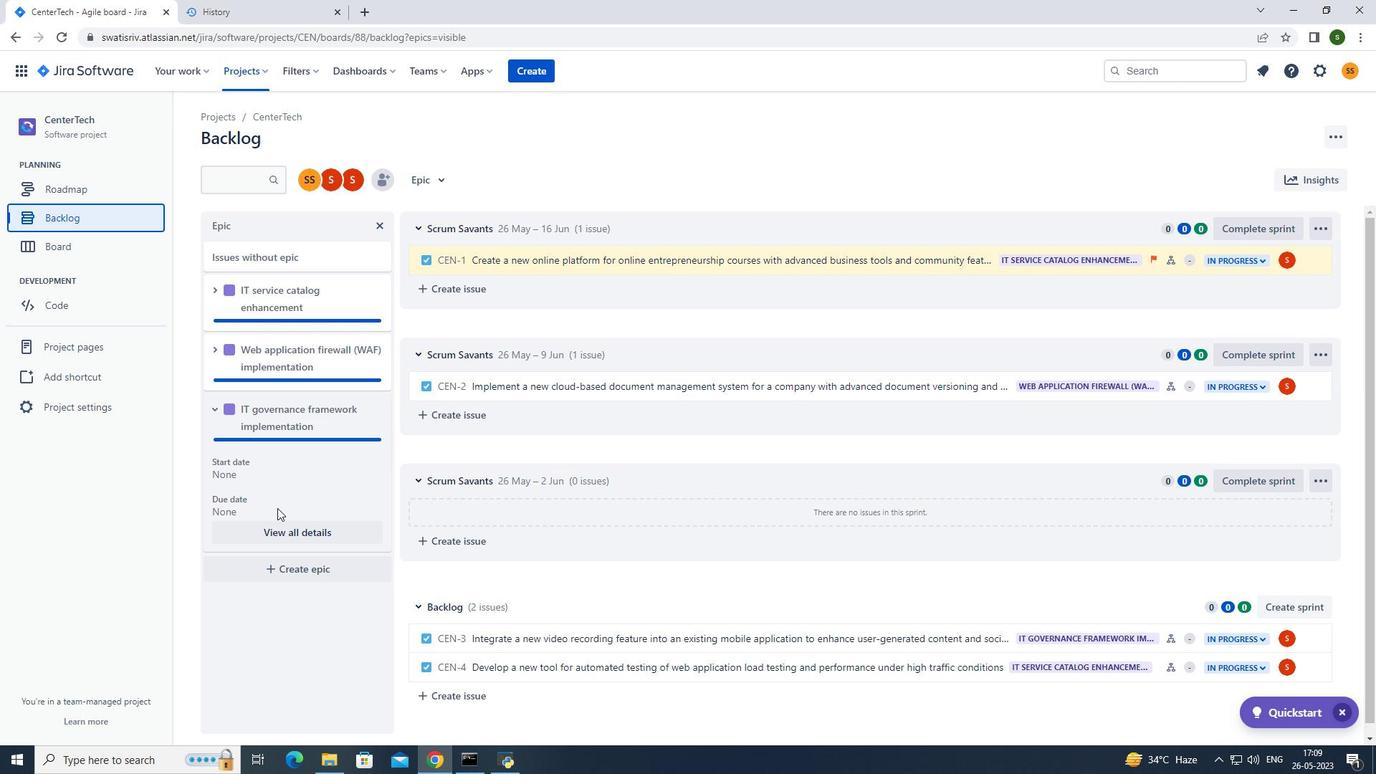 
Action: Mouse pressed left at (289, 527)
Screenshot: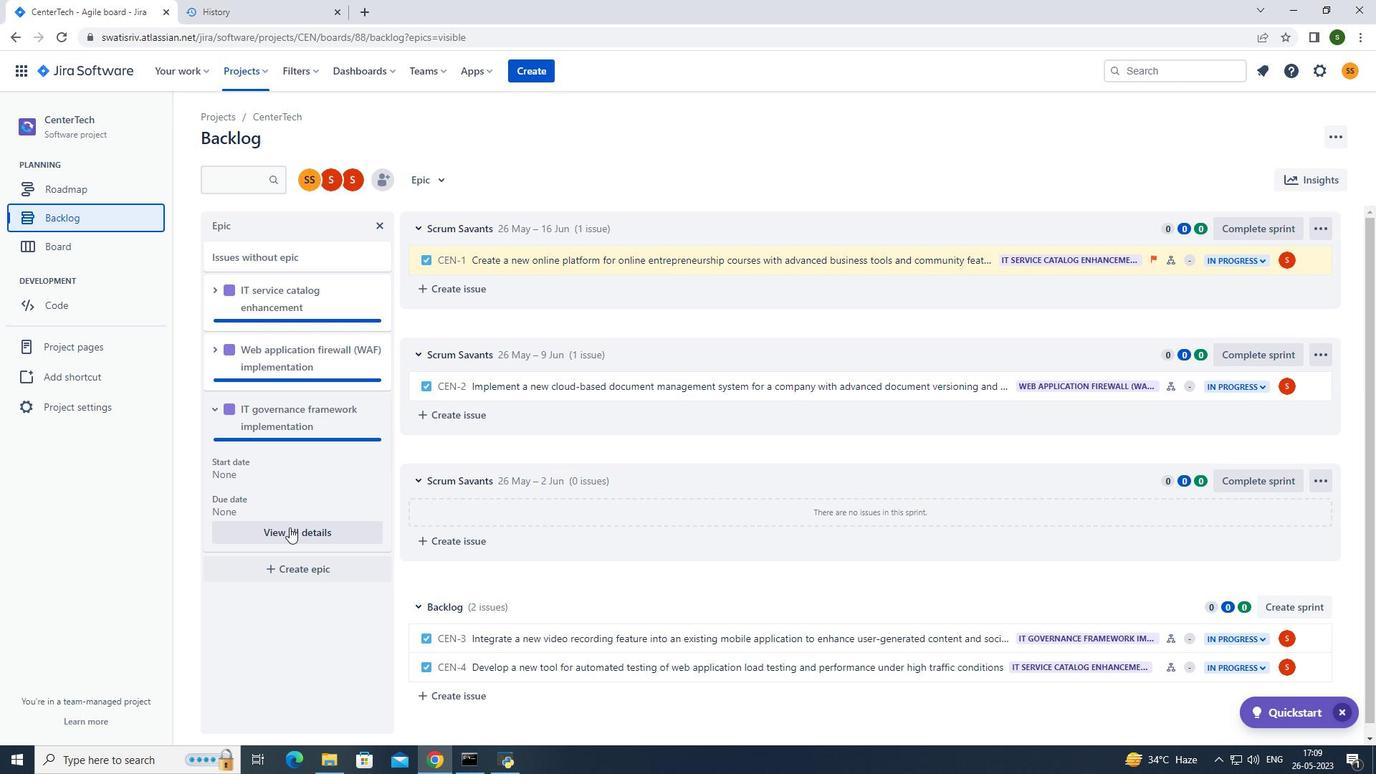 
Action: Mouse moved to (1198, 400)
Screenshot: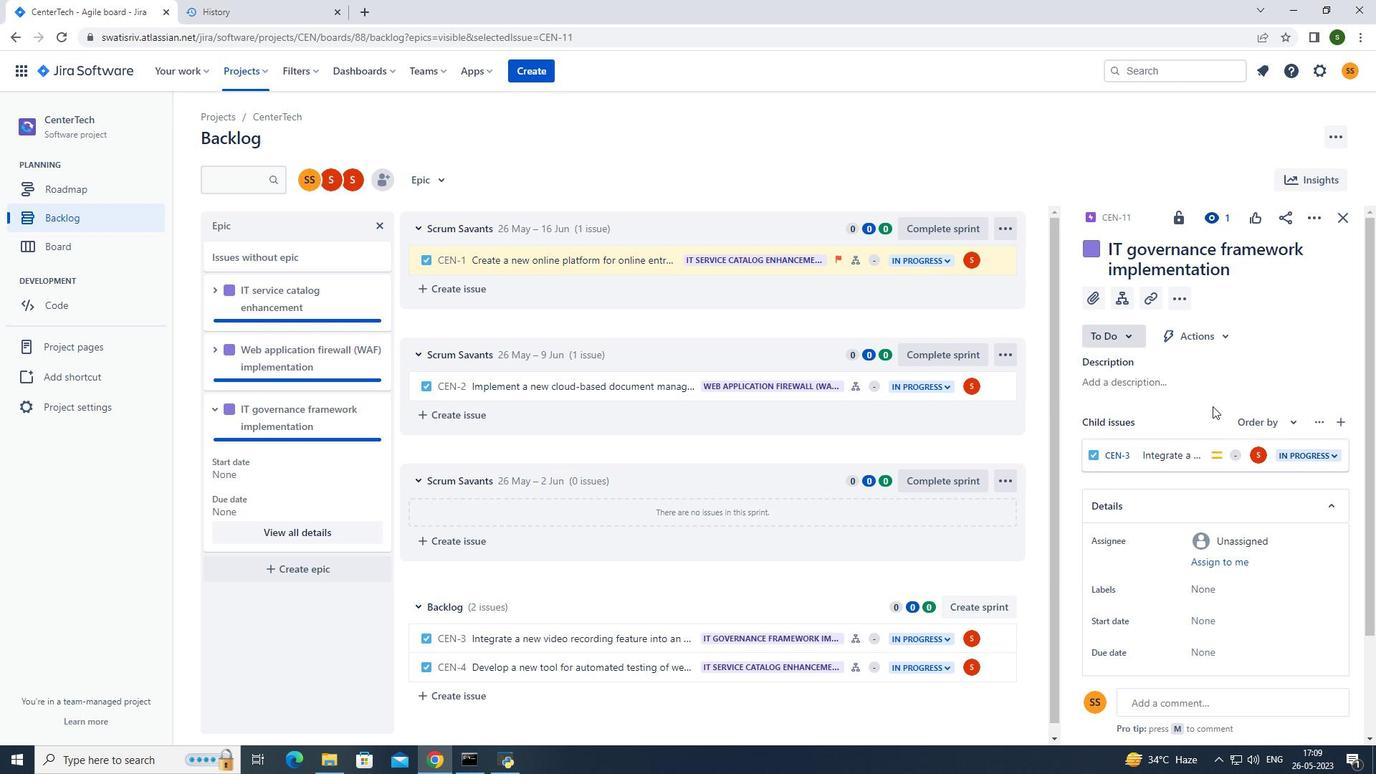 
Action: Mouse scrolled (1198, 399) with delta (0, 0)
Screenshot: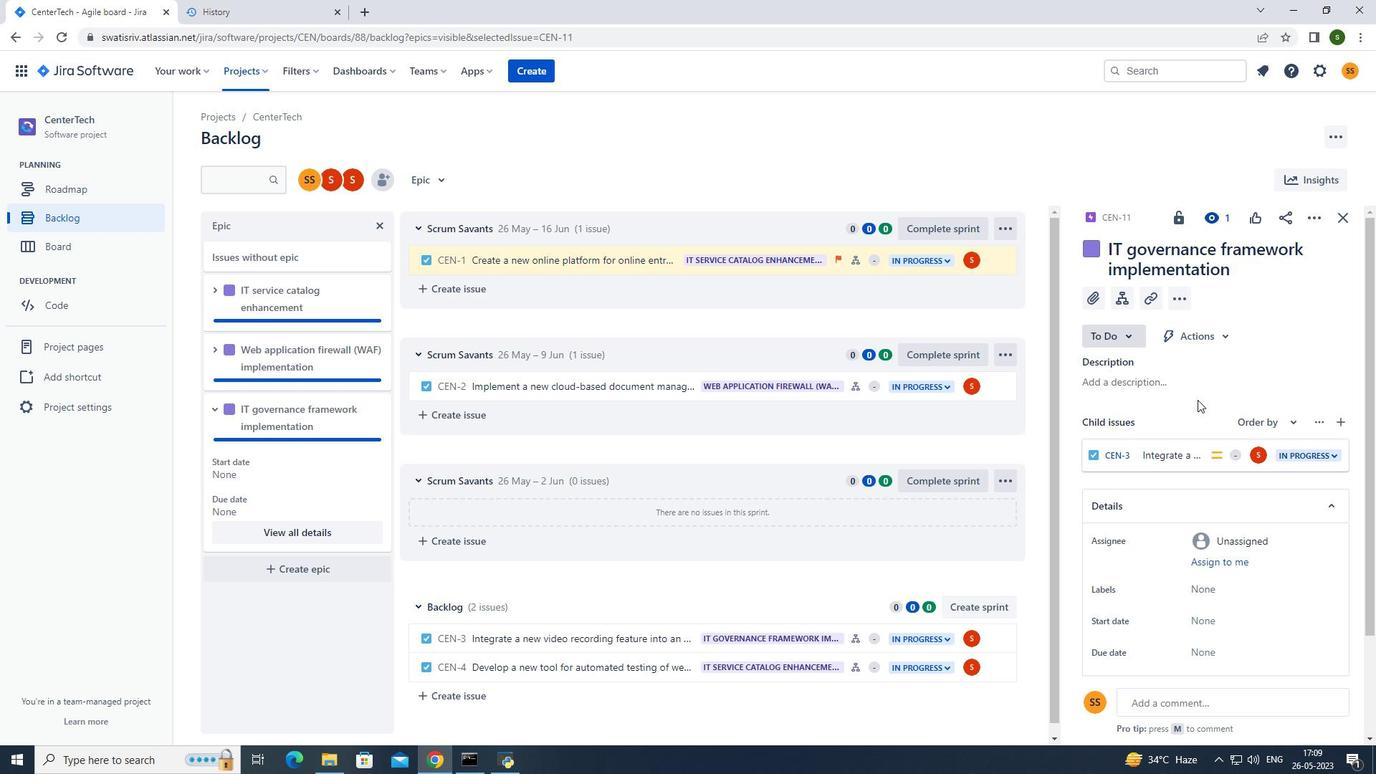 
Action: Mouse scrolled (1198, 399) with delta (0, 0)
Screenshot: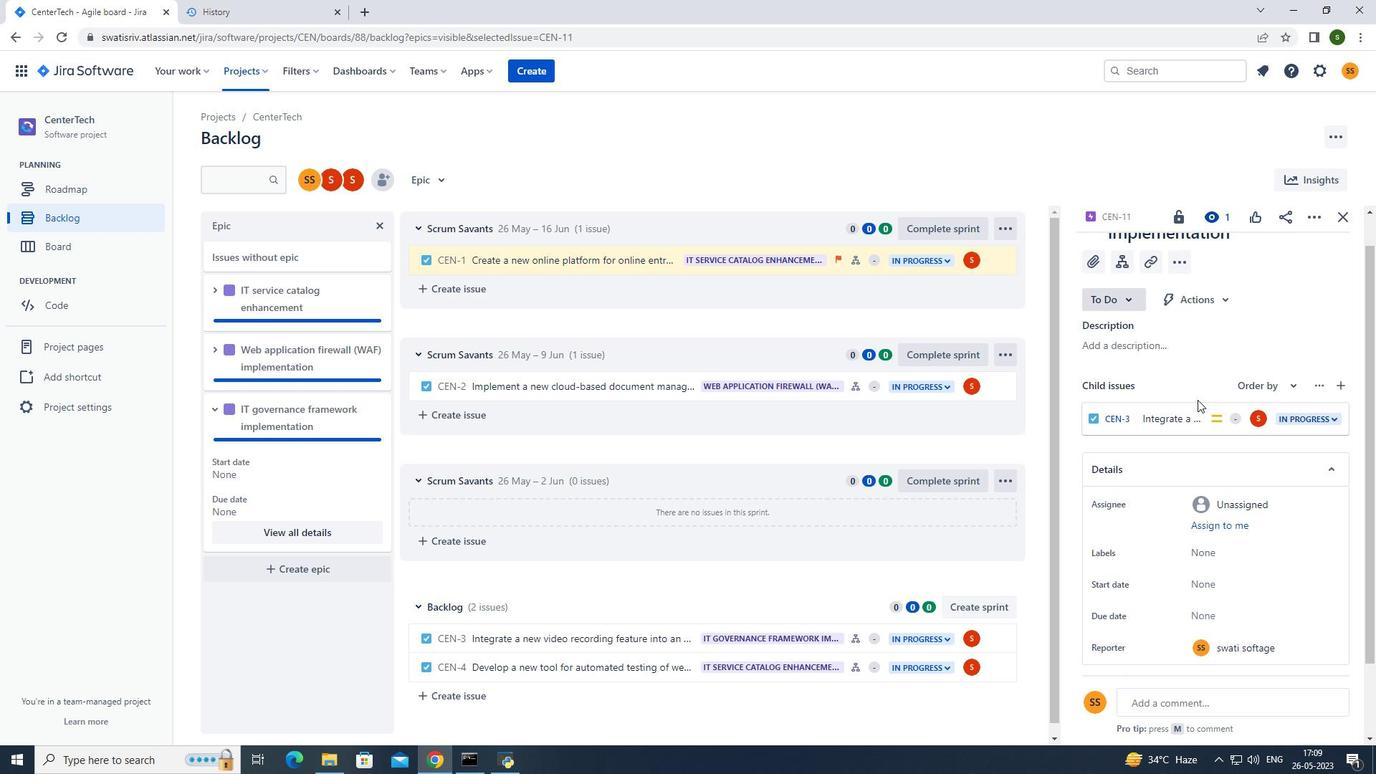 
Action: Mouse moved to (1208, 495)
Screenshot: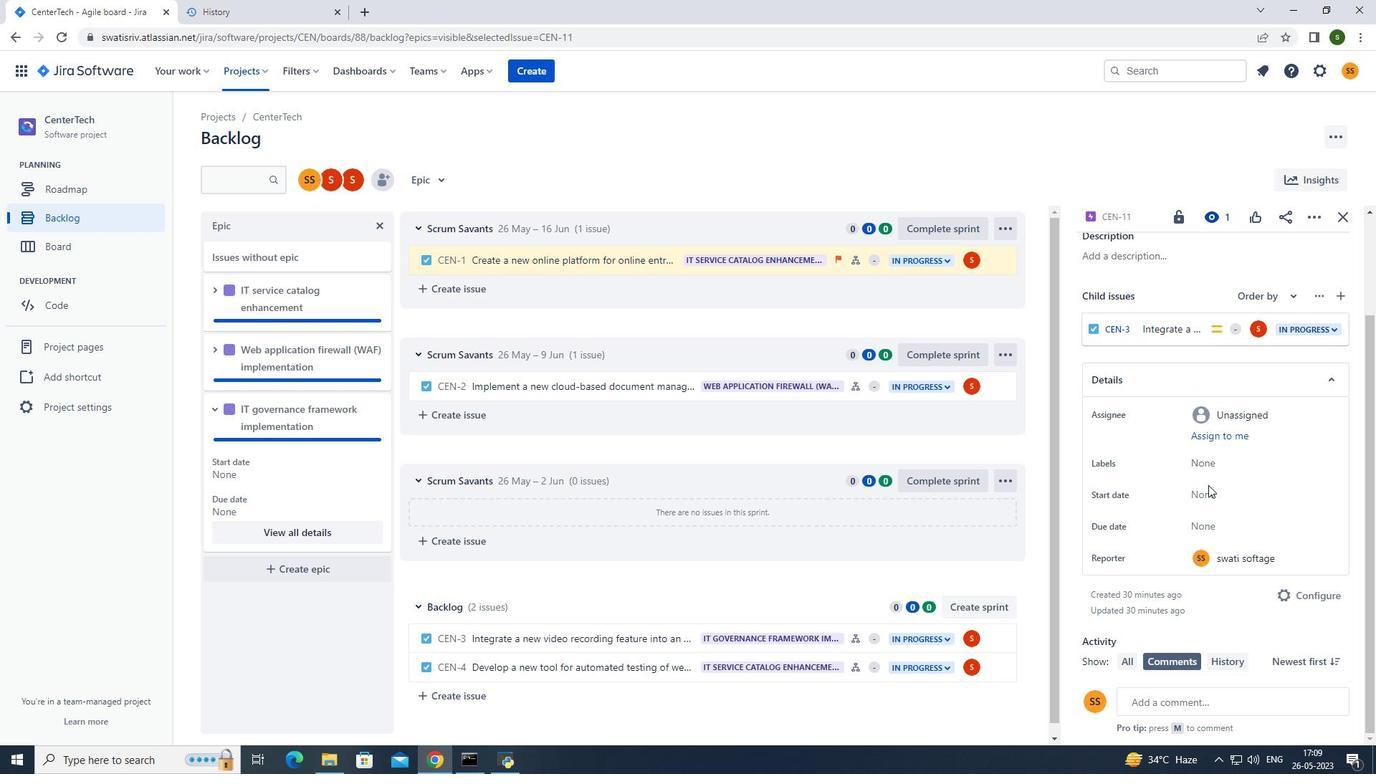 
Action: Mouse pressed left at (1208, 495)
Screenshot: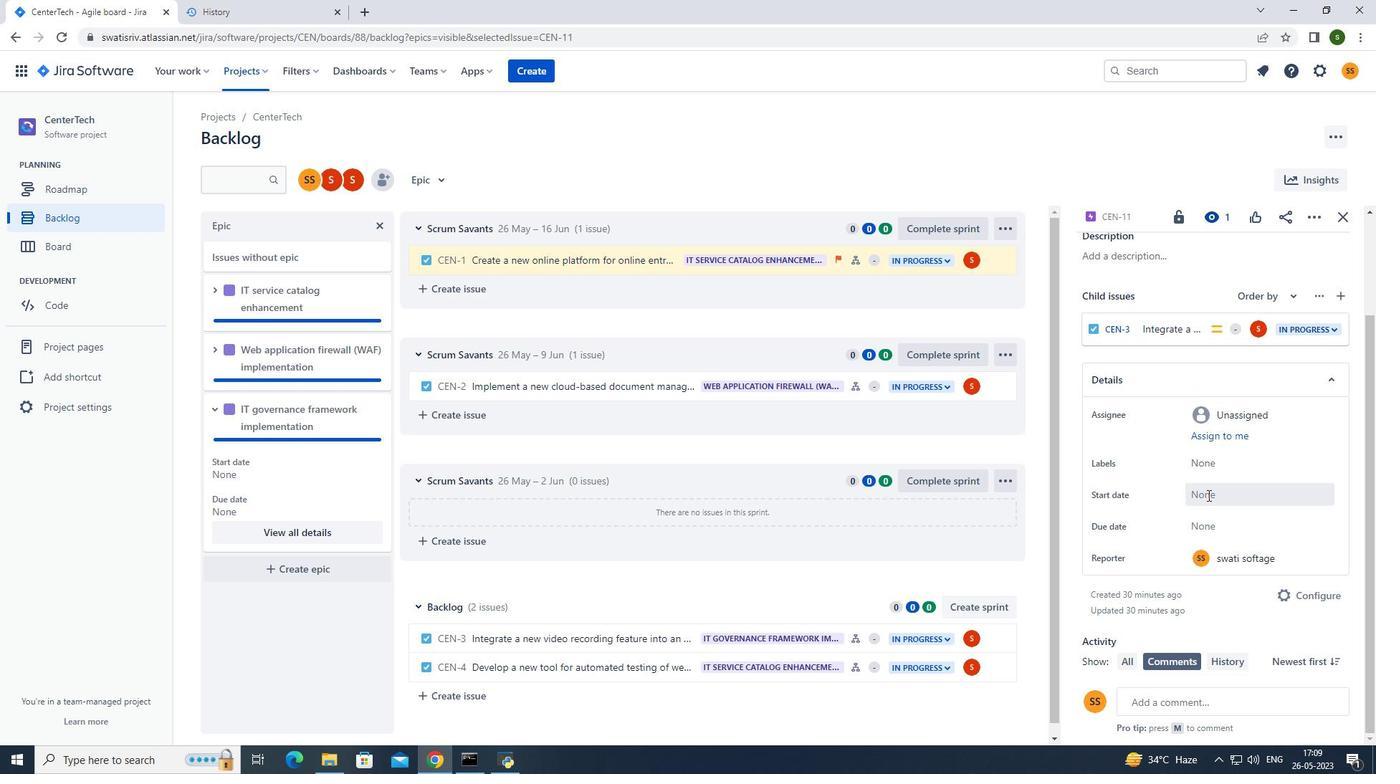 
Action: Mouse moved to (1152, 539)
Screenshot: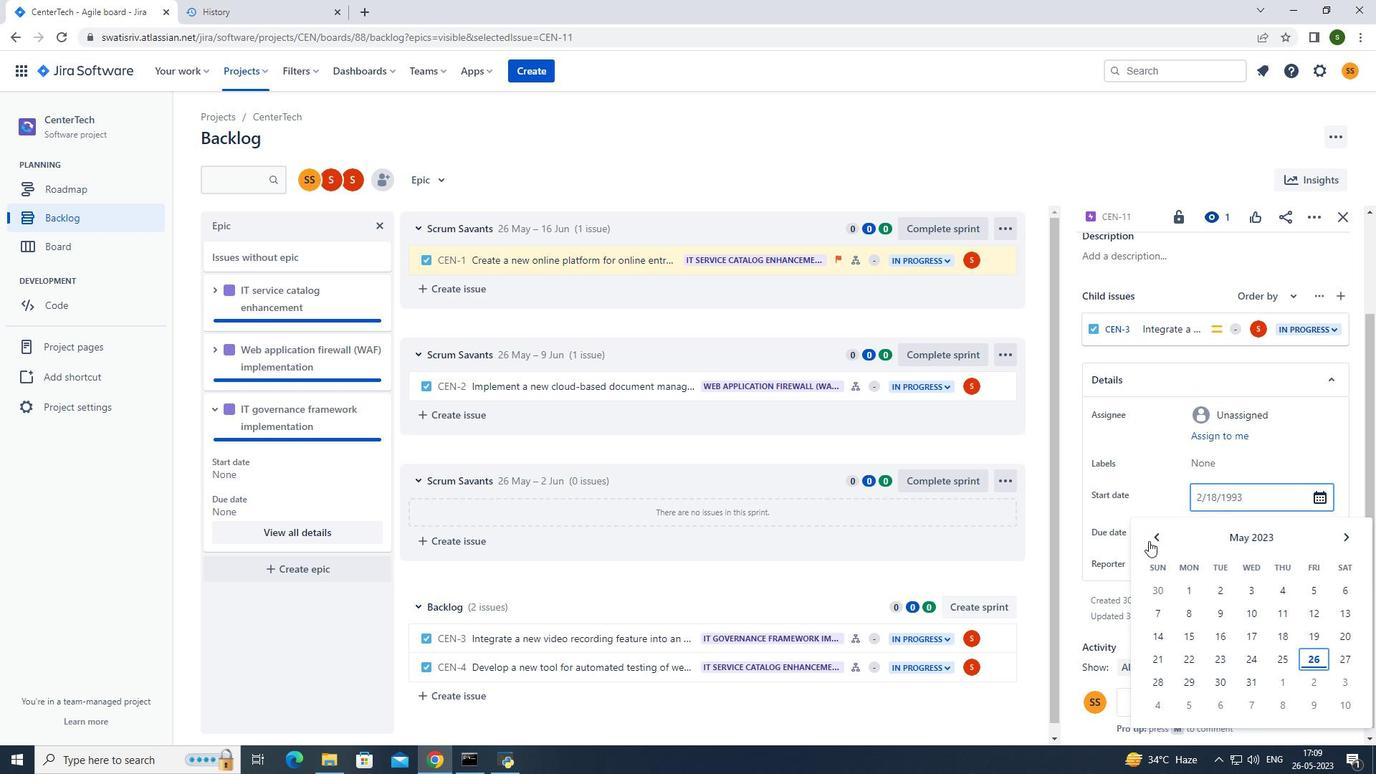 
Action: Mouse pressed left at (1152, 539)
Screenshot: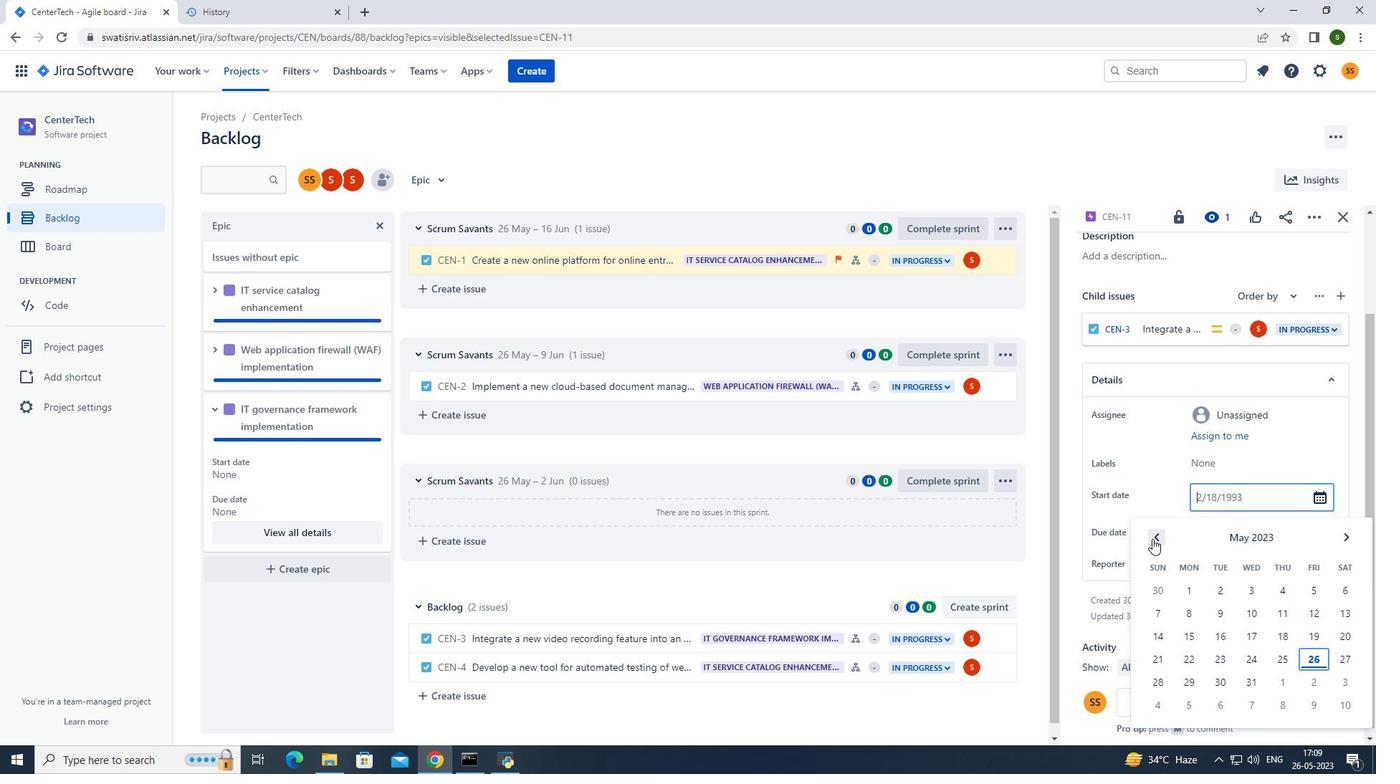 
Action: Mouse moved to (1168, 636)
Screenshot: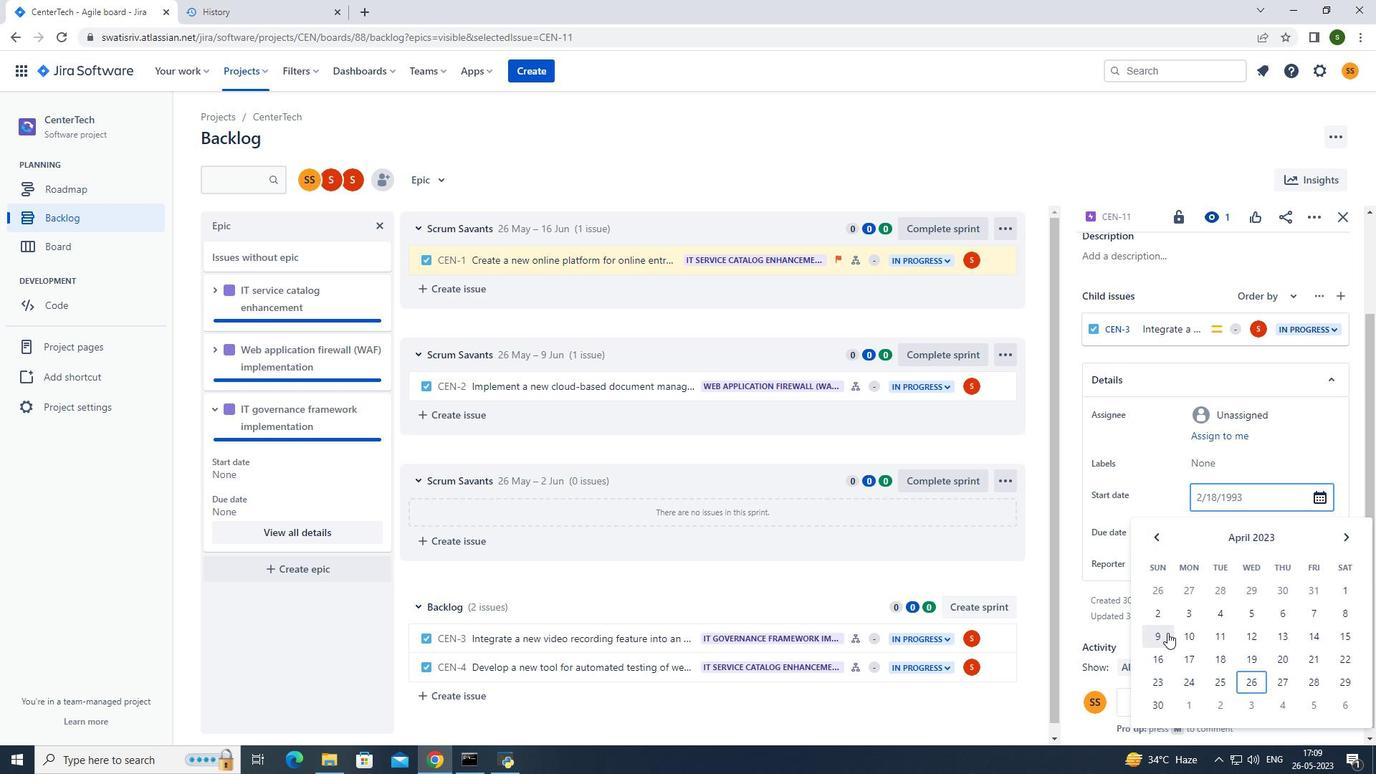 
Action: Mouse pressed left at (1168, 636)
Screenshot: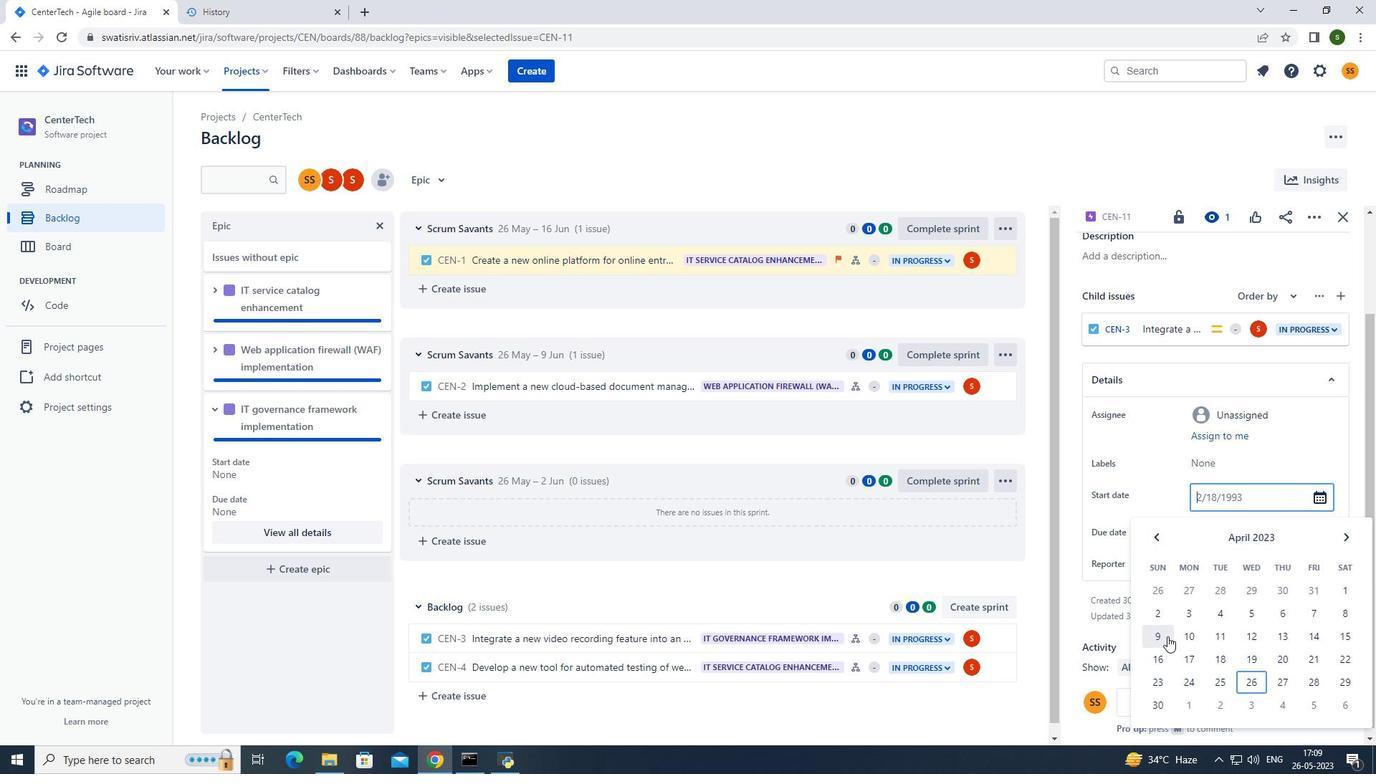 
Action: Mouse moved to (1210, 532)
Screenshot: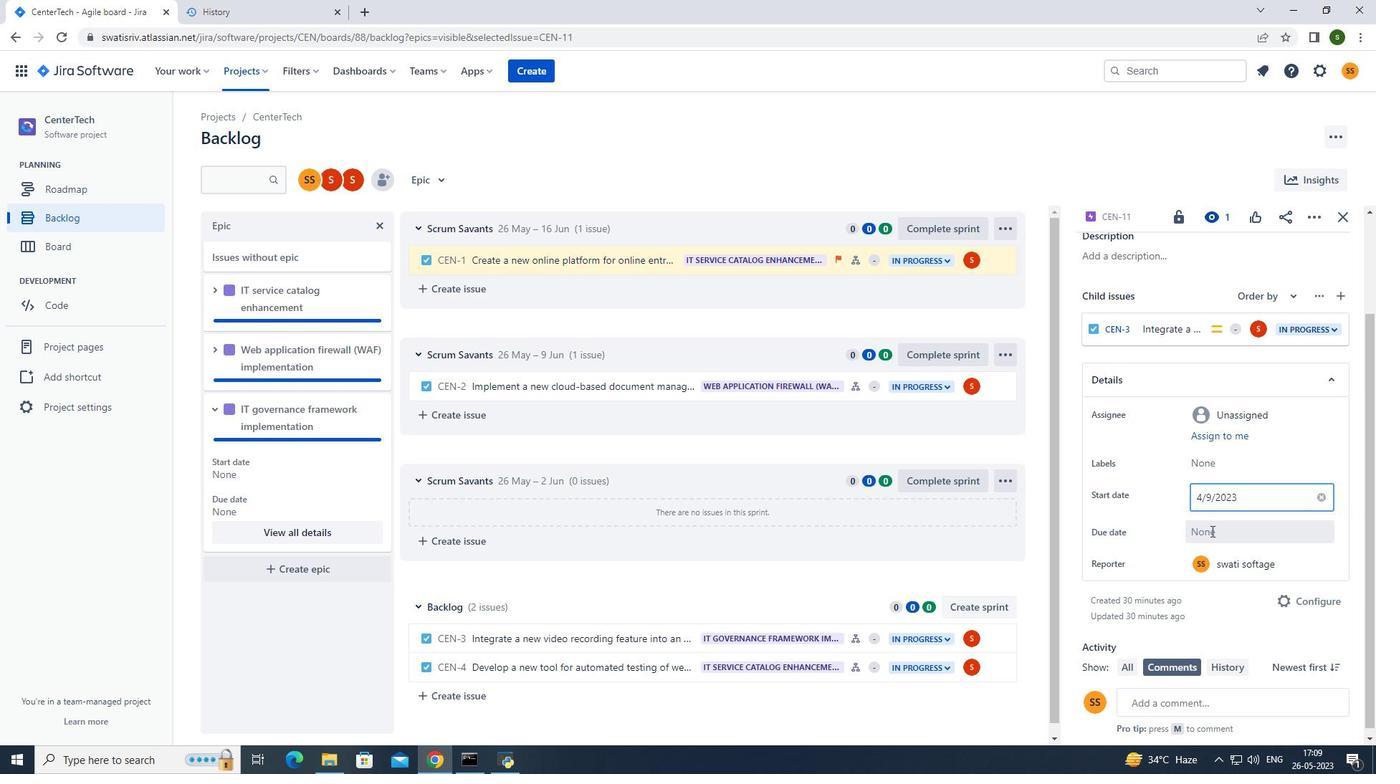 
Action: Mouse pressed left at (1210, 532)
Screenshot: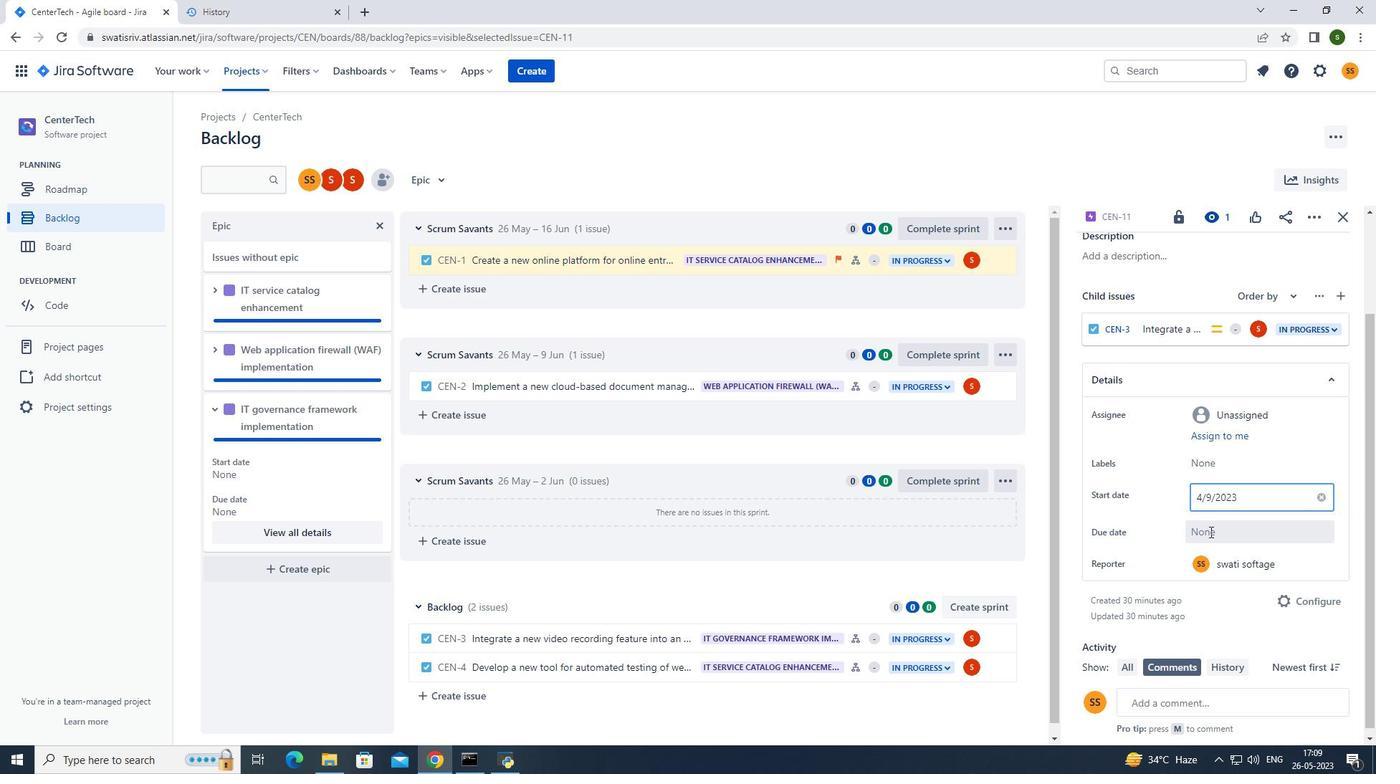 
Action: Mouse moved to (1354, 320)
Screenshot: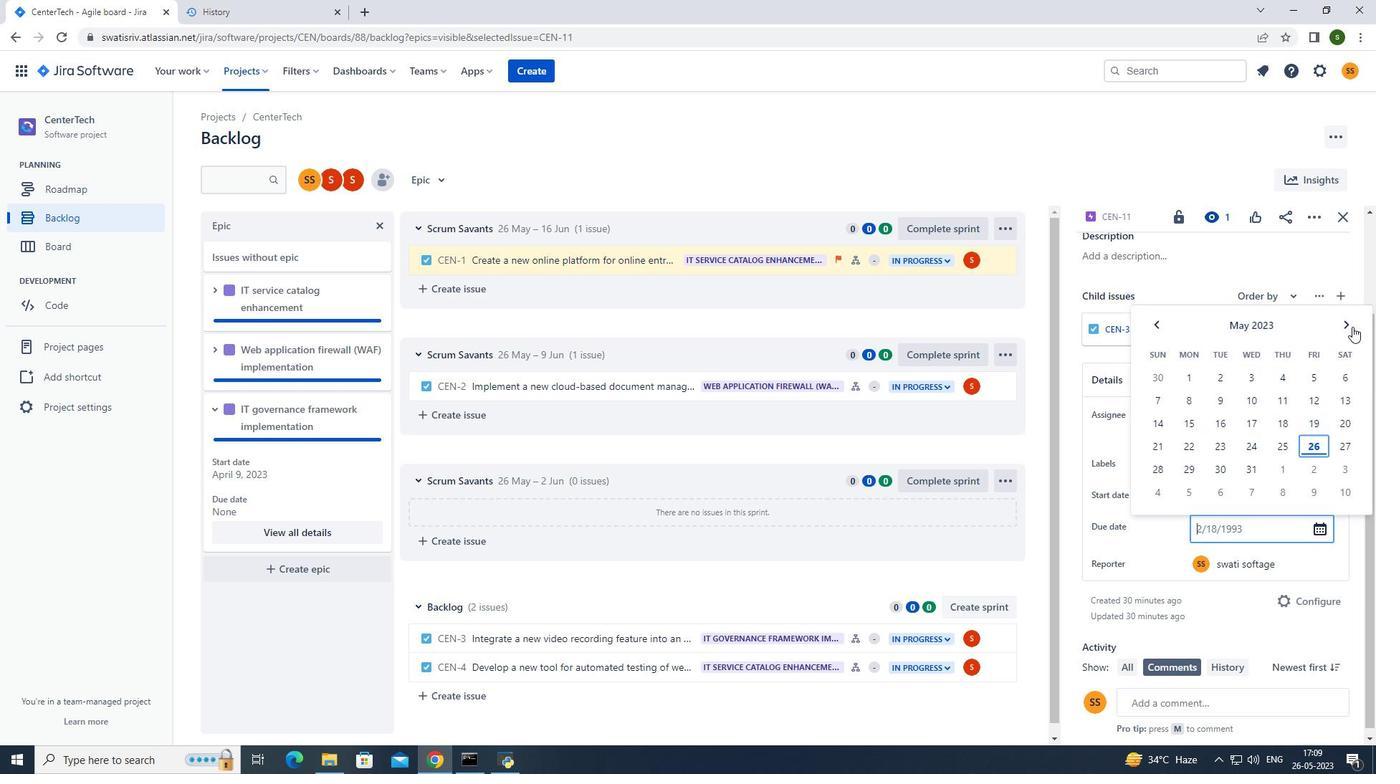 
Action: Mouse pressed left at (1354, 320)
Screenshot: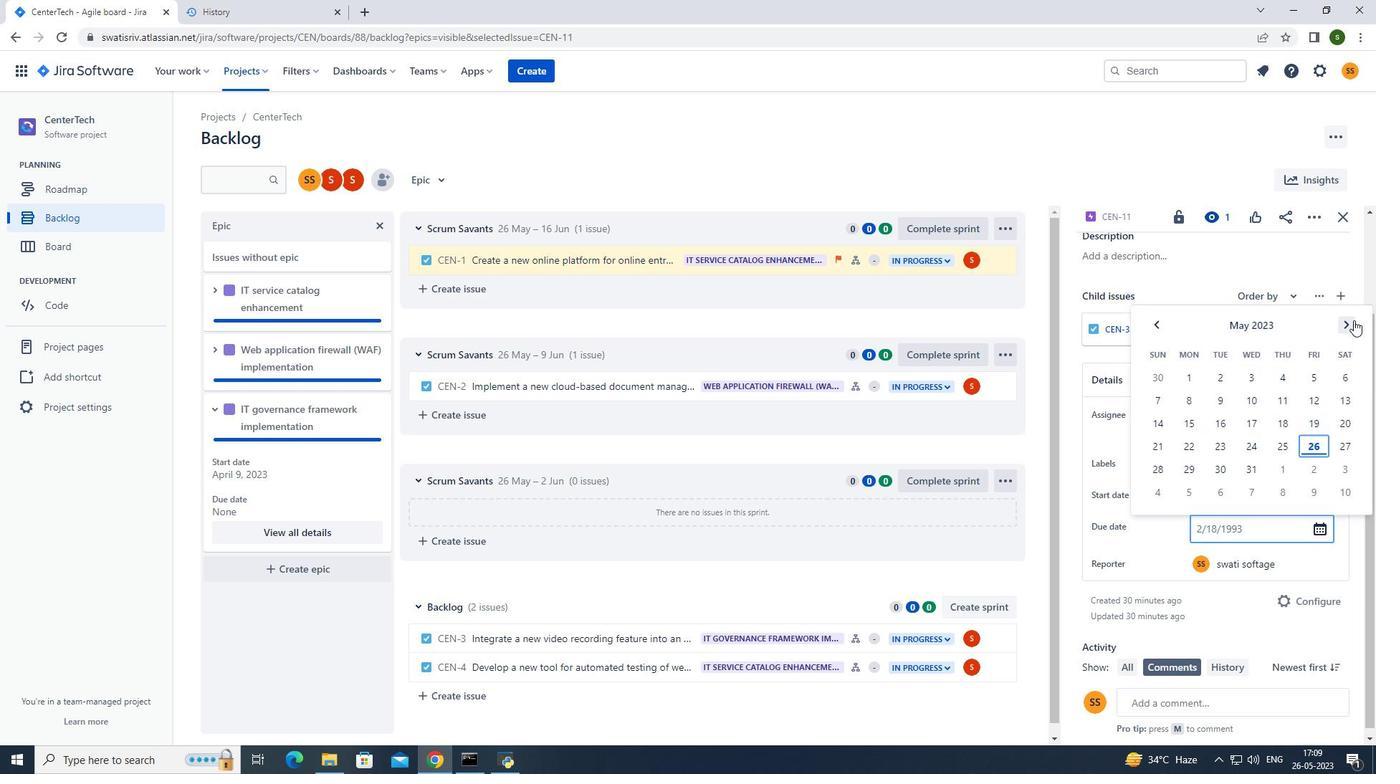 
Action: Mouse pressed left at (1354, 320)
Screenshot: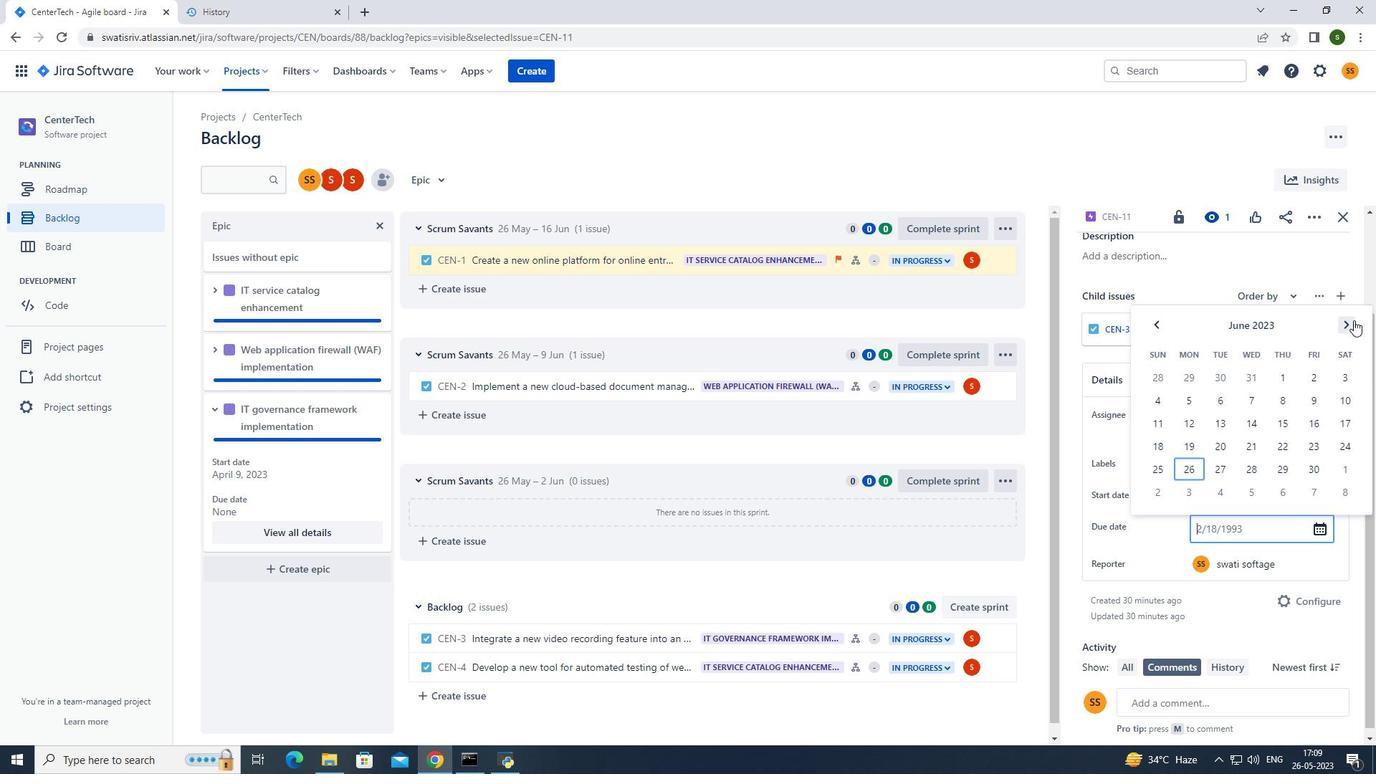 
Action: Mouse pressed left at (1354, 320)
Screenshot: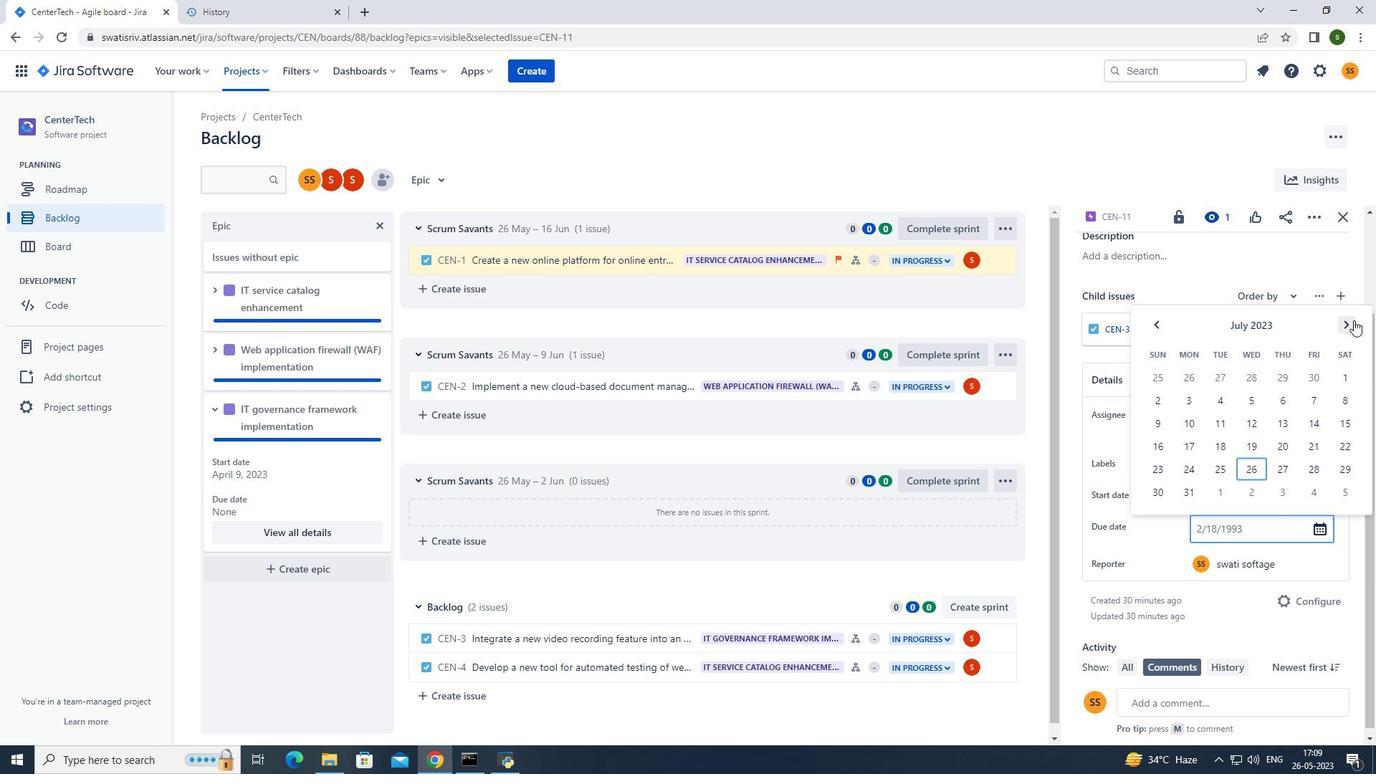 
Action: Mouse pressed left at (1354, 320)
Screenshot: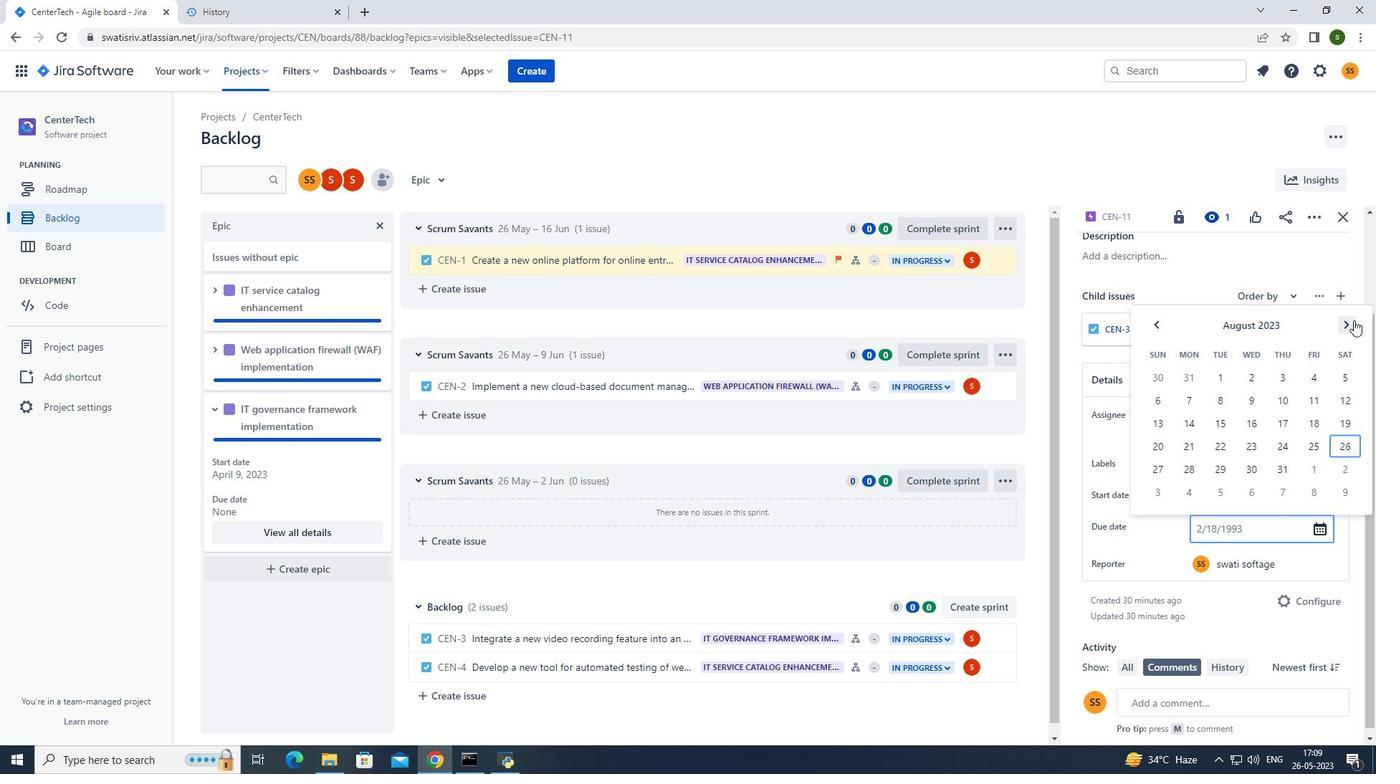
Action: Mouse pressed left at (1354, 320)
Screenshot: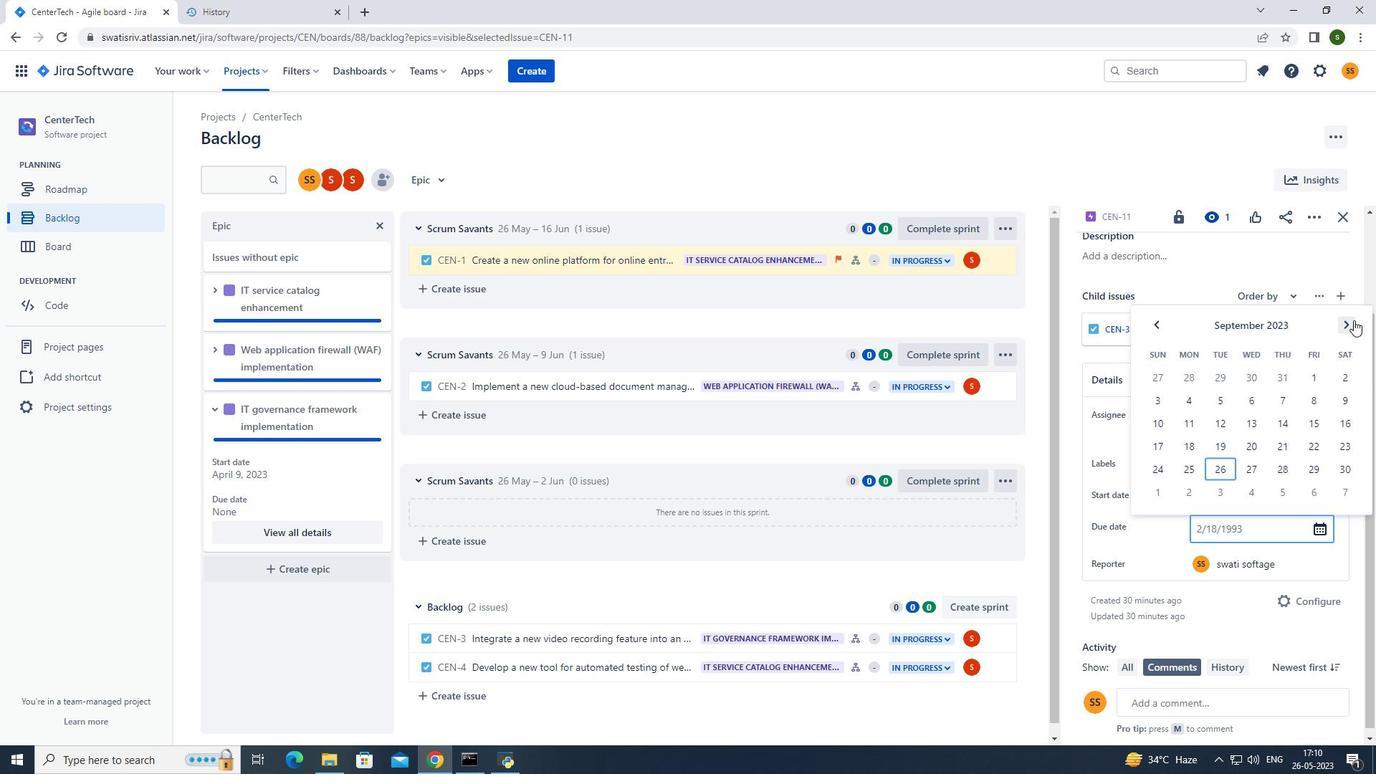 
Action: Mouse pressed left at (1354, 320)
Screenshot: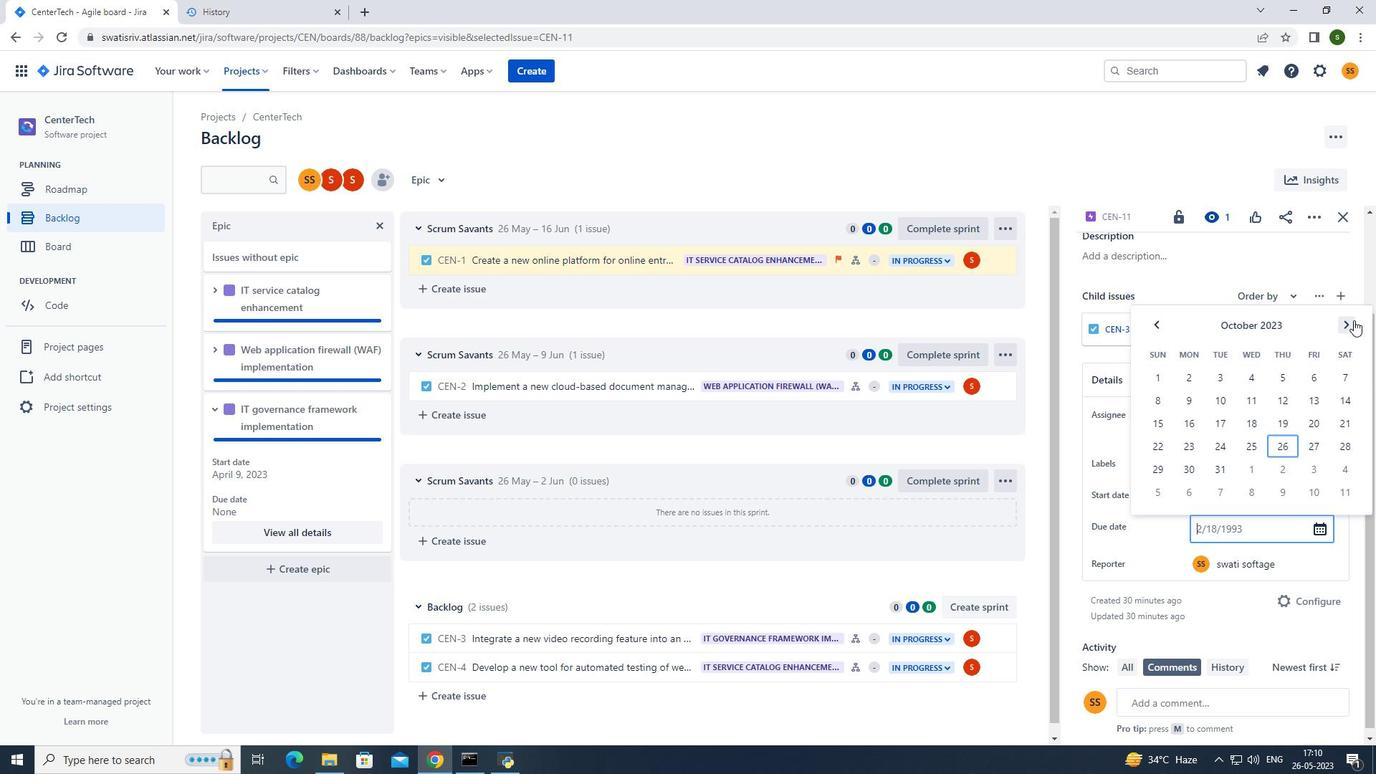 
Action: Mouse pressed left at (1354, 320)
Screenshot: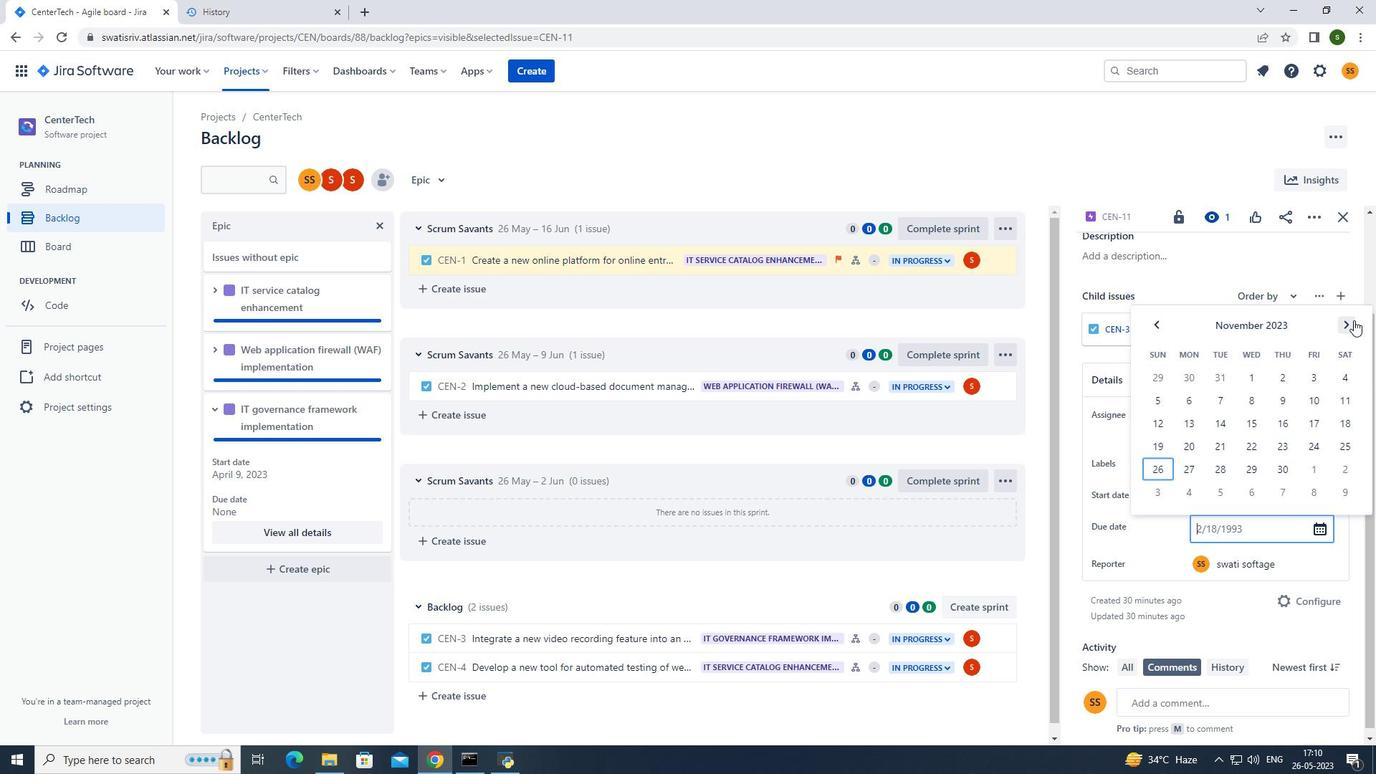 
Action: Mouse pressed left at (1354, 320)
Screenshot: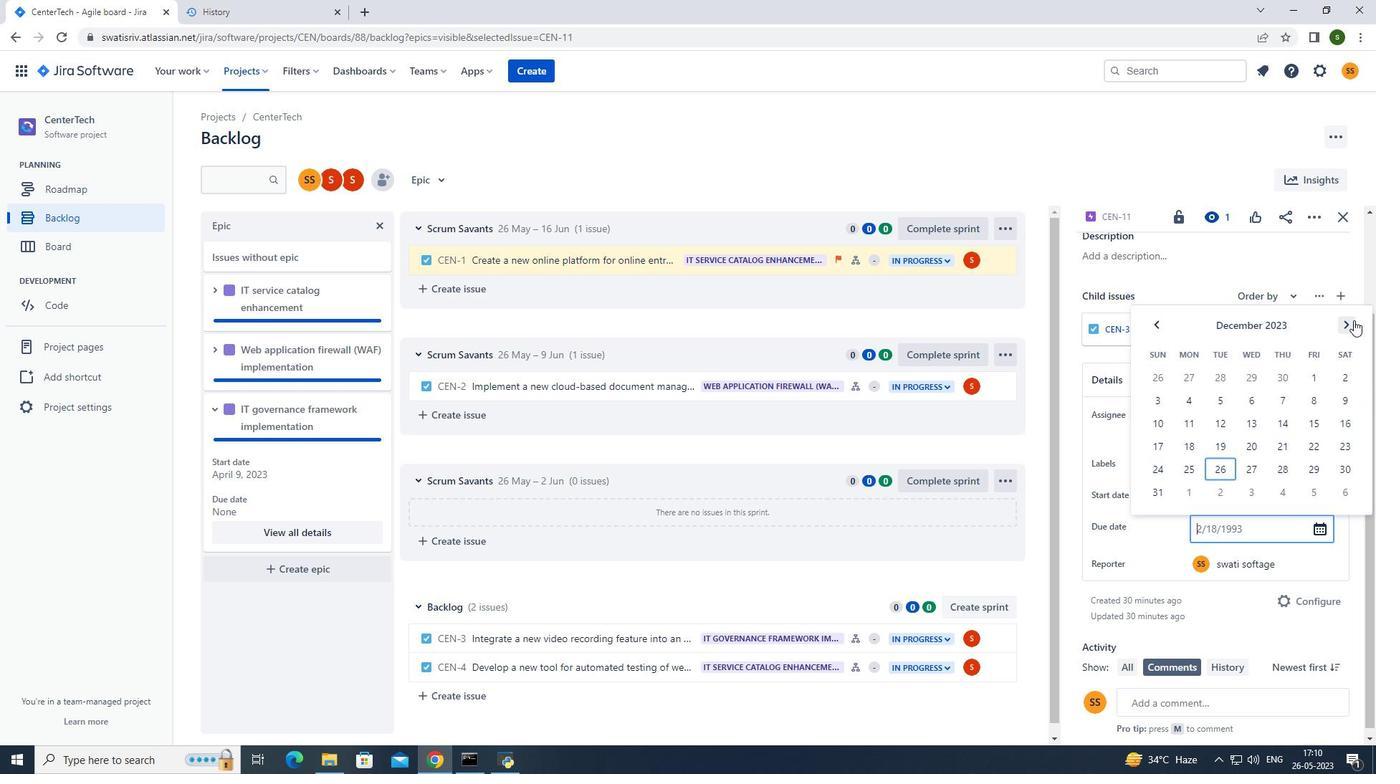 
Action: Mouse pressed left at (1354, 320)
Screenshot: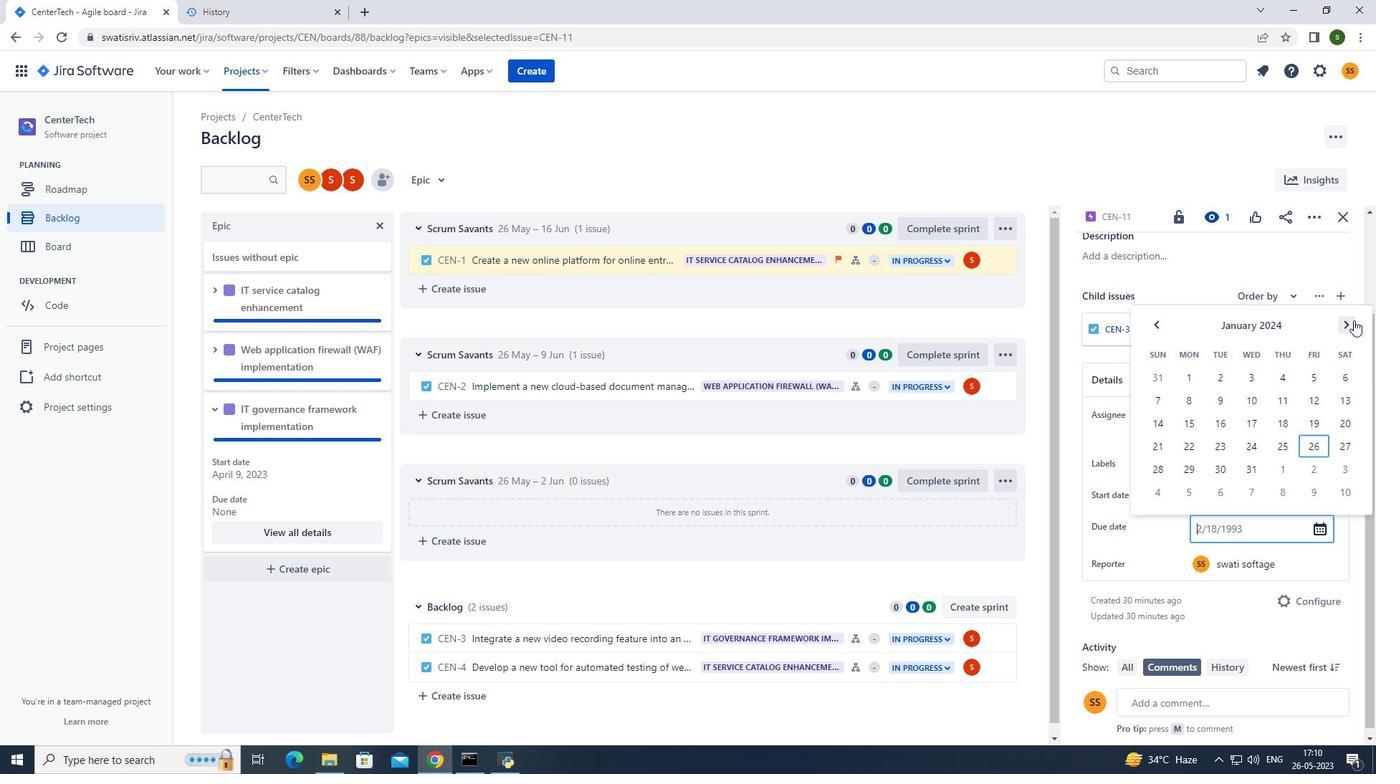 
Action: Mouse pressed left at (1354, 320)
Screenshot: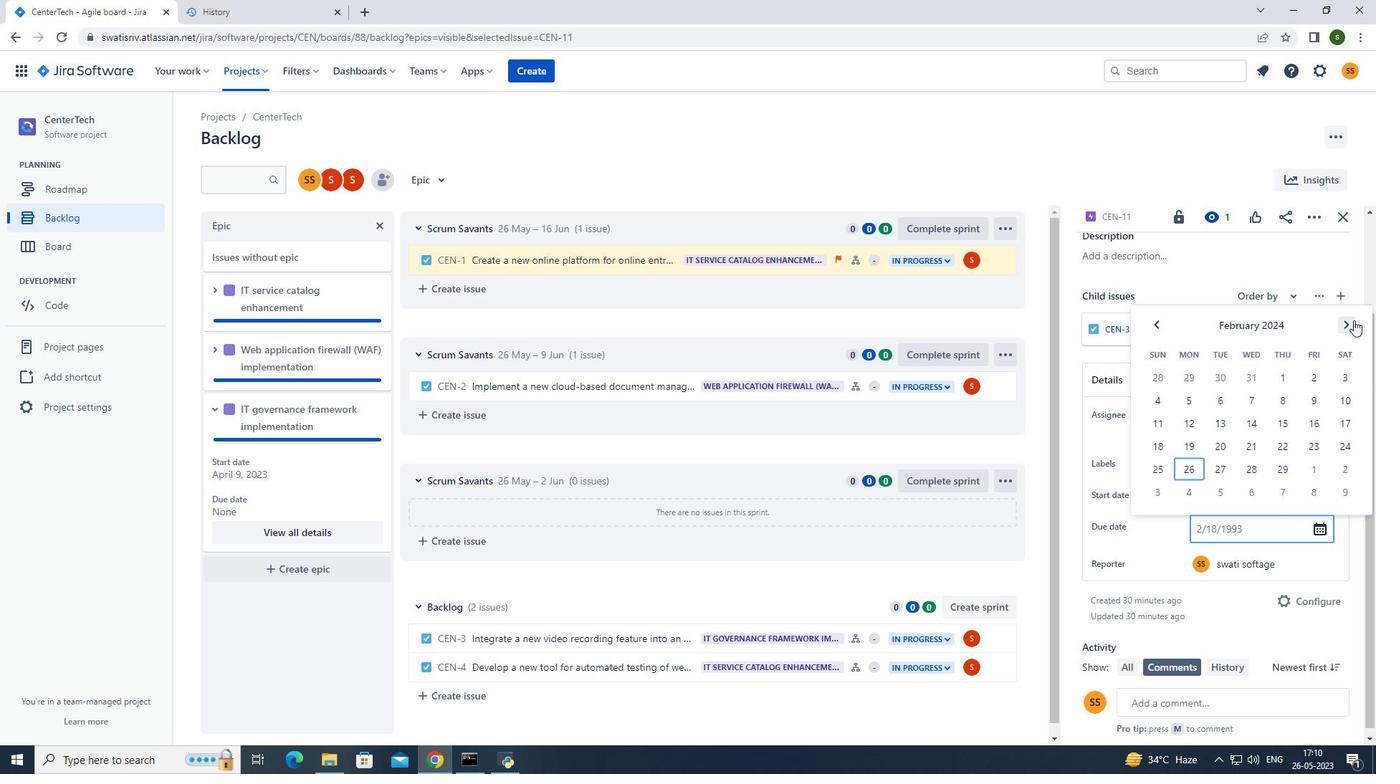 
Action: Mouse pressed left at (1354, 320)
Screenshot: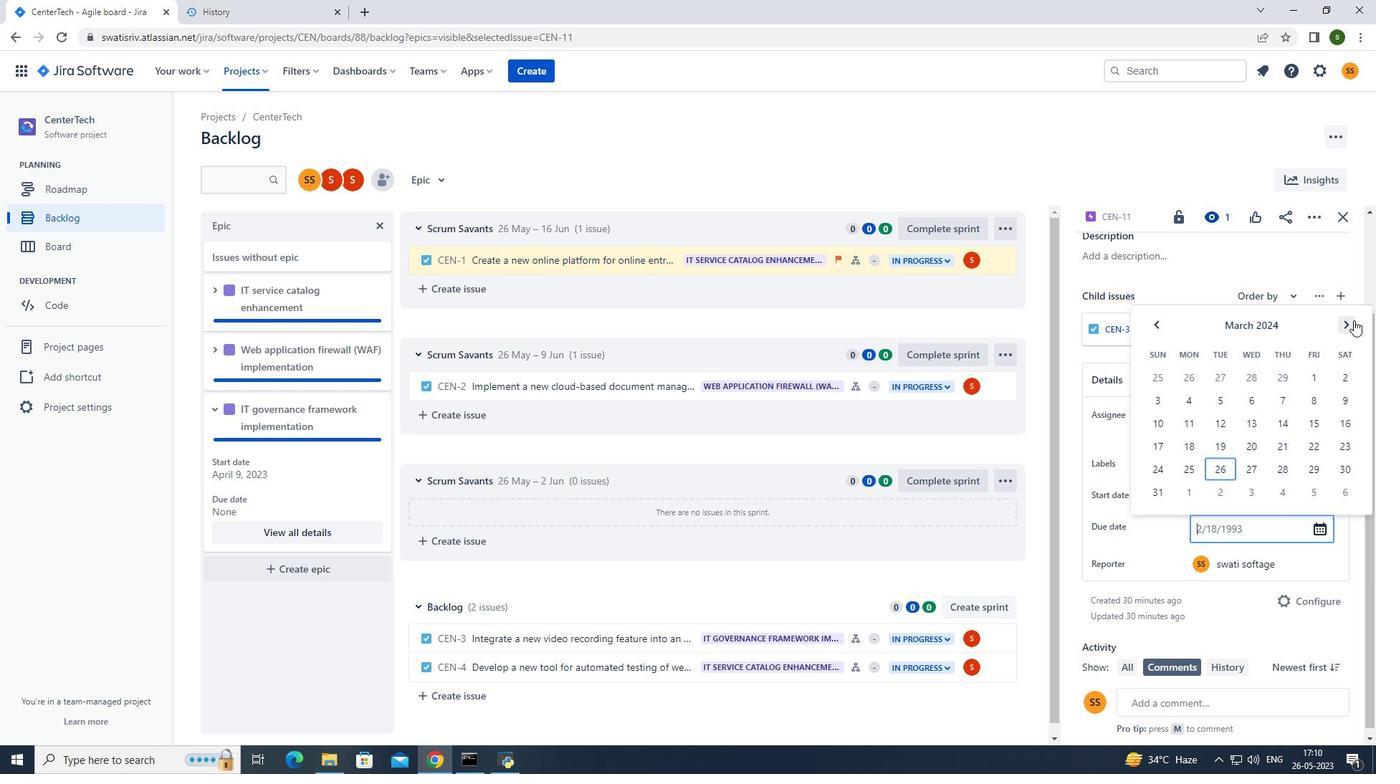
Action: Mouse pressed left at (1354, 320)
Screenshot: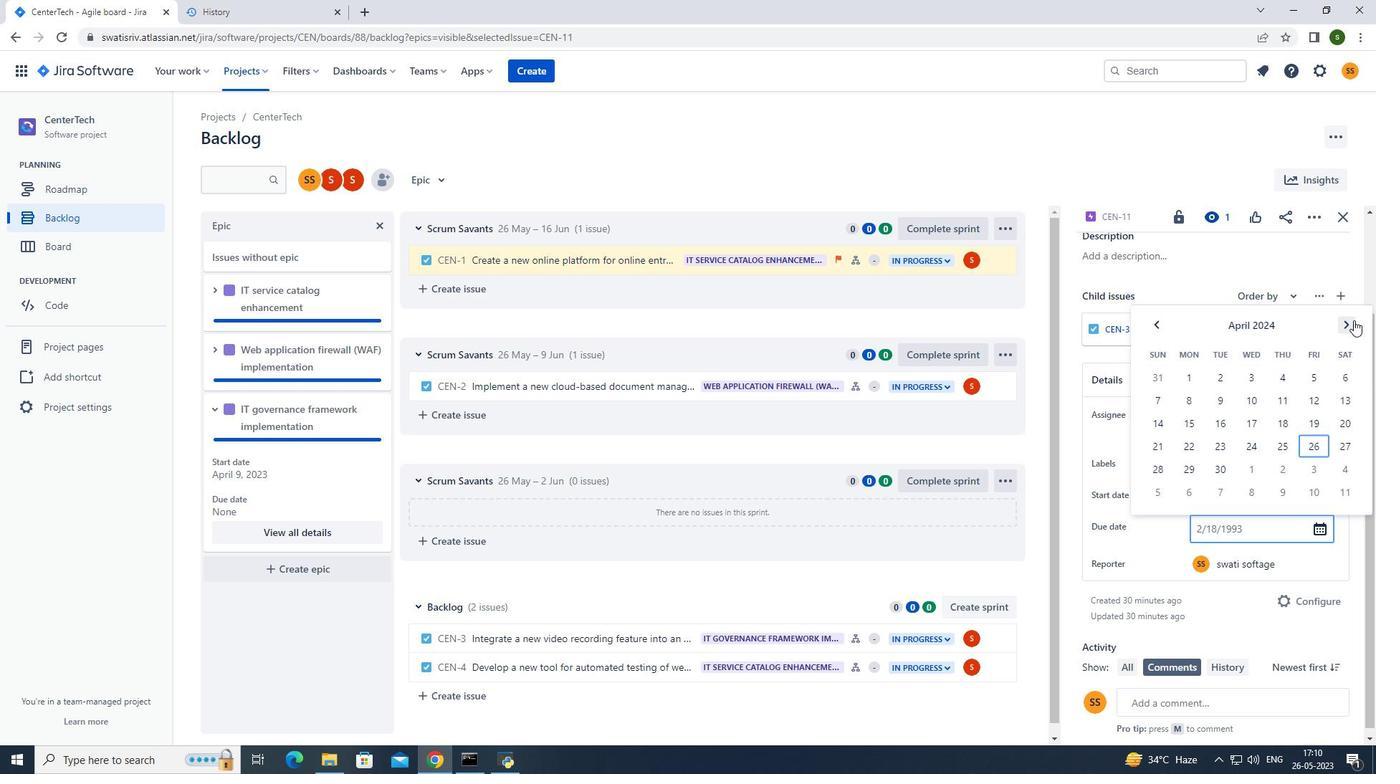
Action: Mouse pressed left at (1354, 320)
Screenshot: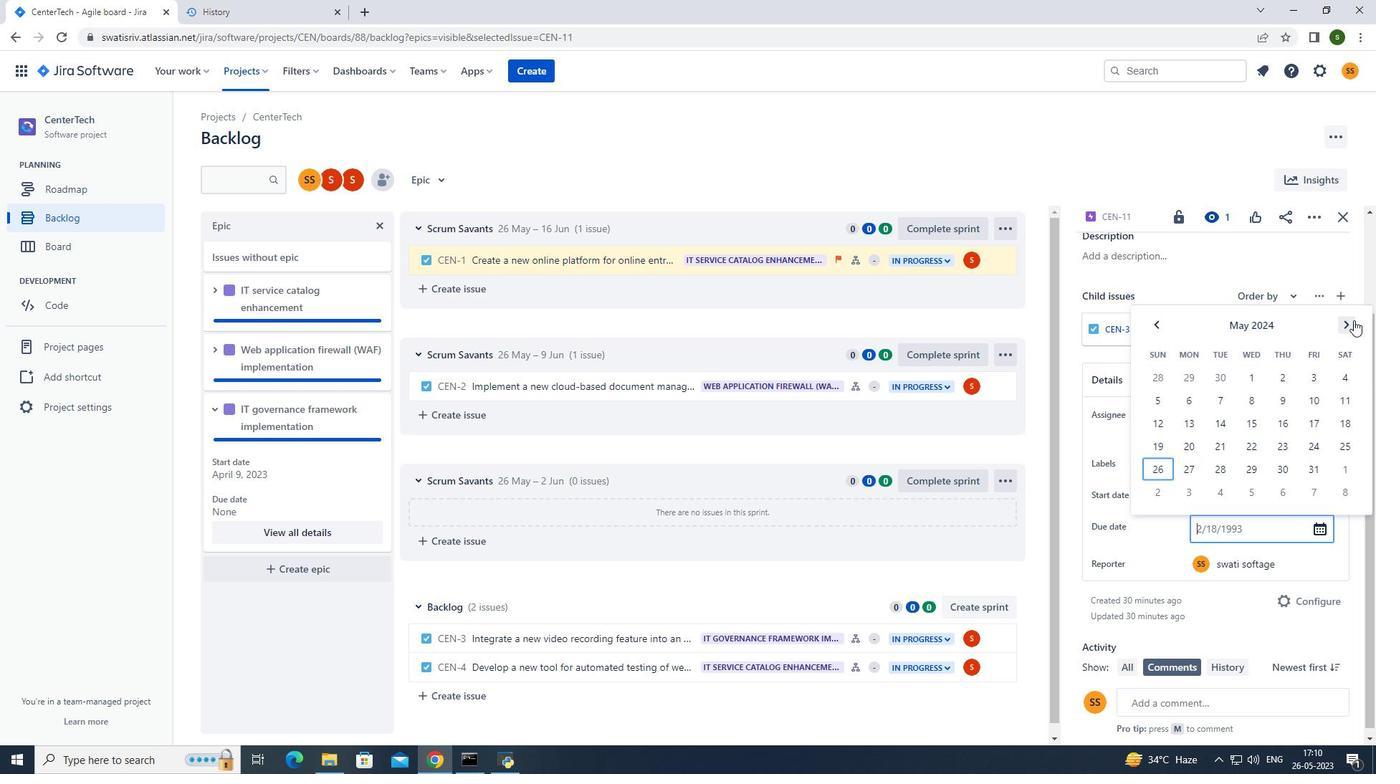 
Action: Mouse pressed left at (1354, 320)
Screenshot: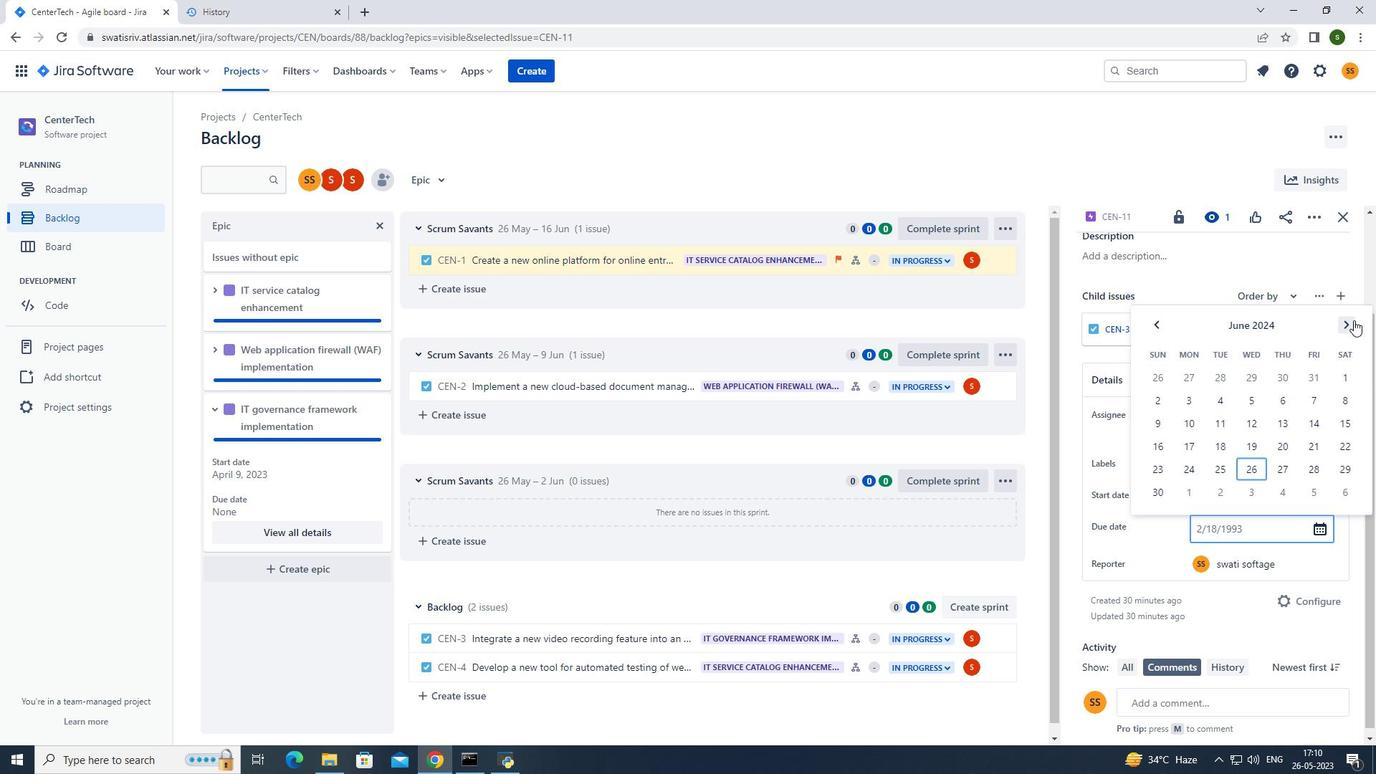 
Action: Mouse pressed left at (1354, 320)
Screenshot: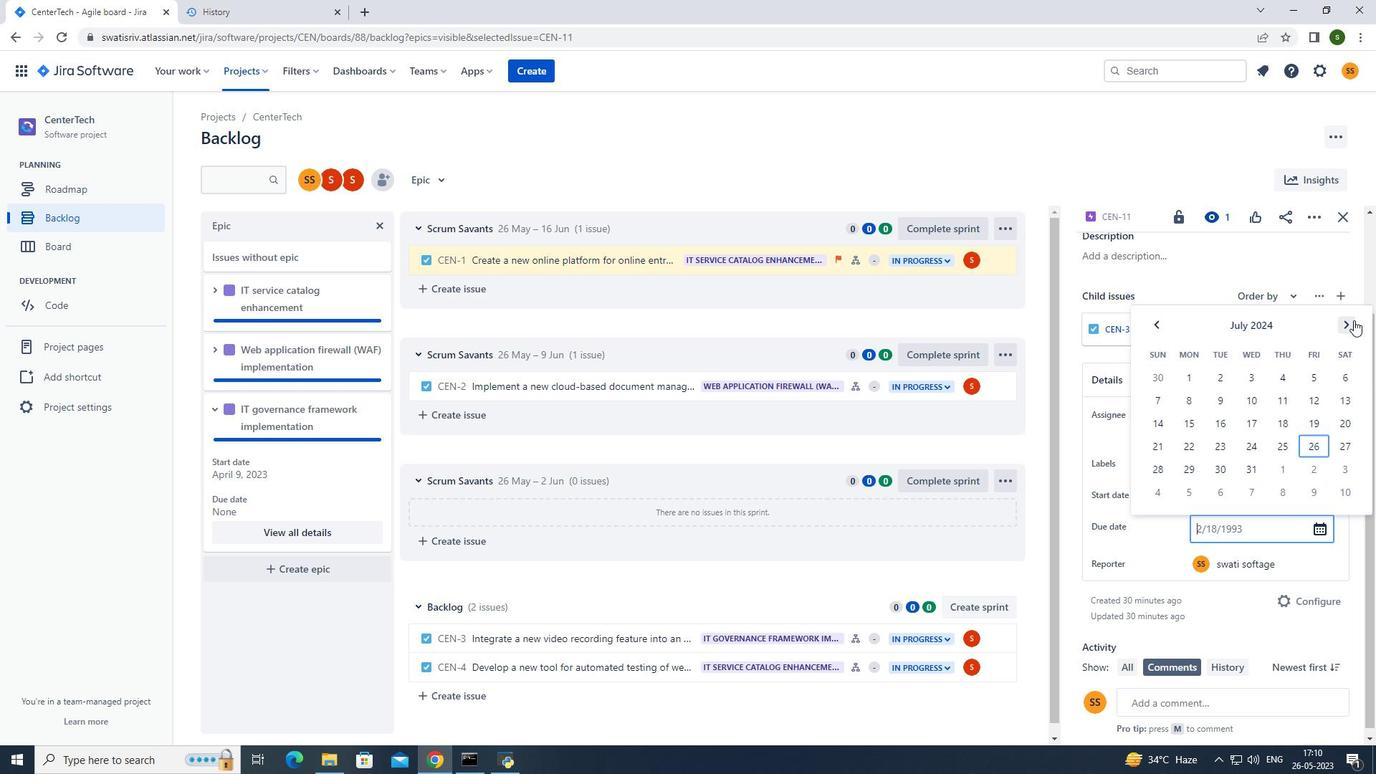 
Action: Mouse pressed left at (1354, 320)
Screenshot: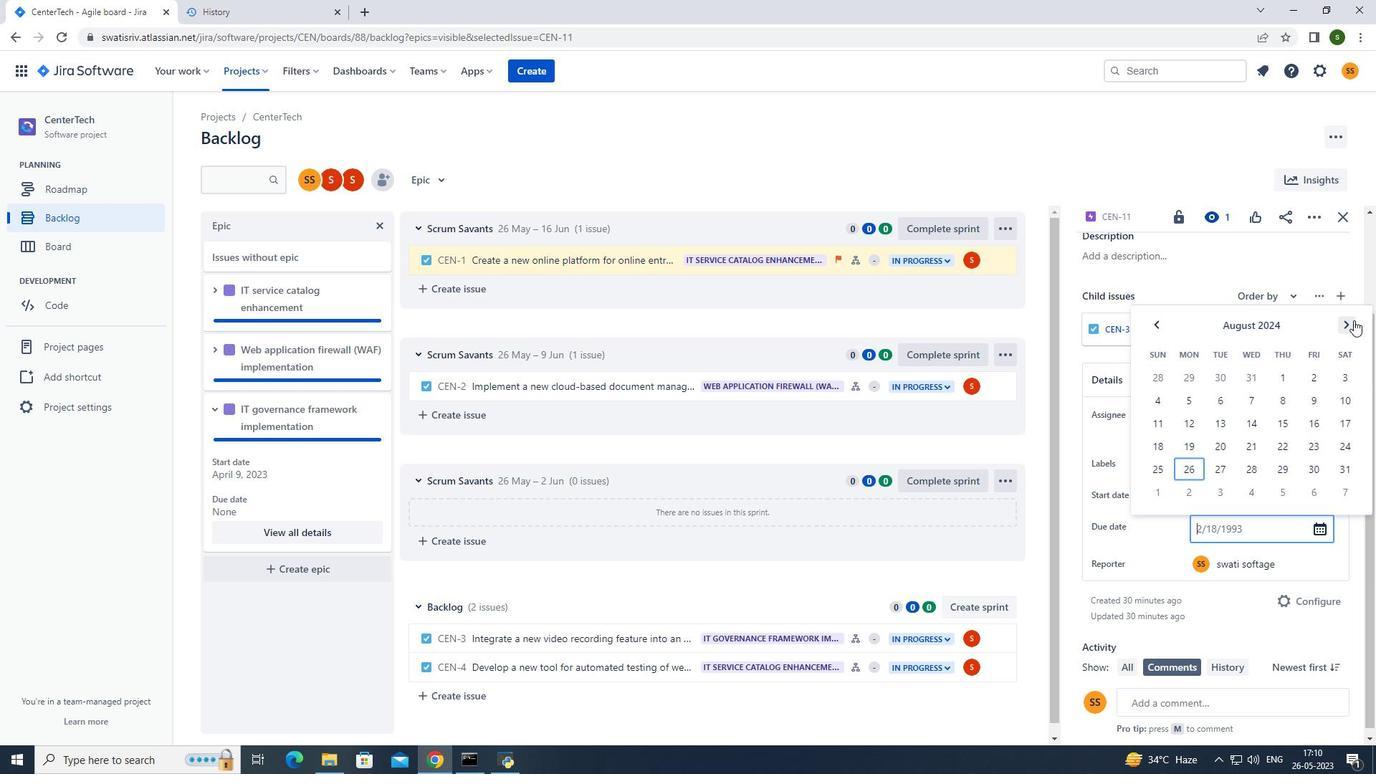 
Action: Mouse pressed left at (1354, 320)
Screenshot: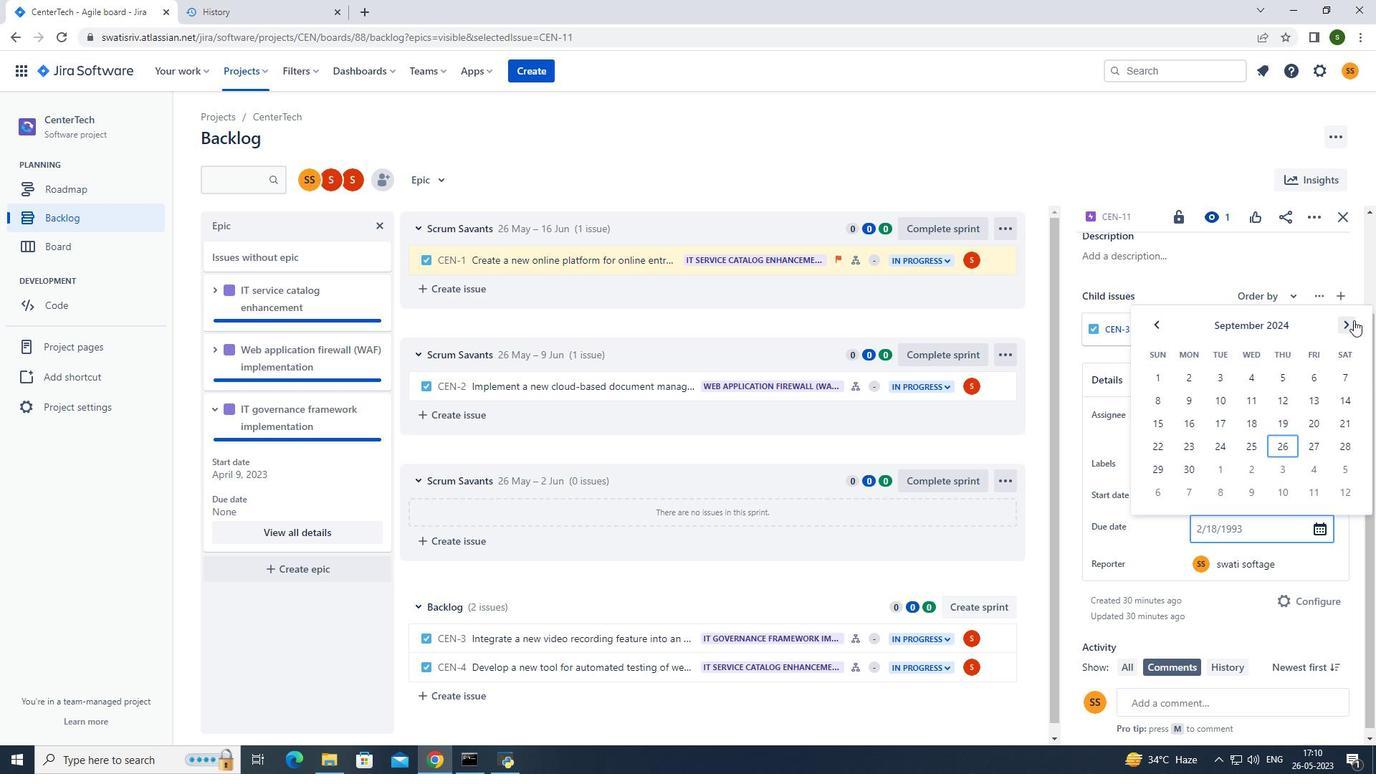 
Action: Mouse pressed left at (1354, 320)
Screenshot: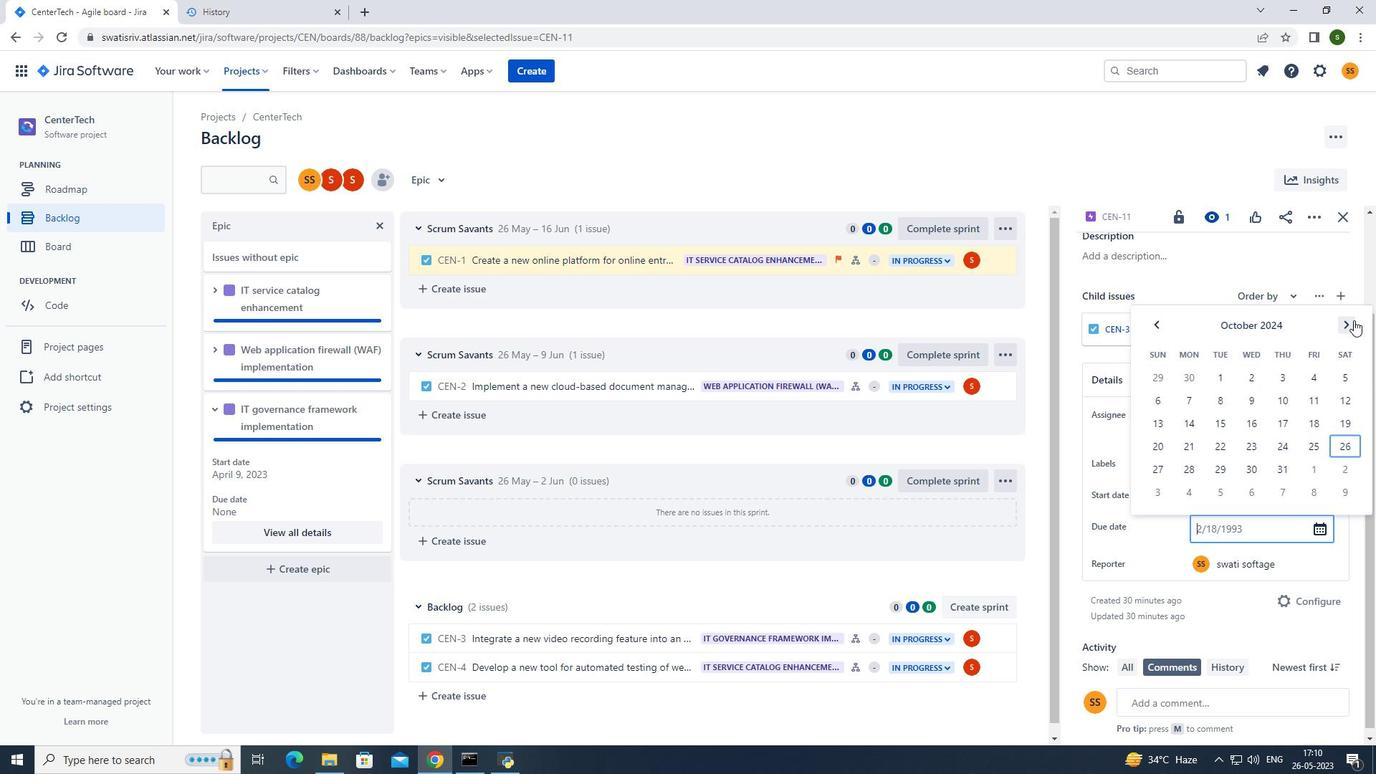 
Action: Mouse pressed left at (1354, 320)
Screenshot: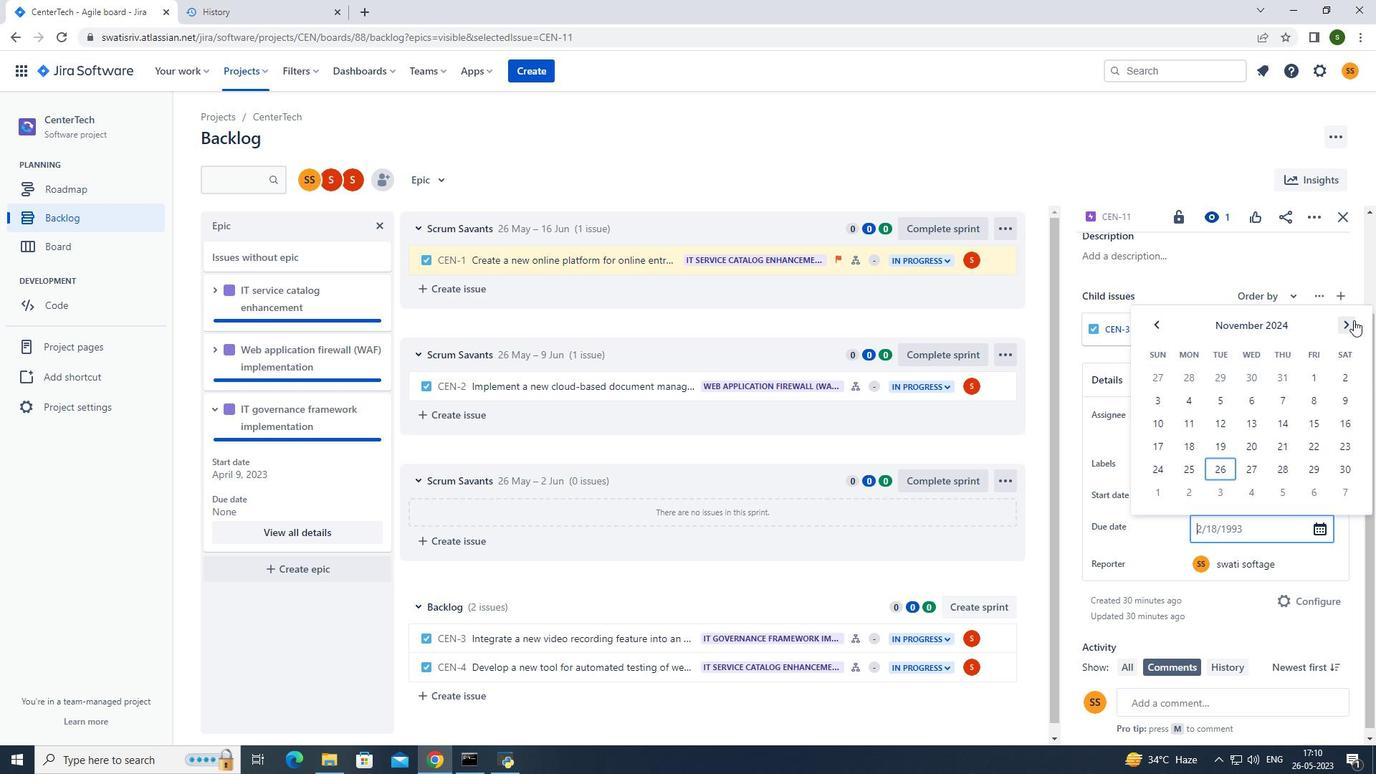 
Action: Mouse pressed left at (1354, 320)
Screenshot: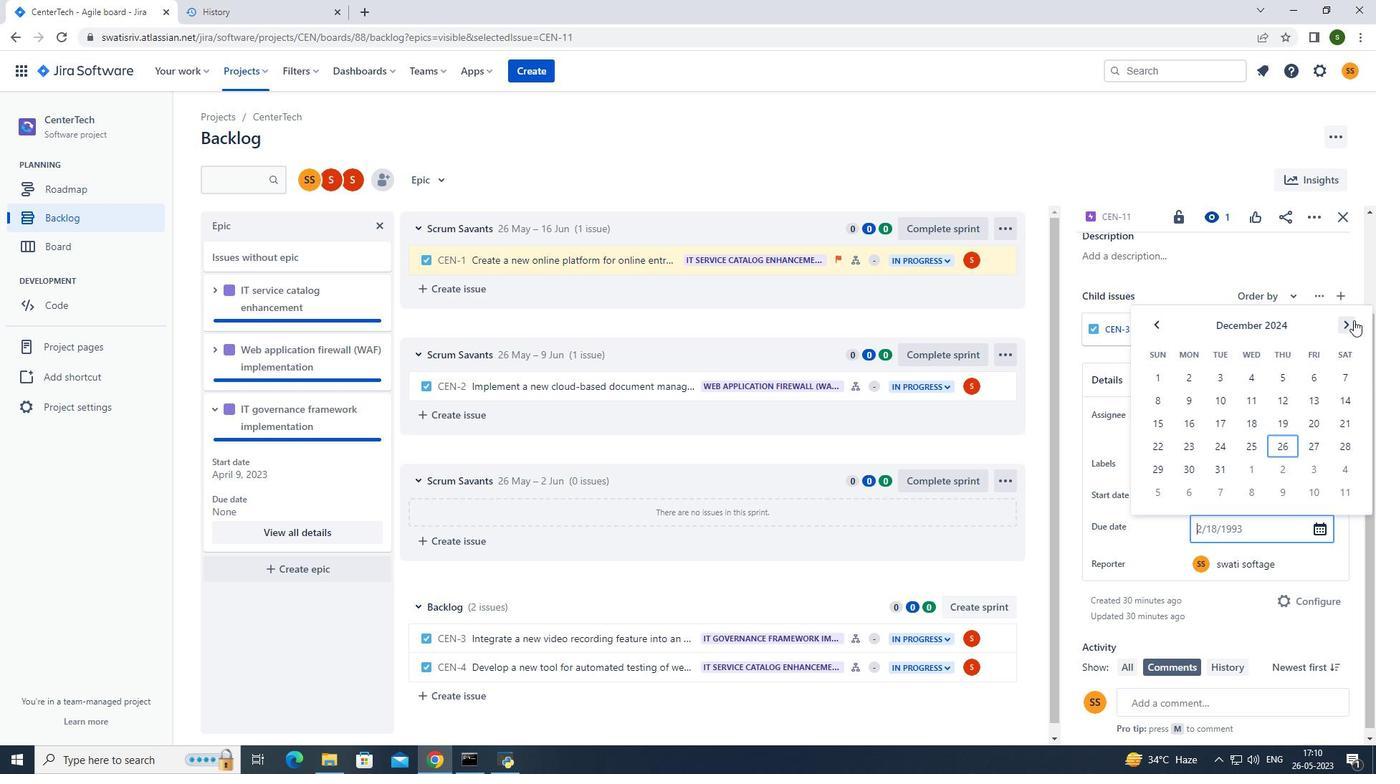 
Action: Mouse pressed left at (1354, 320)
Screenshot: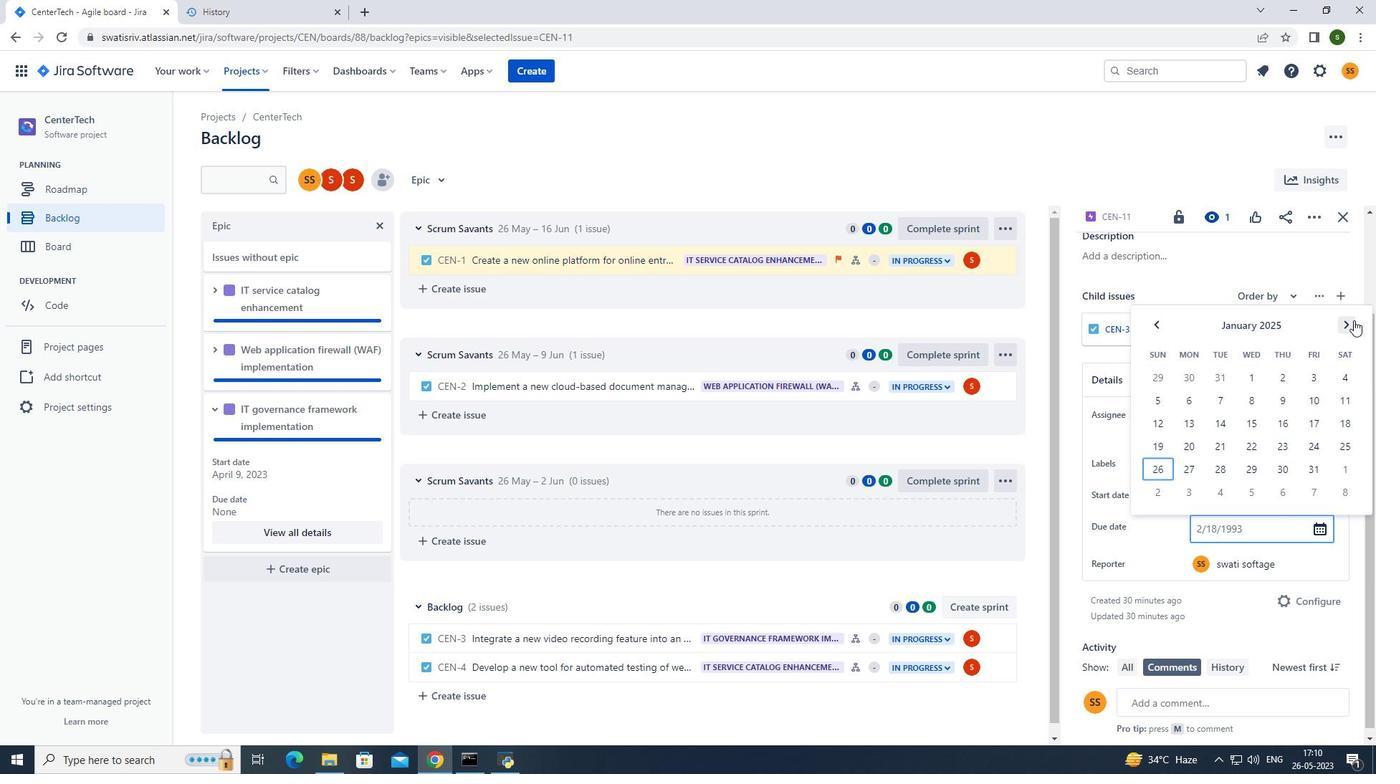 
Action: Mouse pressed left at (1354, 320)
Screenshot: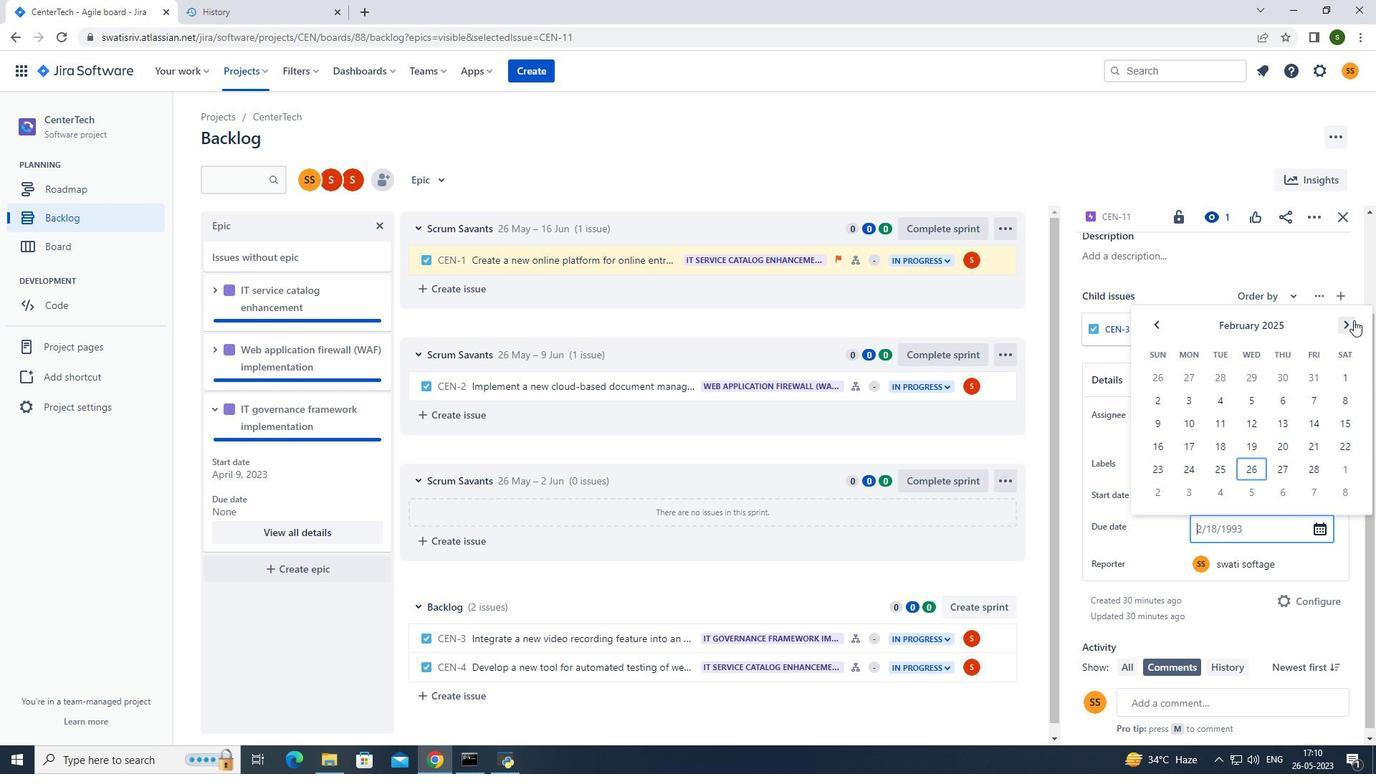 
Action: Mouse pressed left at (1354, 320)
Screenshot: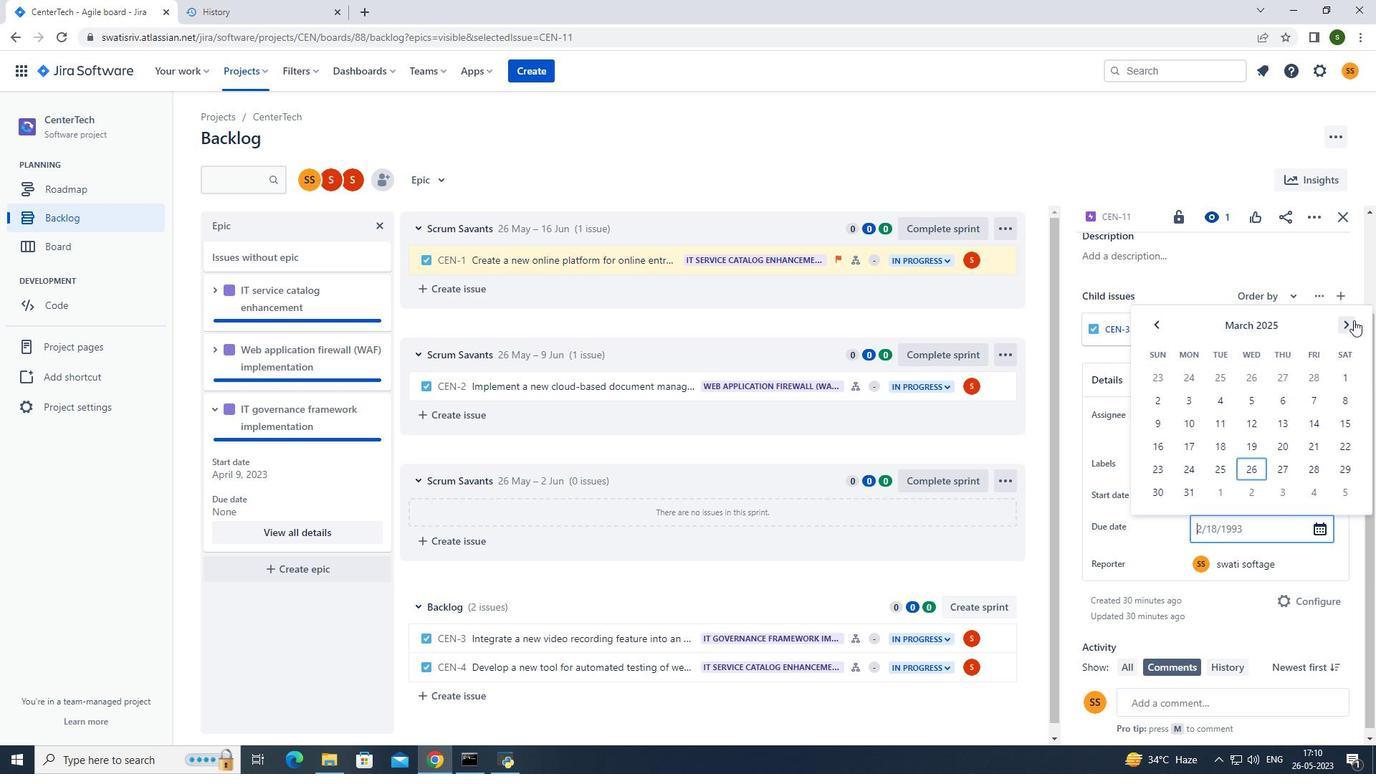 
Action: Mouse pressed left at (1354, 320)
Screenshot: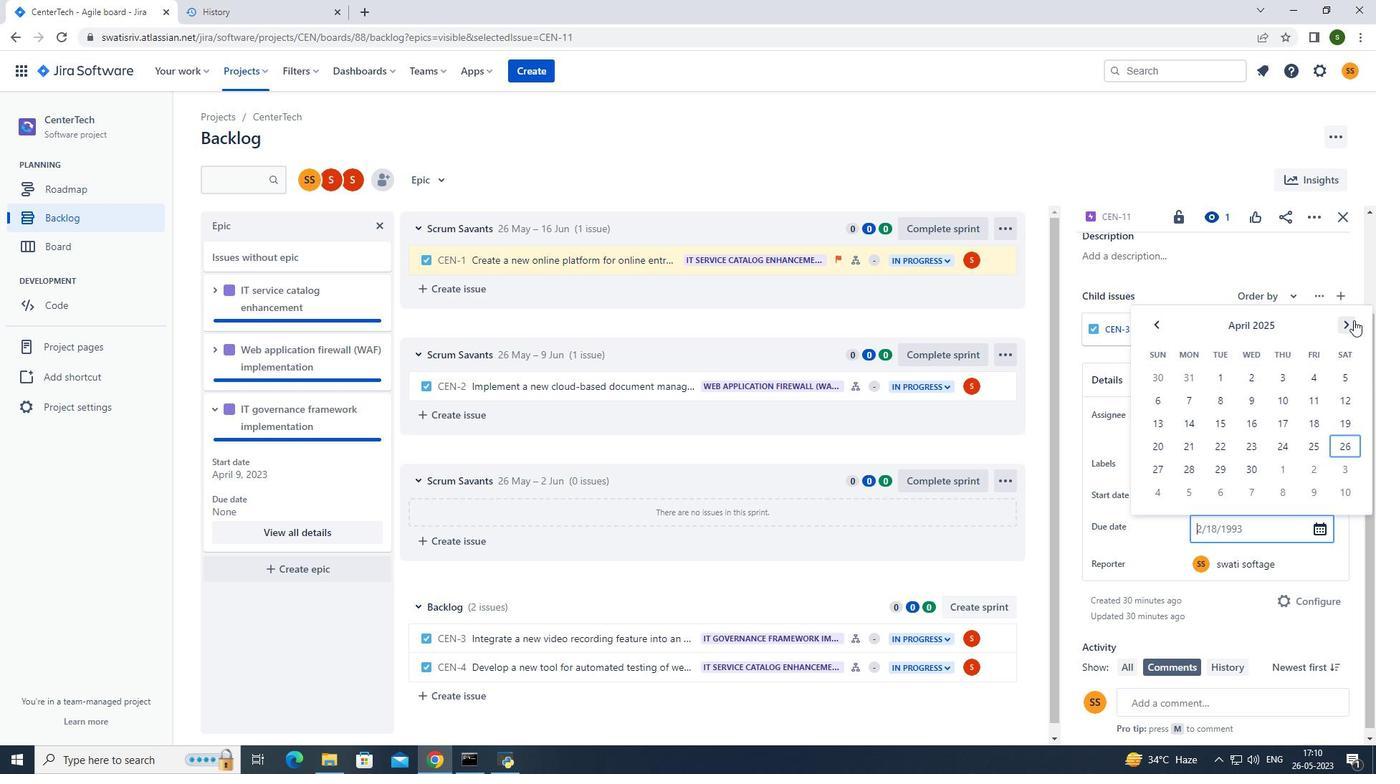 
Action: Mouse pressed left at (1354, 320)
Screenshot: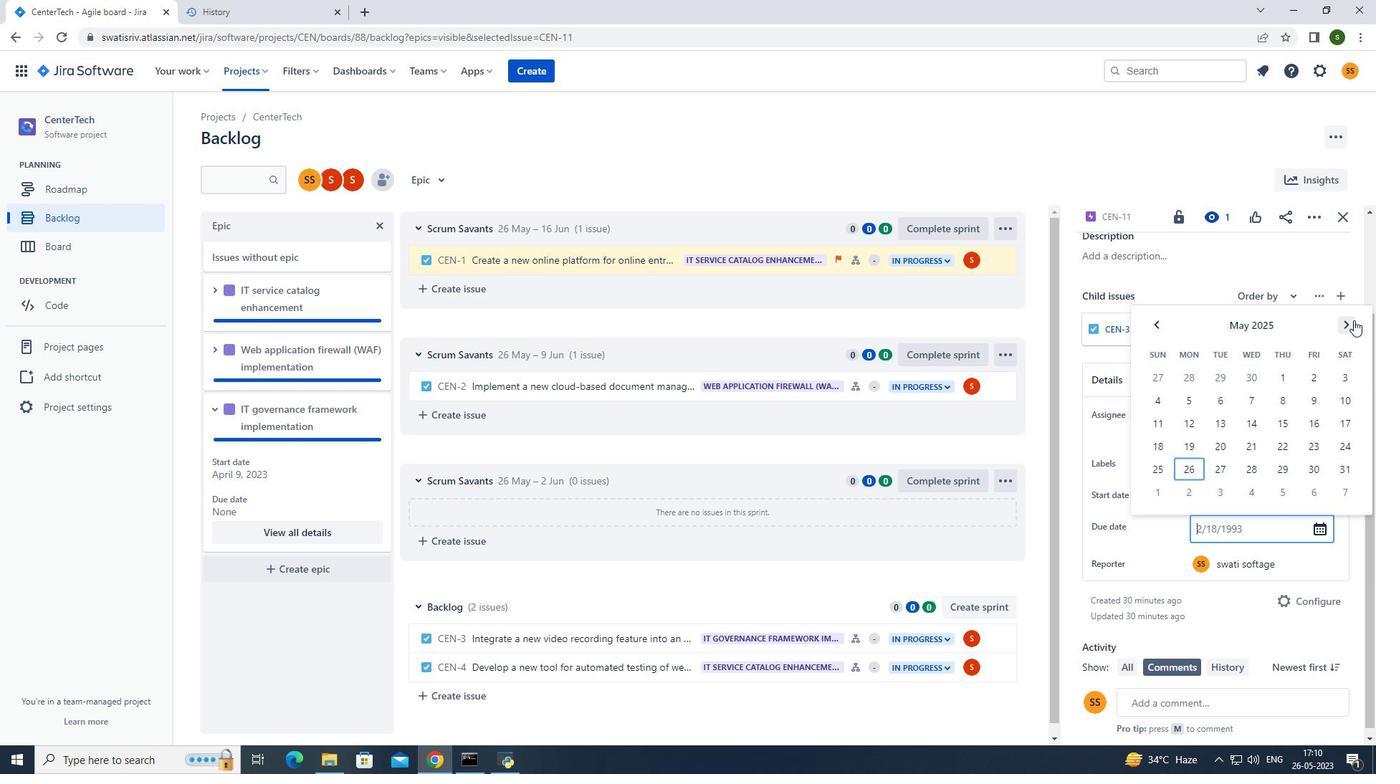 
Action: Mouse pressed left at (1354, 320)
Screenshot: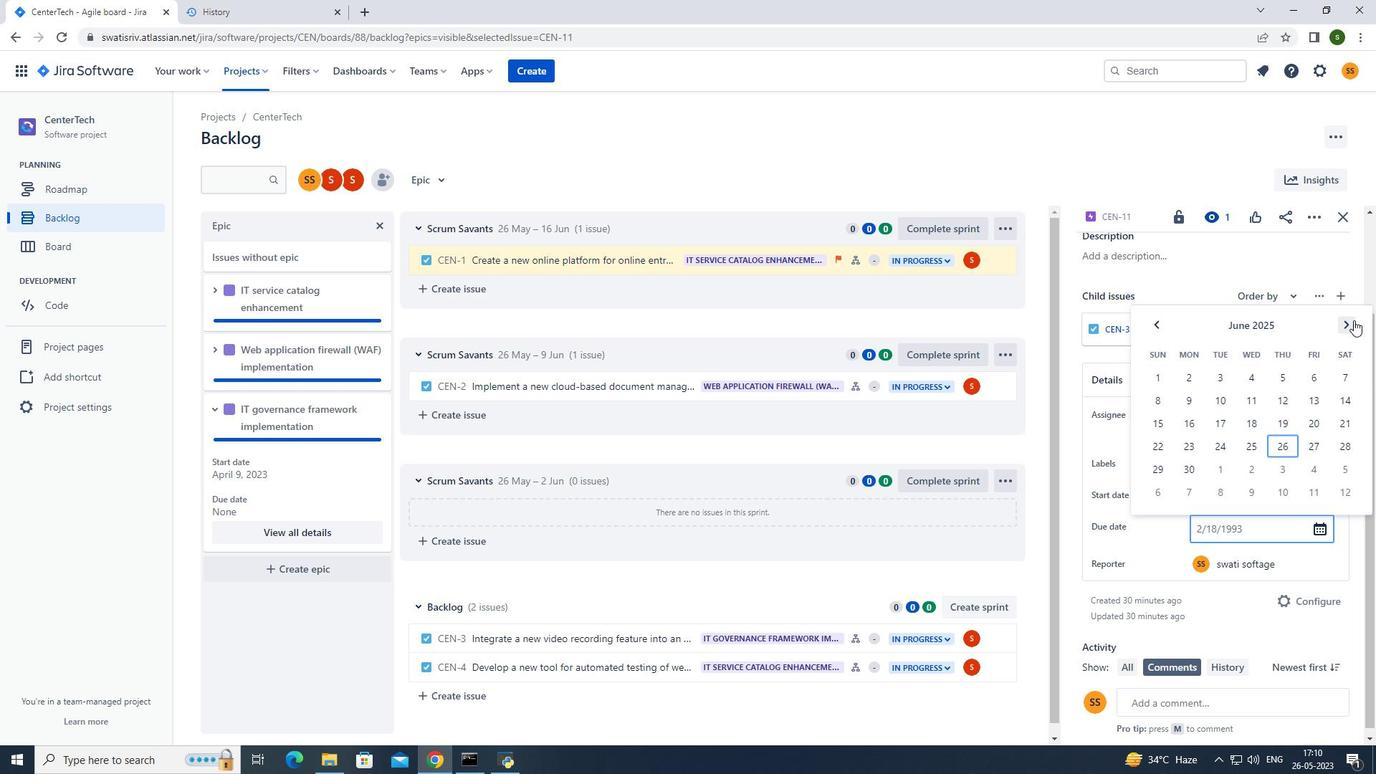 
Action: Mouse pressed left at (1354, 320)
Screenshot: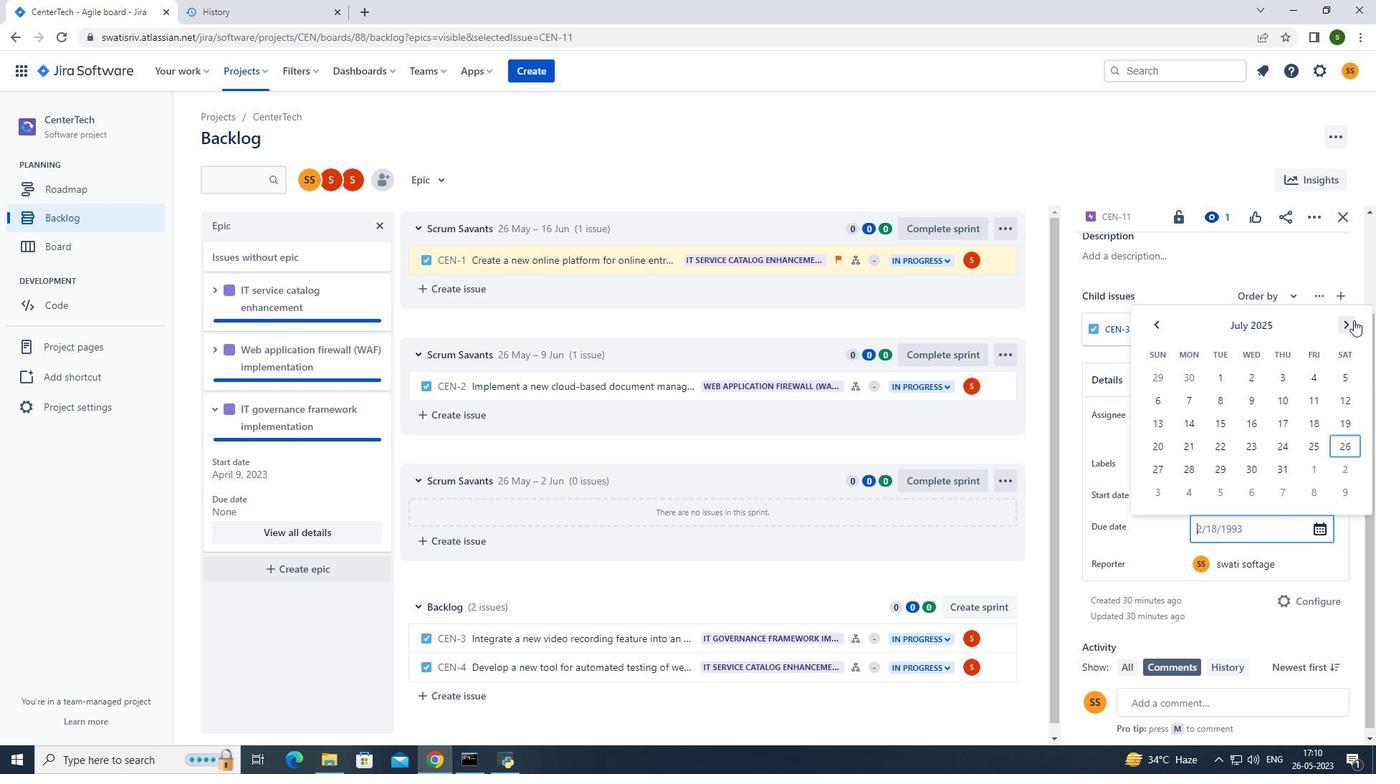 
Action: Mouse pressed left at (1354, 320)
Screenshot: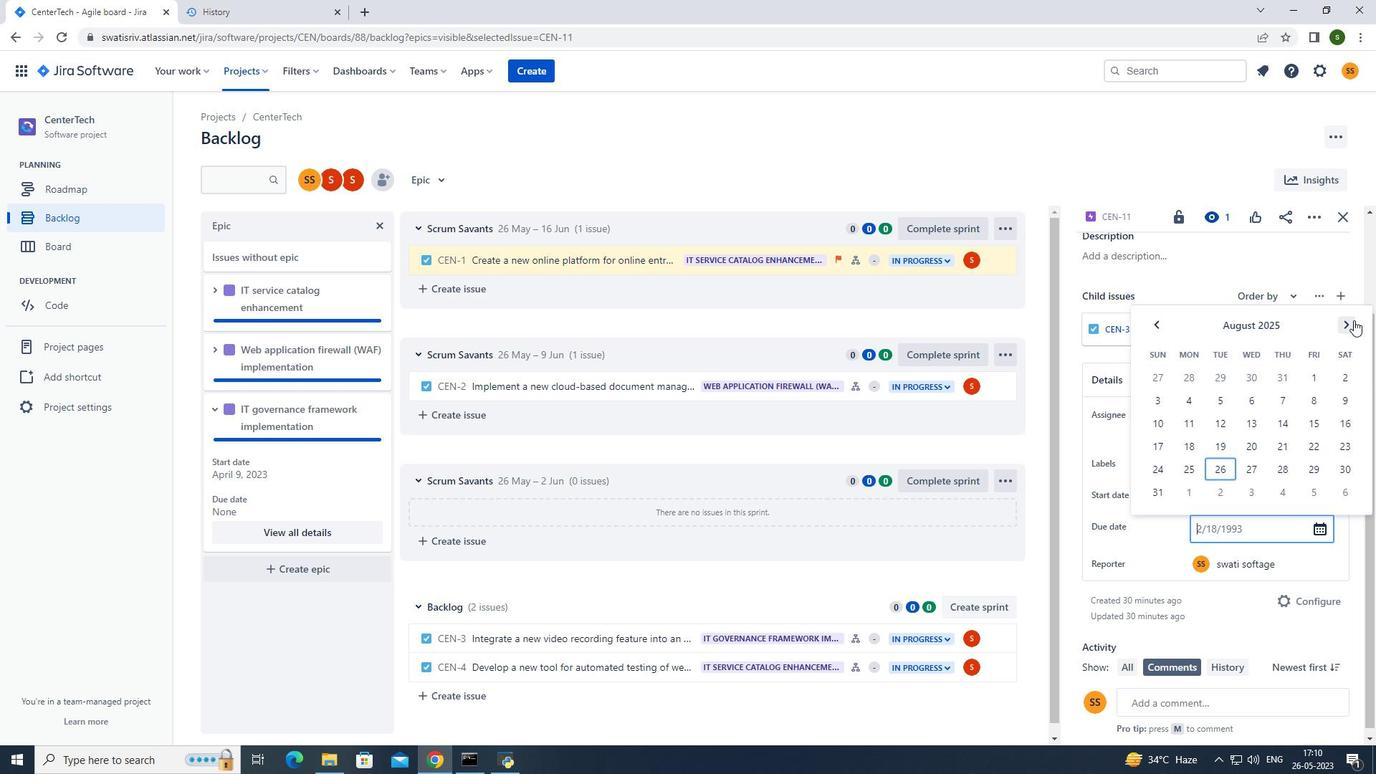 
Action: Mouse pressed left at (1354, 320)
Screenshot: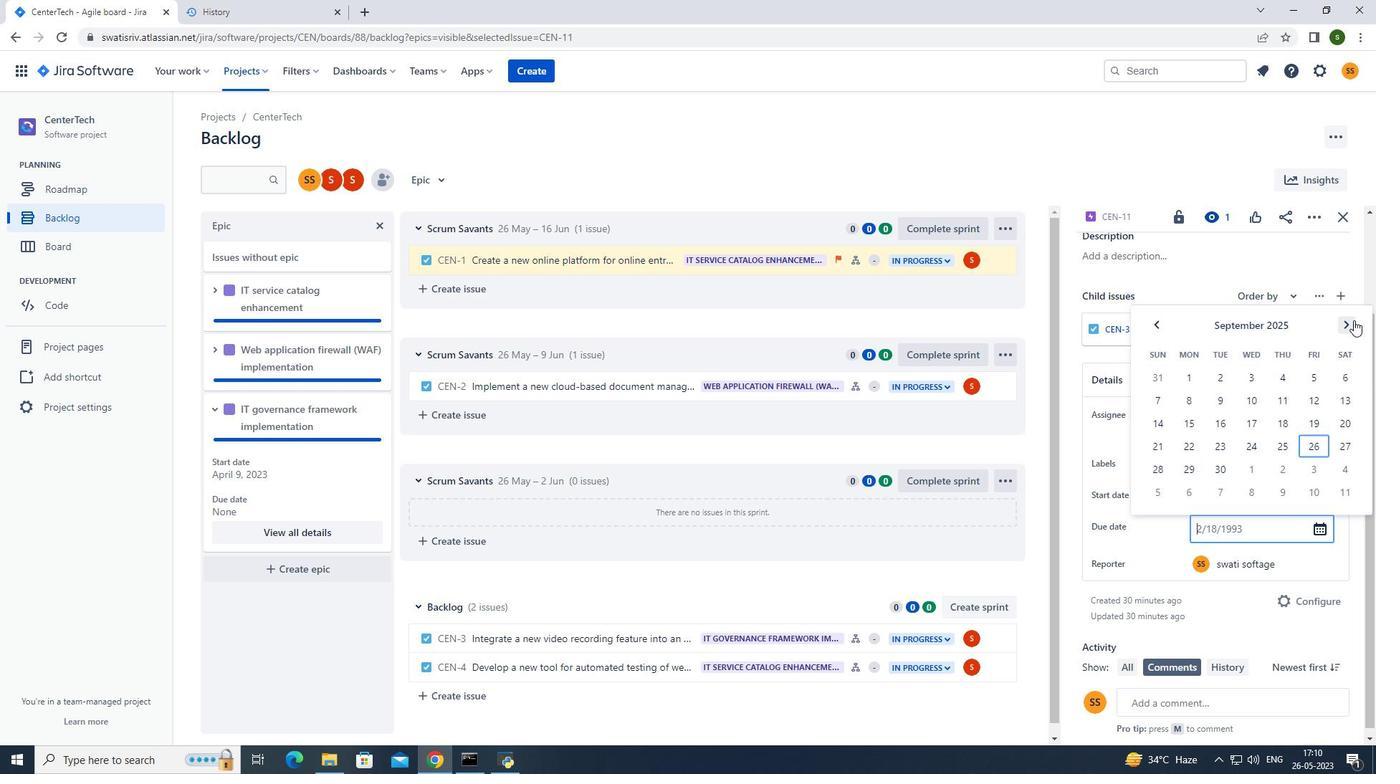 
Action: Mouse pressed left at (1354, 320)
Screenshot: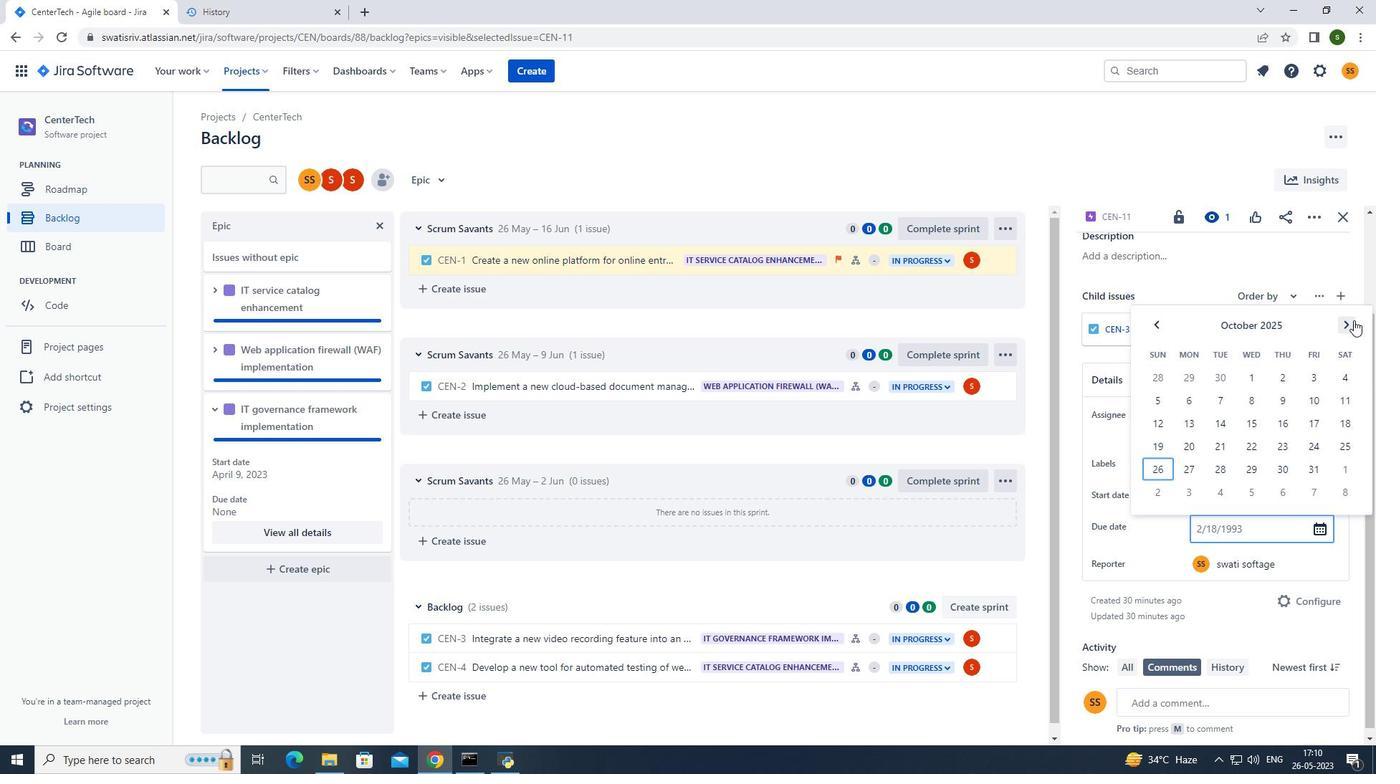 
Action: Mouse pressed left at (1354, 320)
Screenshot: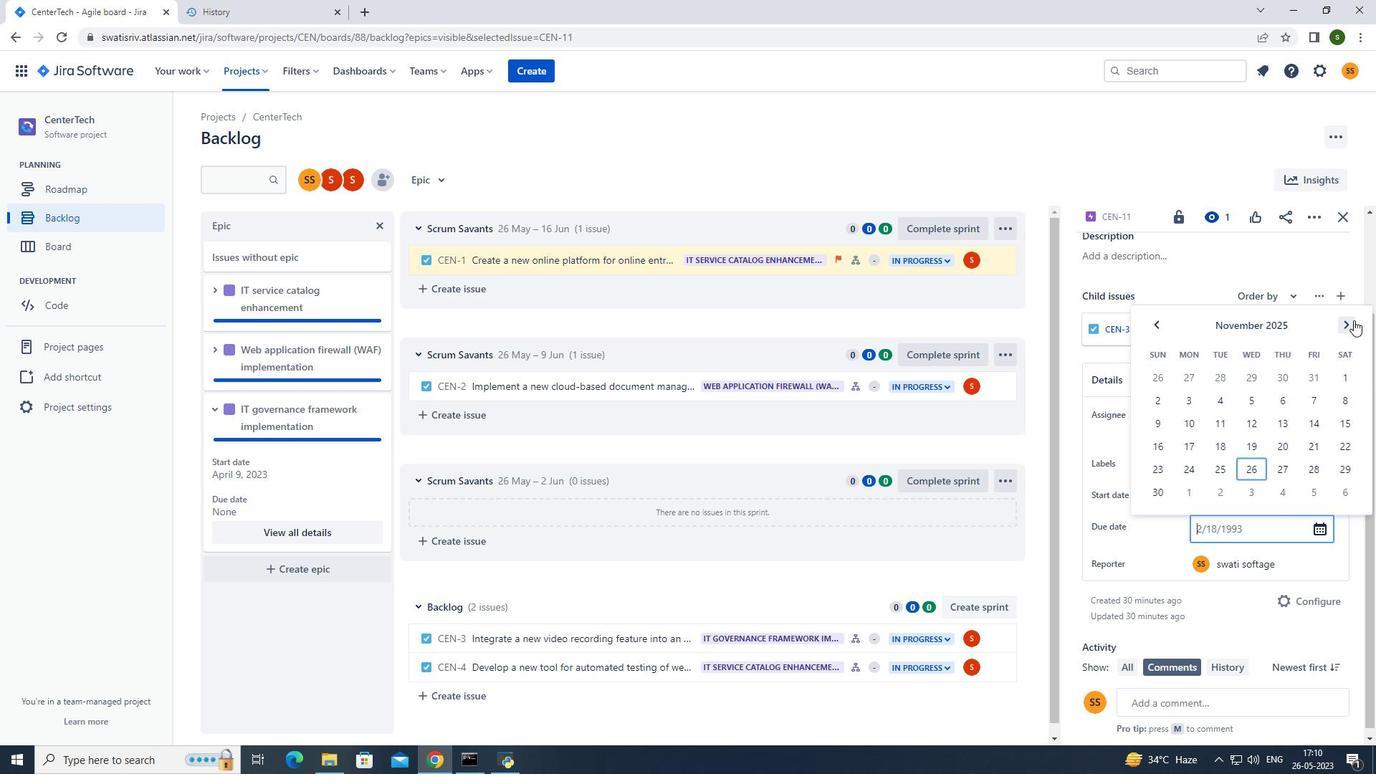 
Action: Mouse moved to (1292, 425)
Screenshot: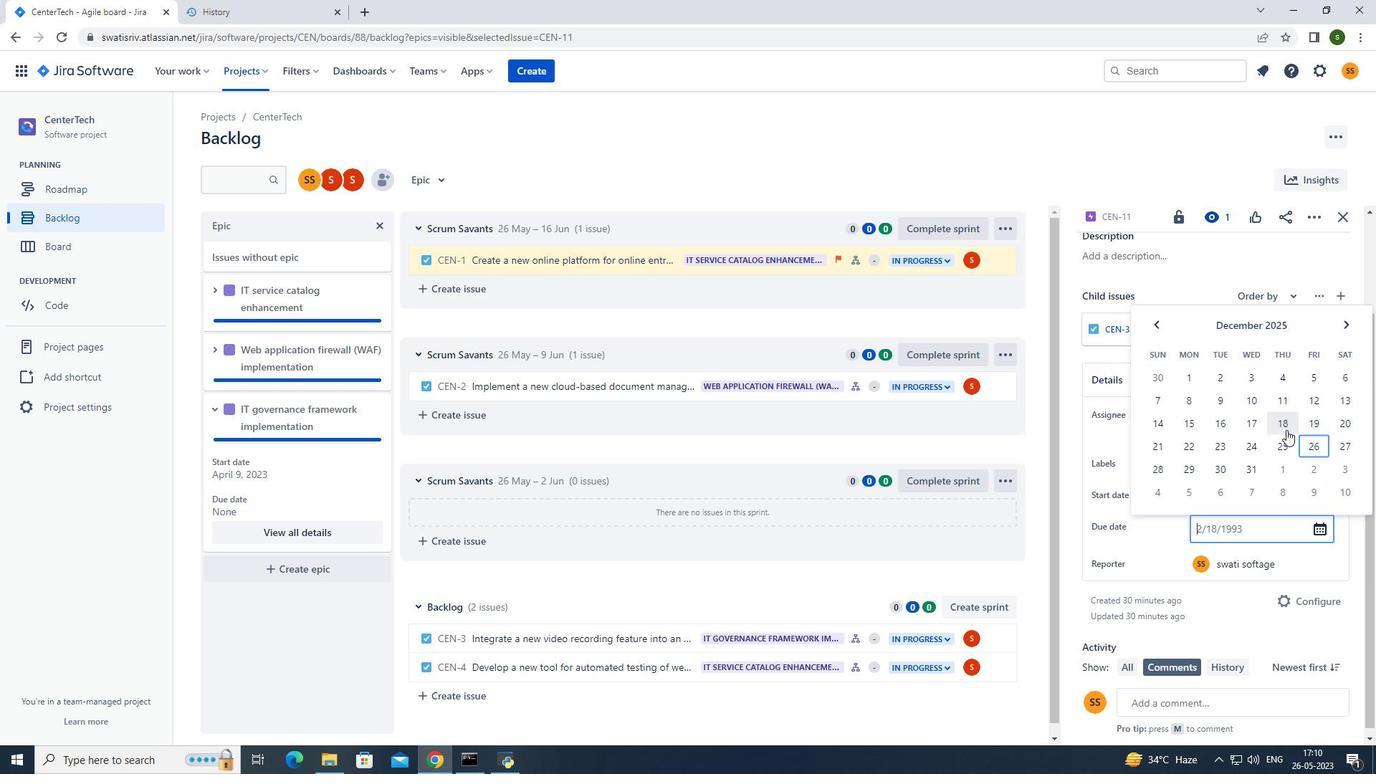 
Action: Mouse pressed left at (1292, 425)
Screenshot: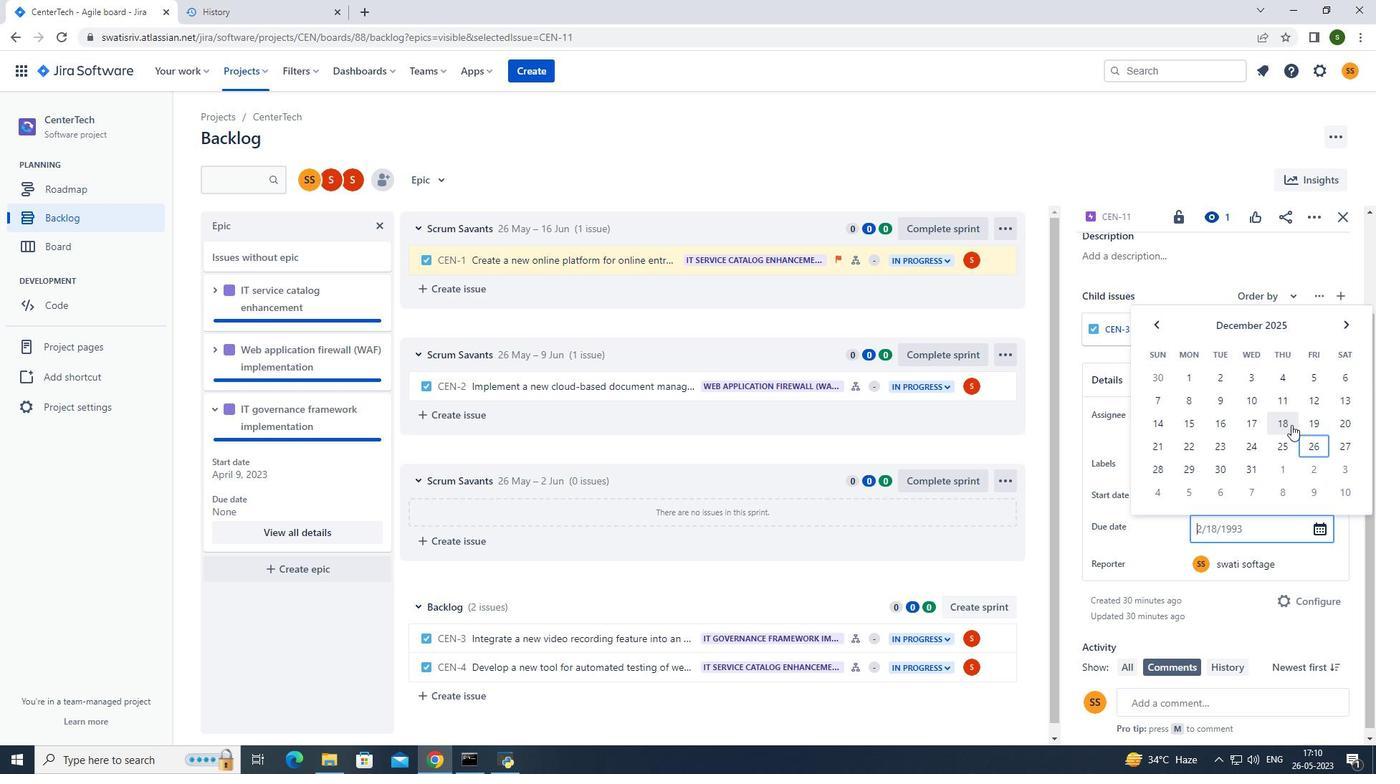 
Action: Mouse moved to (797, 133)
Screenshot: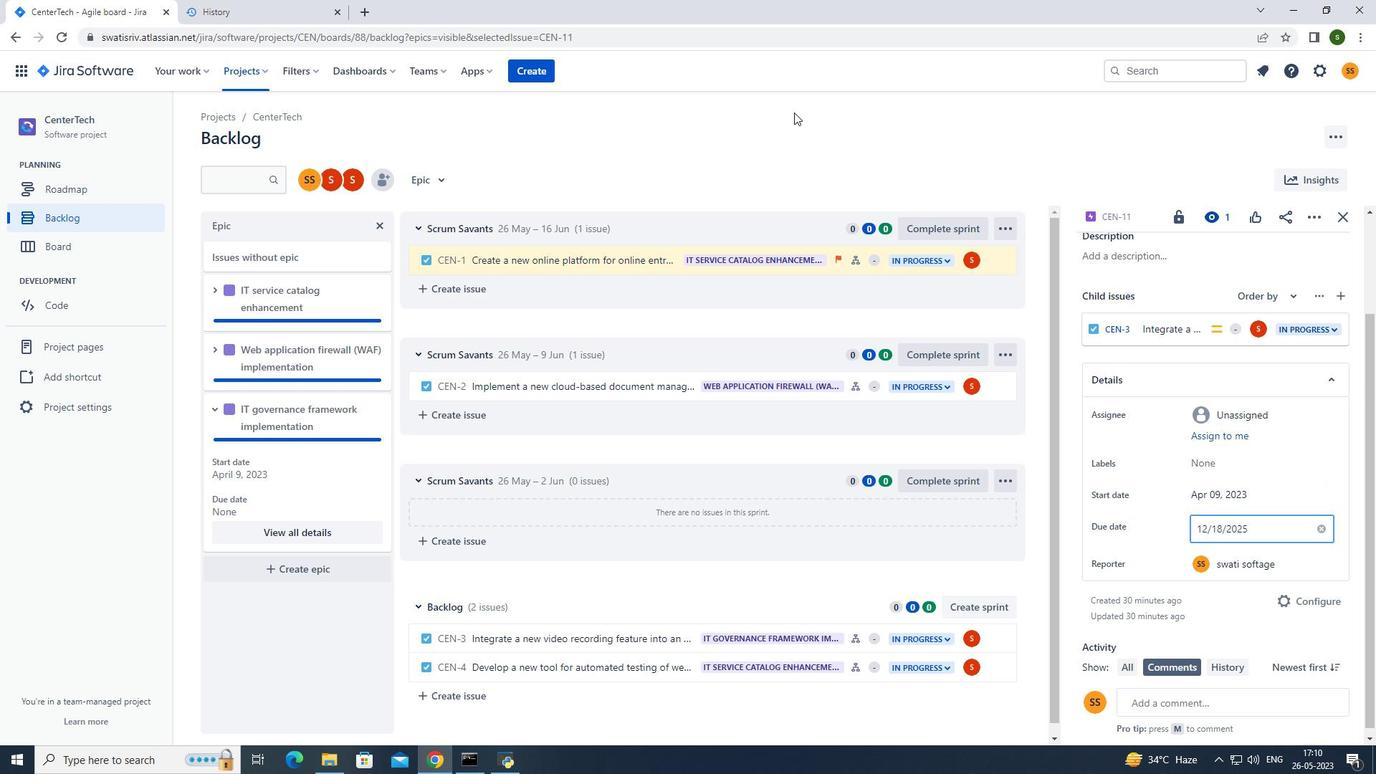 
Action: Mouse pressed left at (797, 133)
Screenshot: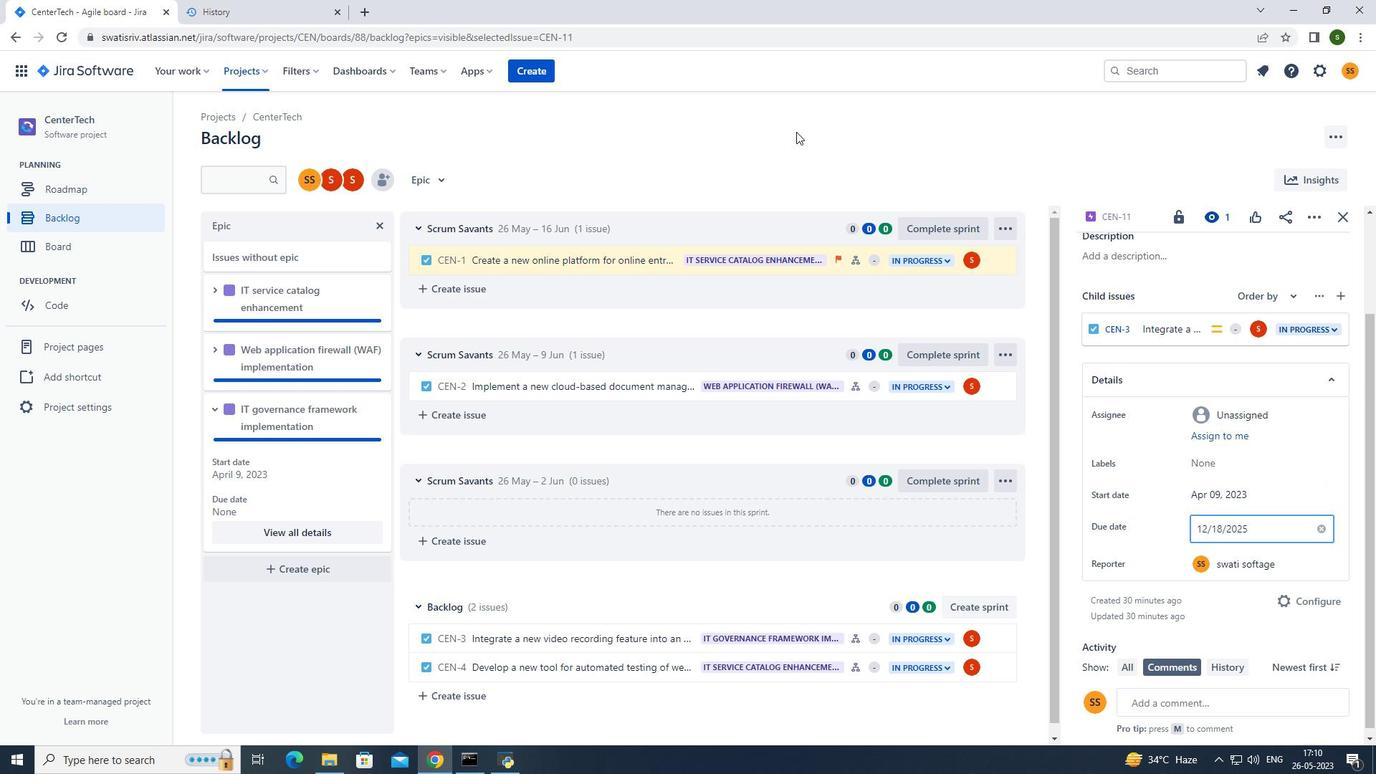 
